 Task: Idea planner orange modern simple.
Action: Mouse moved to (404, 178)
Screenshot: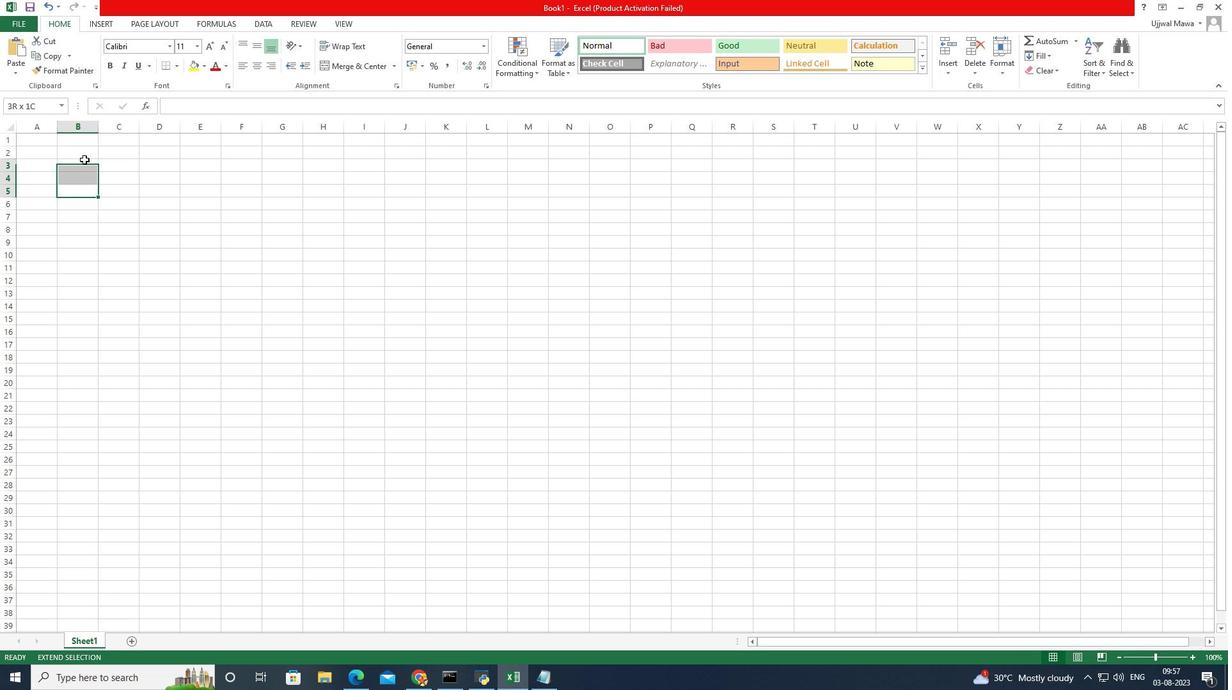 
Action: Mouse pressed left at (404, 178)
Screenshot: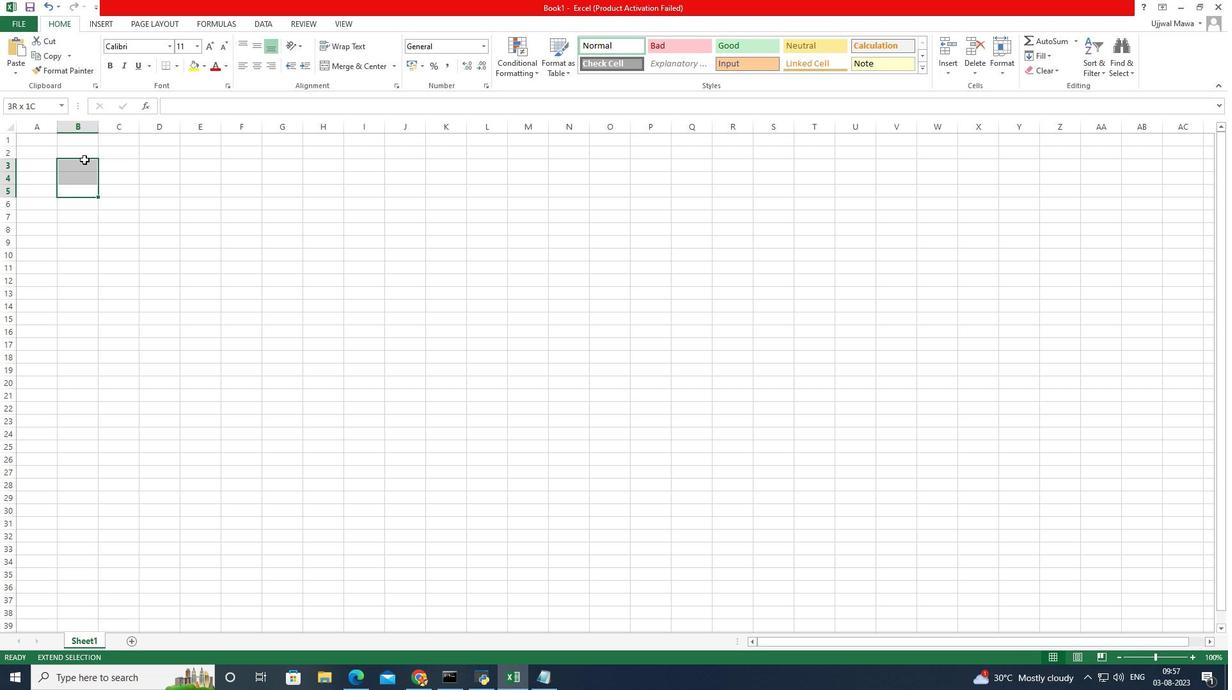 
Action: Mouse pressed left at (404, 178)
Screenshot: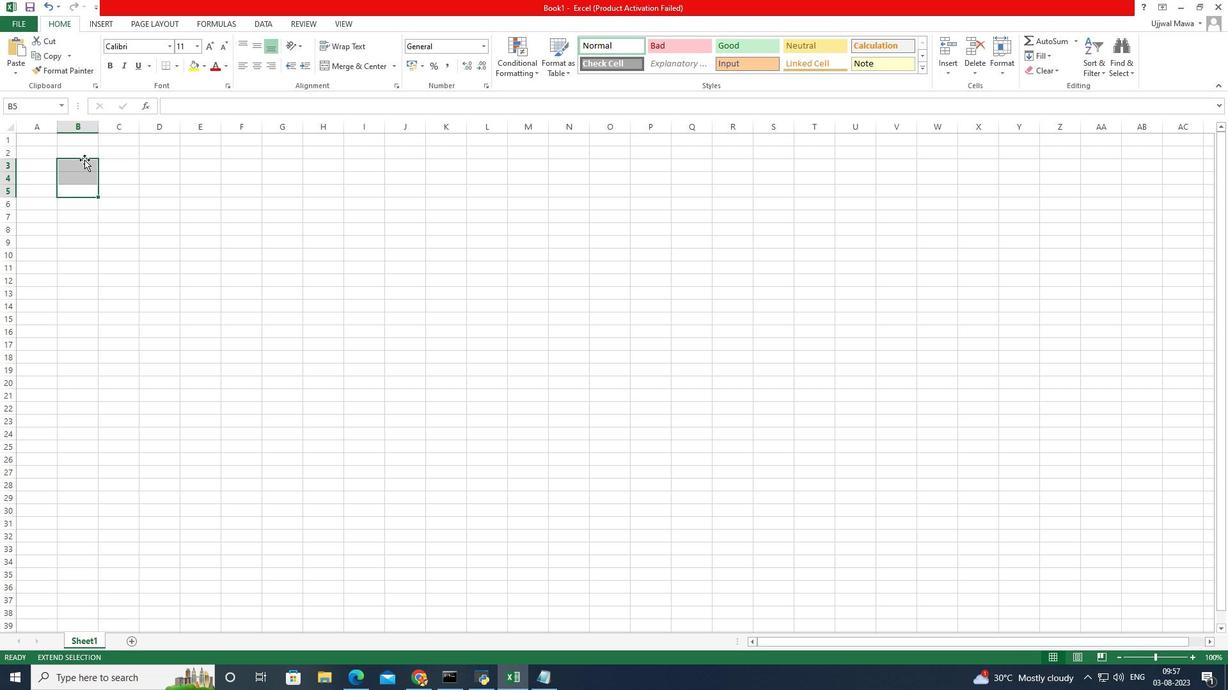 
Action: Mouse moved to (410, 188)
Screenshot: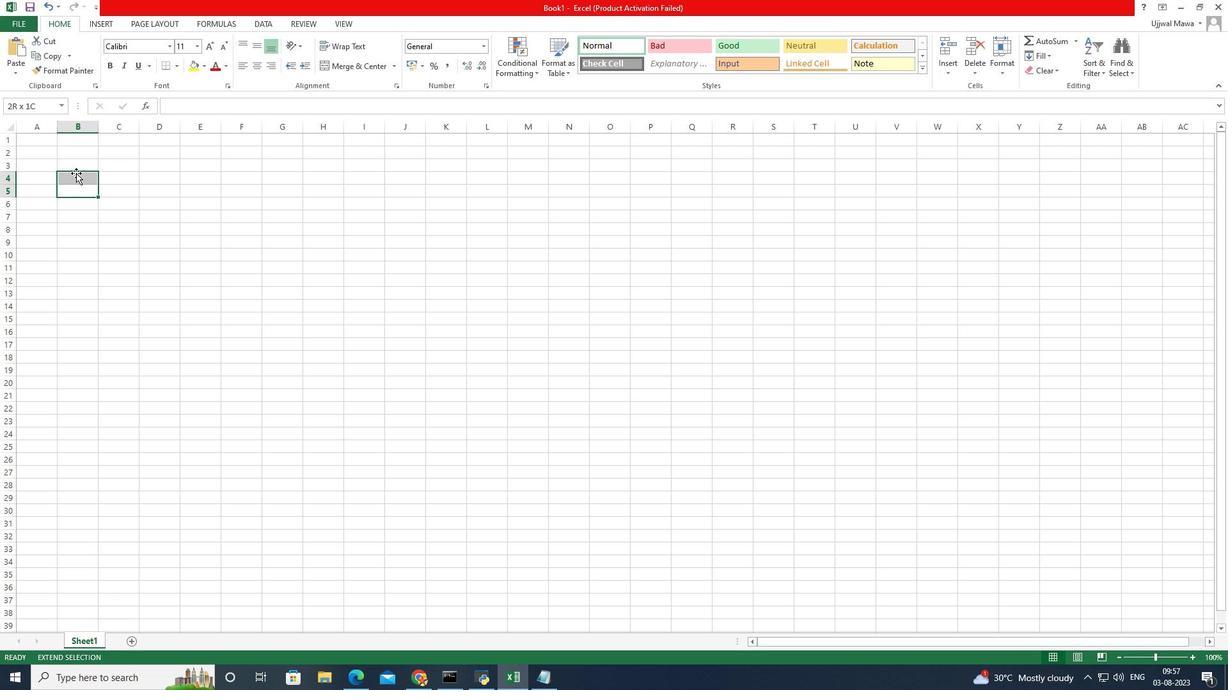 
Action: Mouse pressed left at (410, 188)
Screenshot: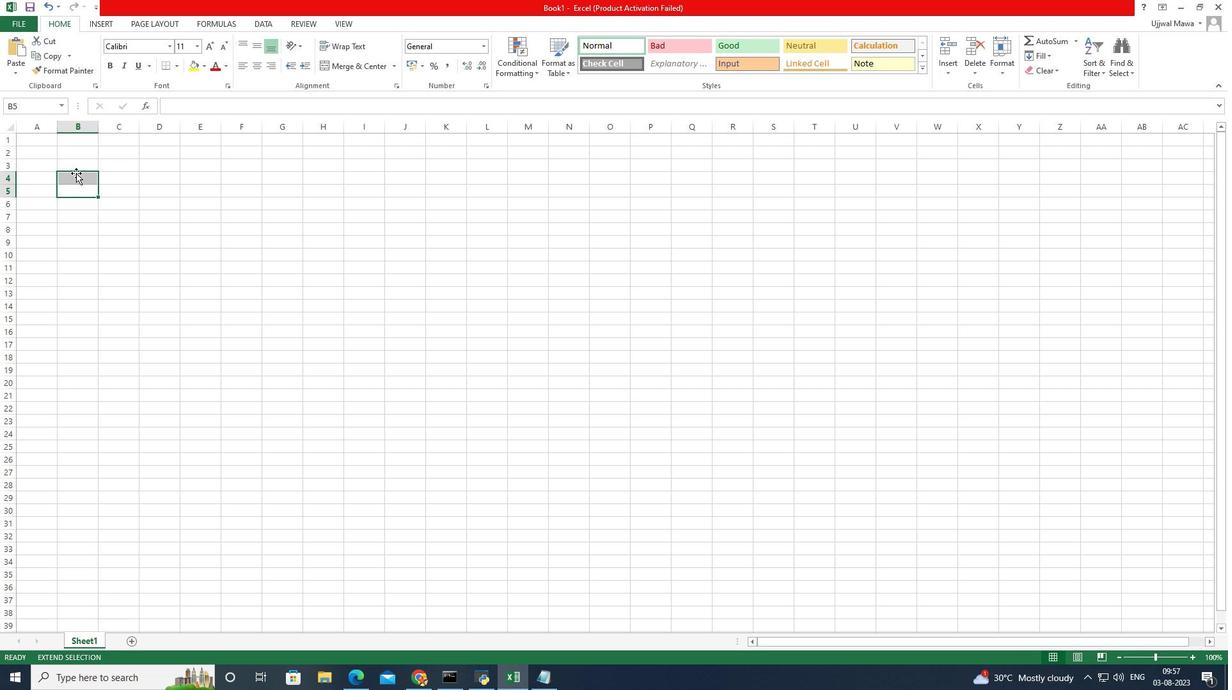 
Action: Mouse moved to (412, 203)
Screenshot: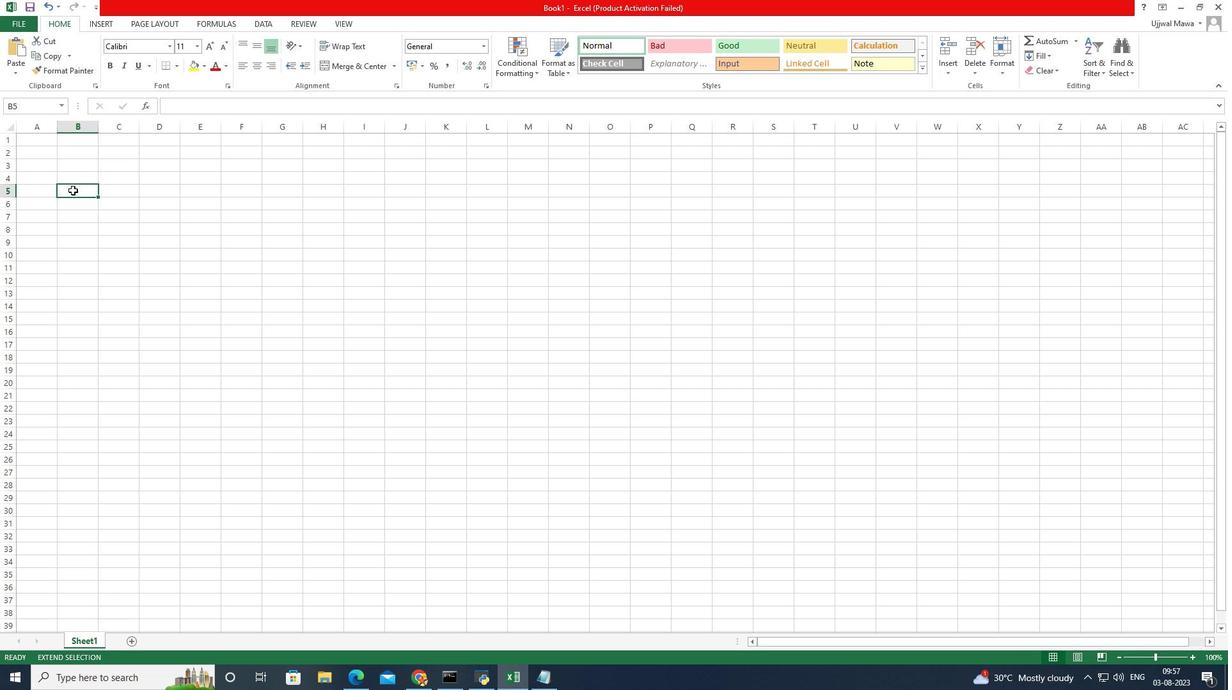 
Action: Mouse pressed left at (412, 203)
Screenshot: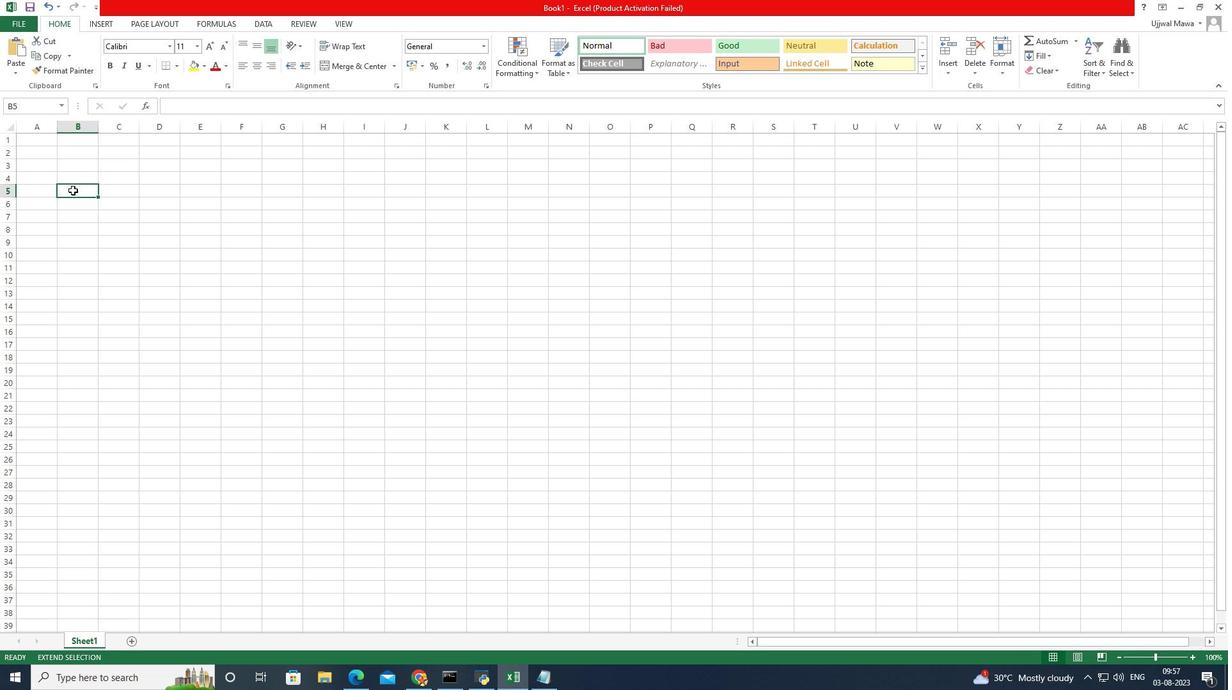 
Action: Mouse moved to (413, 185)
Screenshot: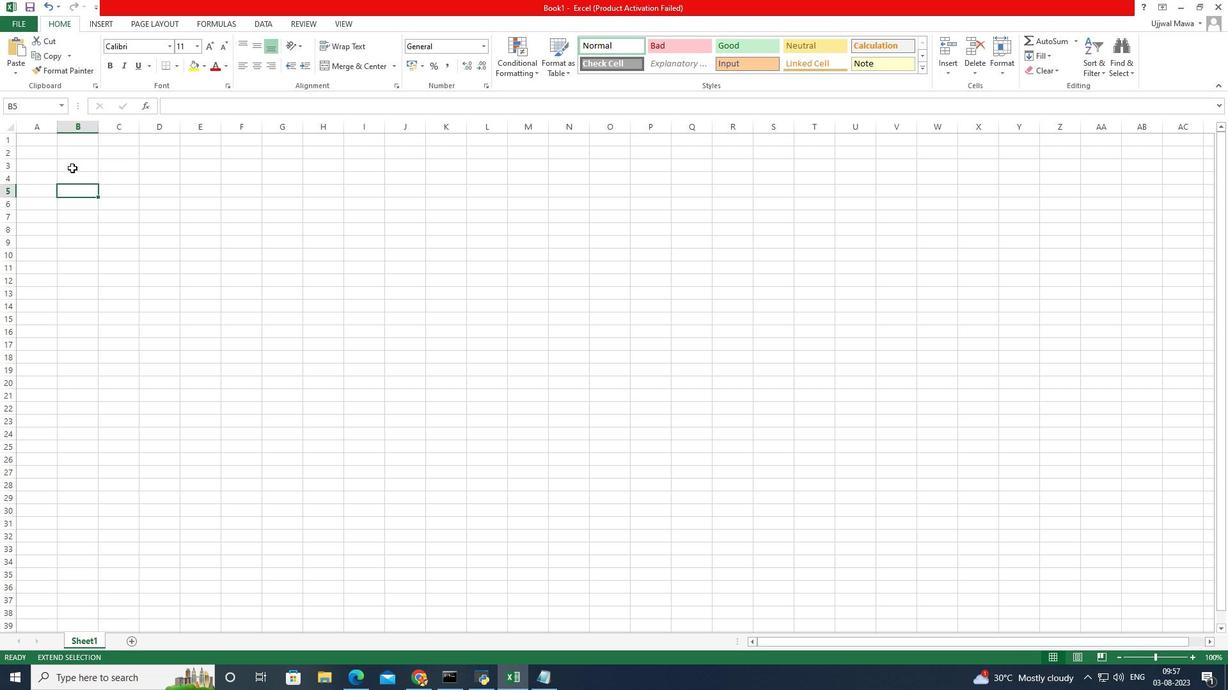 
Action: Mouse pressed left at (413, 185)
Screenshot: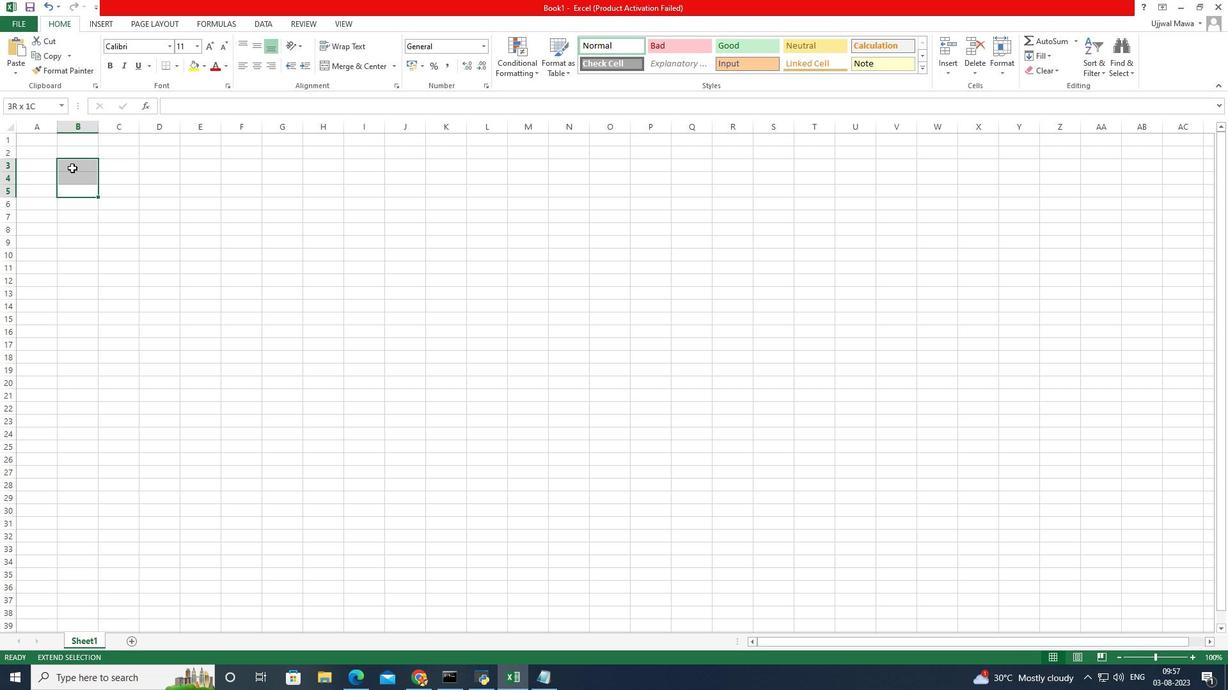 
Action: Mouse moved to (413, 197)
Screenshot: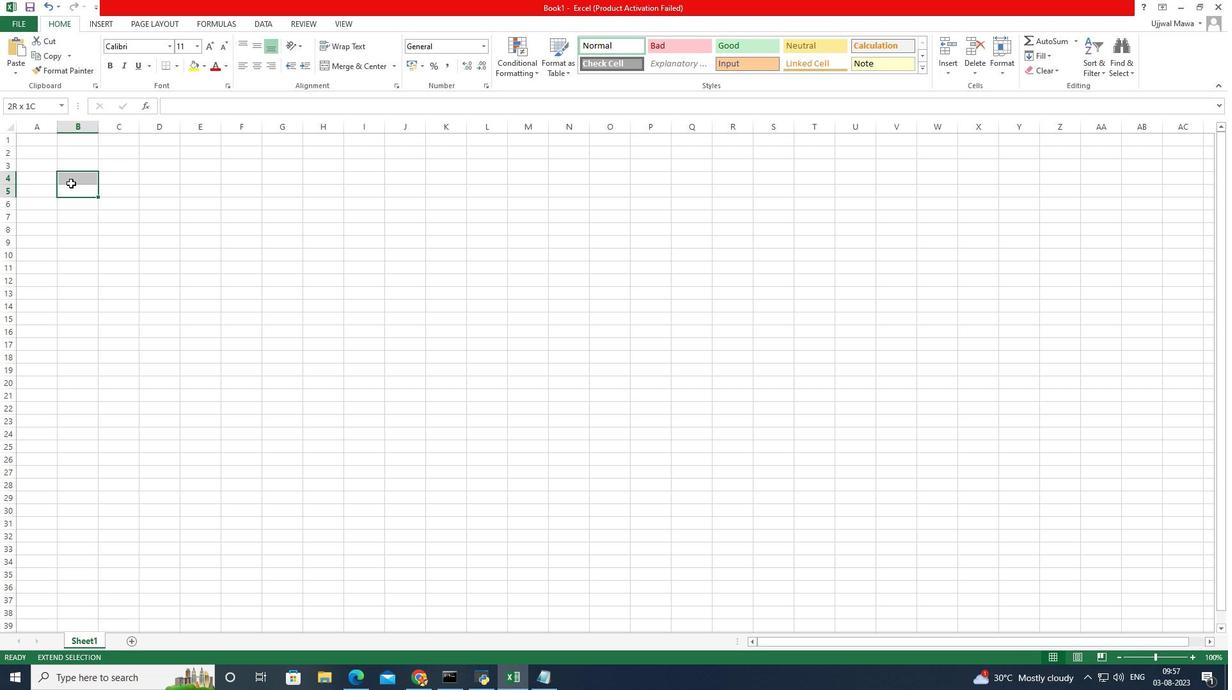 
Action: Mouse pressed left at (413, 197)
Screenshot: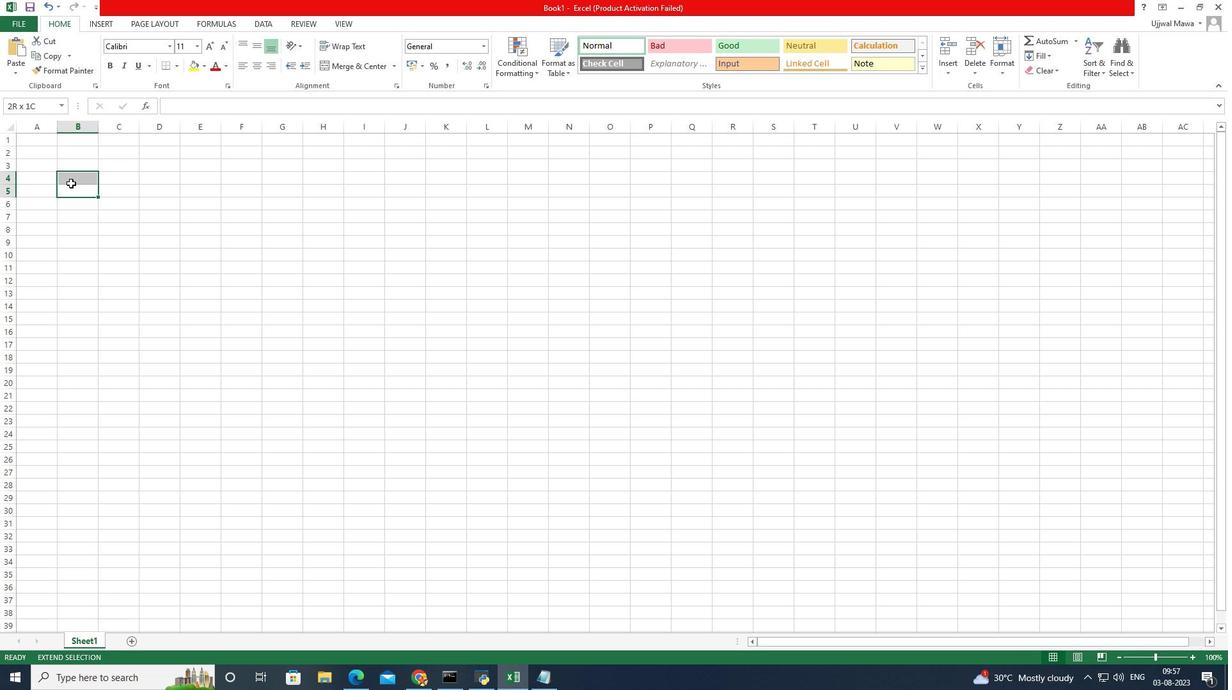 
Action: Mouse moved to (415, 198)
Screenshot: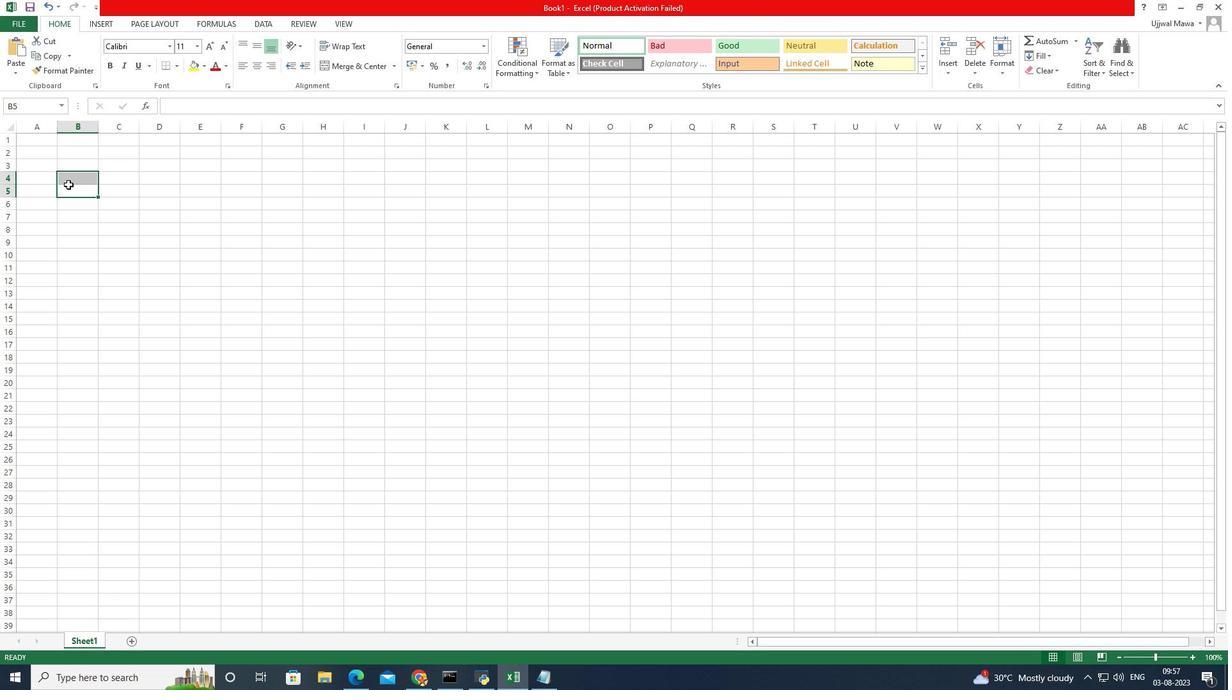 
Action: Key pressed <Key.esc>
Screenshot: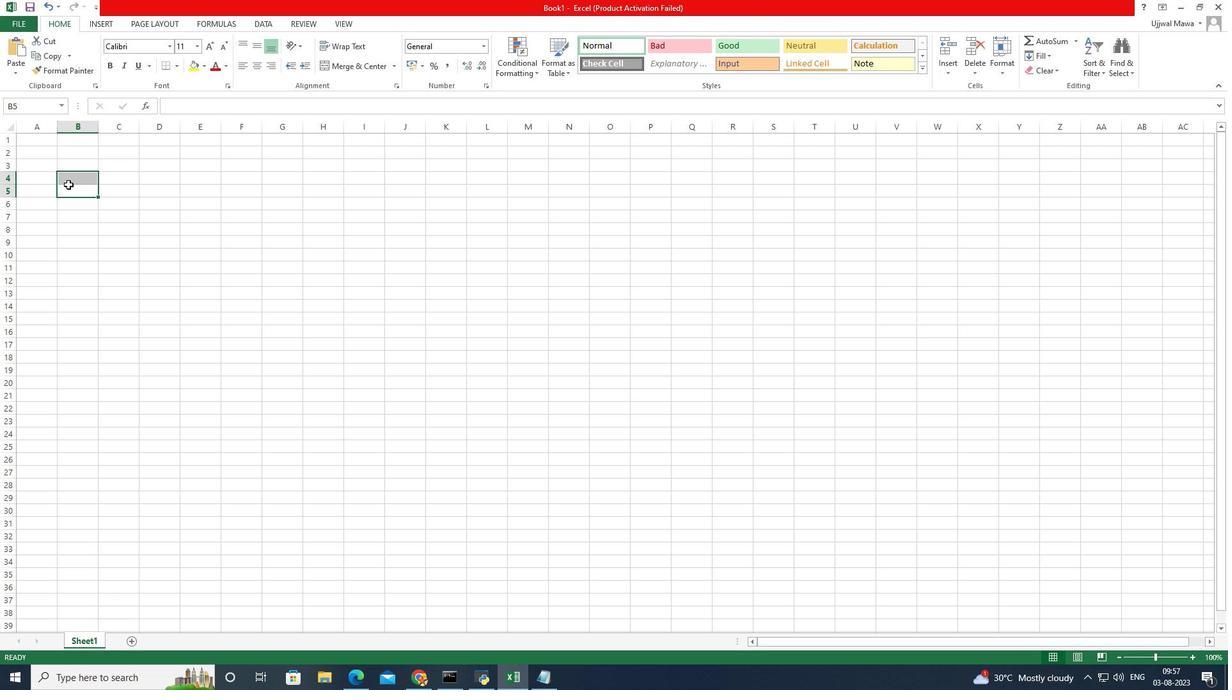 
Action: Mouse moved to (411, 220)
Screenshot: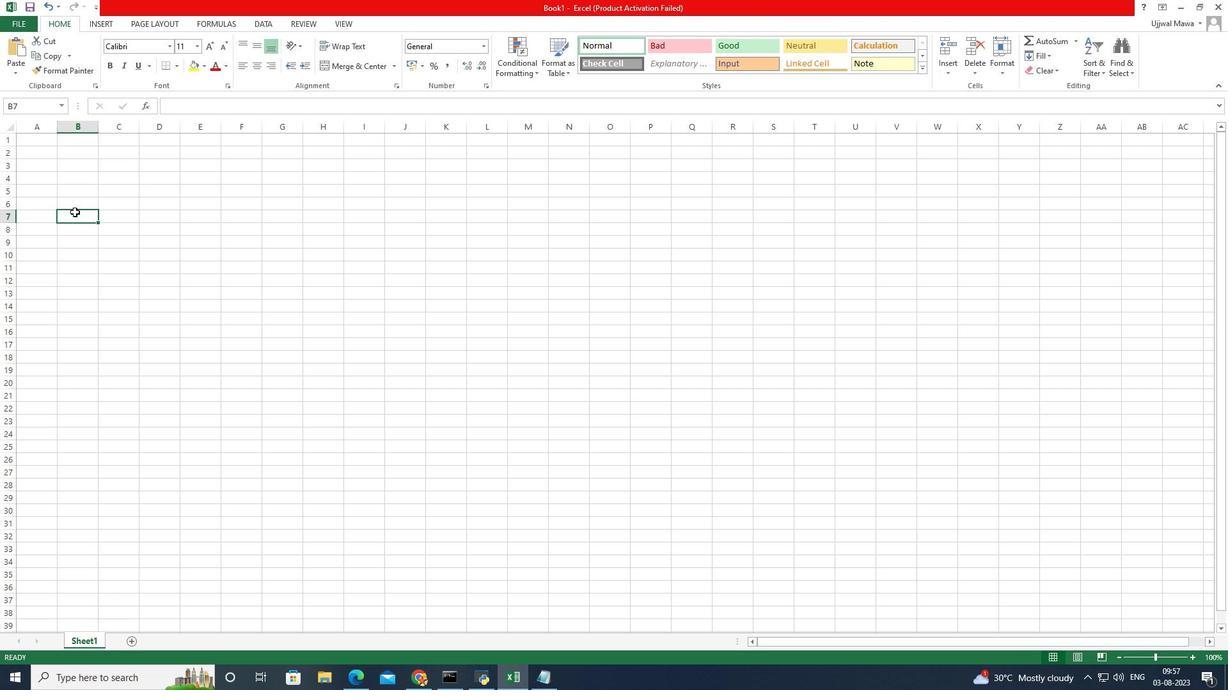 
Action: Mouse pressed left at (411, 220)
Screenshot: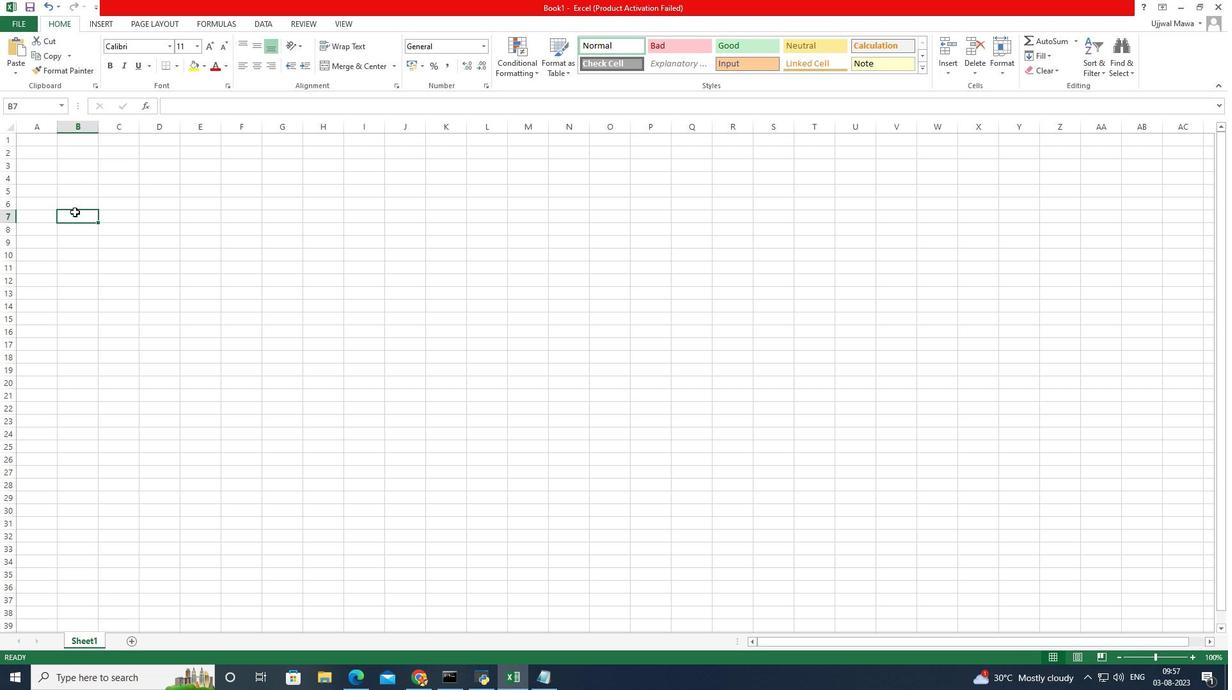 
Action: Mouse moved to (408, 199)
Screenshot: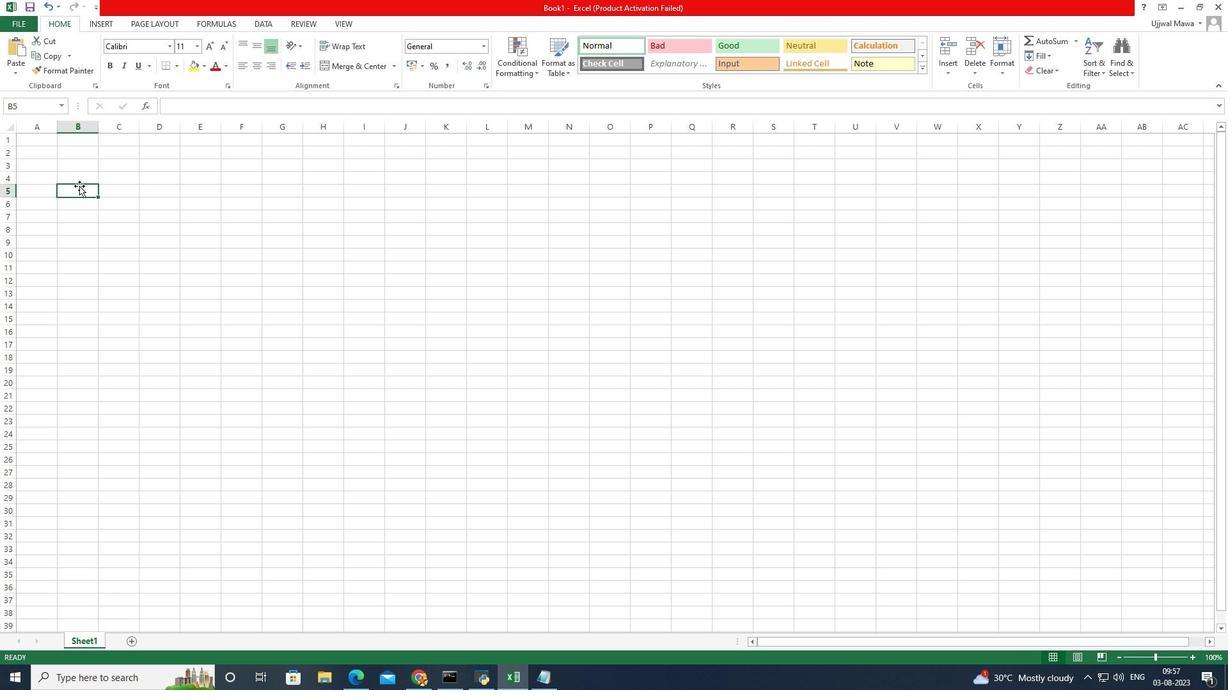 
Action: Mouse pressed left at (408, 199)
Screenshot: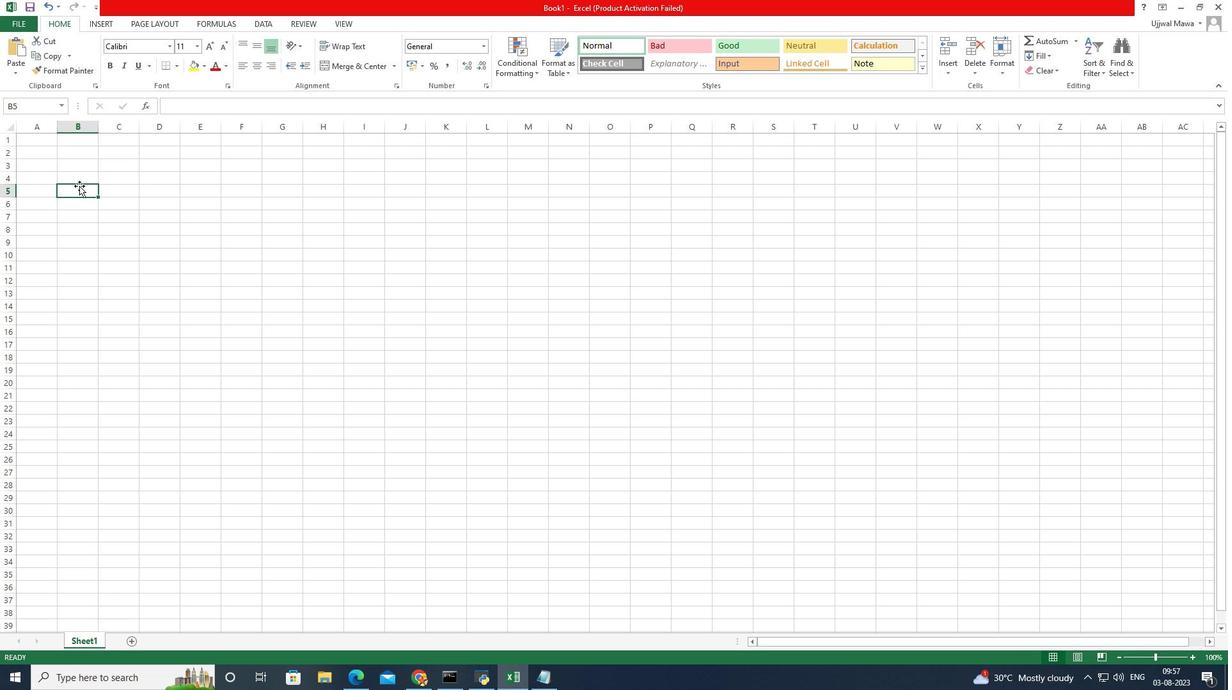 
Action: Mouse moved to (408, 188)
Screenshot: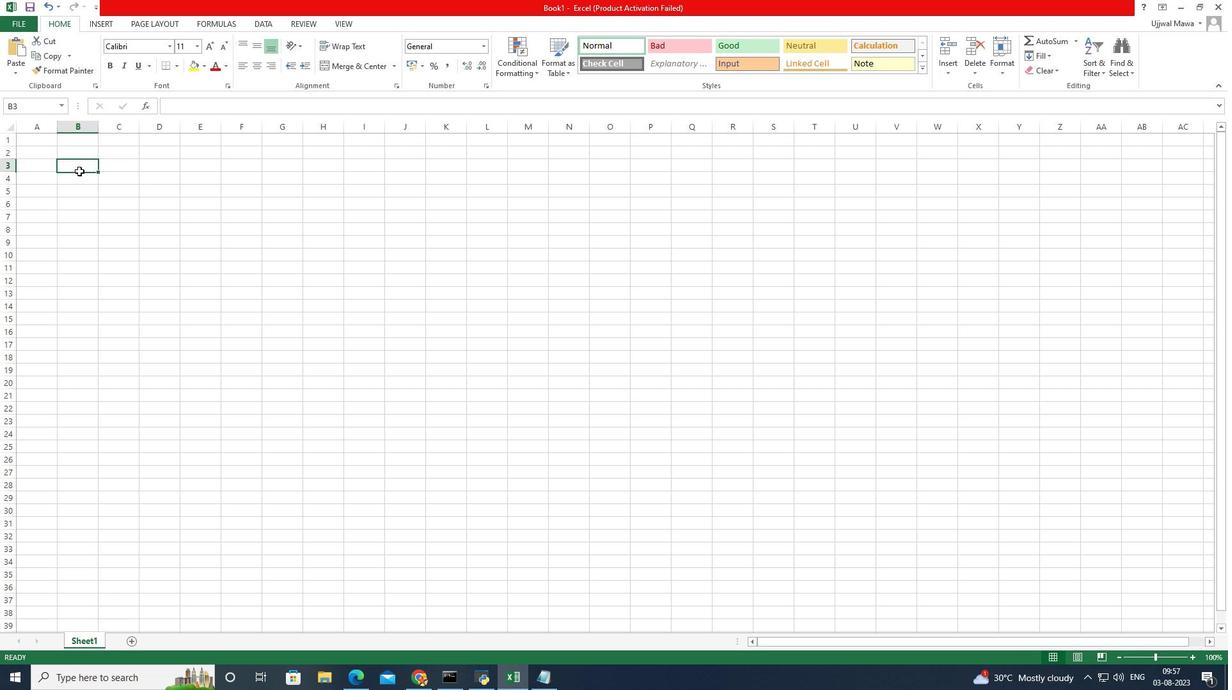 
Action: Mouse pressed left at (408, 188)
Screenshot: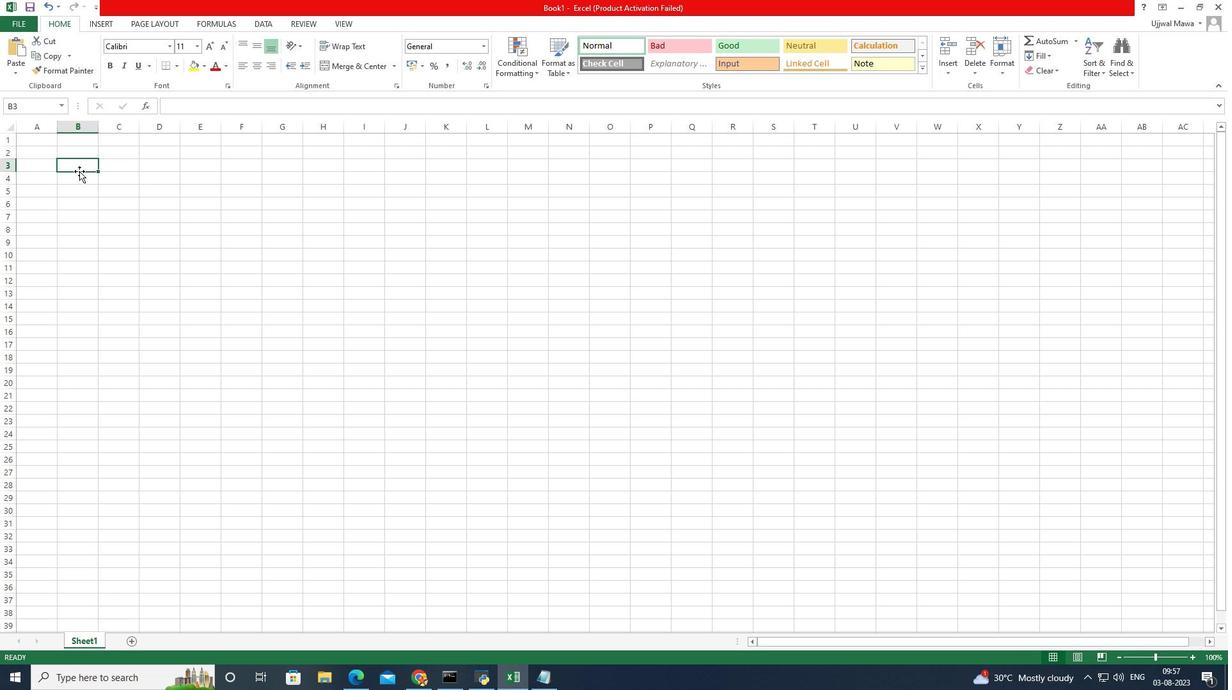 
Action: Mouse moved to (404, 178)
Screenshot: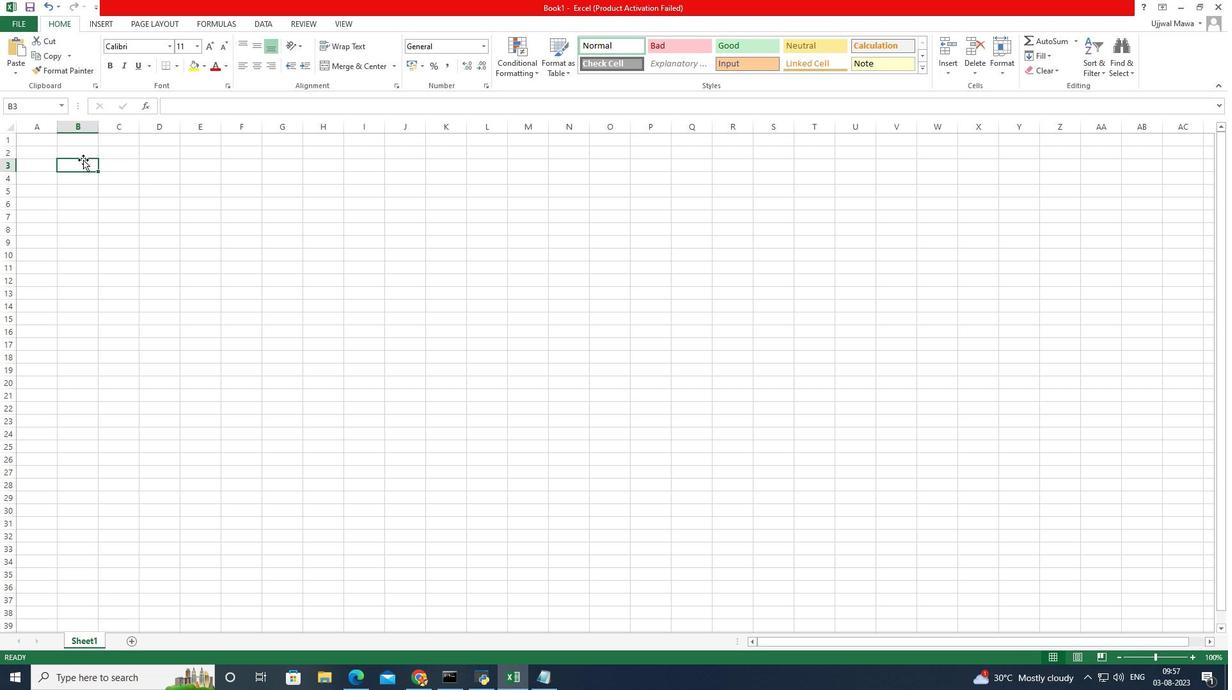
Action: Key pressed step<Key.space>by<Key.space>step
Screenshot: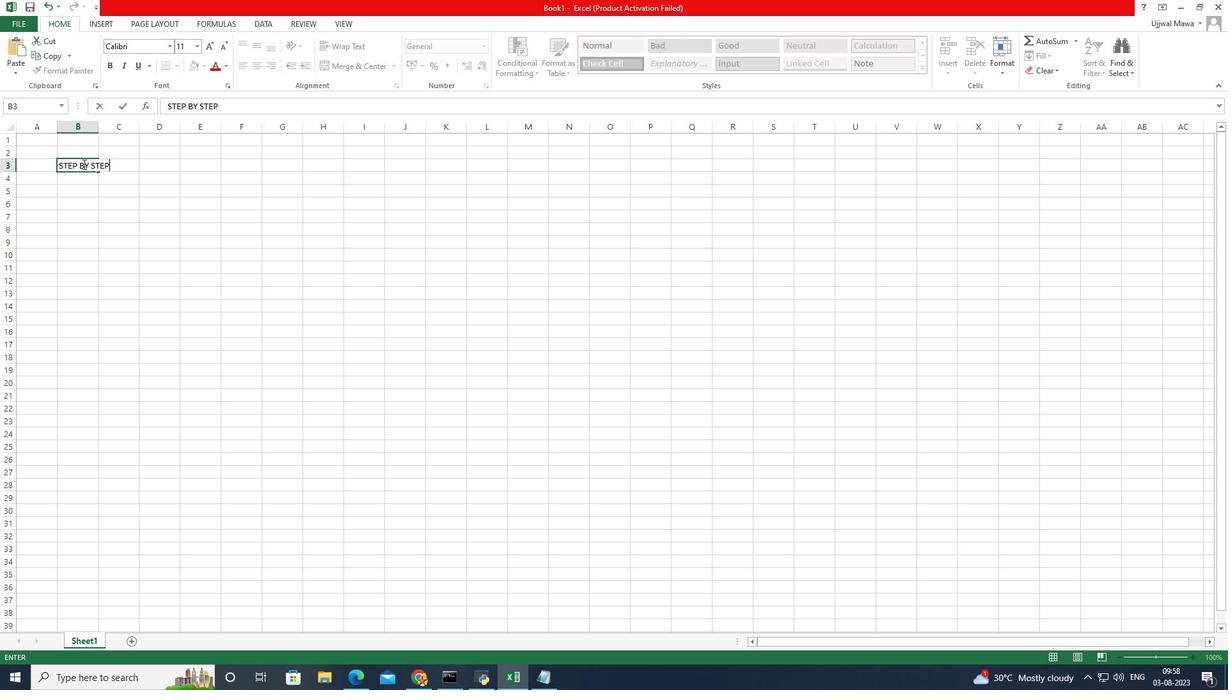 
Action: Mouse moved to (404, 183)
Screenshot: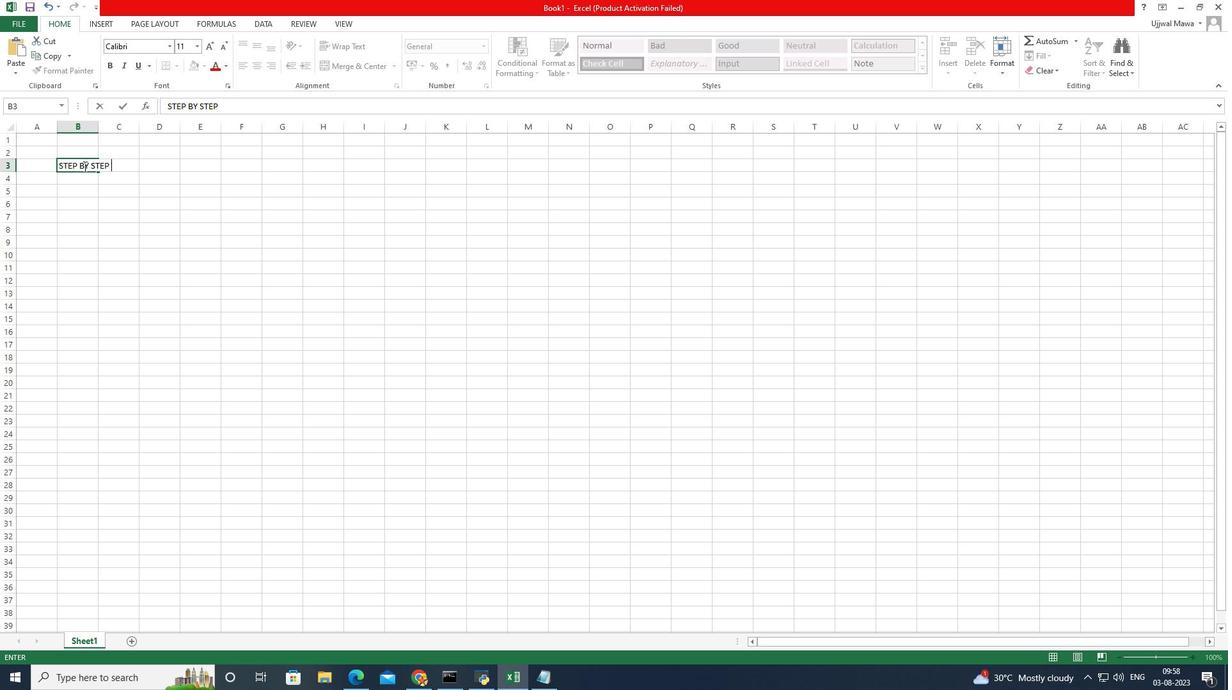 
Action: Key pressed <Key.space>i
Screenshot: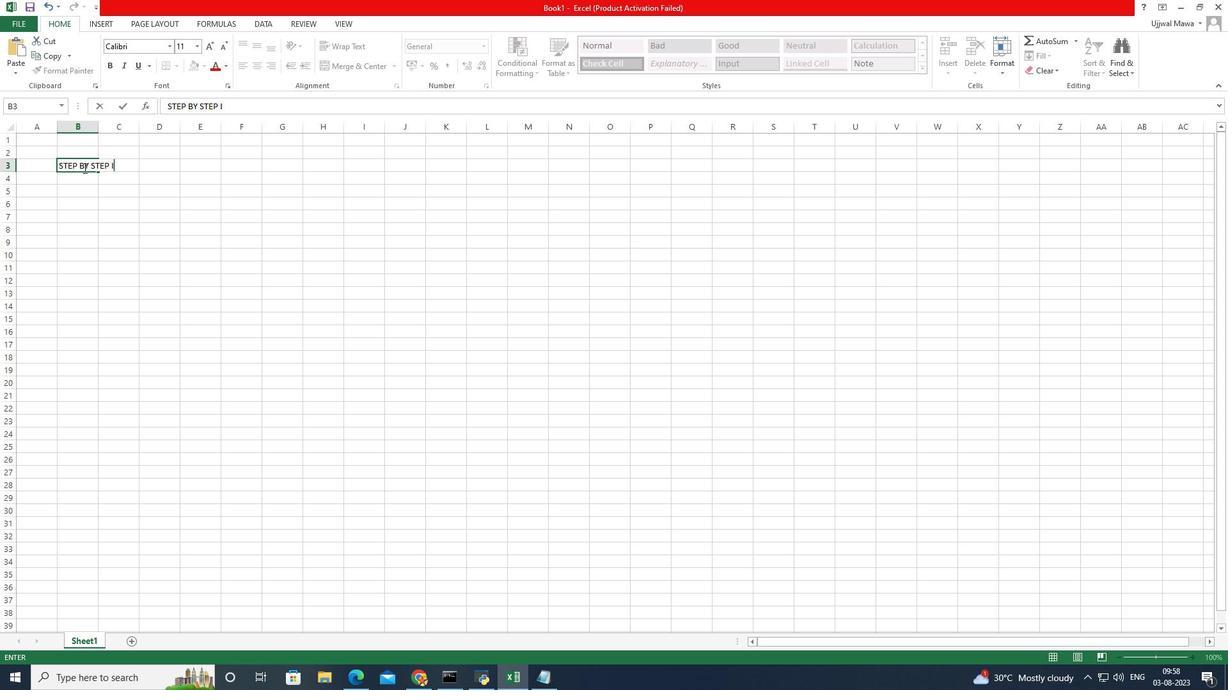 
Action: Mouse moved to (404, 186)
Screenshot: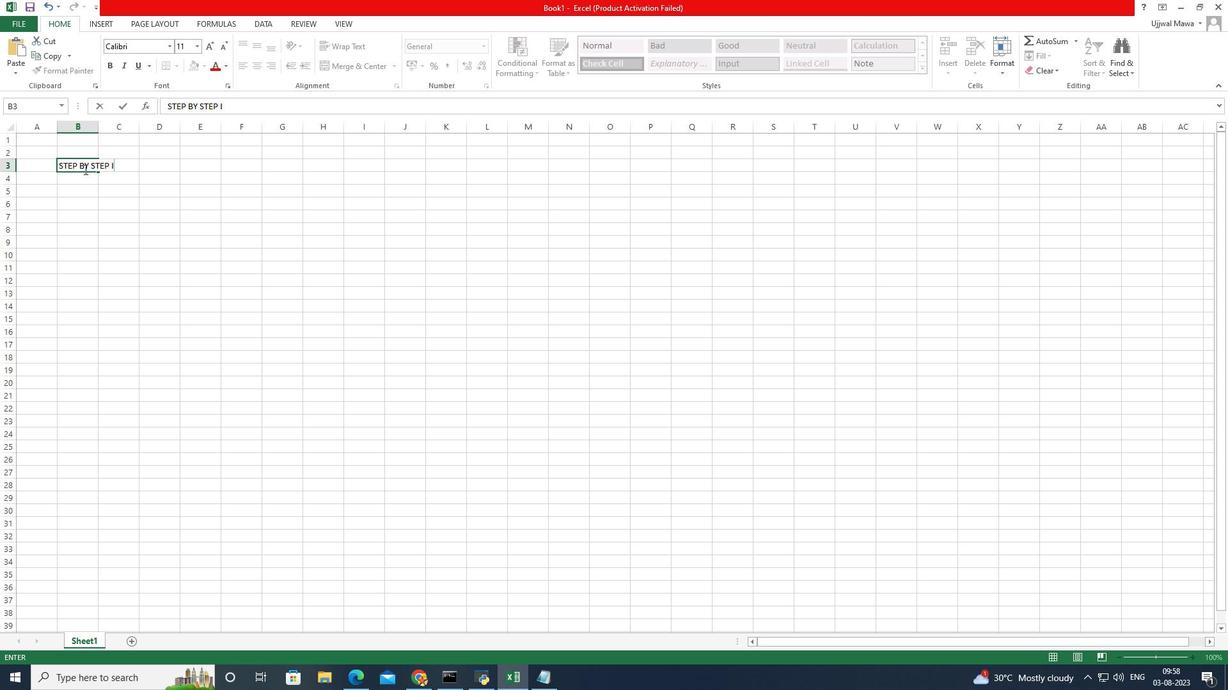 
Action: Key pressed dea<Key.space>planner<Key.enter>
Screenshot: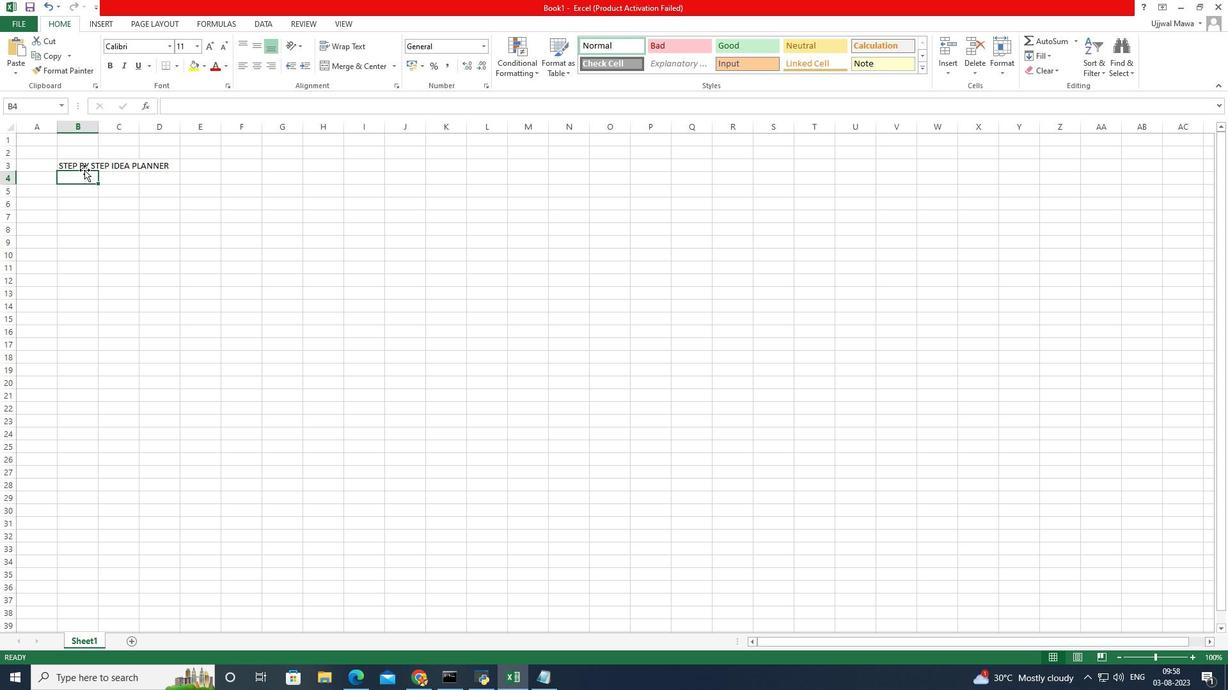 
Action: Mouse moved to (957, 406)
Screenshot: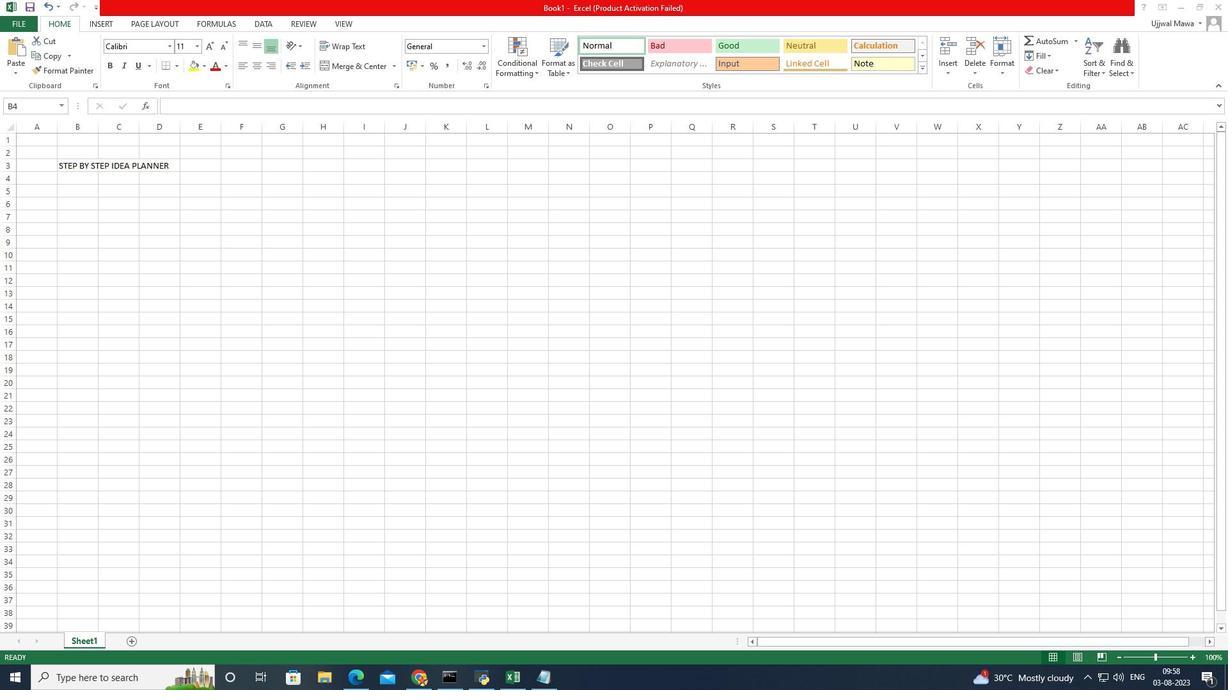 
Action: Mouse pressed left at (957, 406)
Screenshot: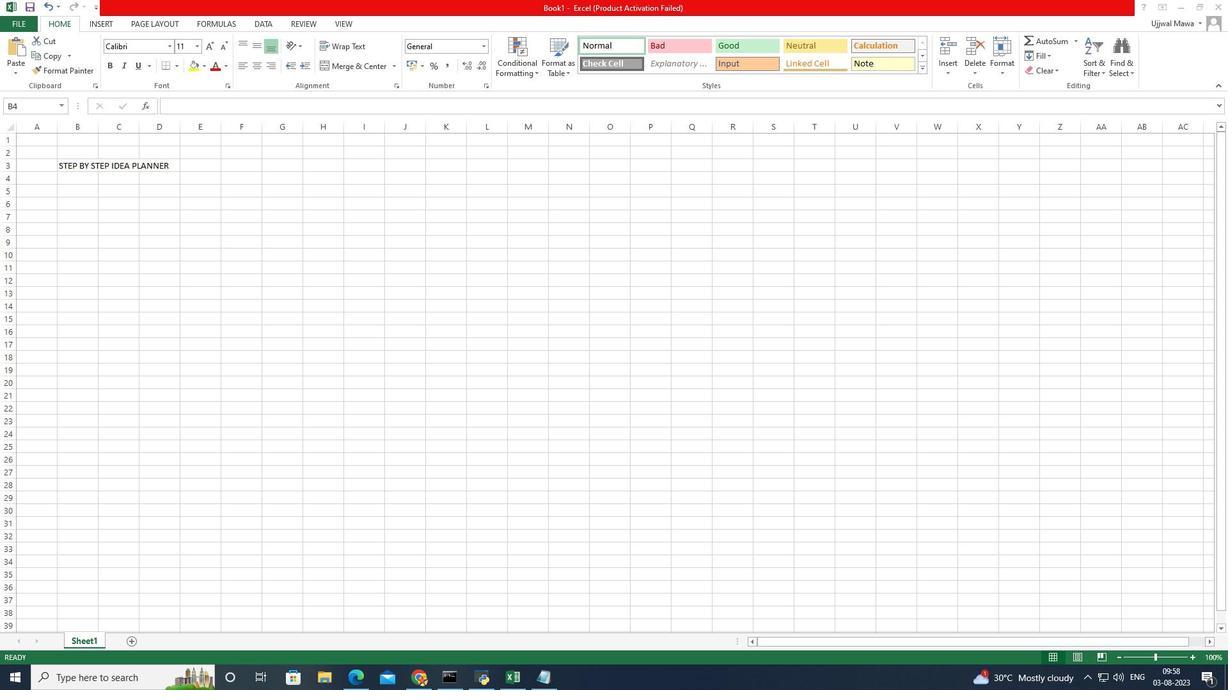 
Action: Mouse moved to (400, 195)
Screenshot: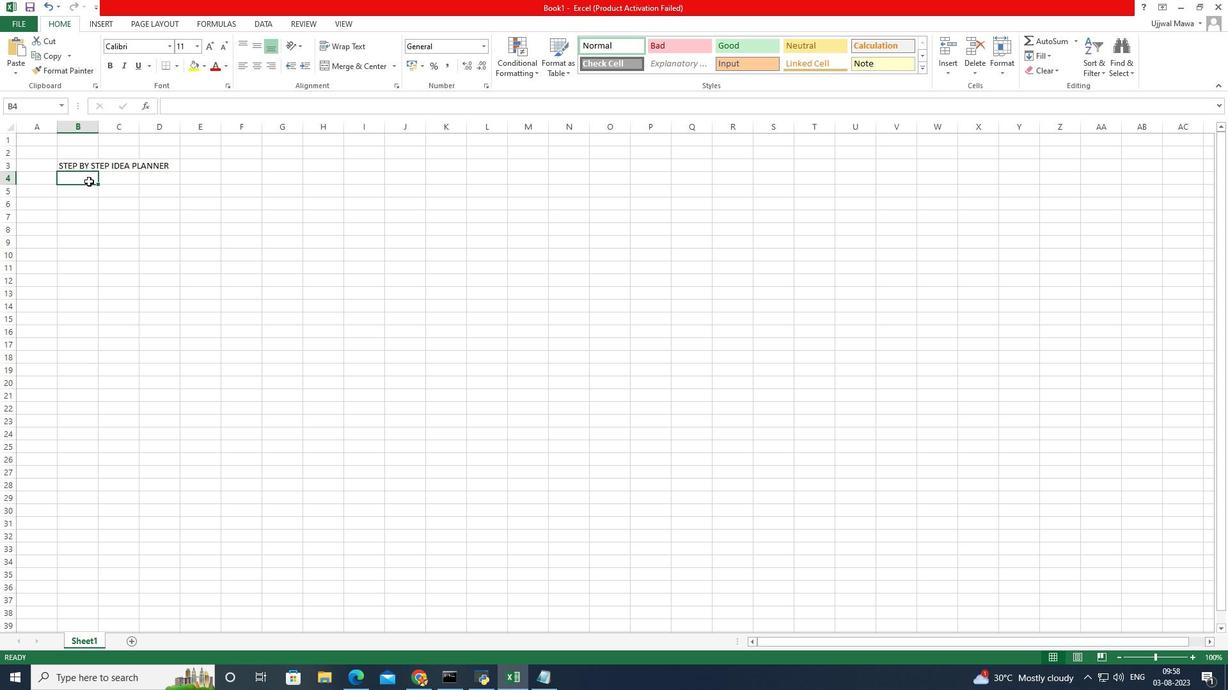 
Action: Mouse pressed left at (400, 195)
Screenshot: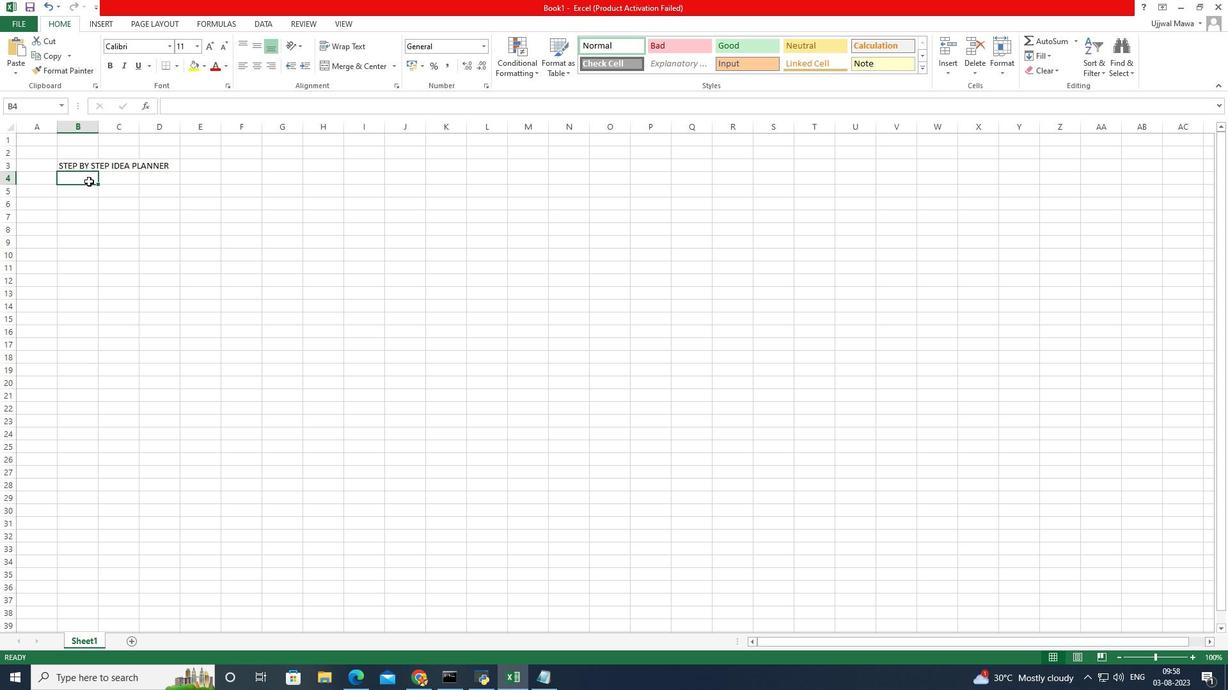 
Action: Key pressed o<Key.caps_lock>BJECTIVE<Key.shift_r>::<Key.enter>
Screenshot: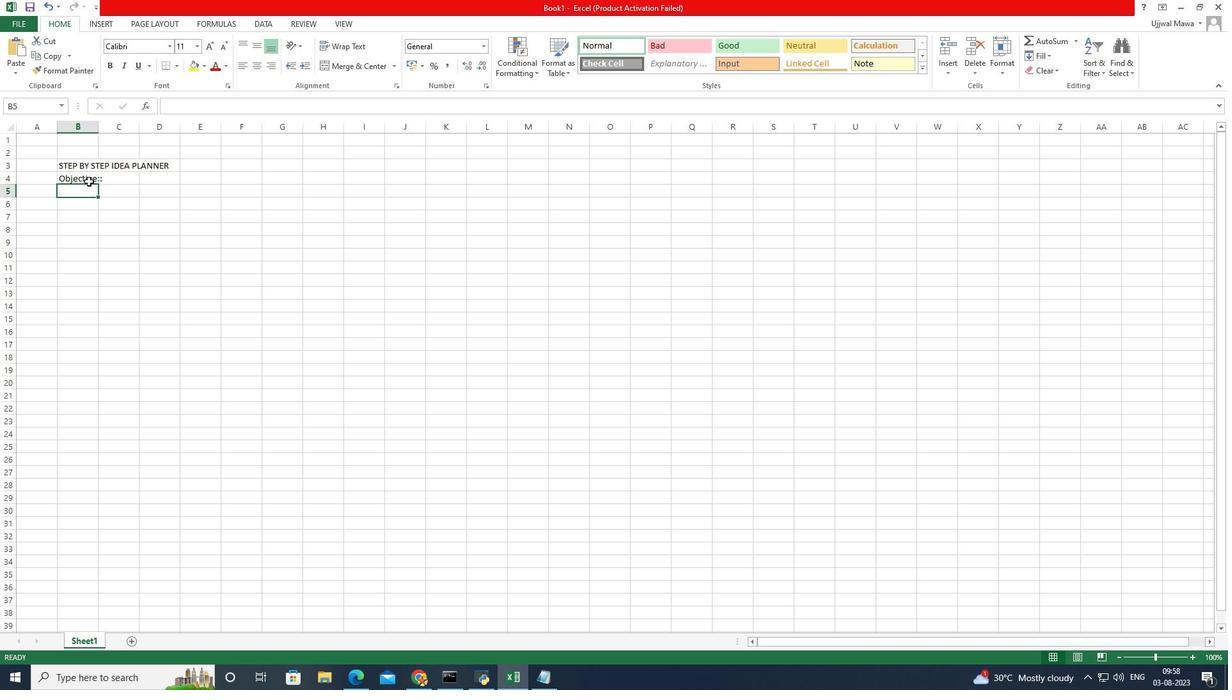 
Action: Mouse moved to (404, 206)
Screenshot: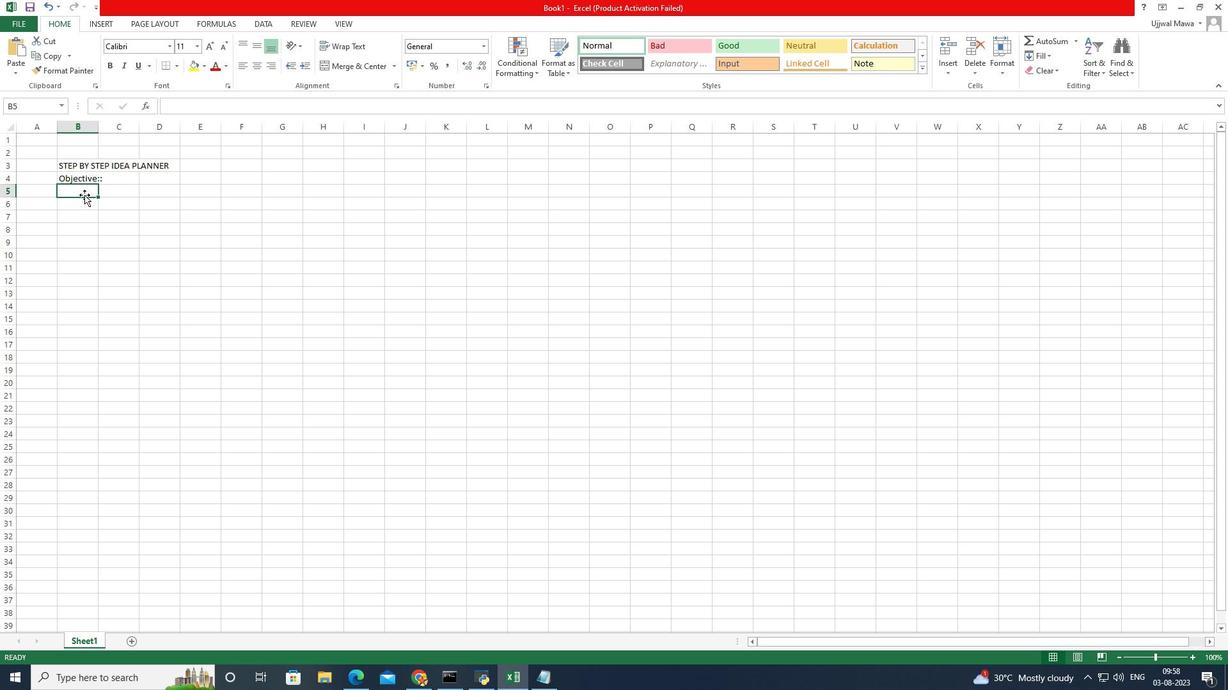 
Action: Key pressed <Key.caps_lock>d<Key.caps_lock>EVE
Screenshot: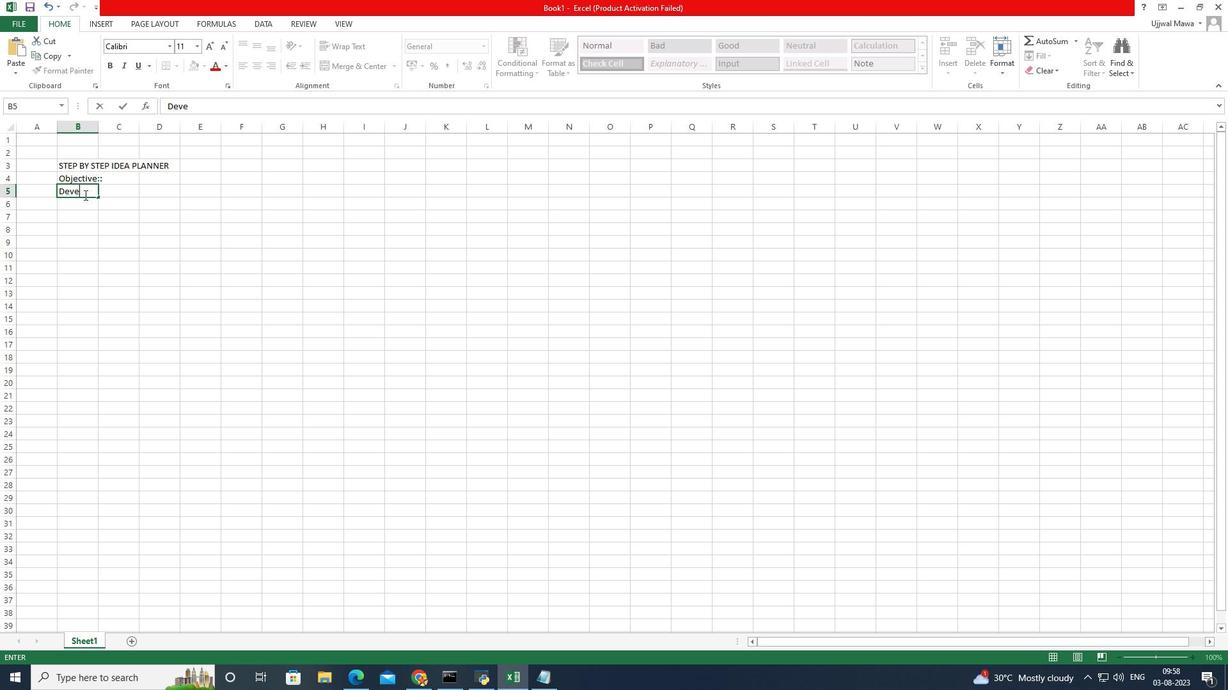 
Action: Mouse moved to (404, 207)
Screenshot: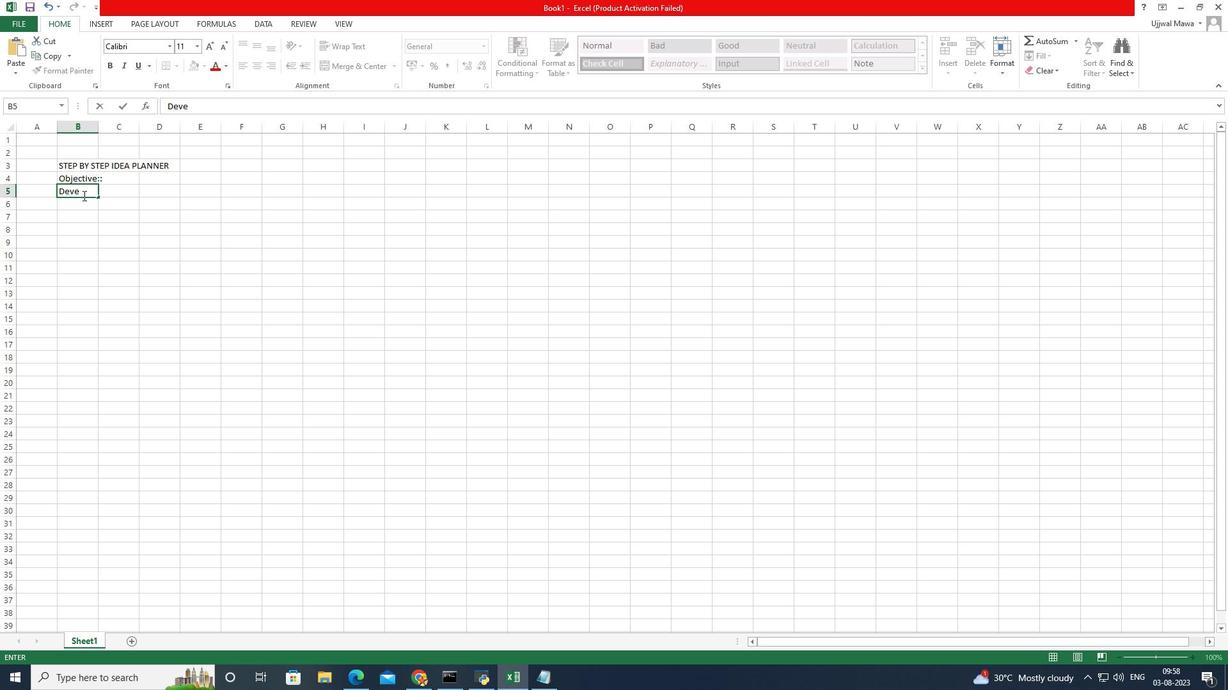 
Action: Key pressed O
Screenshot: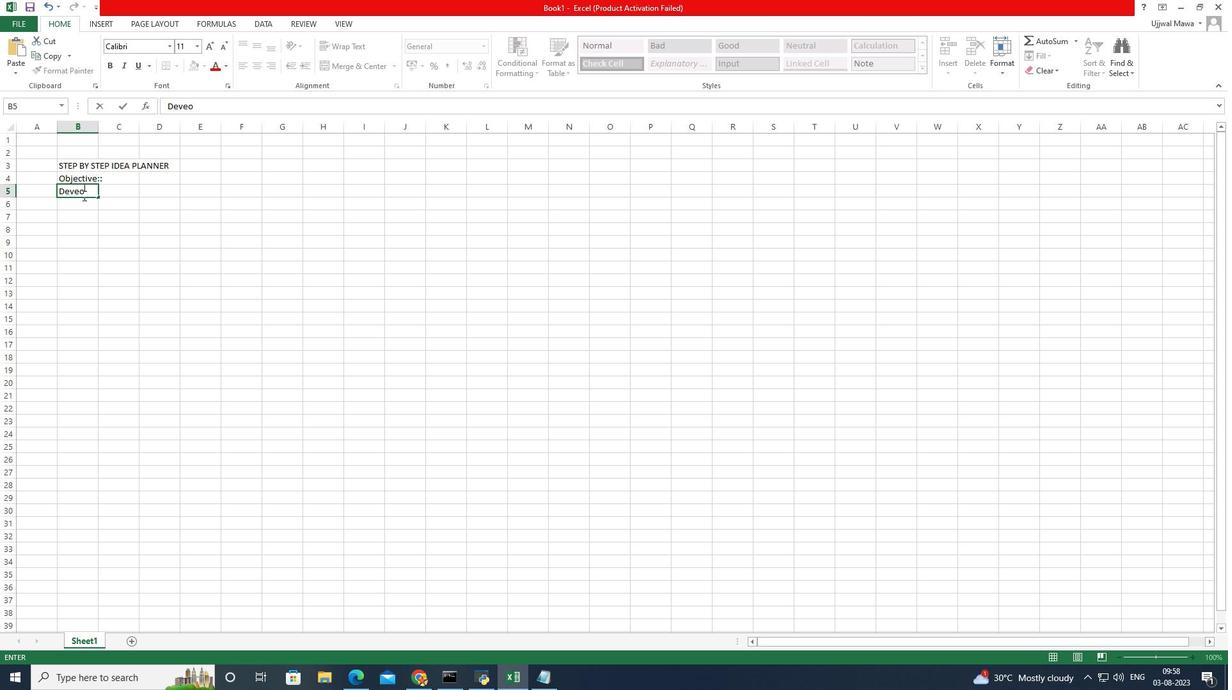 
Action: Mouse moved to (298, 241)
Screenshot: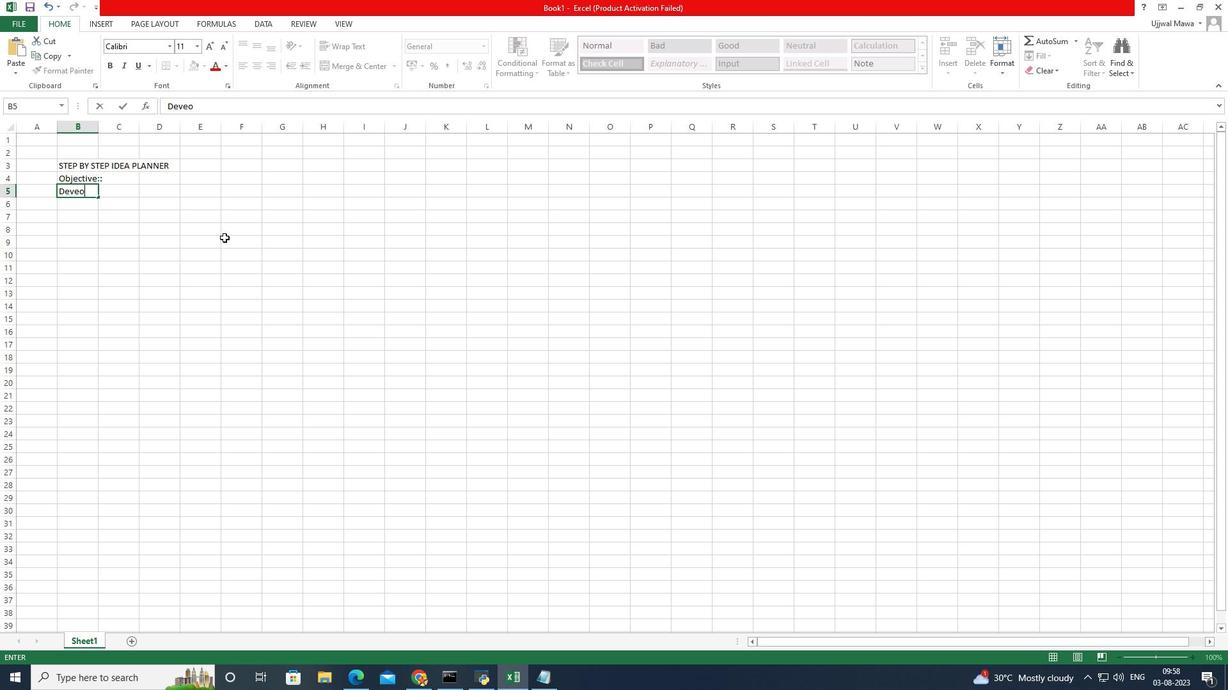 
Action: Key pressed <Key.backspace>
Screenshot: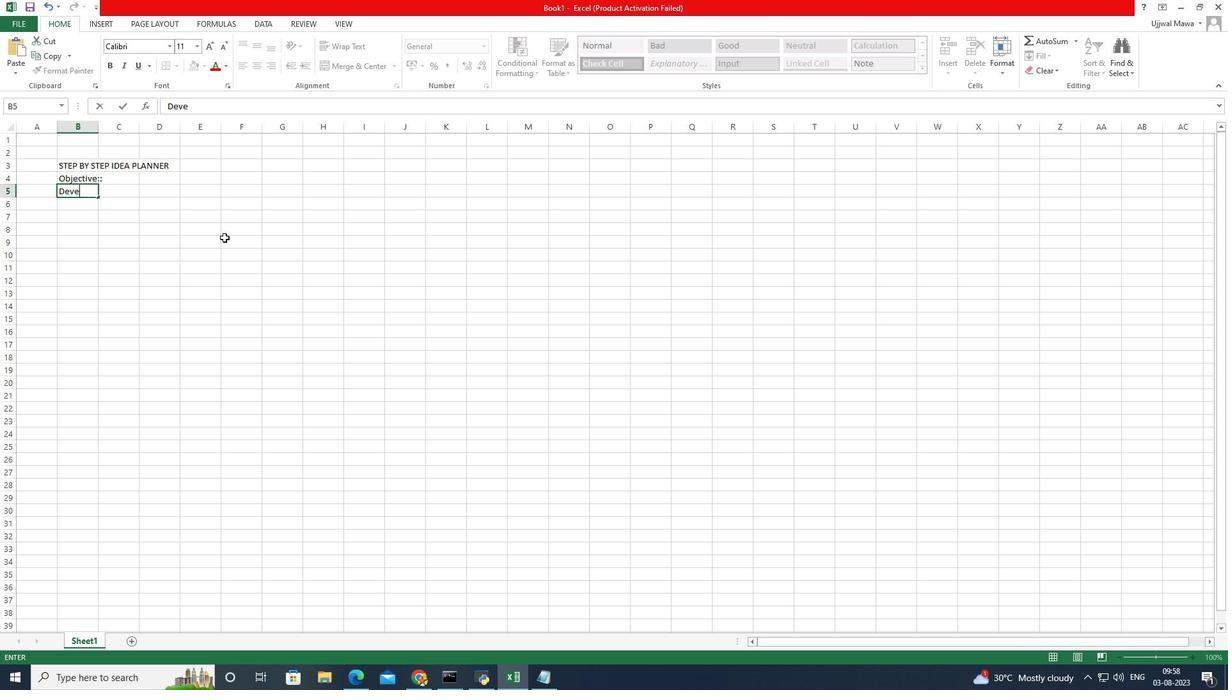 
Action: Mouse moved to (310, 245)
Screenshot: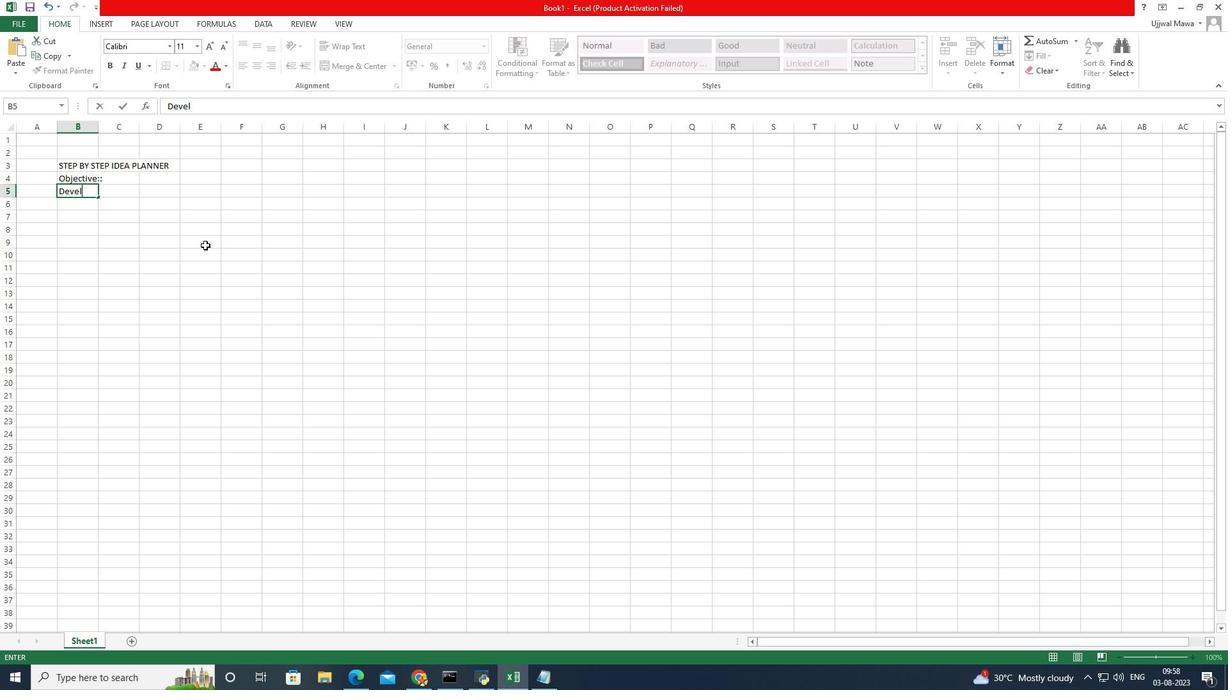 
Action: Key pressed L
Screenshot: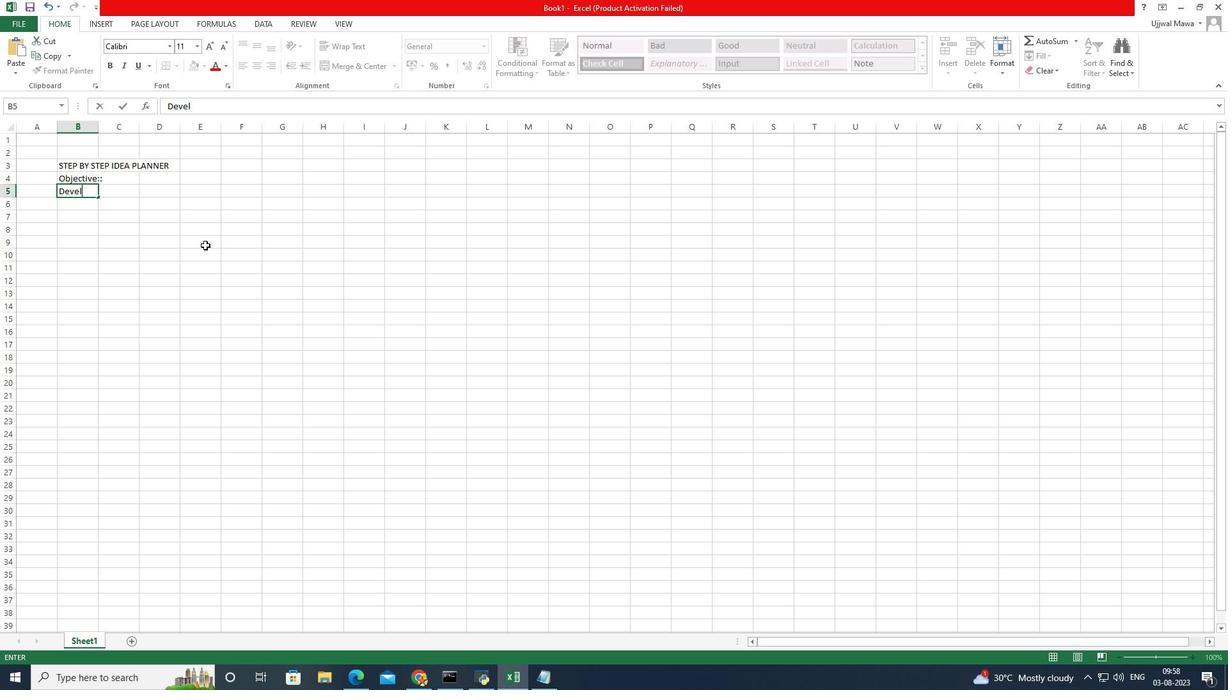 
Action: Mouse moved to (314, 248)
Screenshot: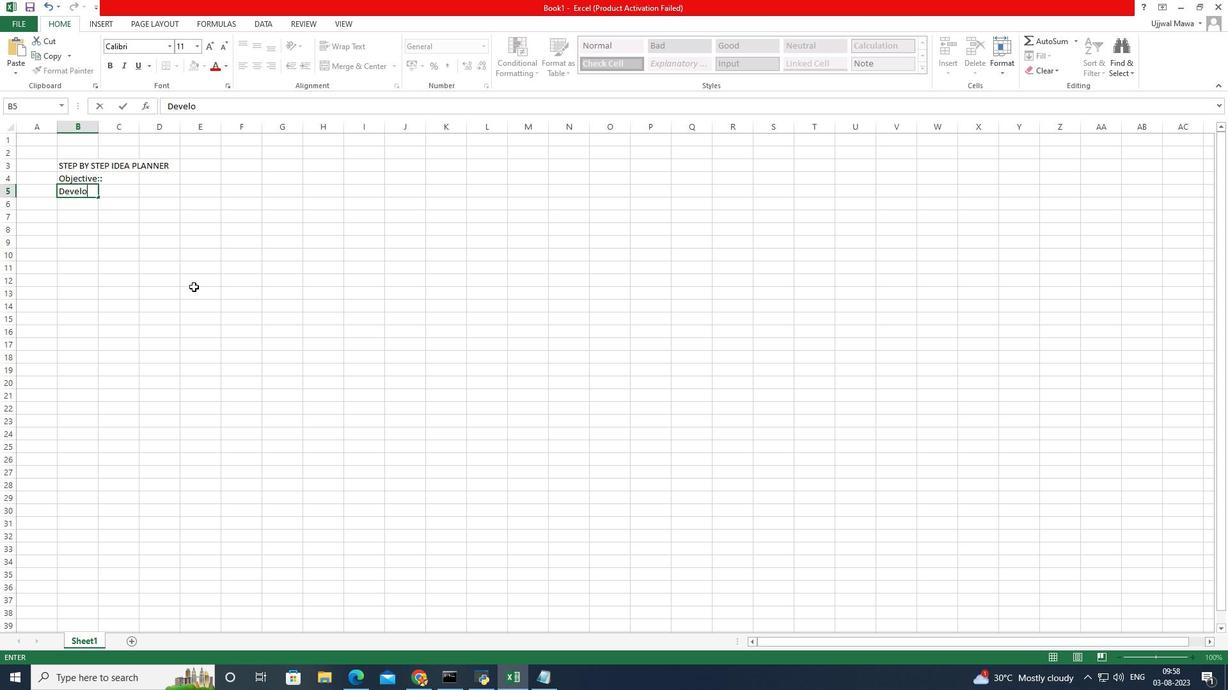 
Action: Key pressed O
Screenshot: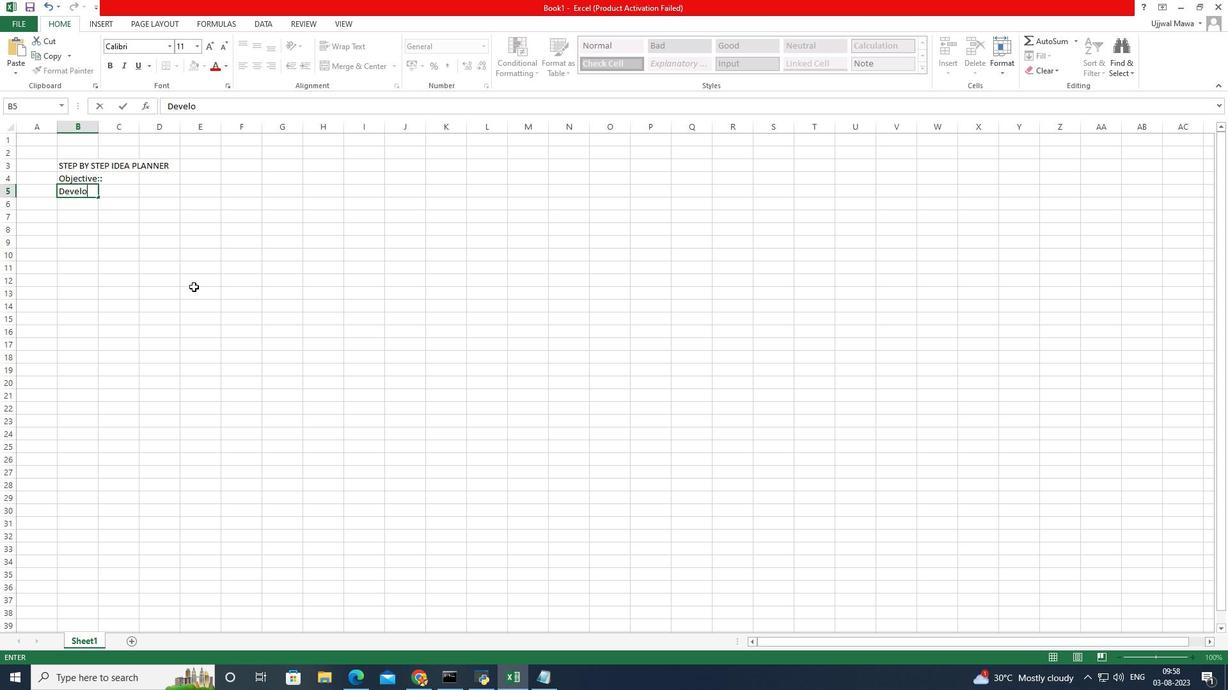 
Action: Mouse moved to (323, 284)
Screenshot: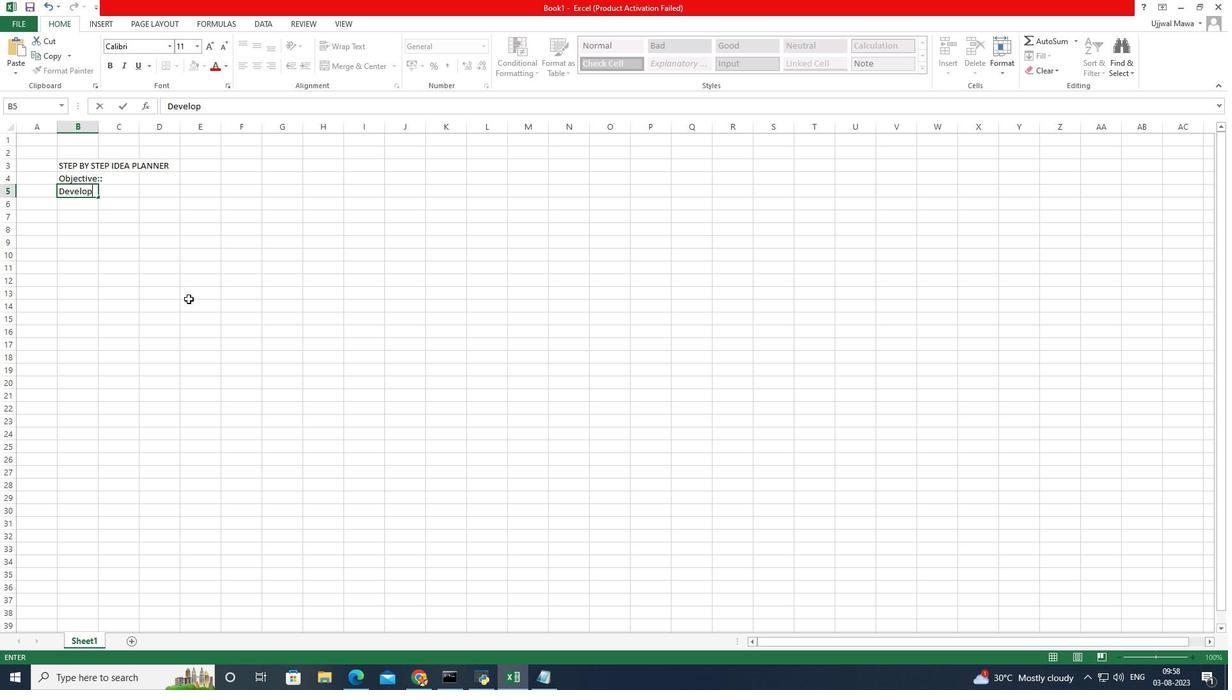 
Action: Key pressed P
Screenshot: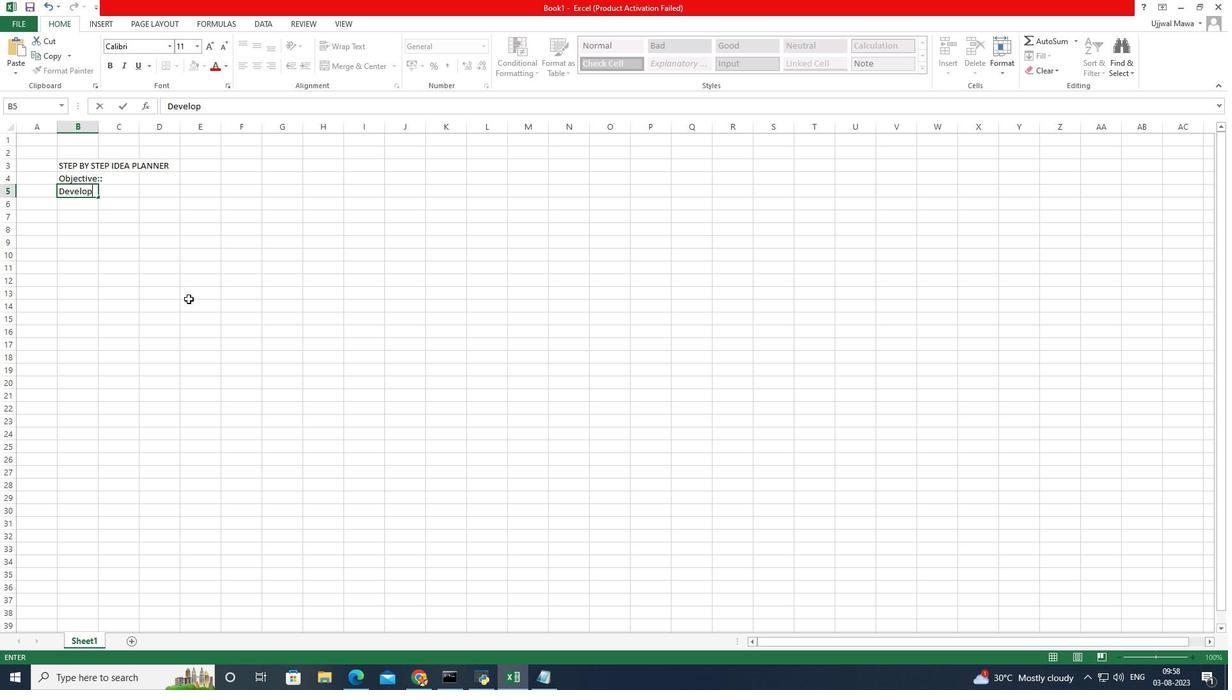
Action: Mouse moved to (325, 290)
Screenshot: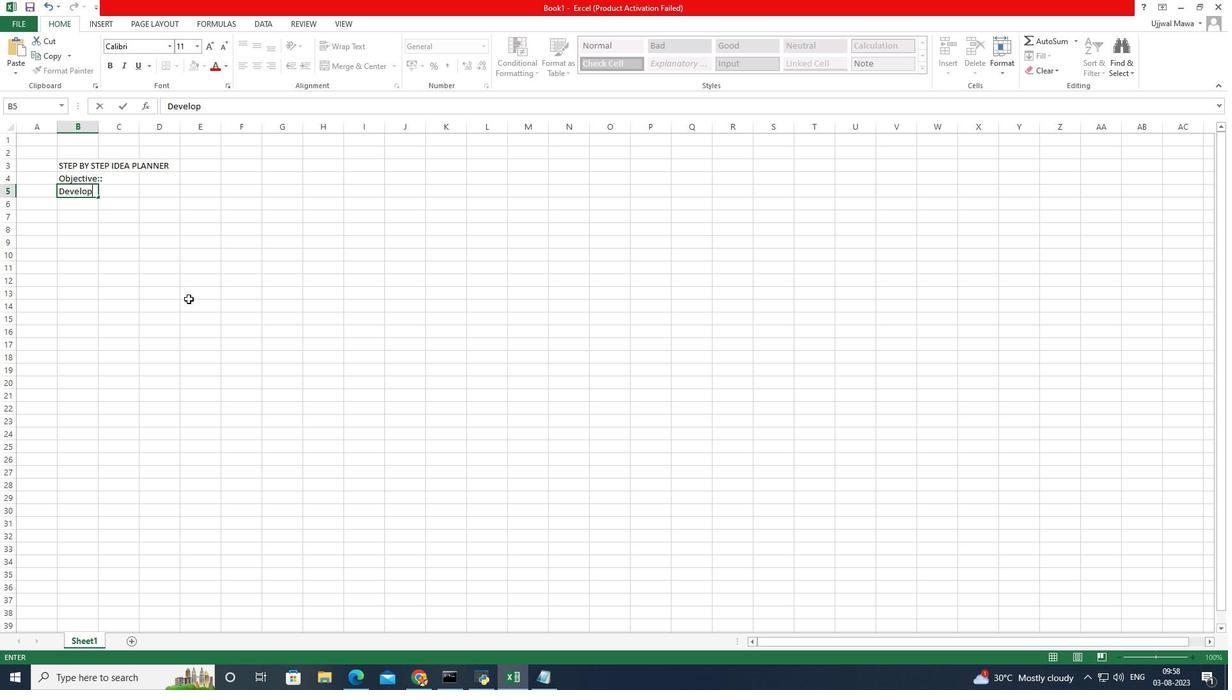 
Action: Key pressed <Key.space>A<Key.space>TECHNOI<Key.backspace>LOGY<Key.space>SWOL=<Key.backspace><Key.backspace><Key.backspace><Key.backspace>OLUTION<Key.space>AND
Screenshot: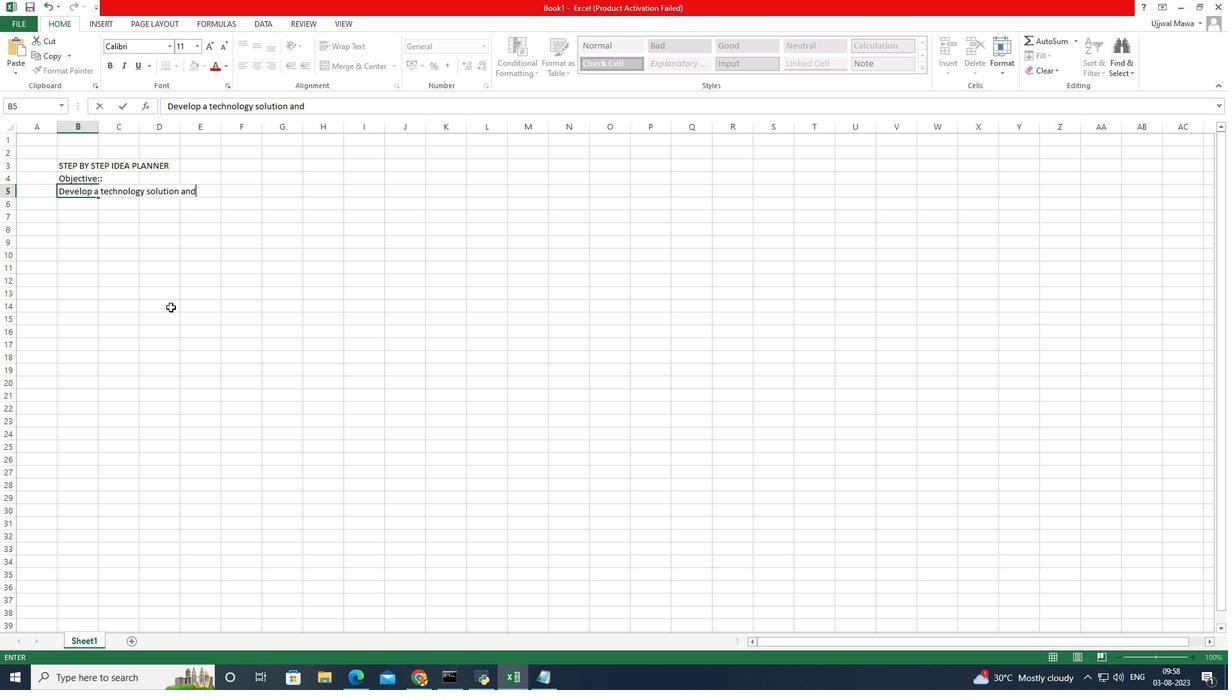 
Action: Mouse moved to (339, 296)
Screenshot: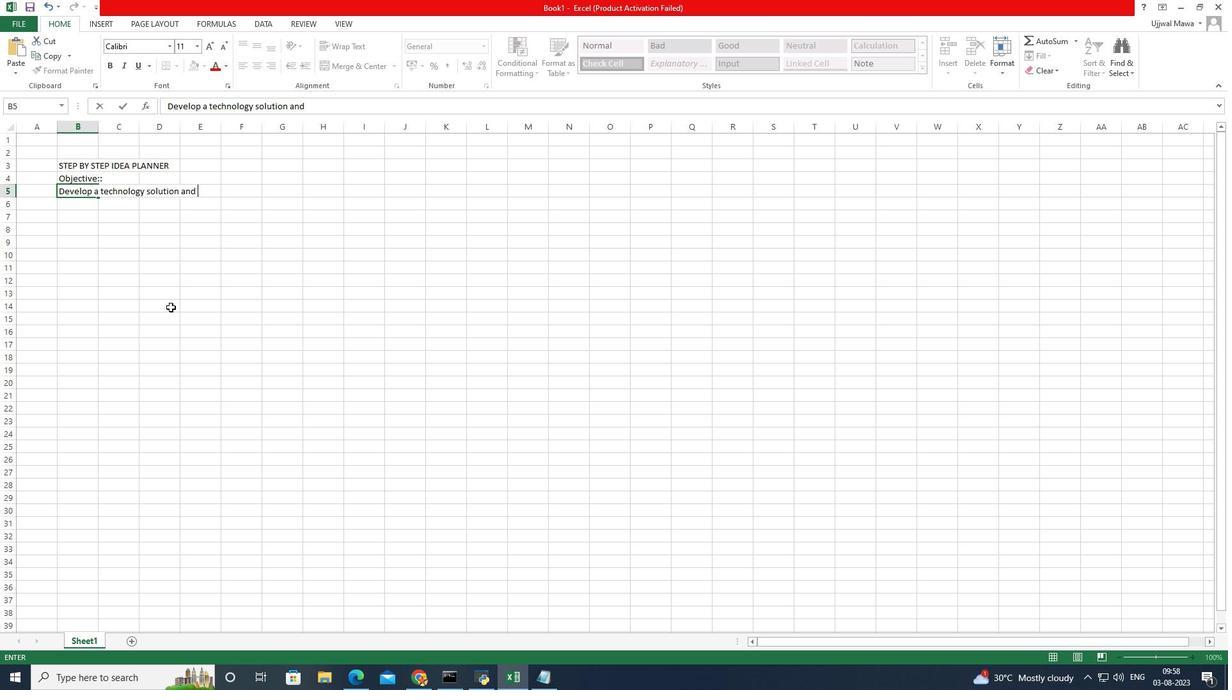 
Action: Key pressed <Key.space>S
Screenshot: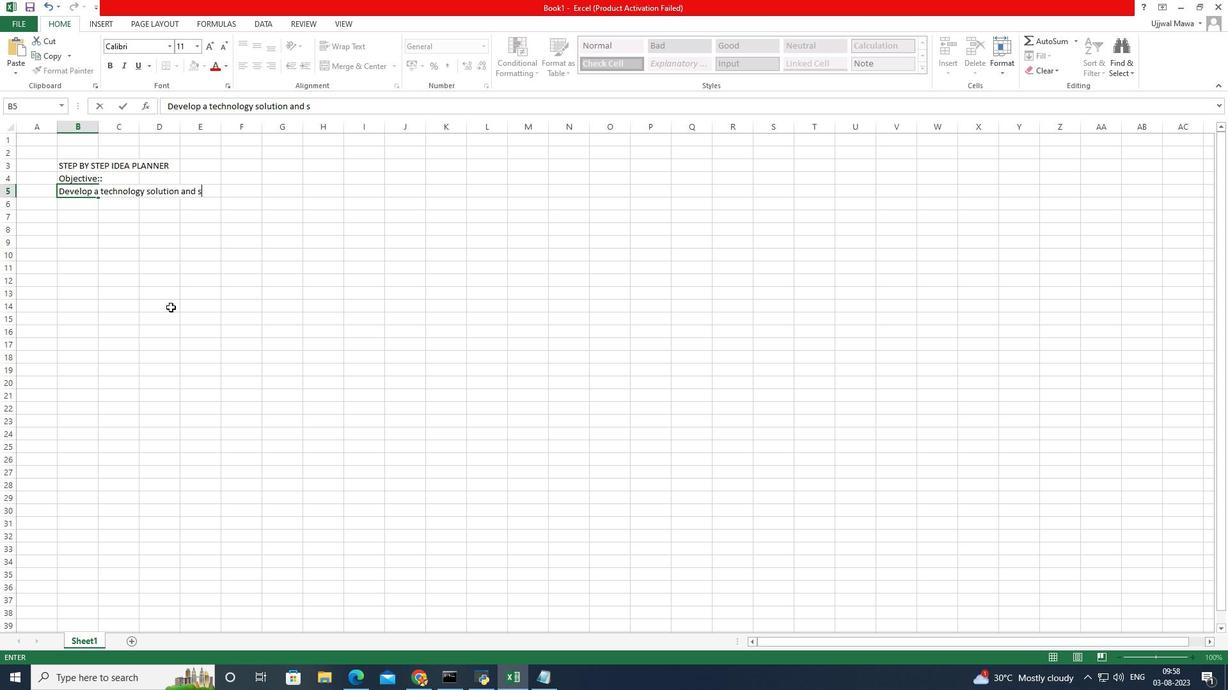 
Action: Mouse moved to (339, 297)
Screenshot: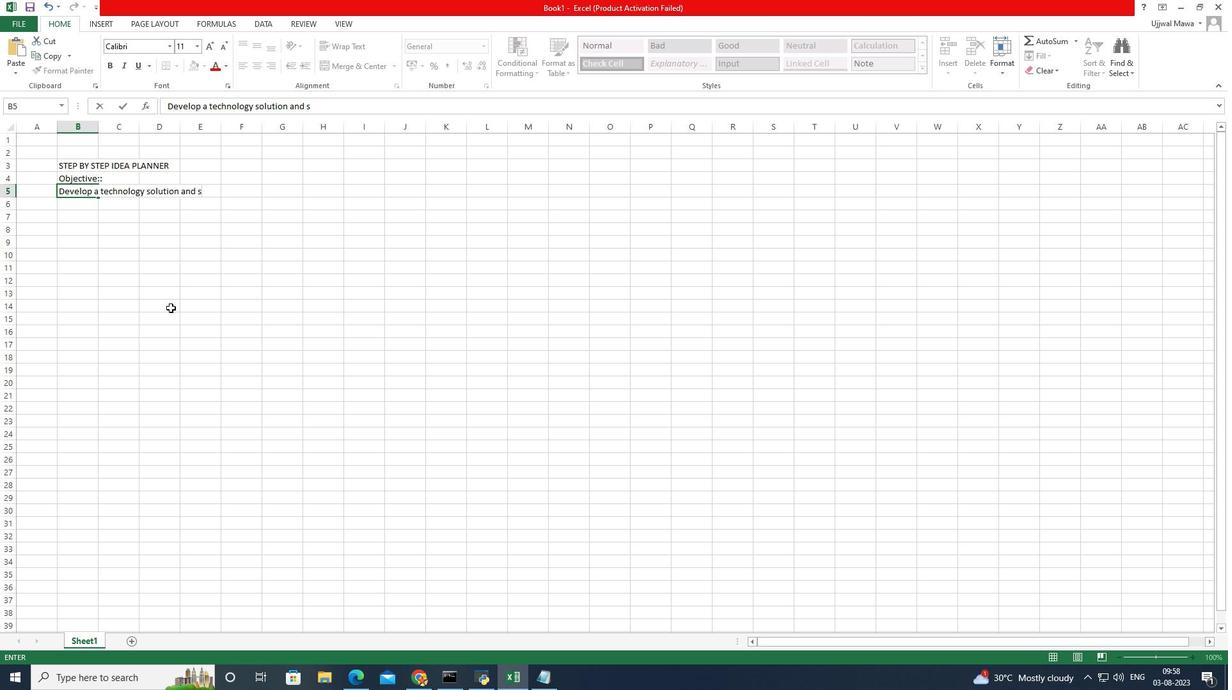 
Action: Key pressed UBMIT<Key.space>
Screenshot: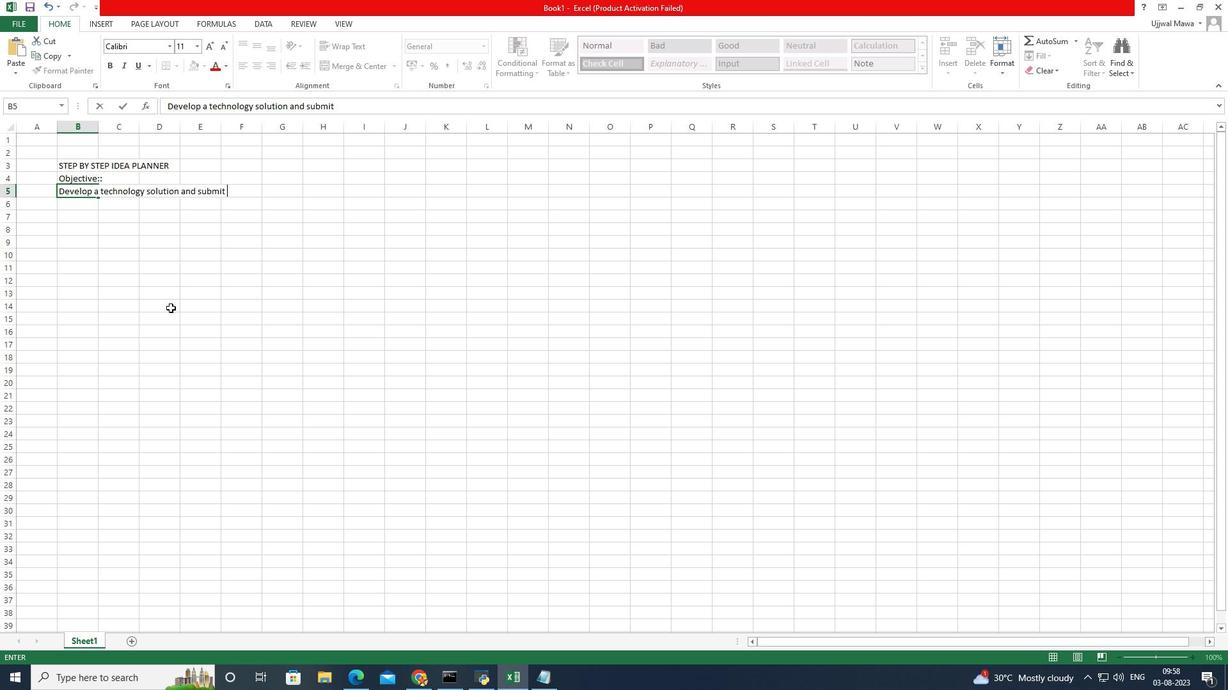 
Action: Mouse moved to (361, 307)
Screenshot: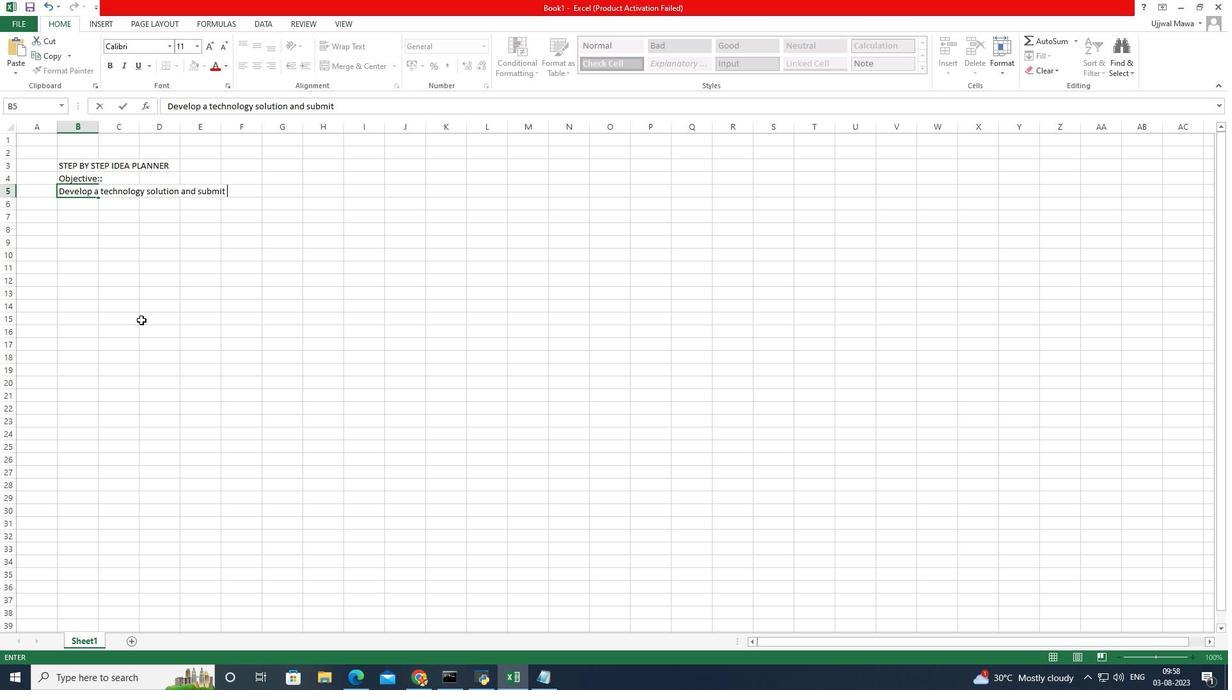 
Action: Key pressed IT<Key.space>TO<Key.space>THE<Key.space>
Screenshot: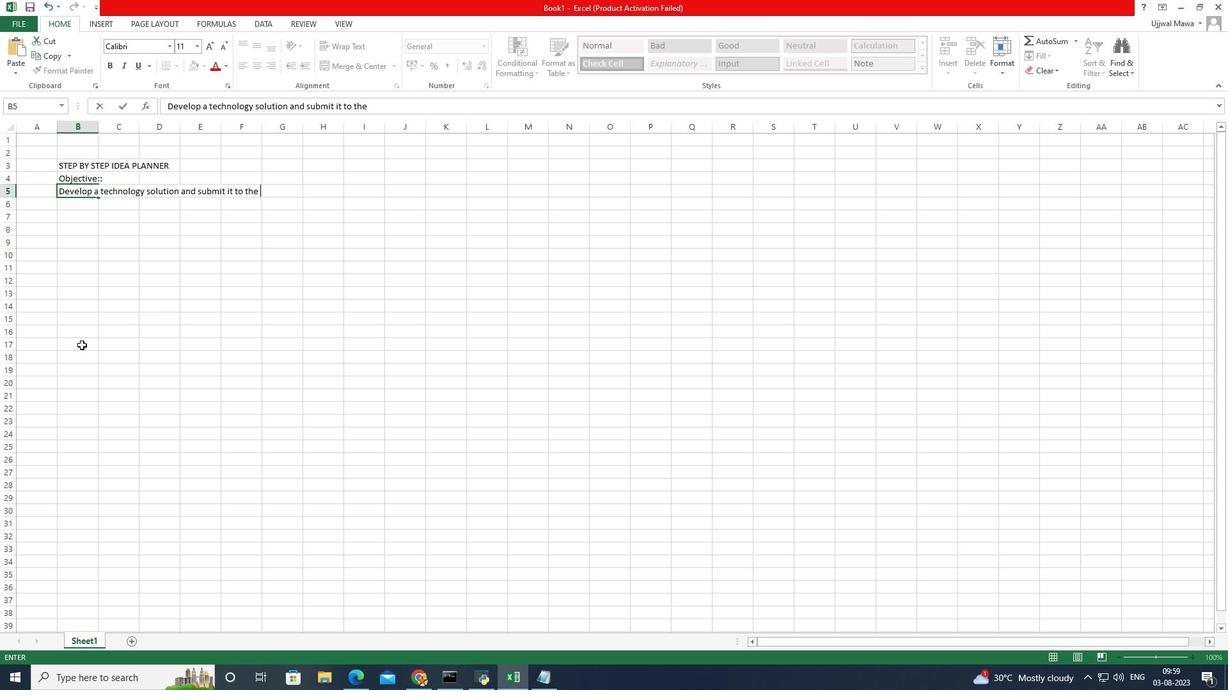 
Action: Mouse moved to (355, 239)
Screenshot: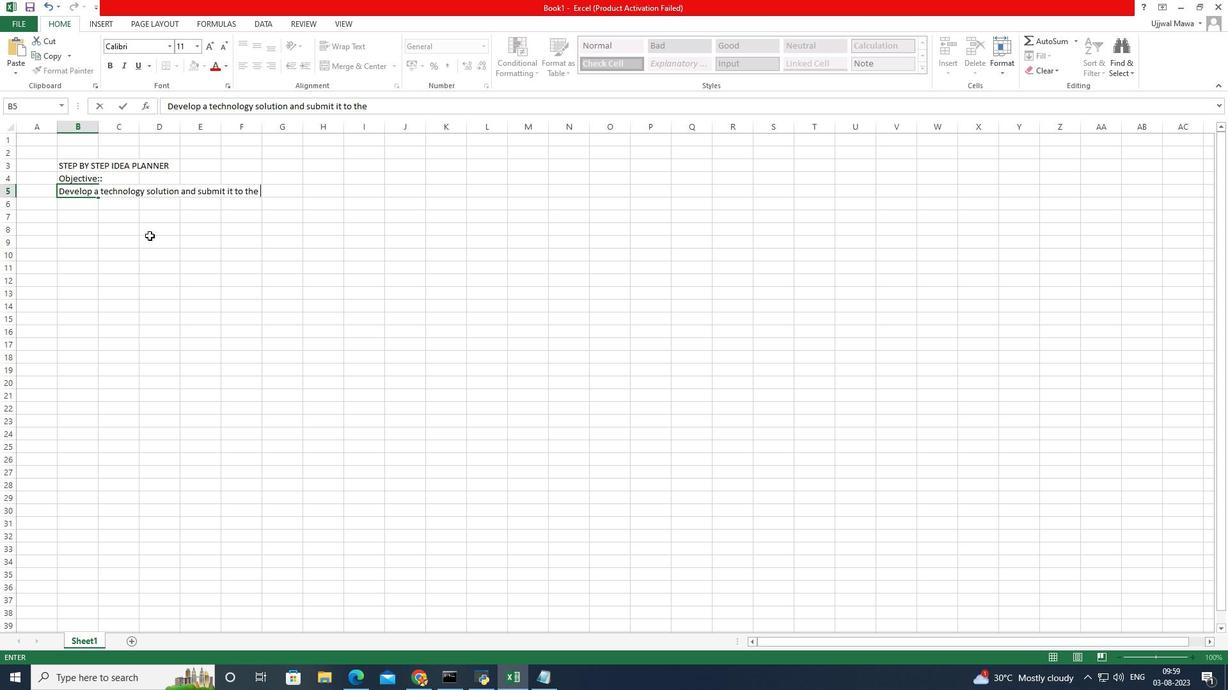 
Action: Mouse pressed left at (355, 239)
Screenshot: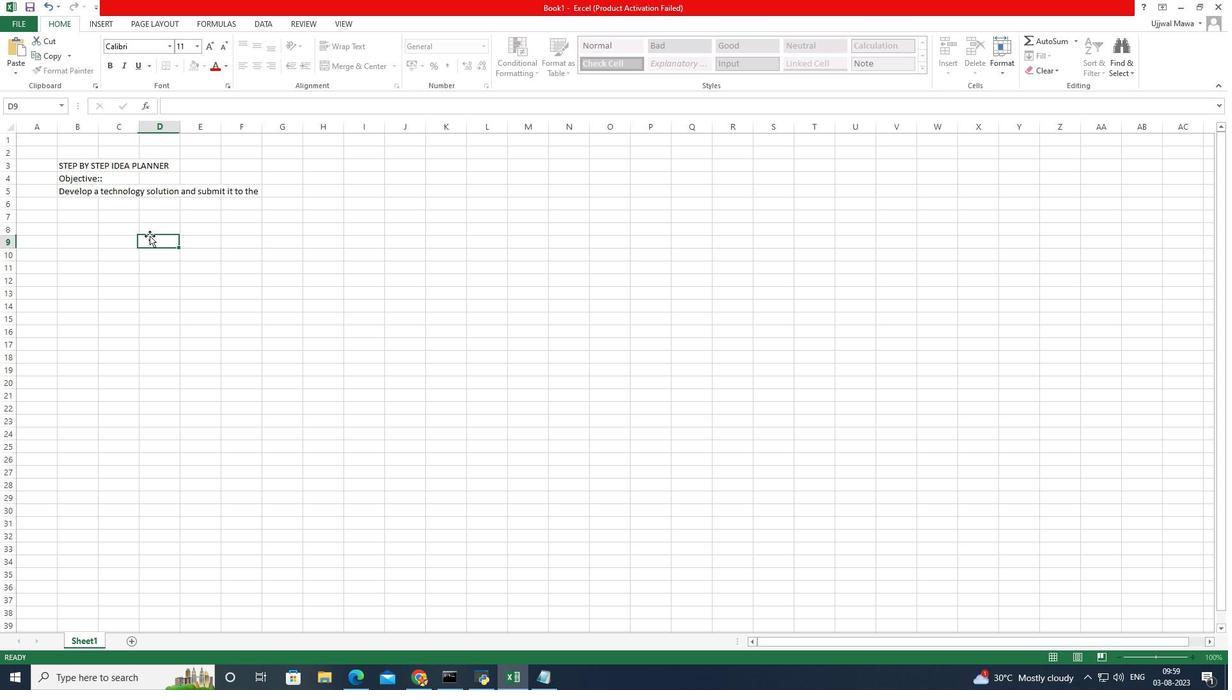 
Action: Mouse moved to (409, 204)
Screenshot: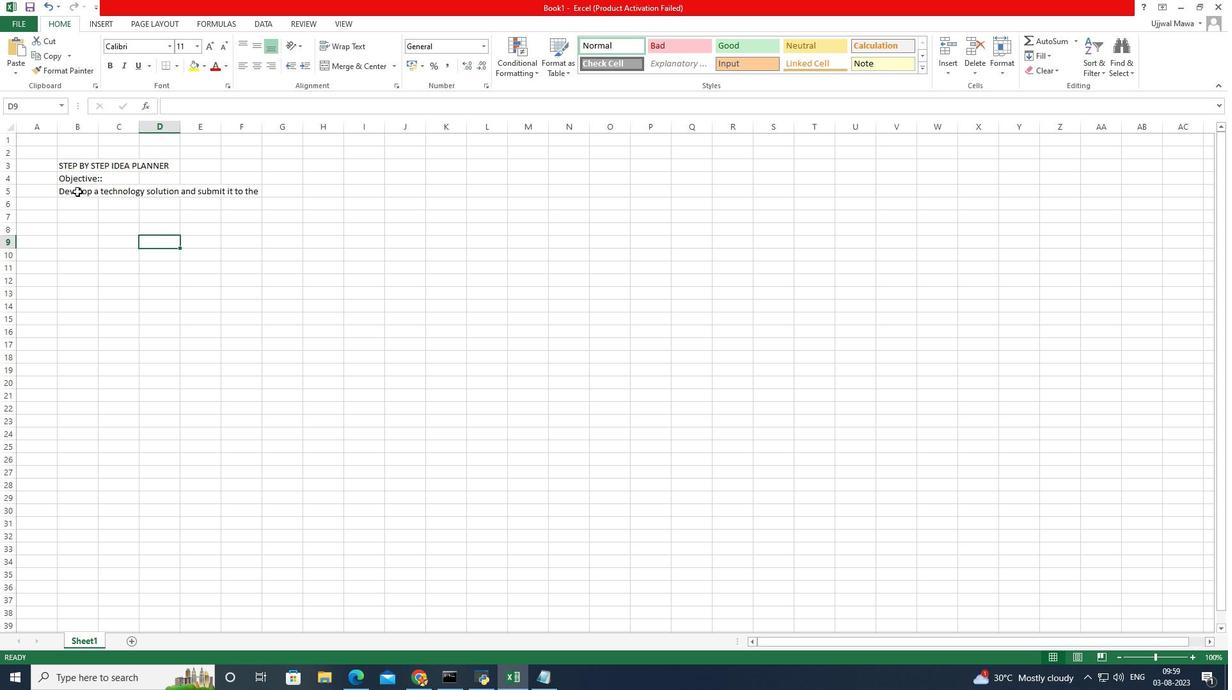 
Action: Mouse pressed left at (409, 204)
Screenshot: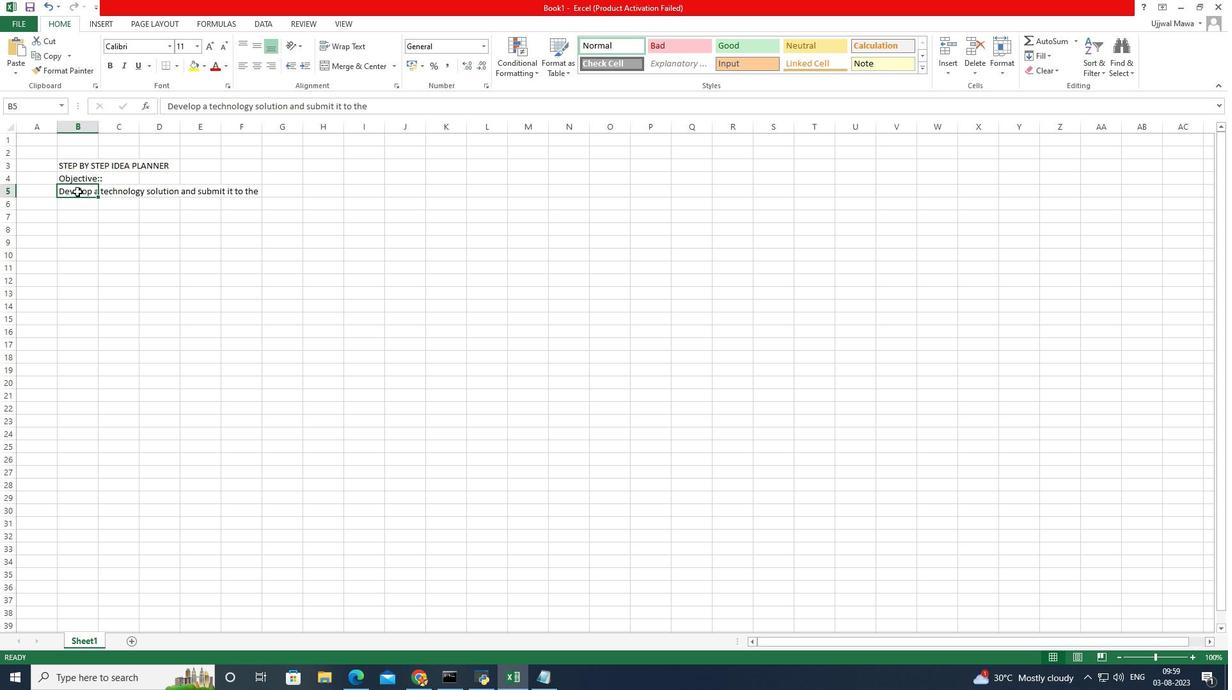 
Action: Mouse pressed left at (409, 204)
Screenshot: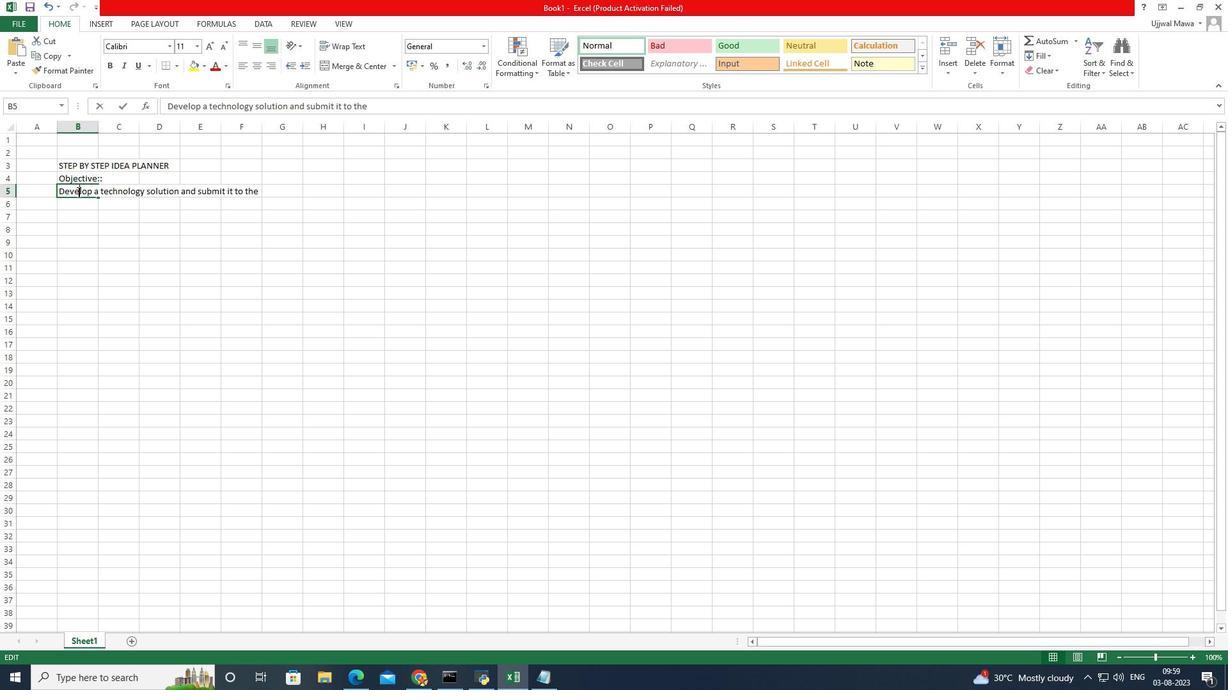 
Action: Mouse moved to (269, 202)
Screenshot: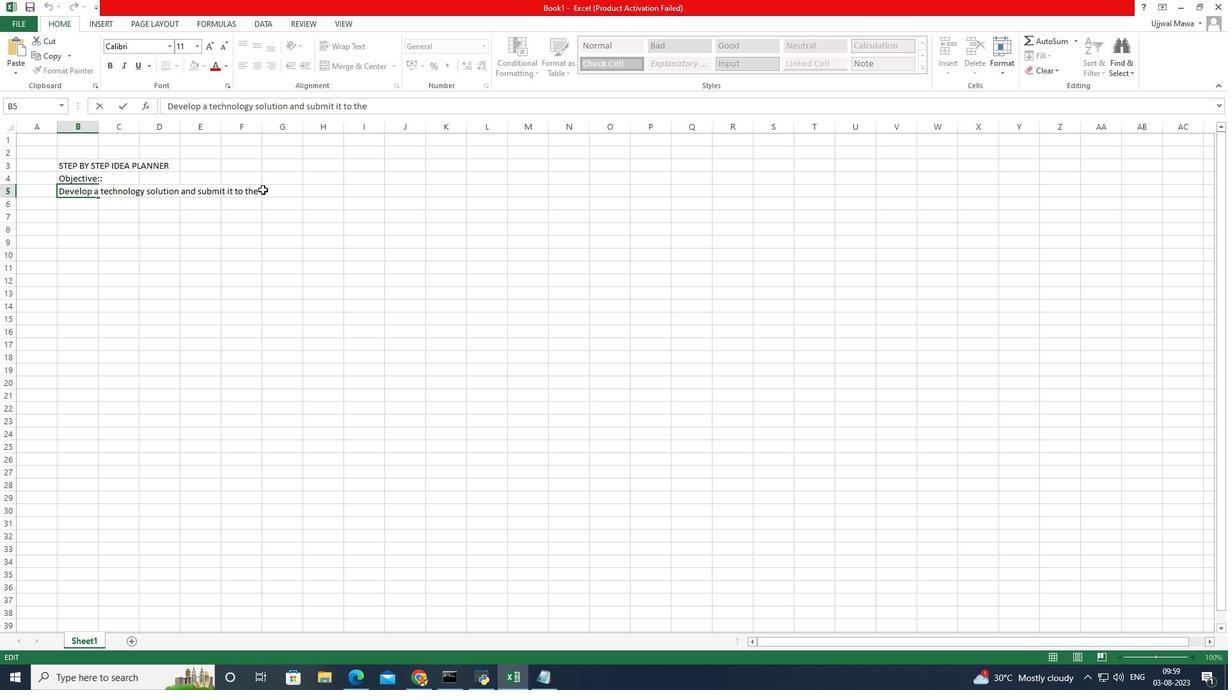 
Action: Mouse pressed left at (269, 202)
Screenshot: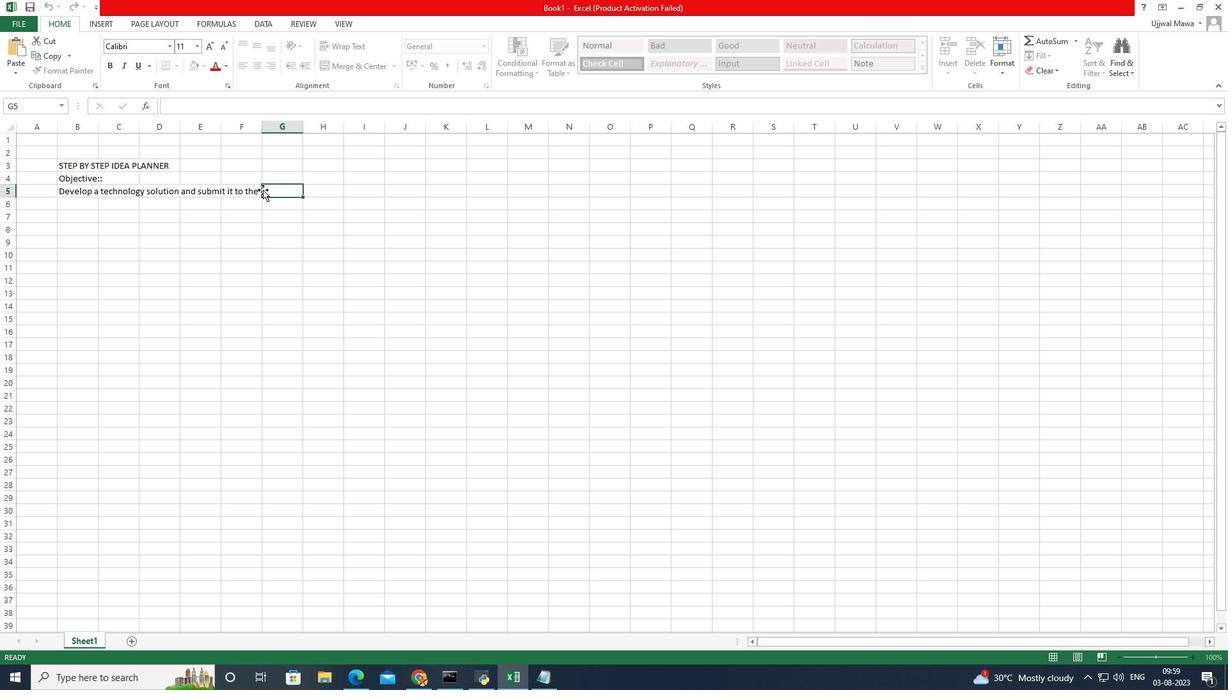 
Action: Mouse moved to (400, 204)
Screenshot: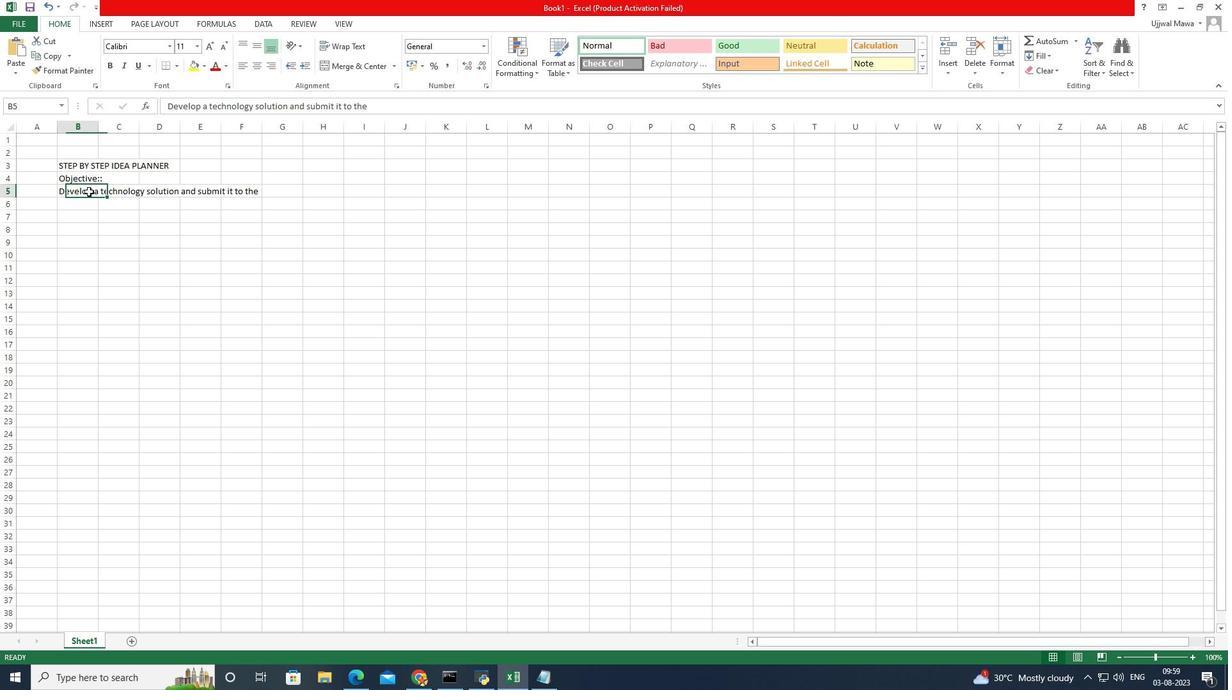 
Action: Mouse pressed left at (400, 204)
Screenshot: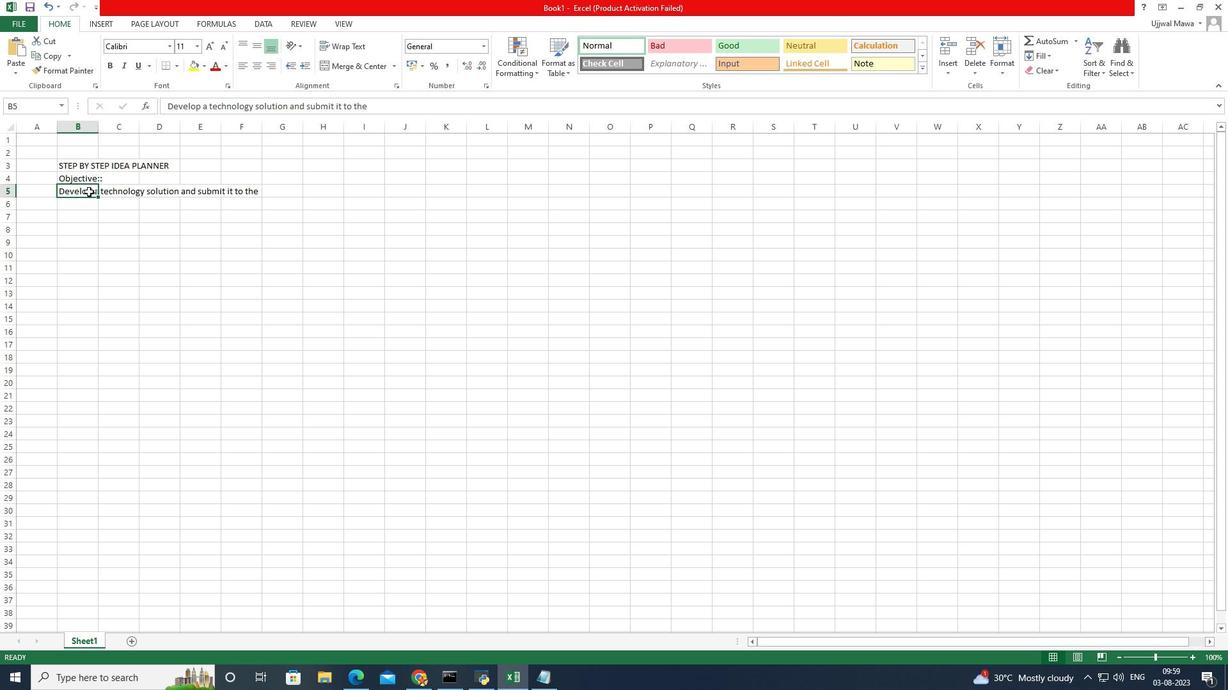 
Action: Mouse pressed left at (400, 204)
Screenshot: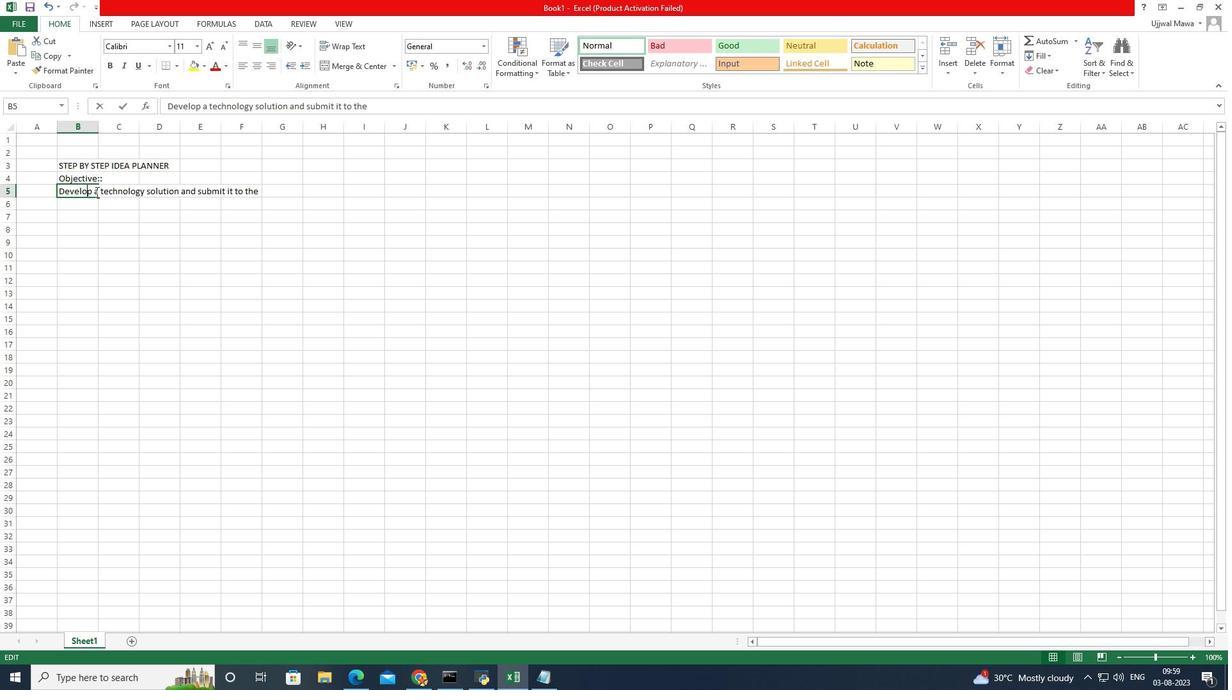 
Action: Mouse moved to (273, 203)
Screenshot: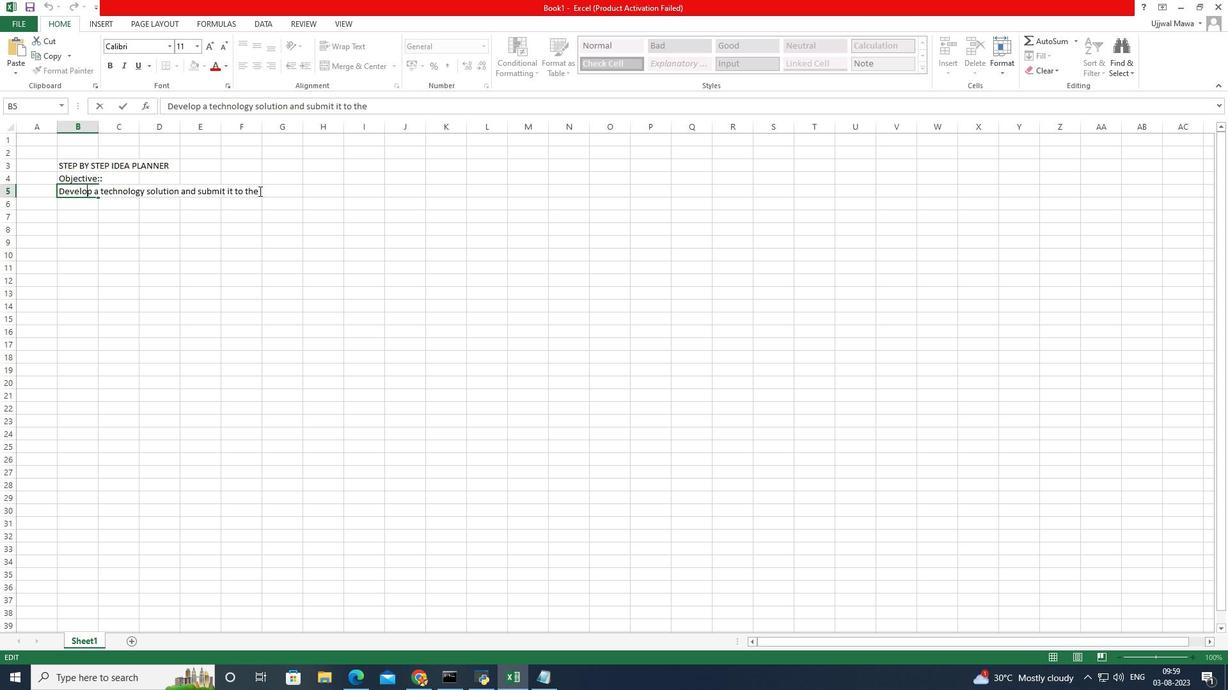 
Action: Mouse pressed left at (273, 203)
Screenshot: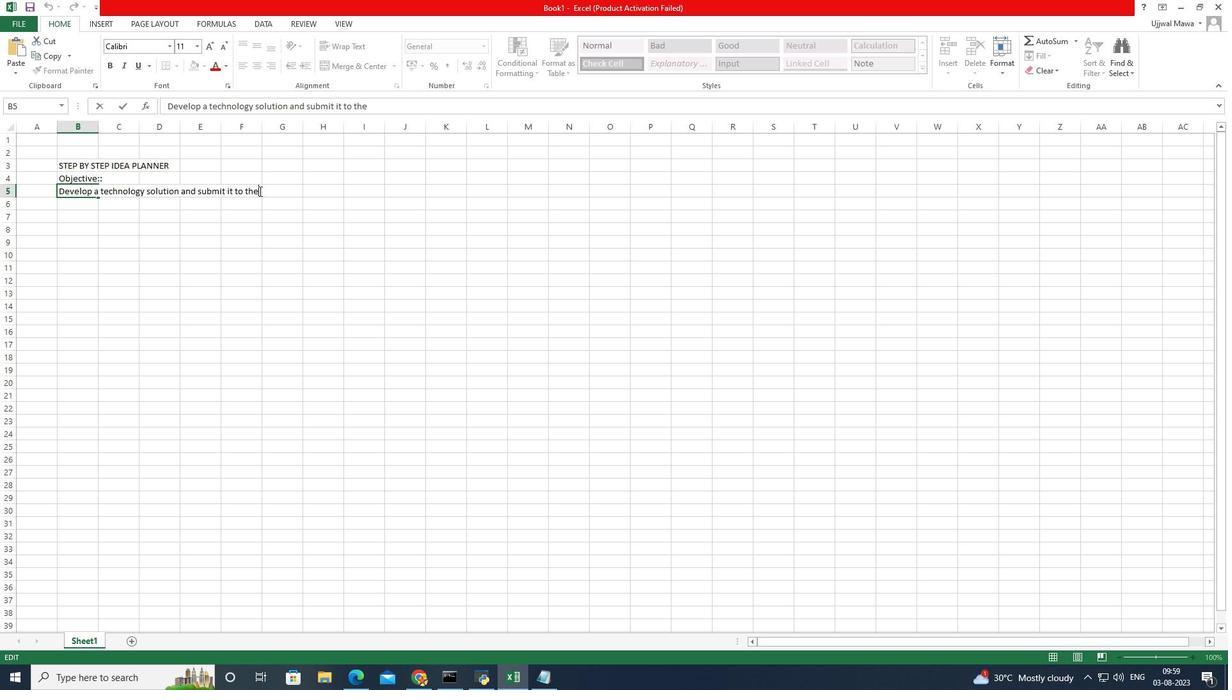 
Action: Mouse moved to (261, 202)
Screenshot: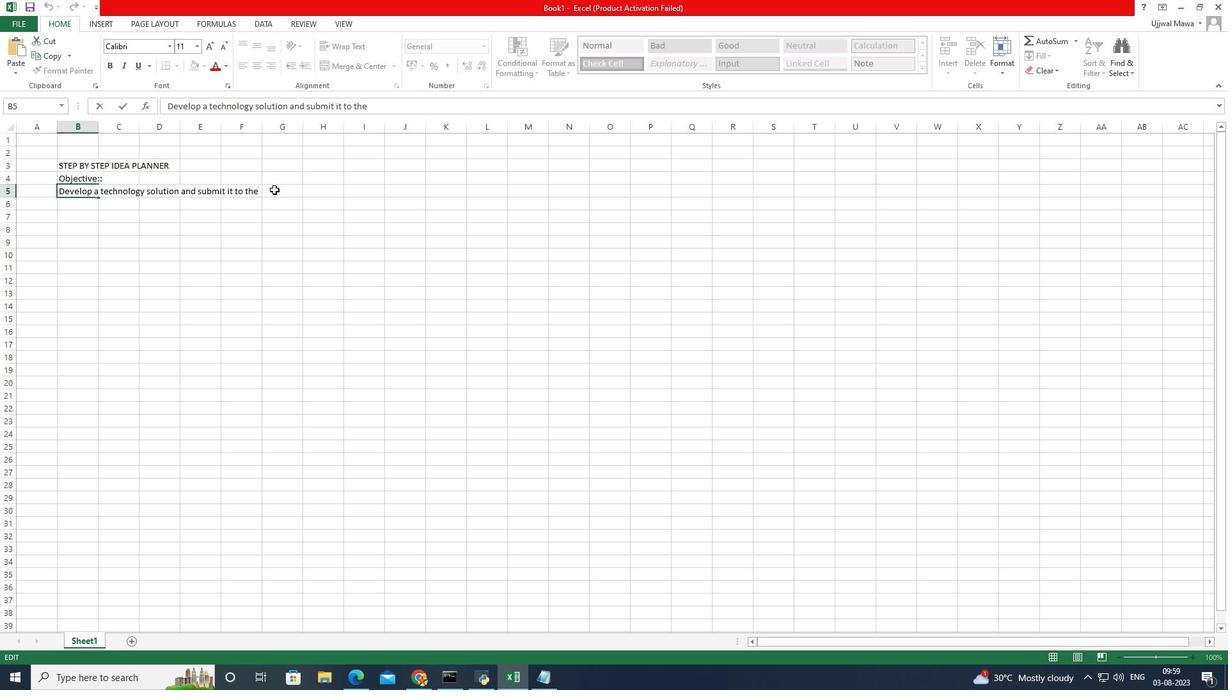 
Action: Key pressed <Key.space>UPCOMING<Key.space>INNOVATIVE<Key.space><Key.backspace><Key.backspace><Key.backspace>ION<Key.space>QAN<Key.backspace><Key.backspace><Key.backspace>AND<Key.space>COMPETITION
Screenshot: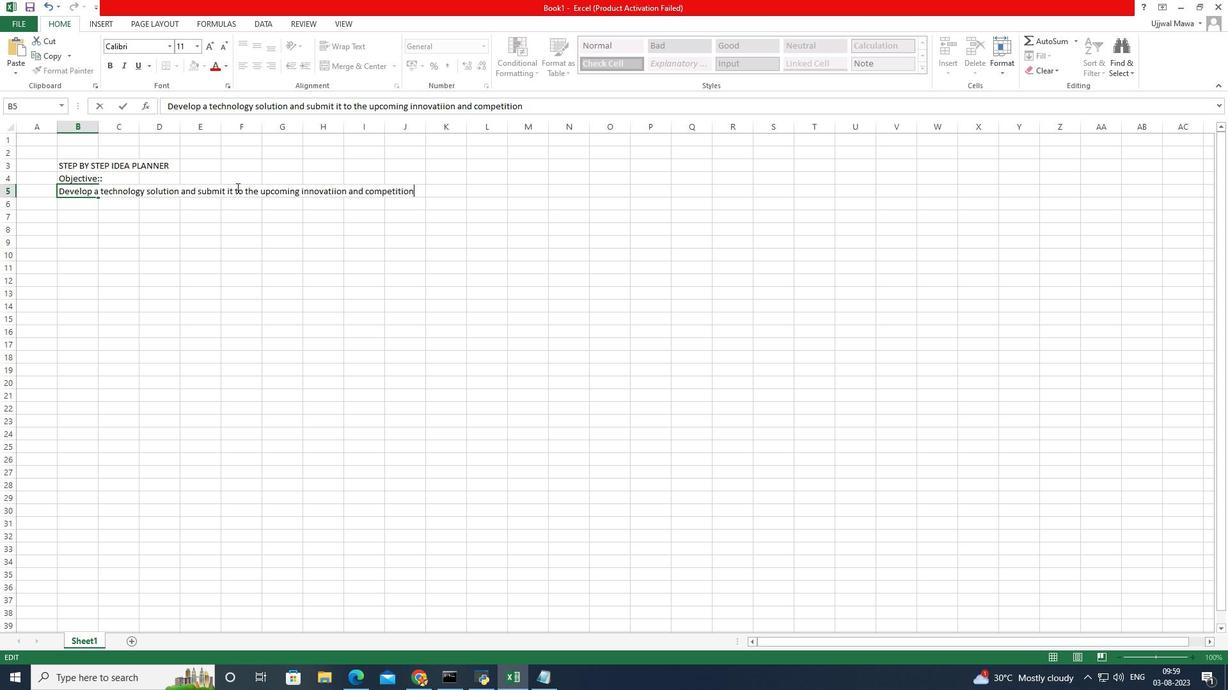 
Action: Mouse moved to (344, 314)
Screenshot: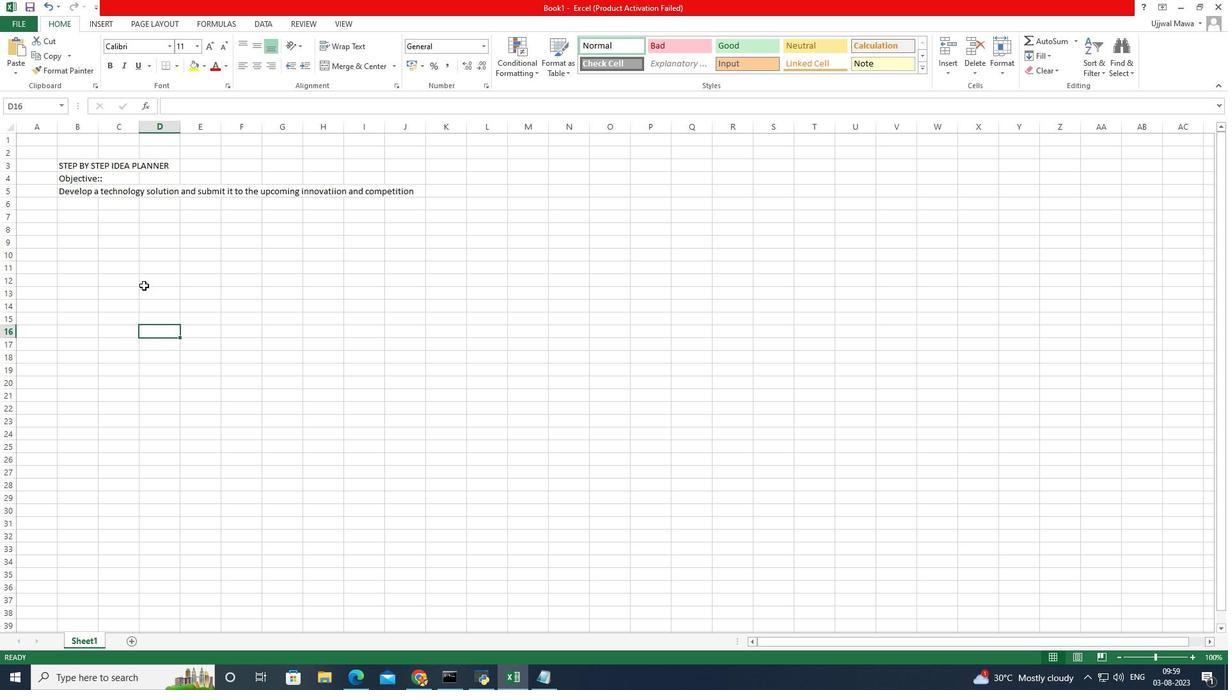 
Action: Mouse pressed left at (344, 314)
Screenshot: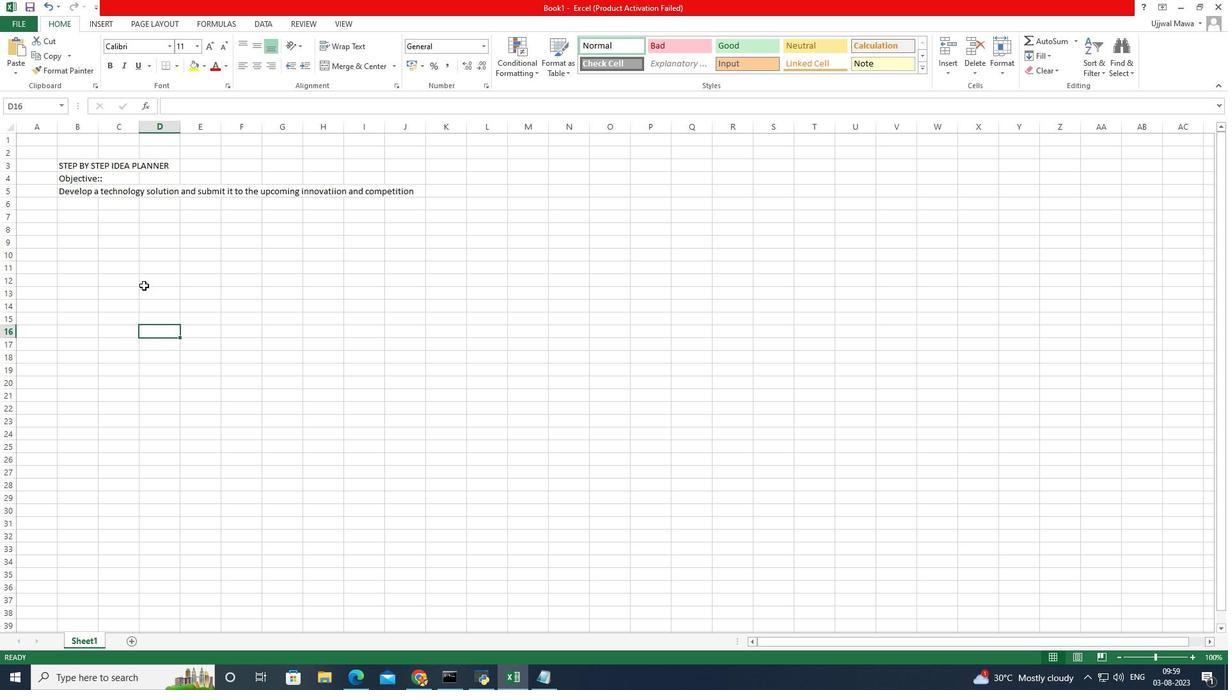 
Action: Mouse moved to (415, 200)
Screenshot: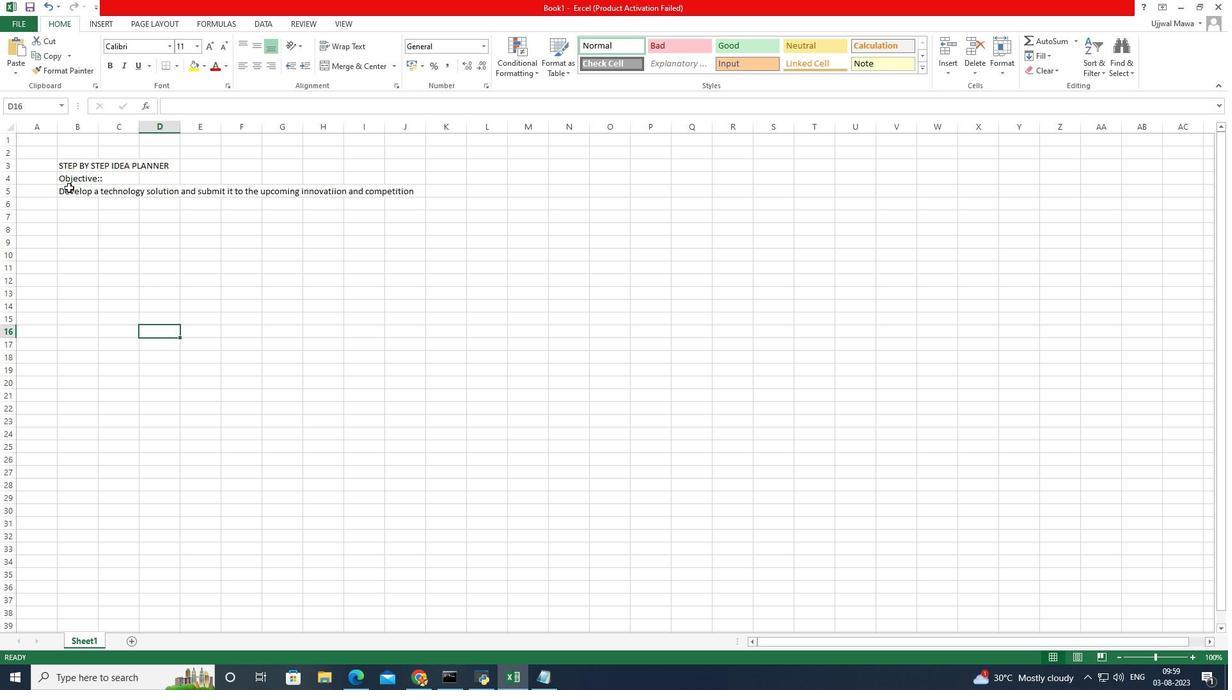 
Action: Mouse pressed left at (415, 200)
Screenshot: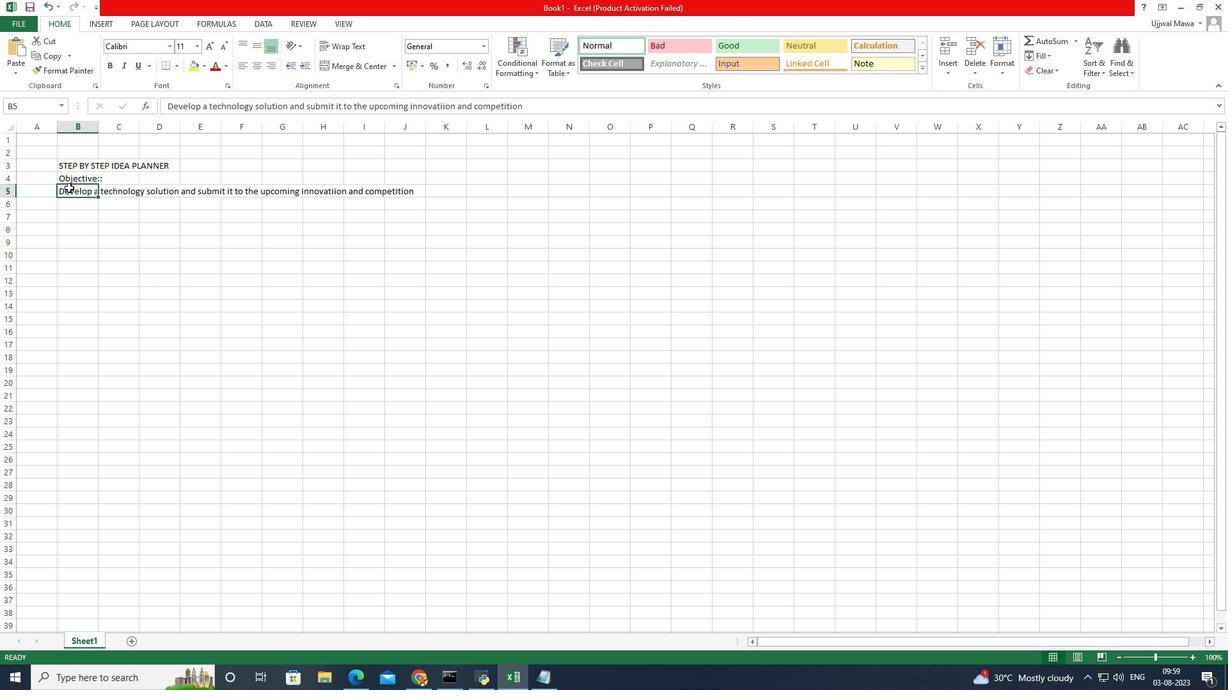
Action: Mouse moved to (339, 206)
Screenshot: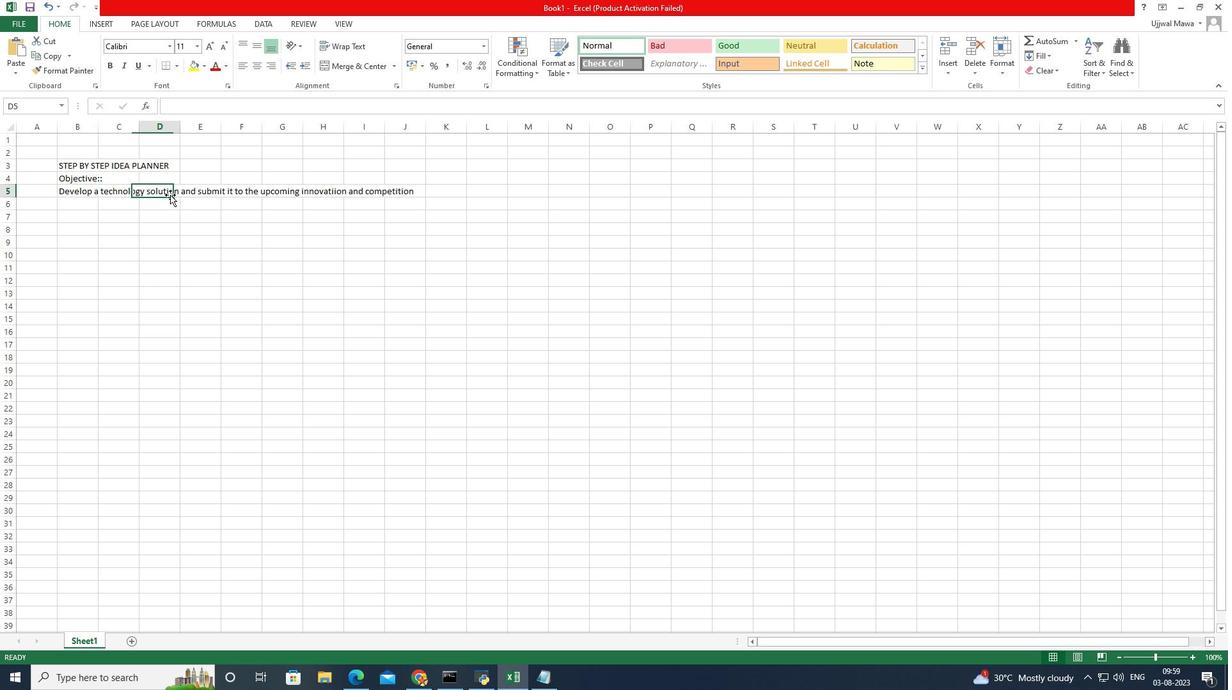 
Action: Mouse pressed left at (339, 206)
Screenshot: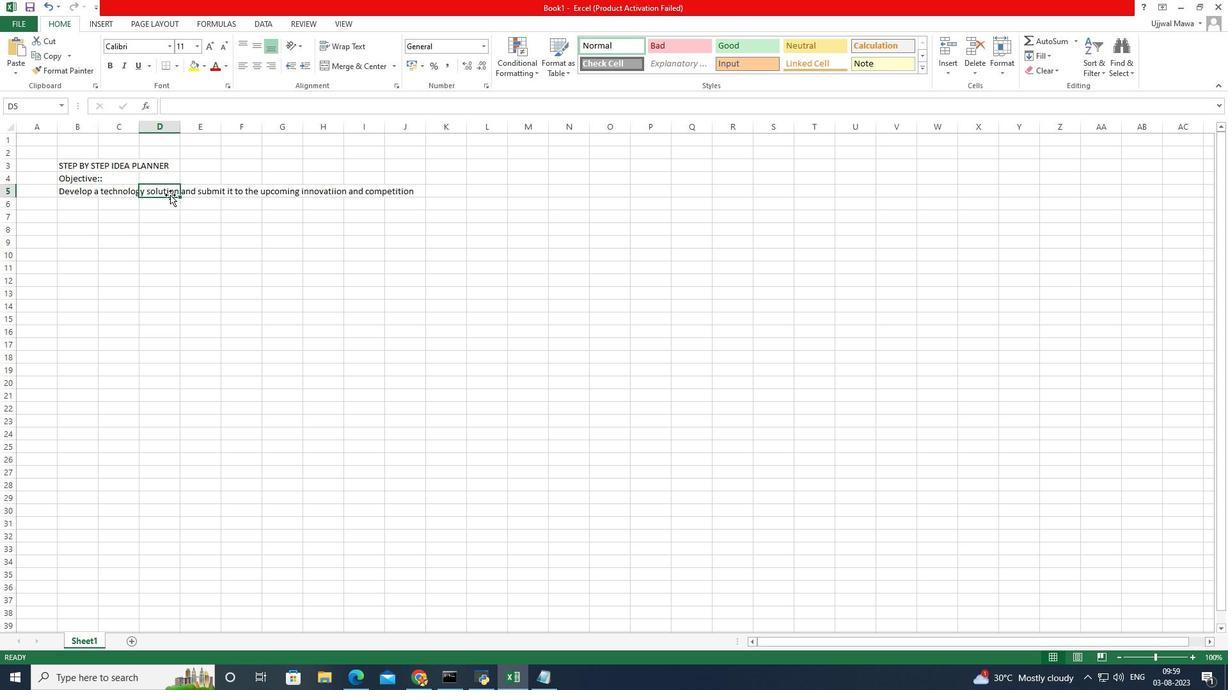 
Action: Mouse pressed left at (339, 206)
Screenshot: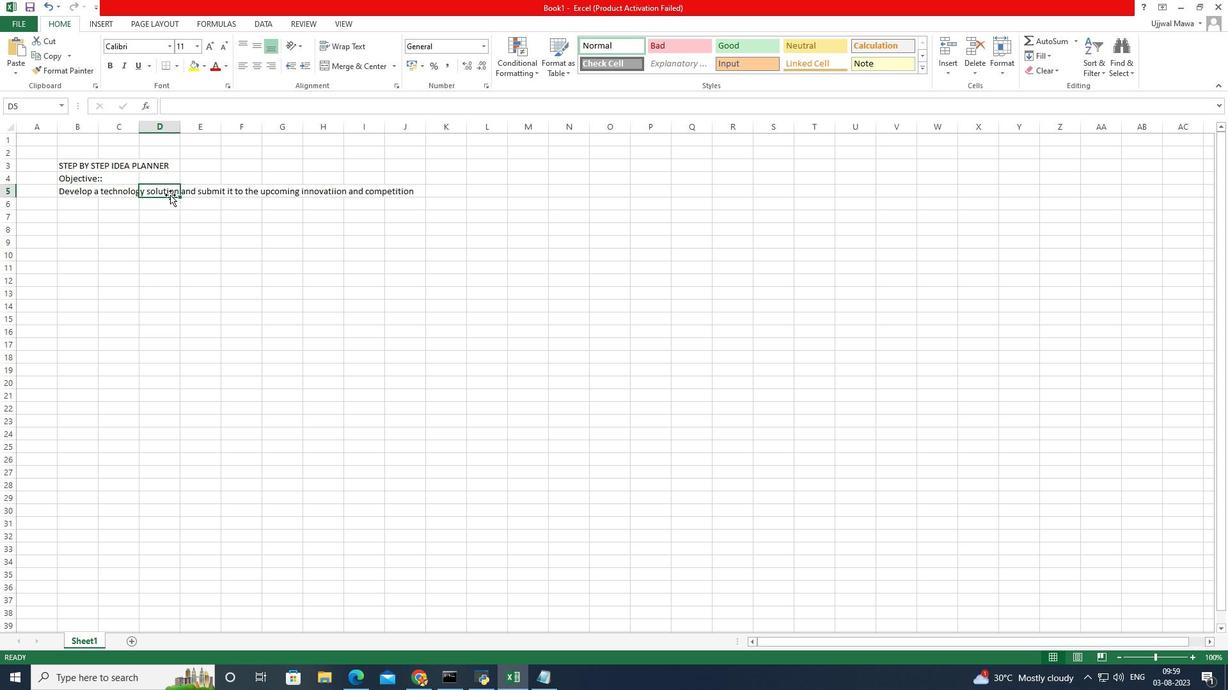 
Action: Mouse moved to (412, 207)
Screenshot: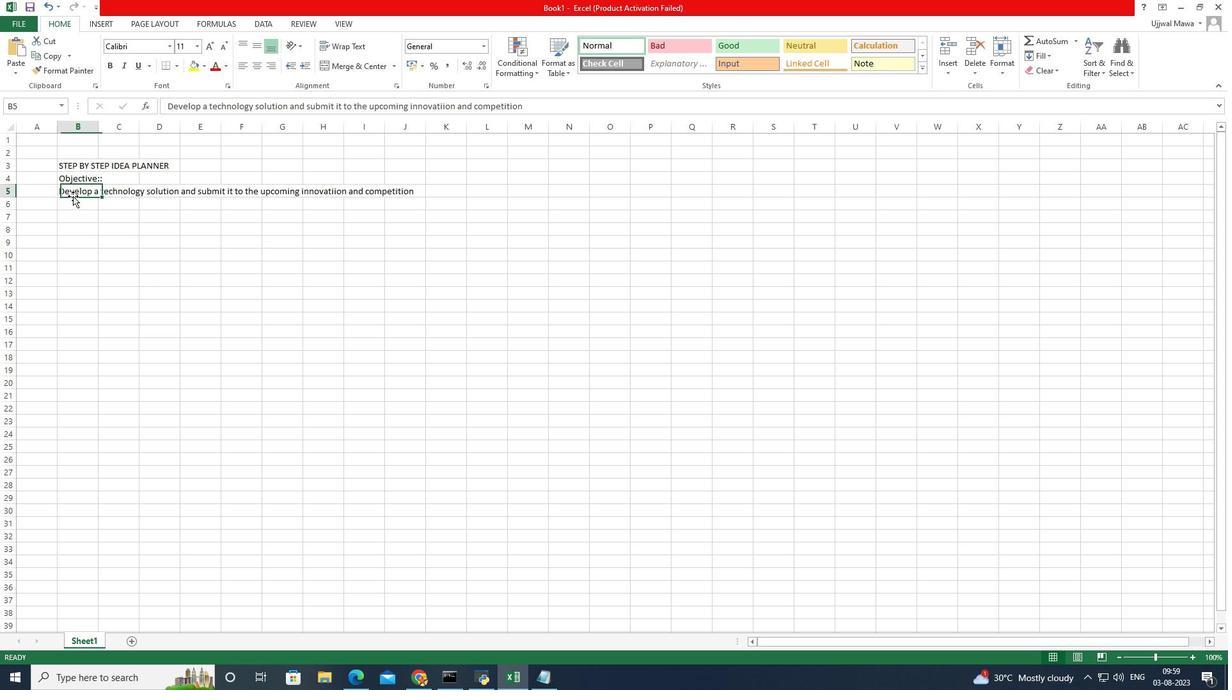
Action: Mouse pressed left at (412, 207)
Screenshot: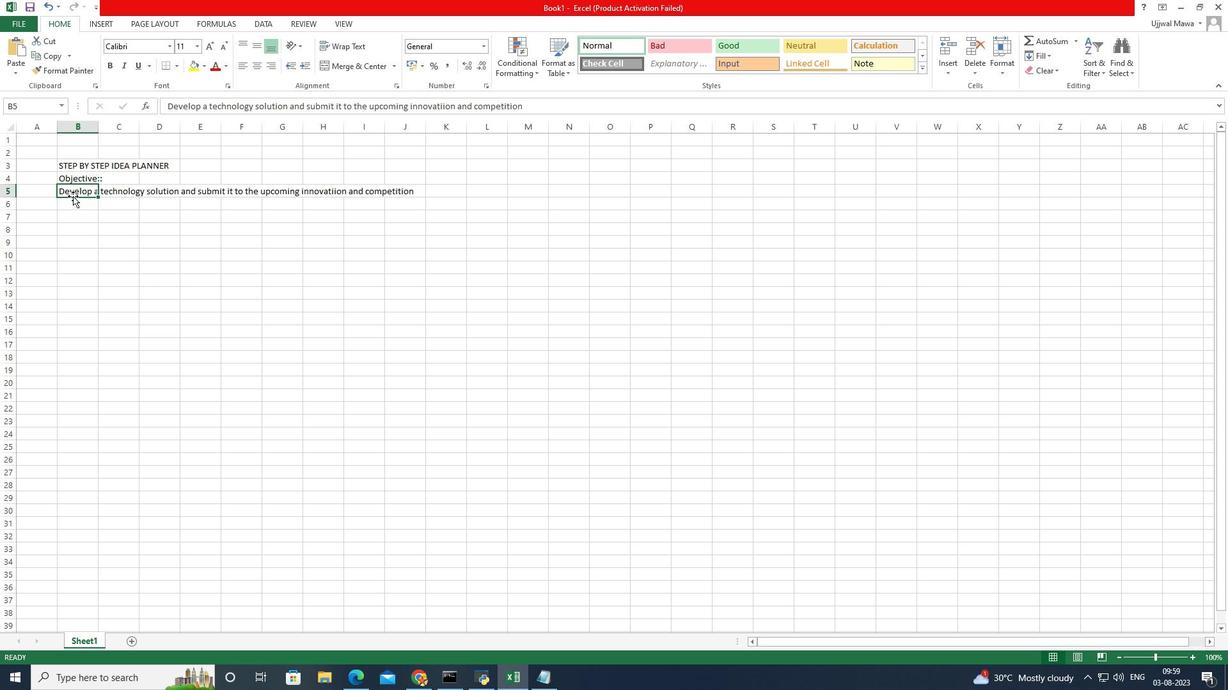 
Action: Mouse pressed left at (412, 207)
Screenshot: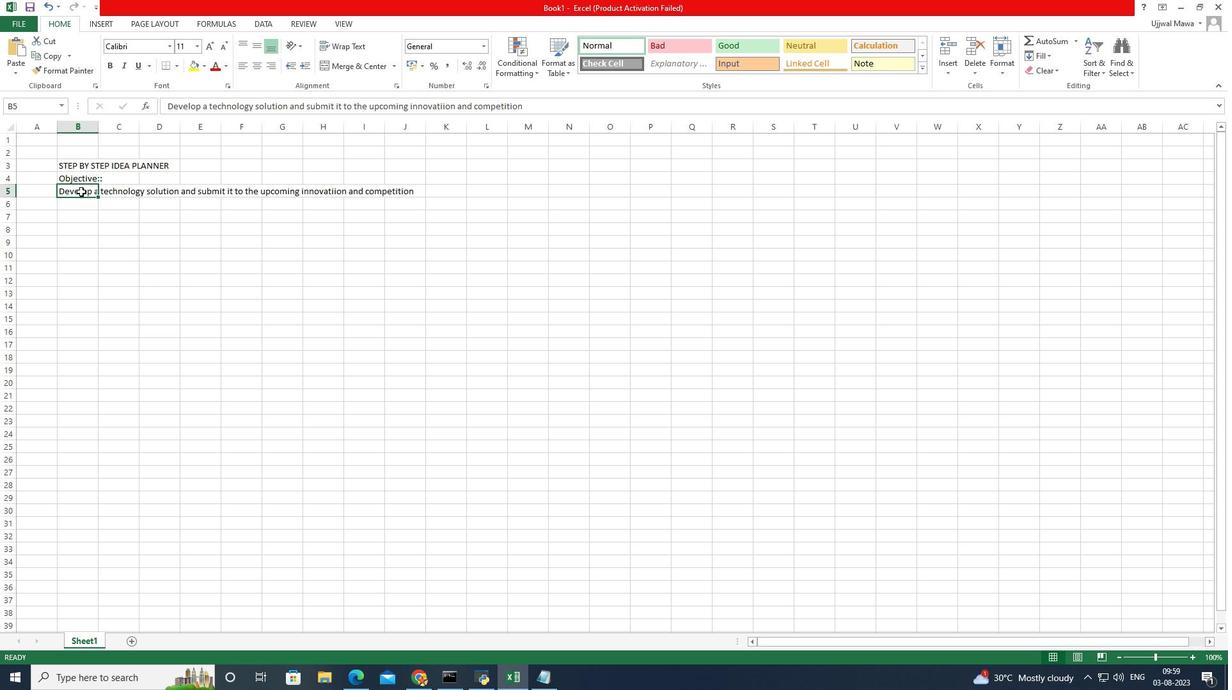
Action: Mouse moved to (404, 203)
Screenshot: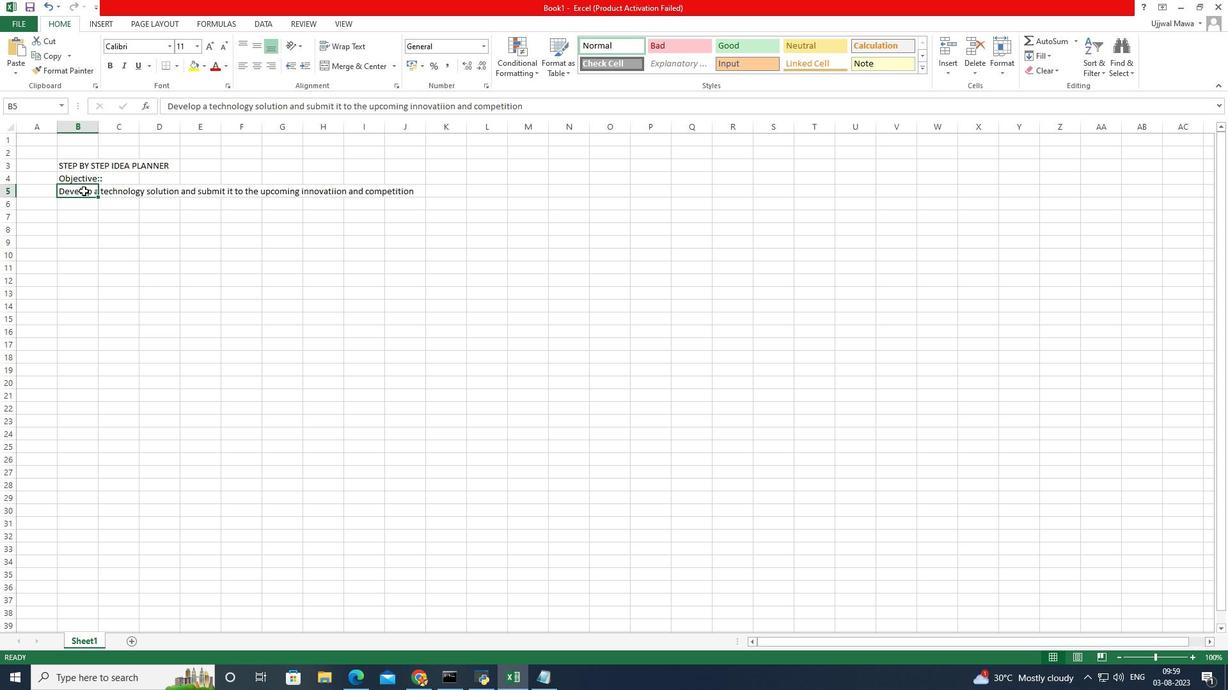 
Action: Mouse pressed left at (404, 203)
Screenshot: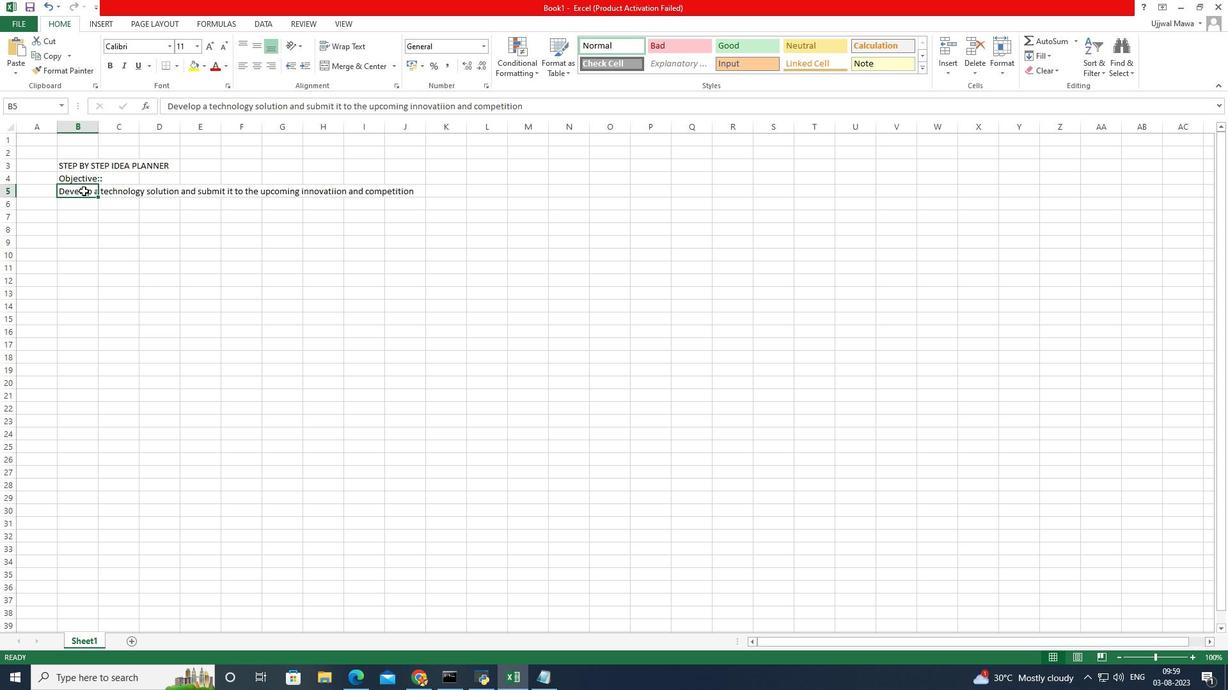 
Action: Mouse pressed left at (404, 203)
Screenshot: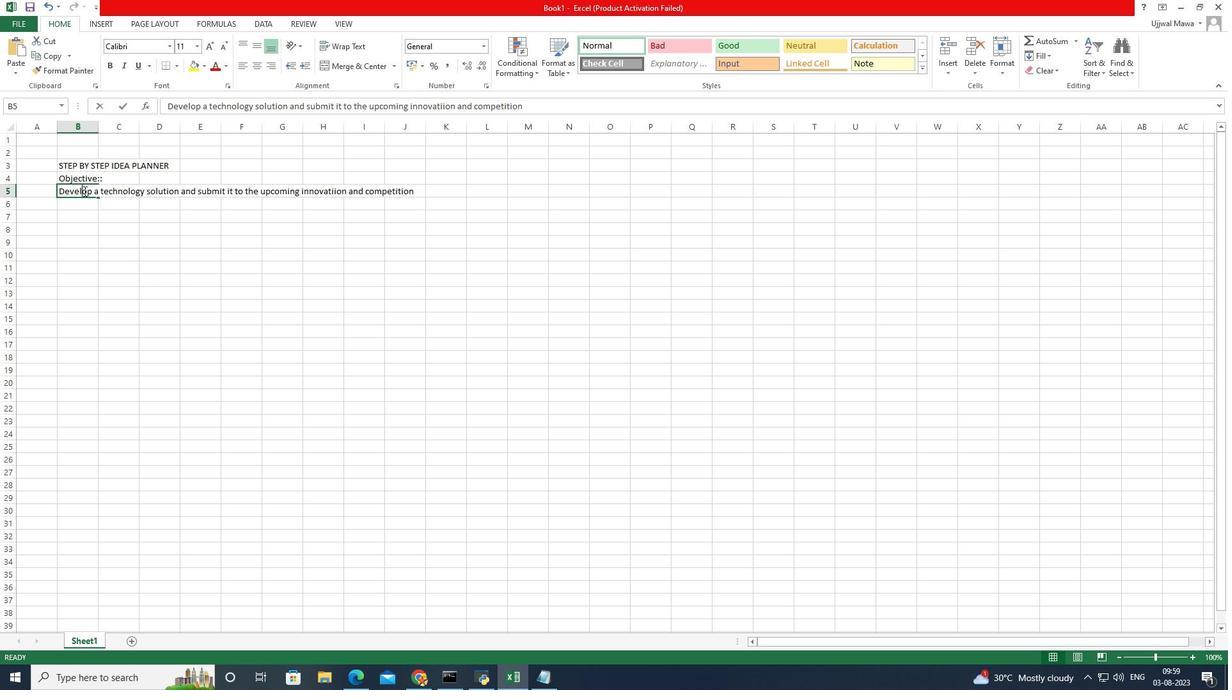 
Action: Mouse moved to (357, 203)
Screenshot: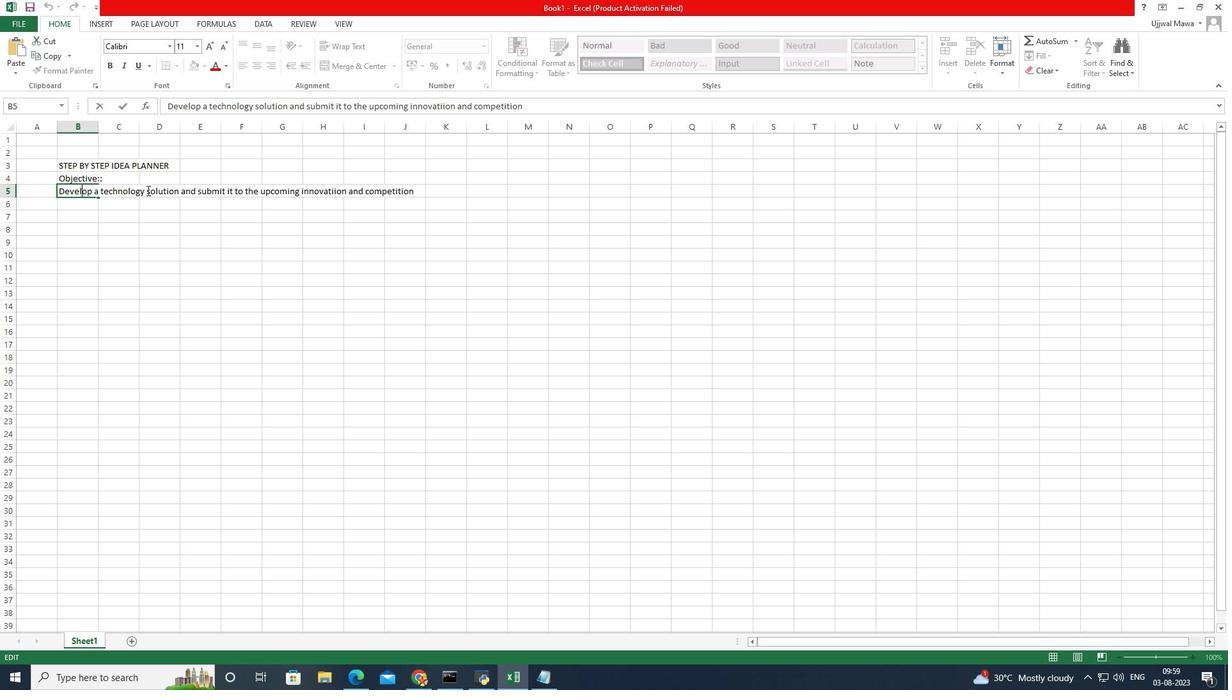 
Action: Key pressed <Key.right><Key.right><Key.right><Key.right><Key.right><Key.right><Key.right><Key.right><Key.right><Key.right><Key.right><Key.right><Key.right><Key.right><Key.right><Key.right><Key.right><Key.right><Key.right><Key.right><Key.right><Key.right><Key.right><Key.right><Key.right><Key.right><Key.right><Key.right><Key.right><Key.right><Key.right><Key.right><Key.right><Key.right><Key.right><Key.right><Key.right><Key.right><Key.right><Key.right><Key.right><Key.right><Key.right><Key.right><Key.right><Key.right><Key.right><Key.right><Key.right><Key.right><Key.right><Key.right><Key.right><Key.right><Key.enter>
Screenshot: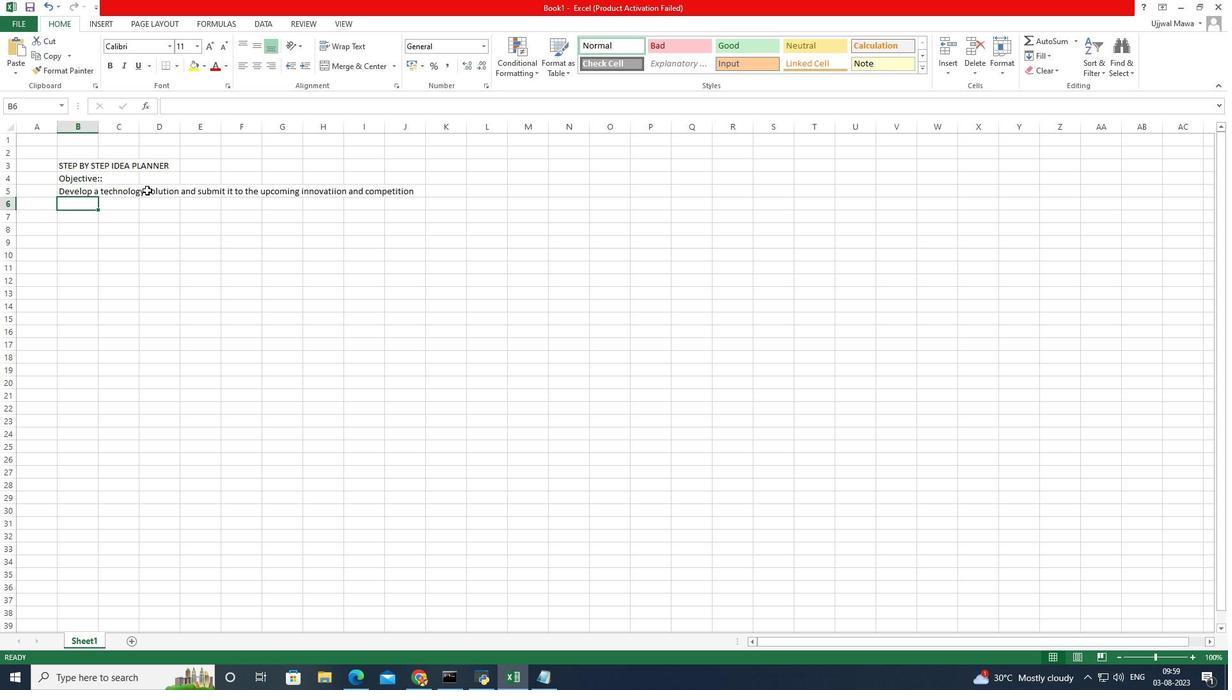 
Action: Mouse moved to (354, 206)
Screenshot: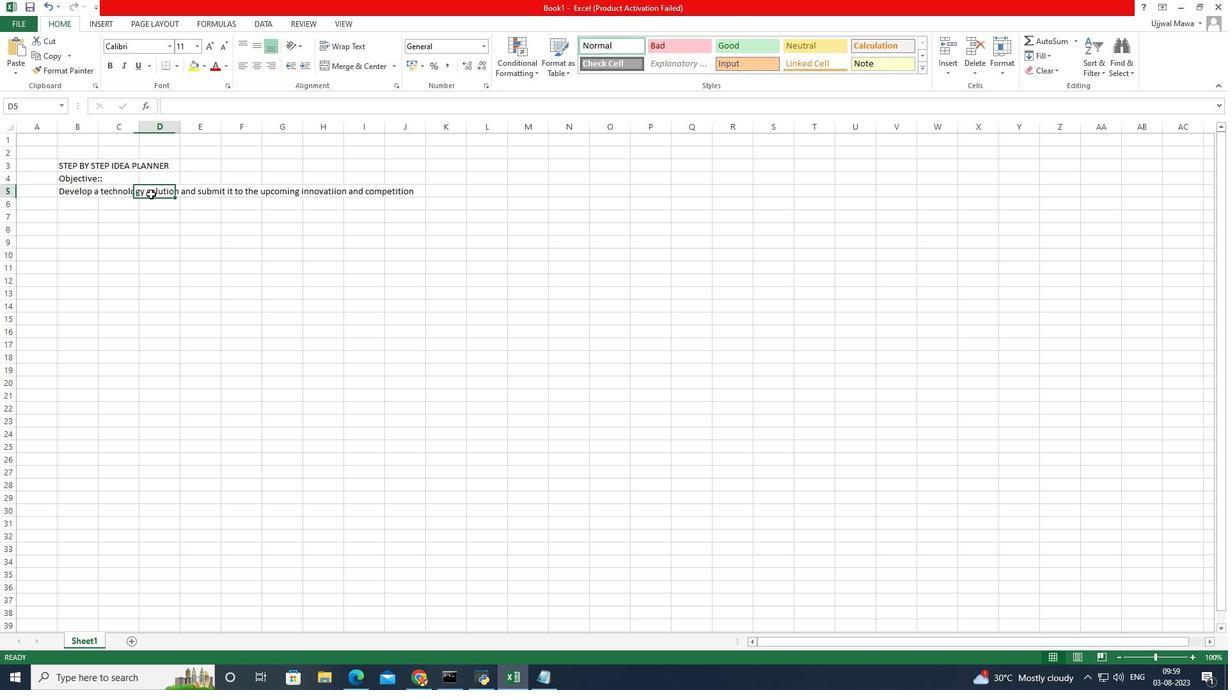 
Action: Mouse pressed left at (354, 206)
Screenshot: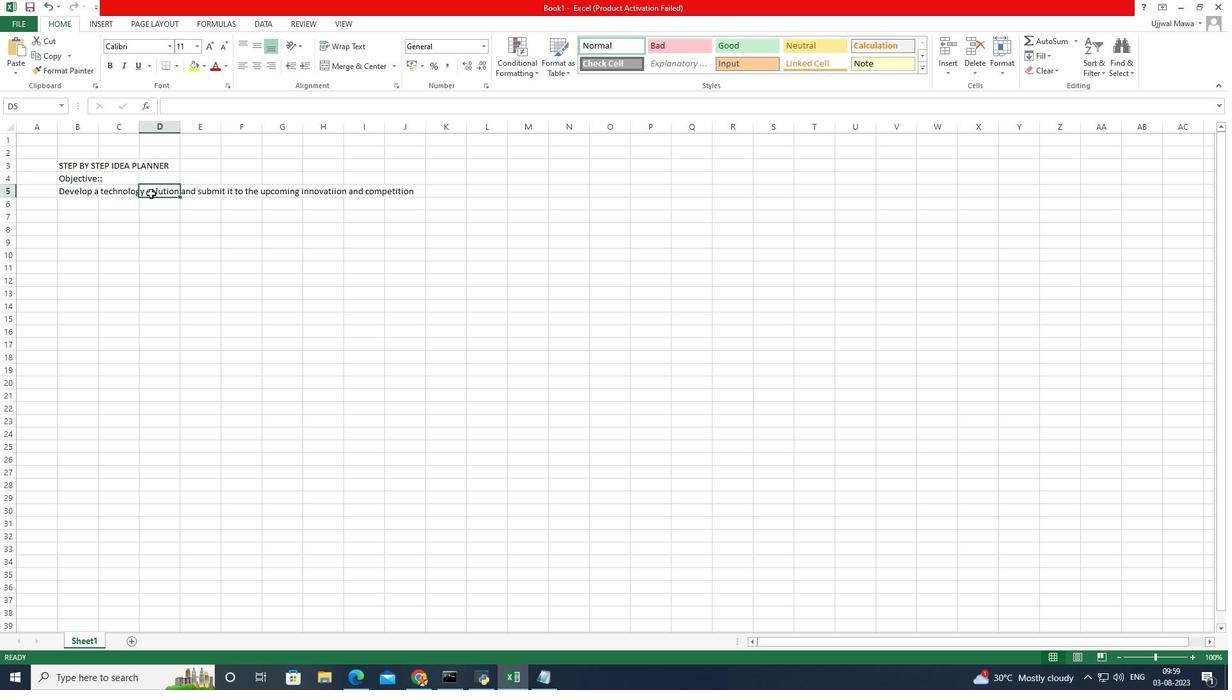 
Action: Mouse moved to (222, 183)
Screenshot: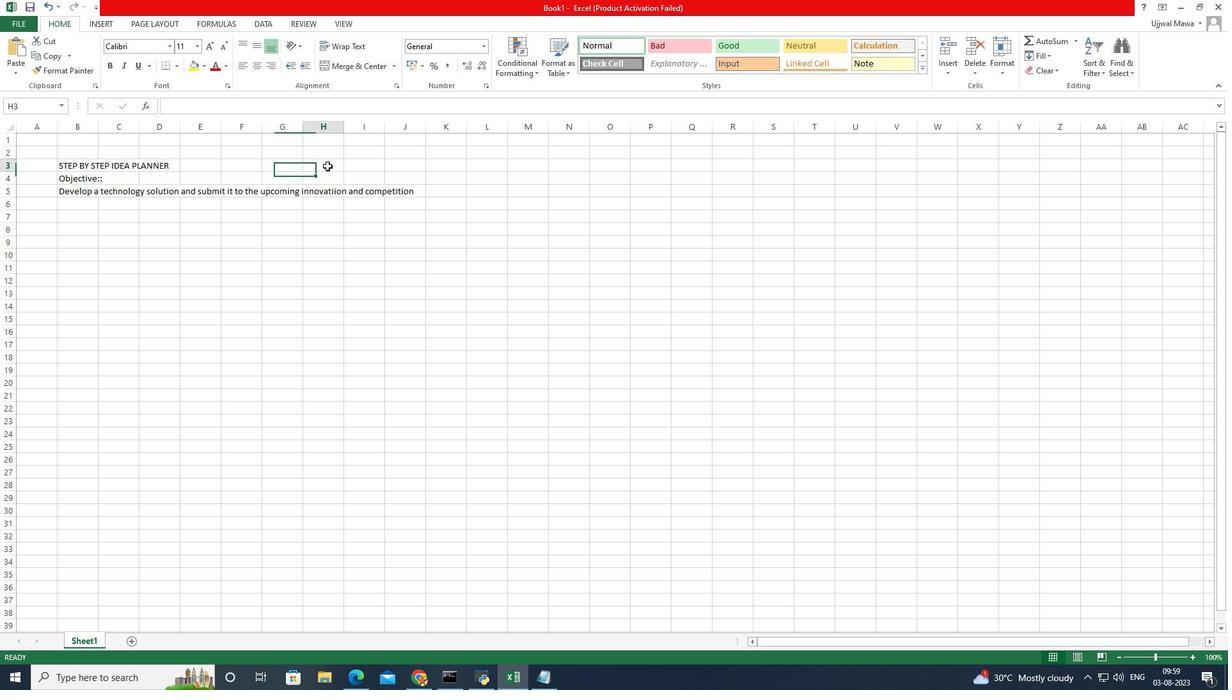 
Action: Mouse pressed left at (222, 183)
Screenshot: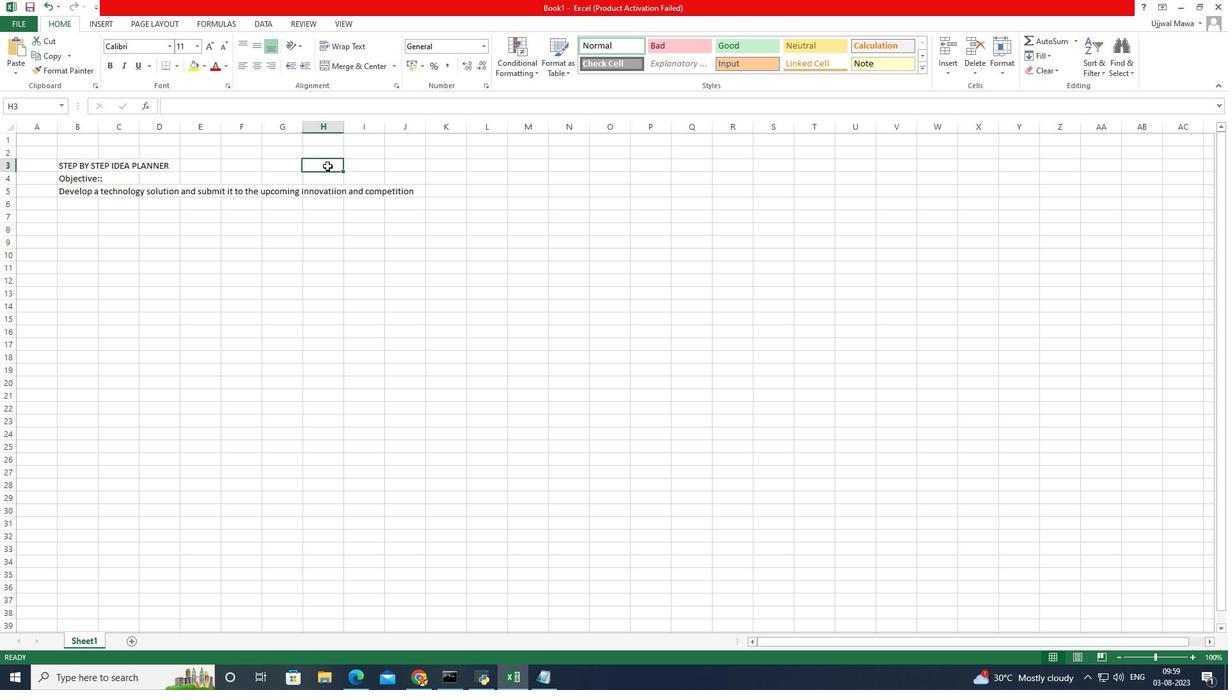 
Action: Mouse moved to (415, 204)
Screenshot: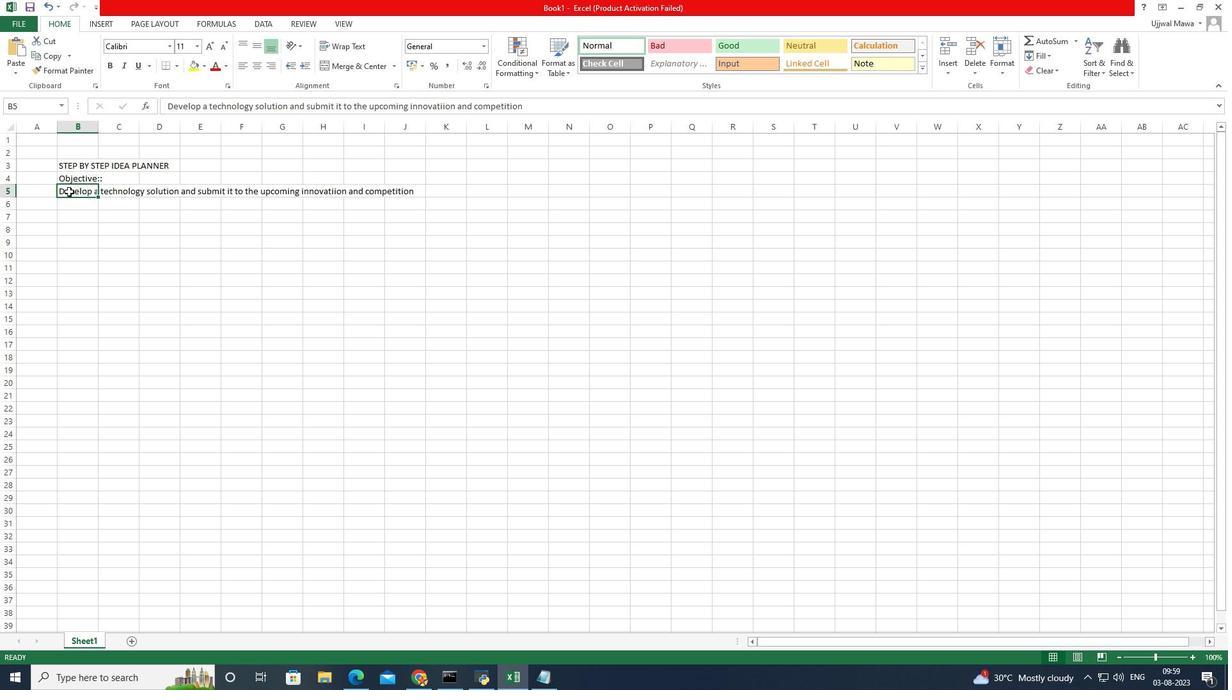 
Action: Mouse pressed left at (415, 204)
Screenshot: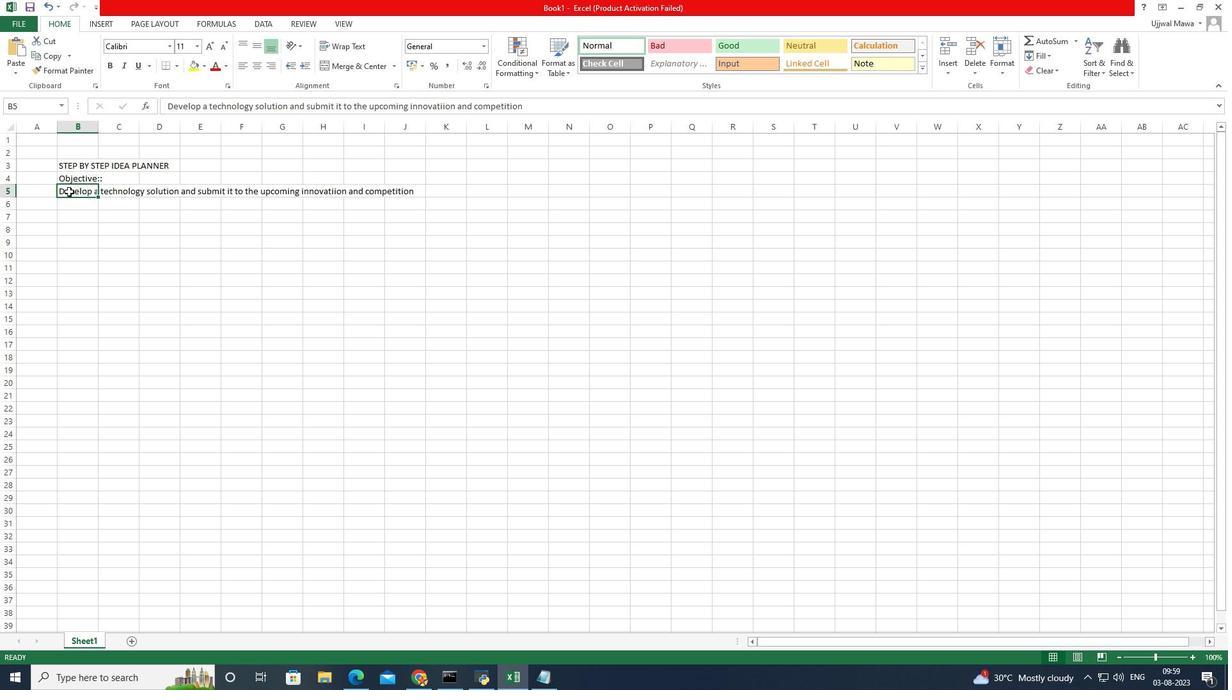 
Action: Mouse pressed left at (415, 204)
Screenshot: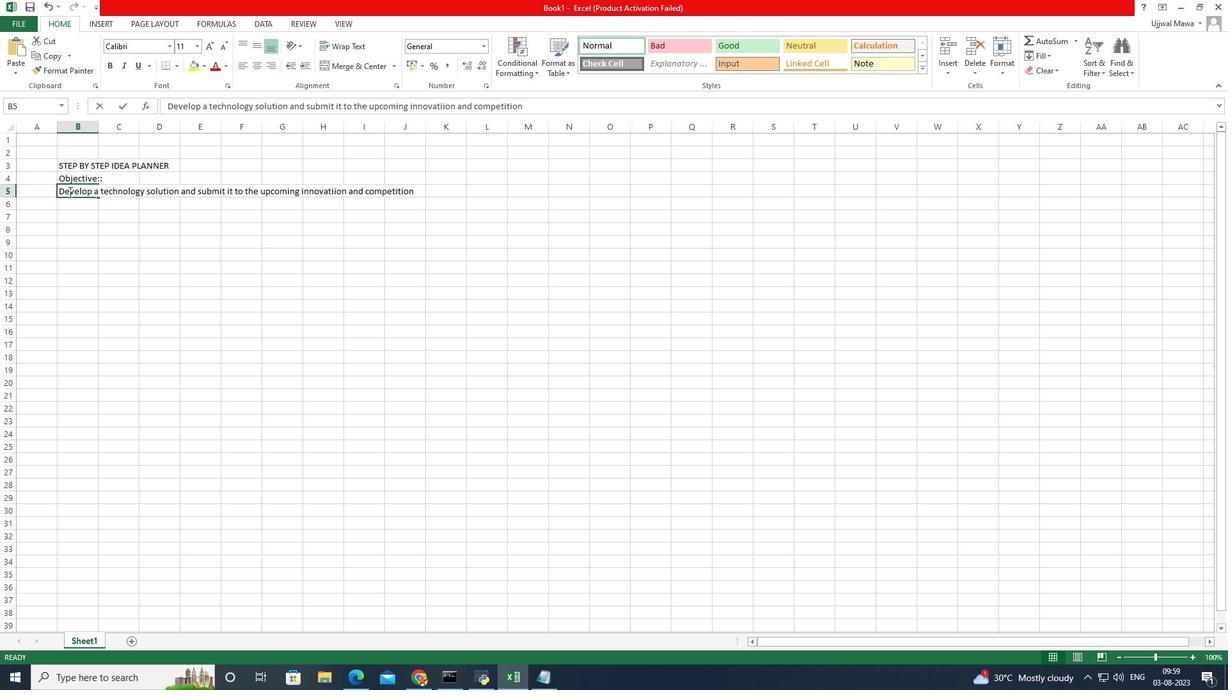 
Action: Mouse moved to (374, 204)
Screenshot: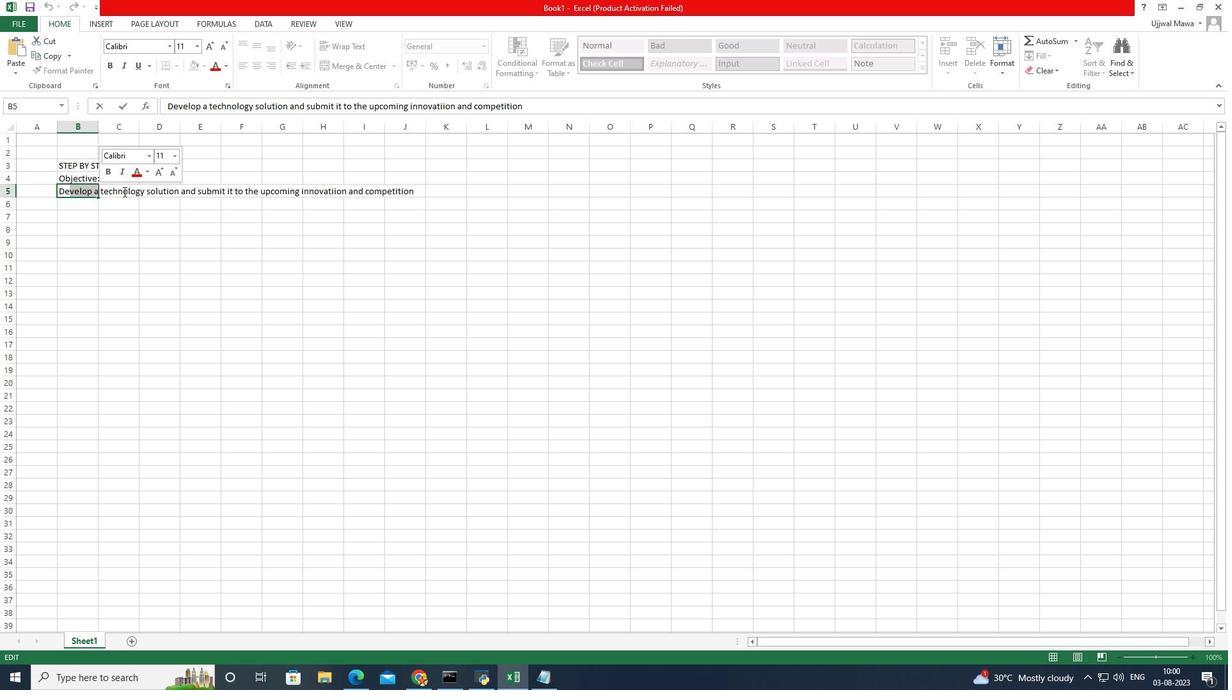 
Action: Mouse pressed left at (374, 204)
Screenshot: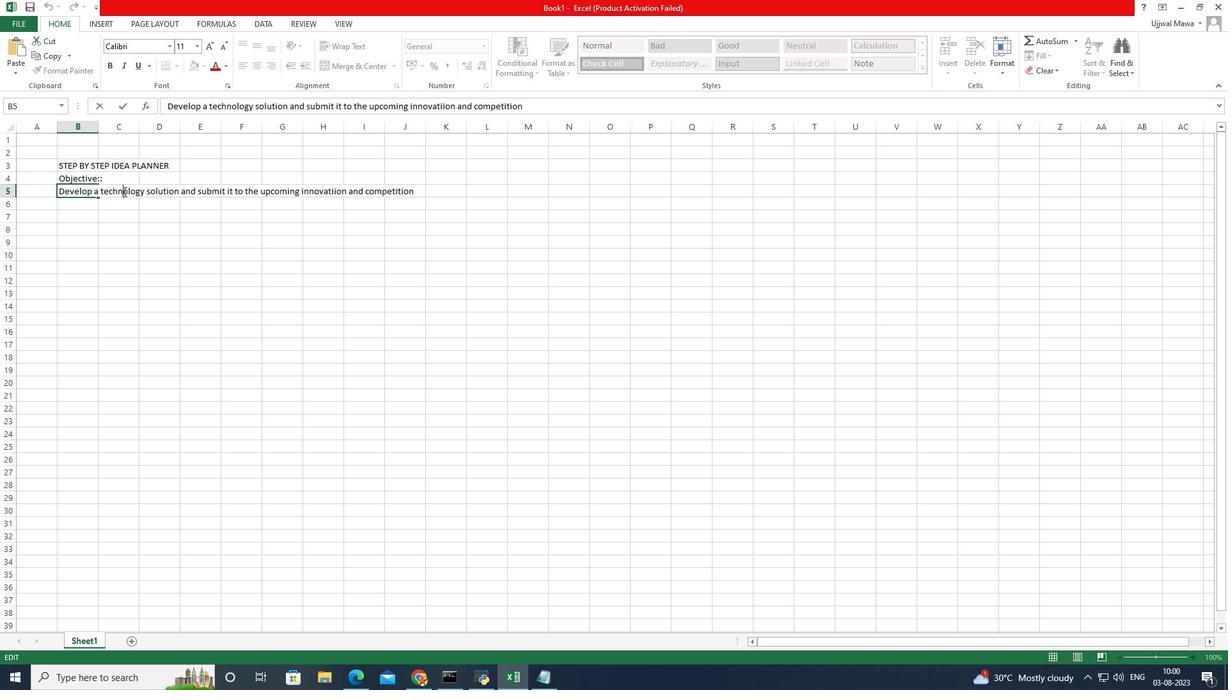 
Action: Mouse moved to (351, 203)
Screenshot: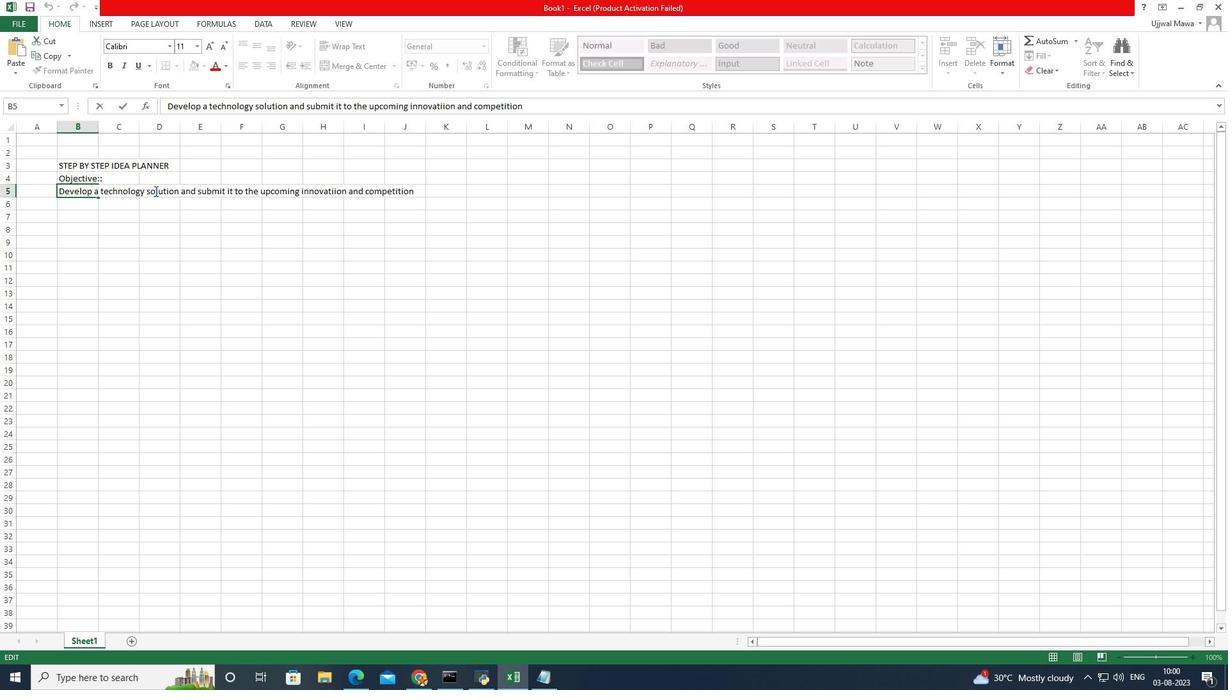 
Action: Mouse pressed left at (351, 203)
Screenshot: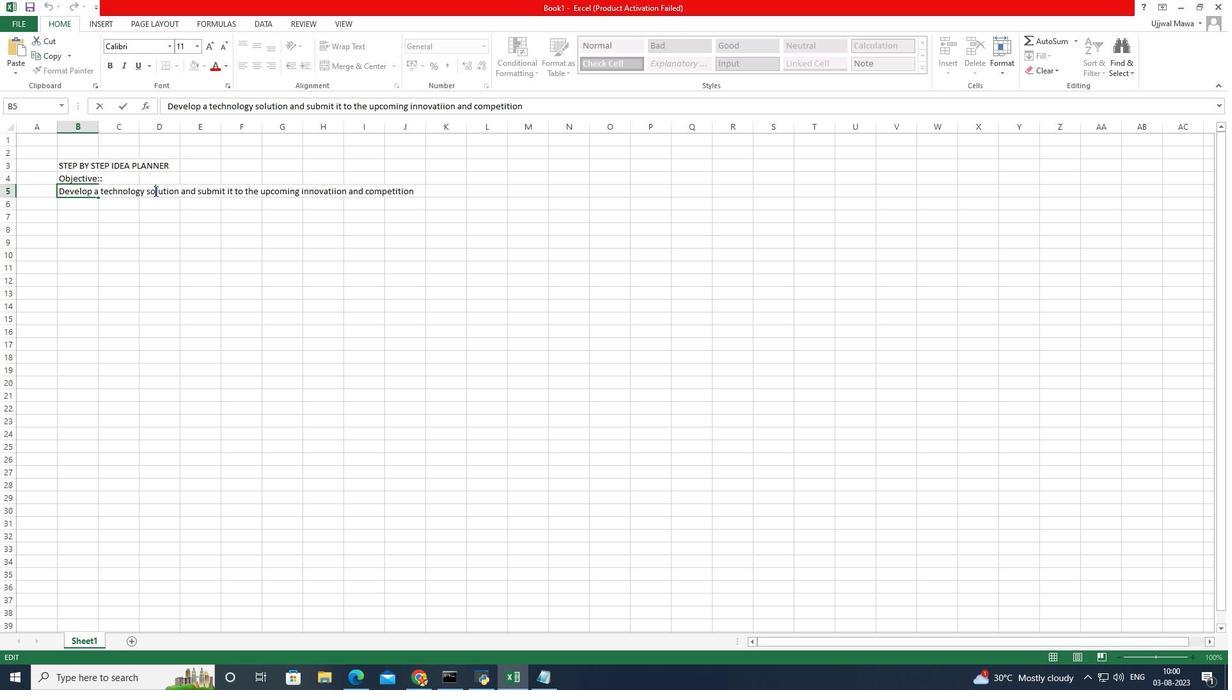 
Action: Mouse moved to (293, 204)
Screenshot: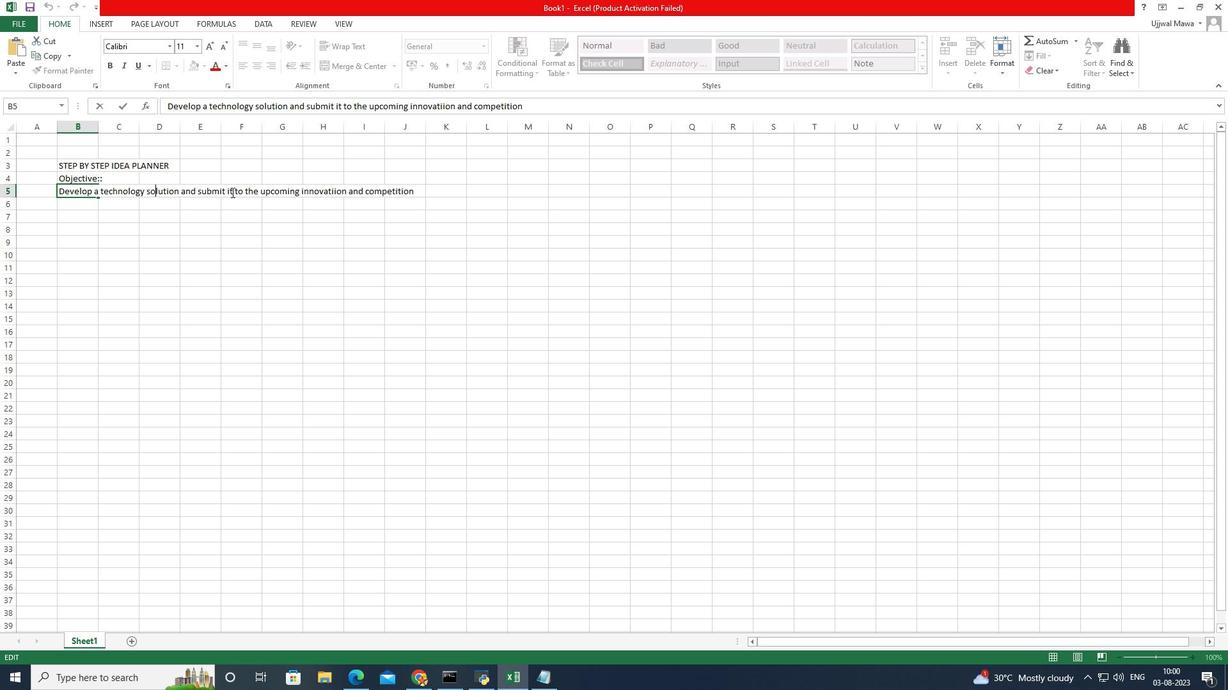 
Action: Mouse pressed left at (293, 204)
Screenshot: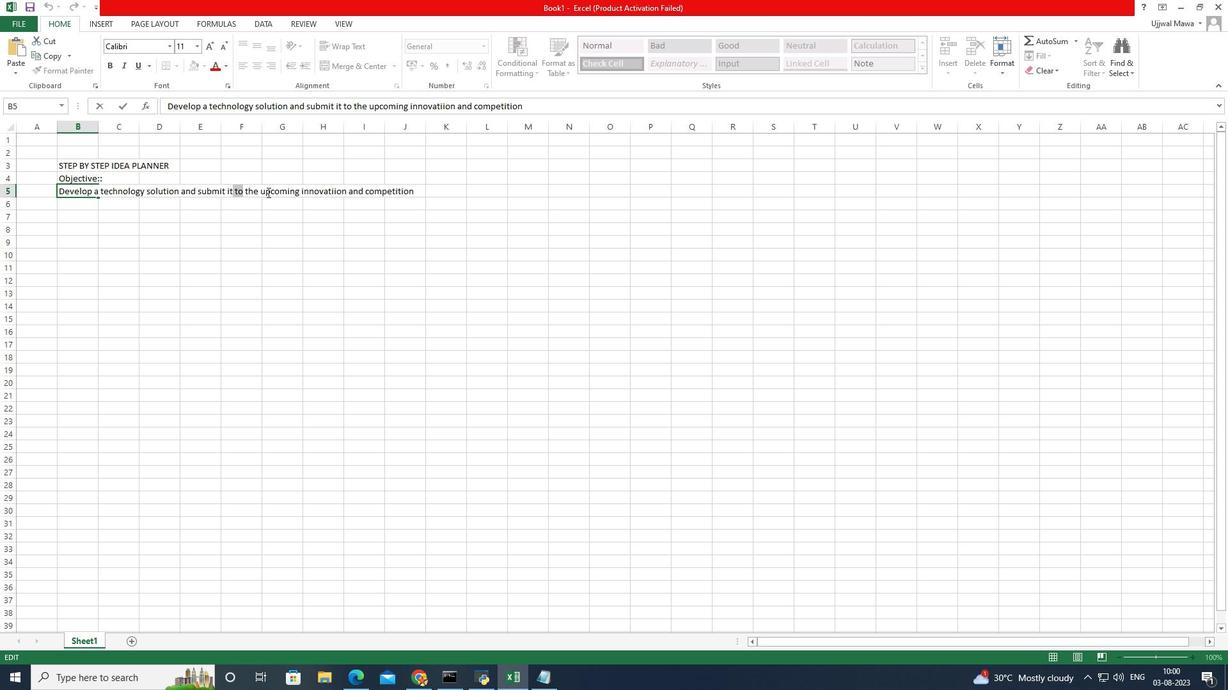 
Action: Mouse moved to (142, 215)
Screenshot: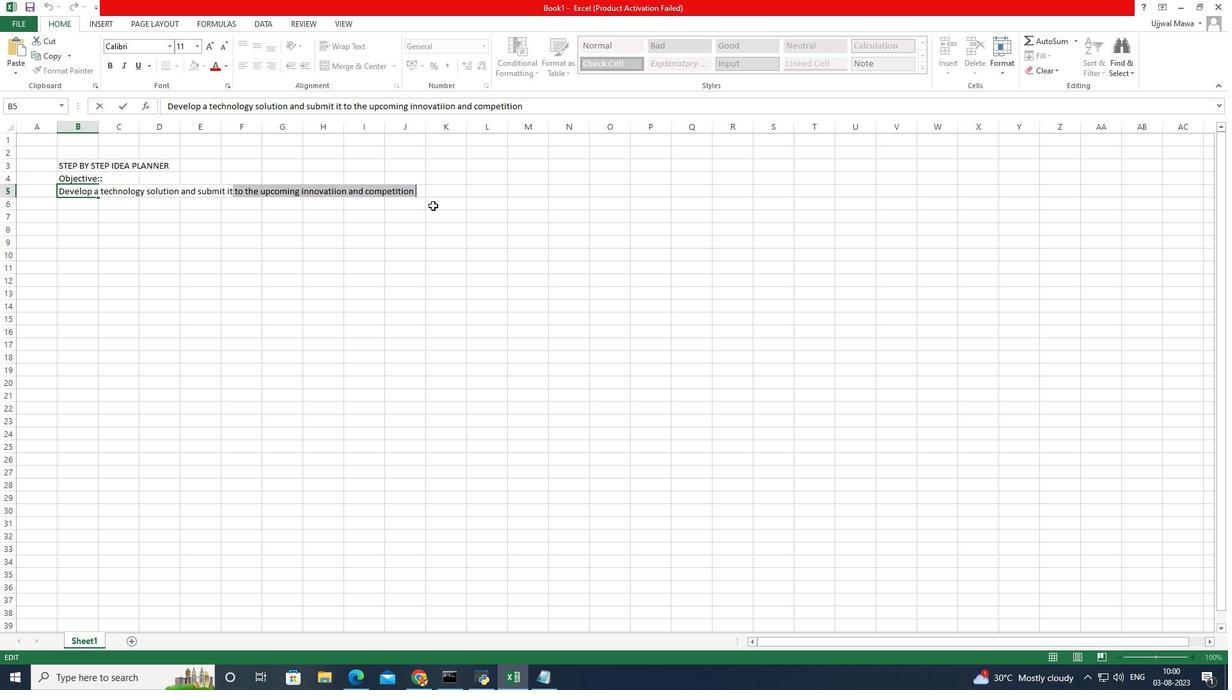 
Action: Key pressed ctrl+X
Screenshot: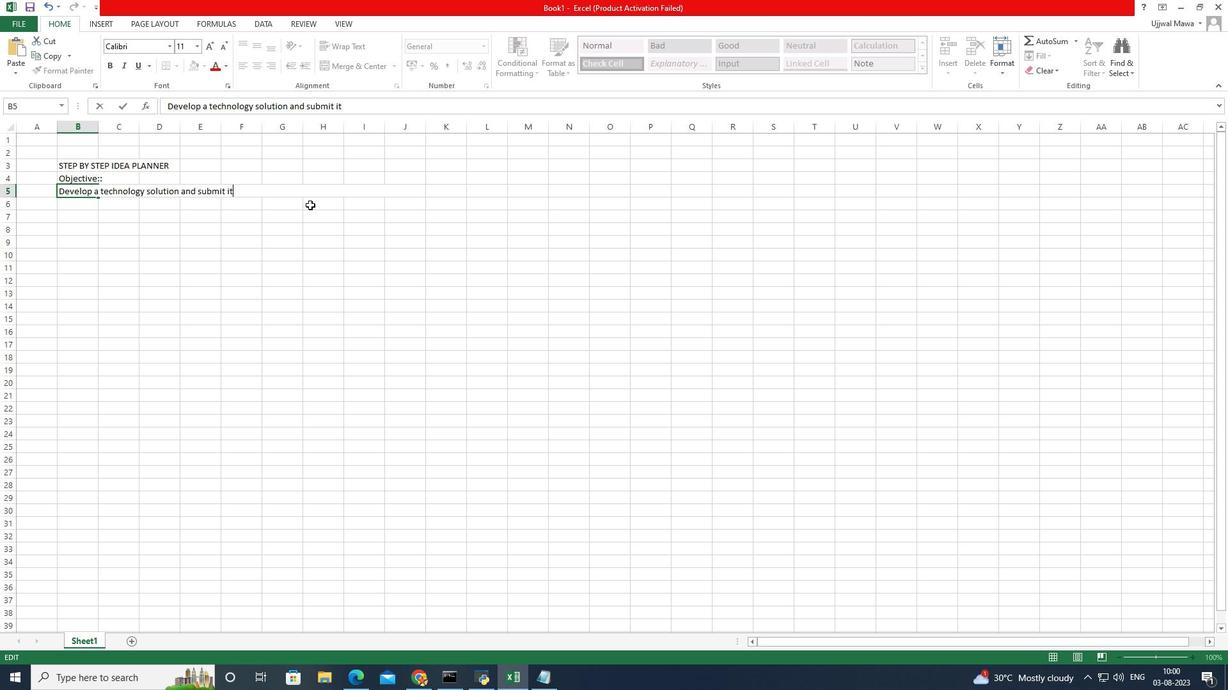 
Action: Mouse moved to (409, 211)
Screenshot: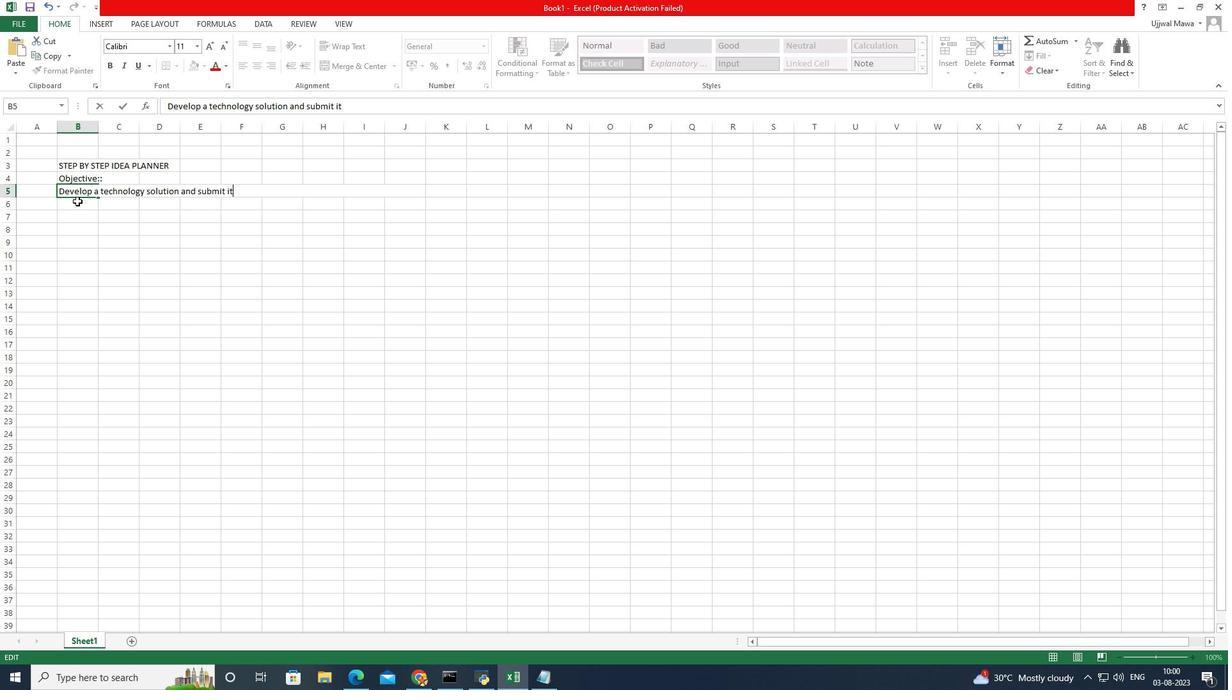 
Action: Mouse pressed left at (409, 211)
Screenshot: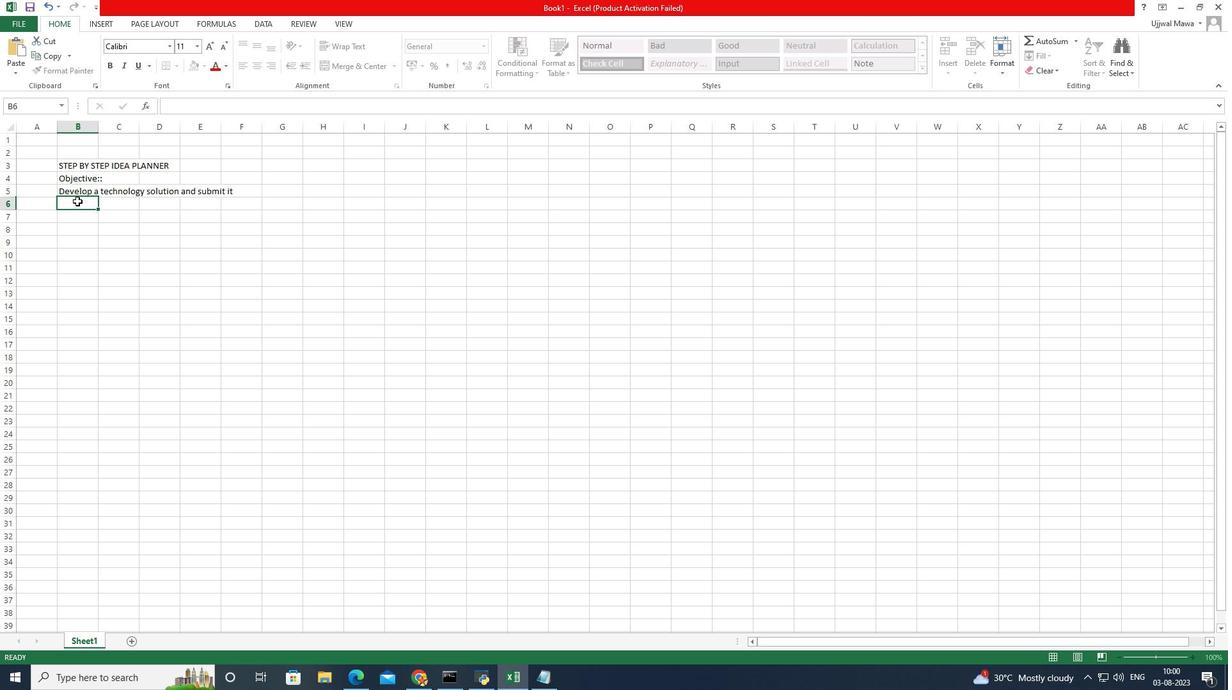 
Action: Mouse moved to (410, 213)
Screenshot: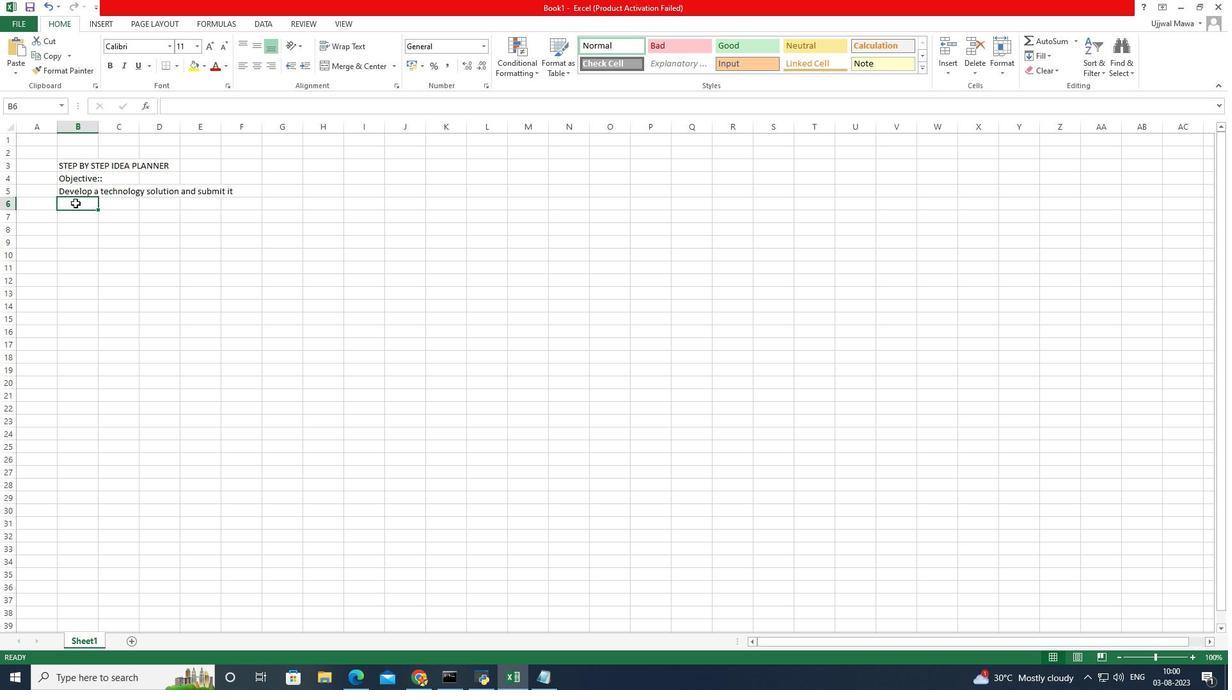 
Action: Key pressed ctrl+V
Screenshot: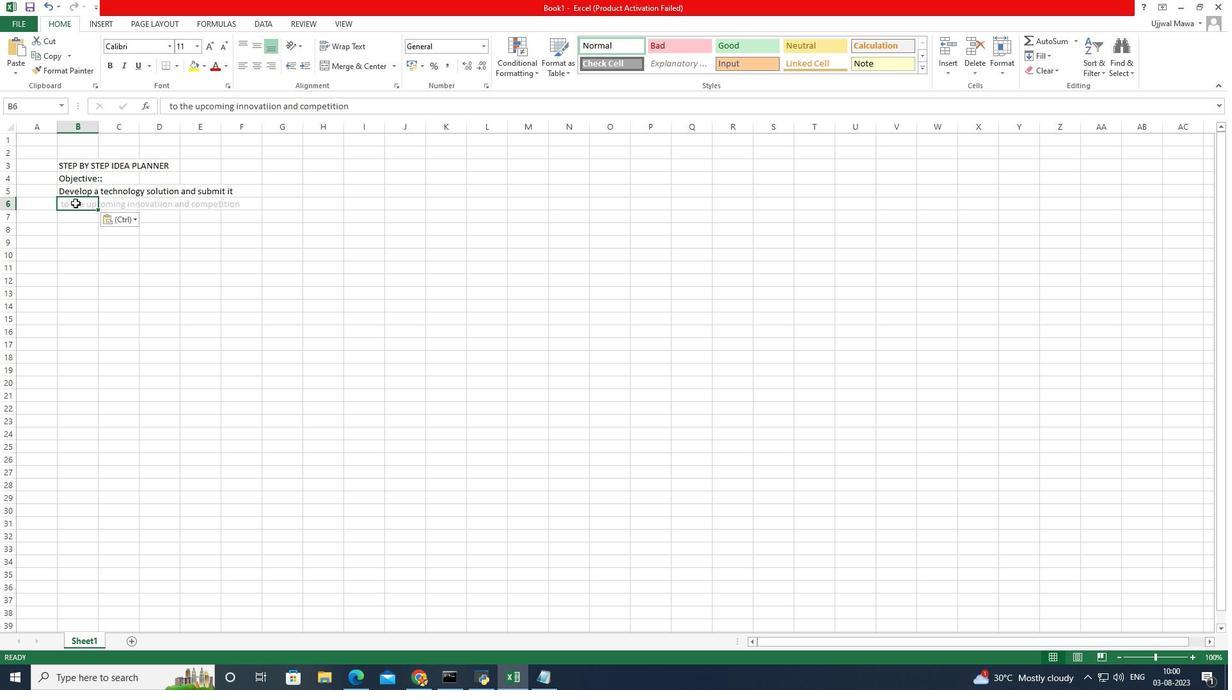 
Action: Mouse moved to (386, 257)
Screenshot: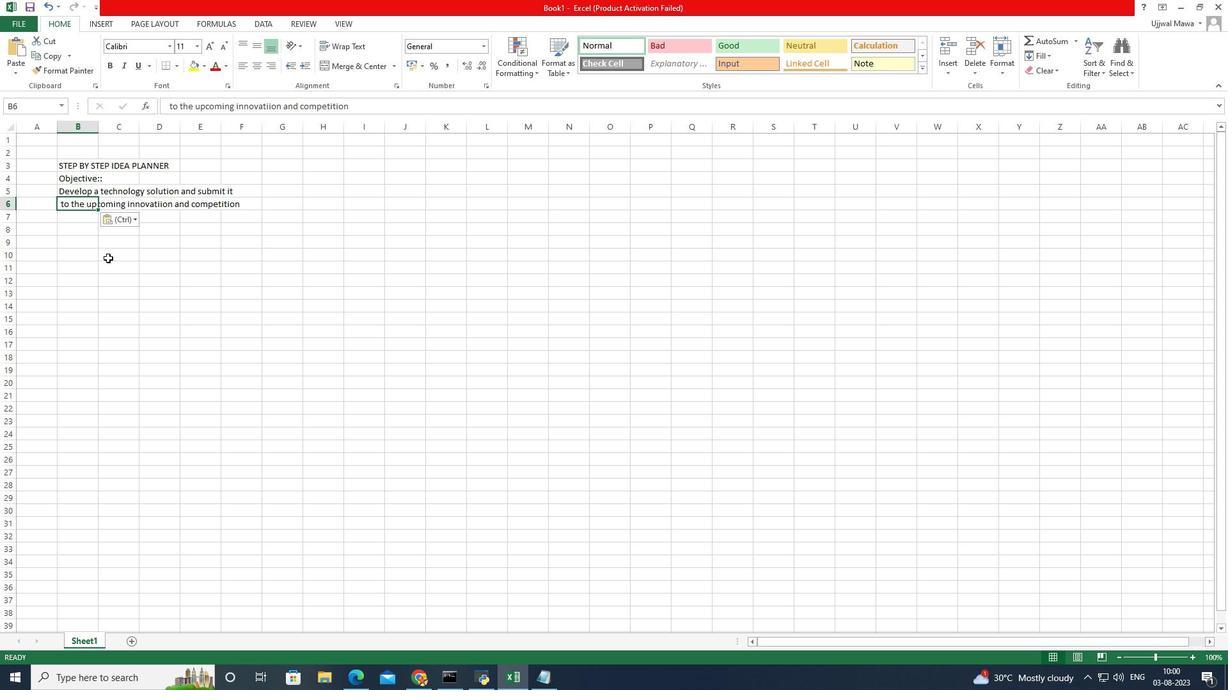 
Action: Mouse pressed left at (386, 257)
Screenshot: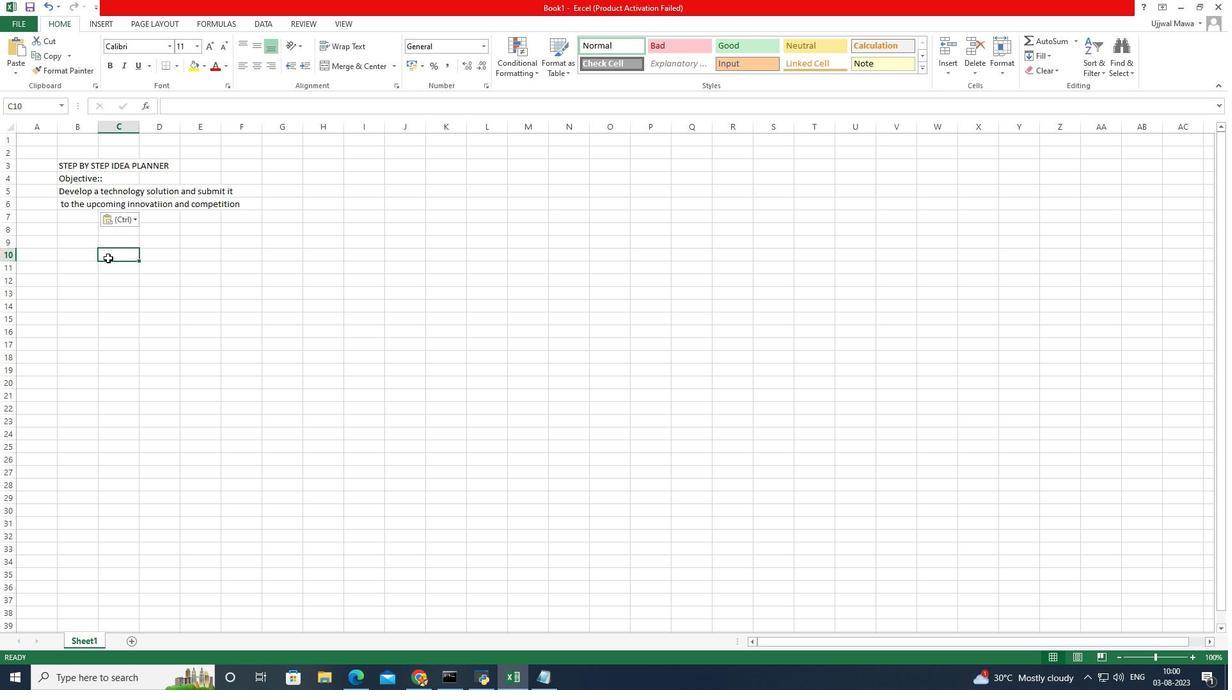 
Action: Mouse moved to (263, 205)
Screenshot: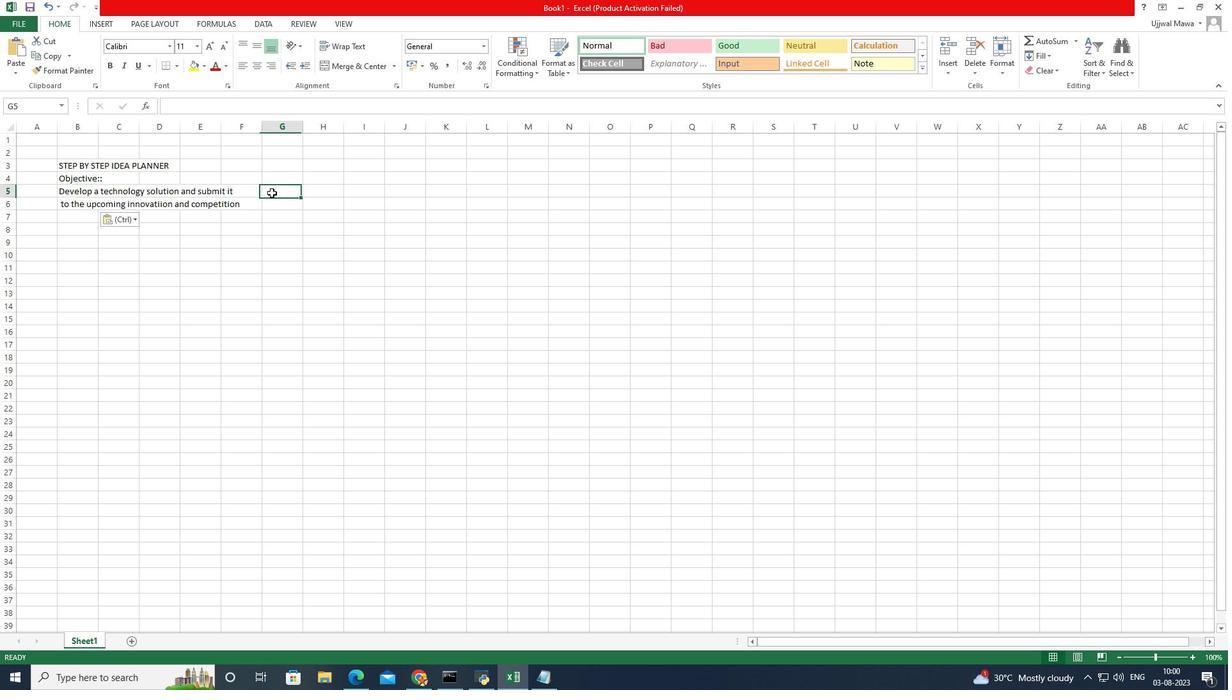 
Action: Mouse pressed left at (263, 205)
Screenshot: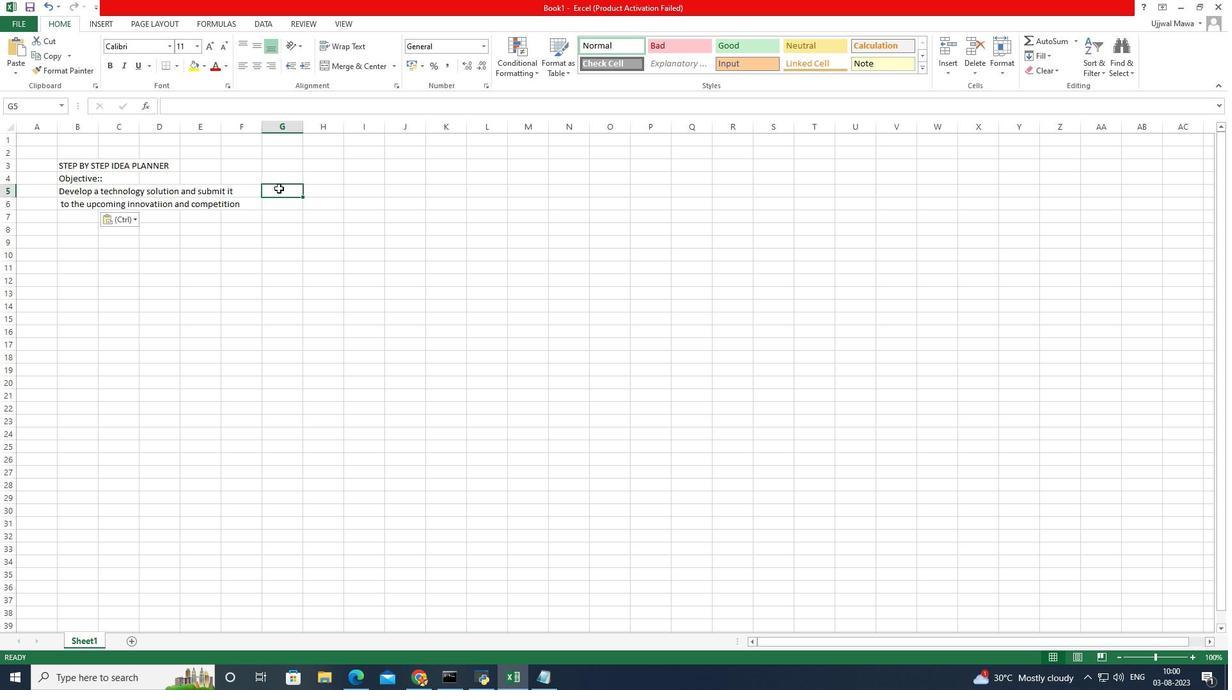 
Action: Mouse moved to (255, 199)
Screenshot: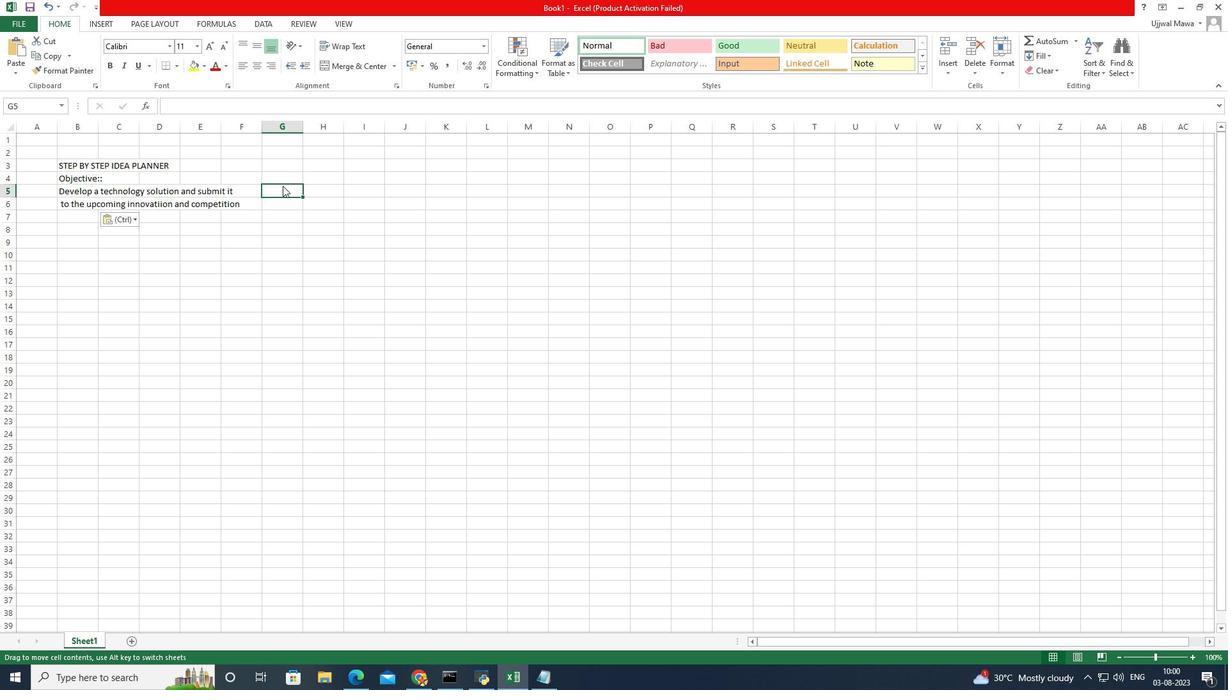 
Action: Mouse pressed left at (255, 199)
Screenshot: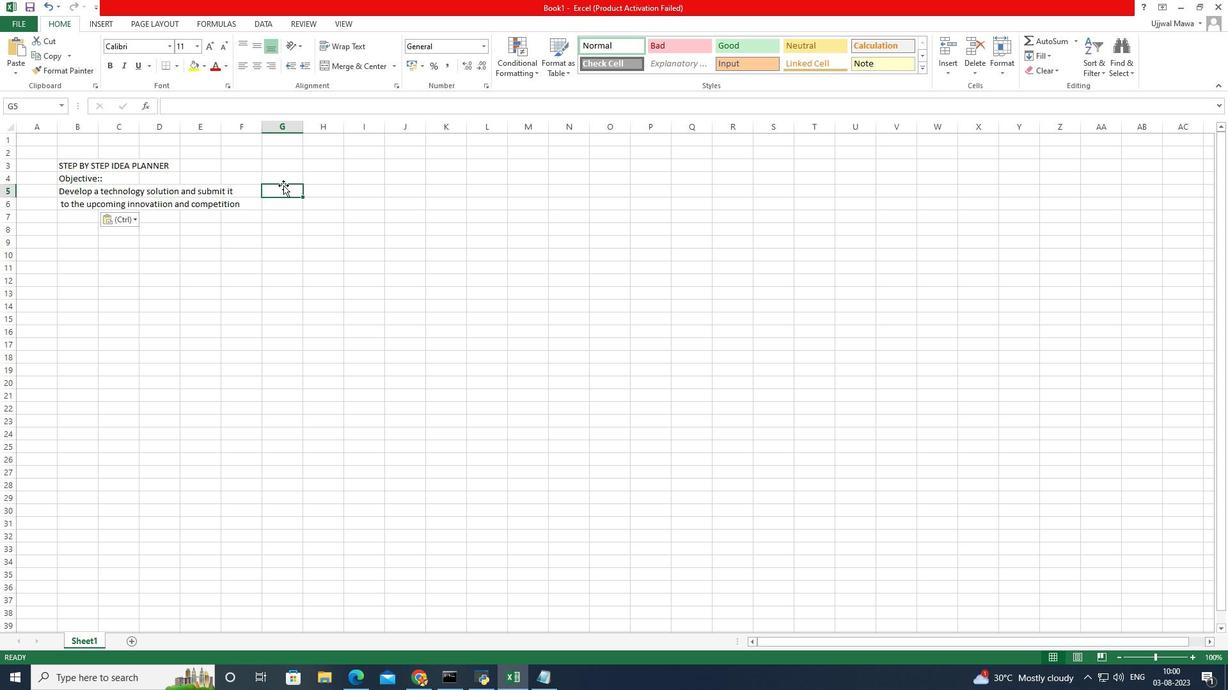 
Action: Mouse moved to (252, 195)
Screenshot: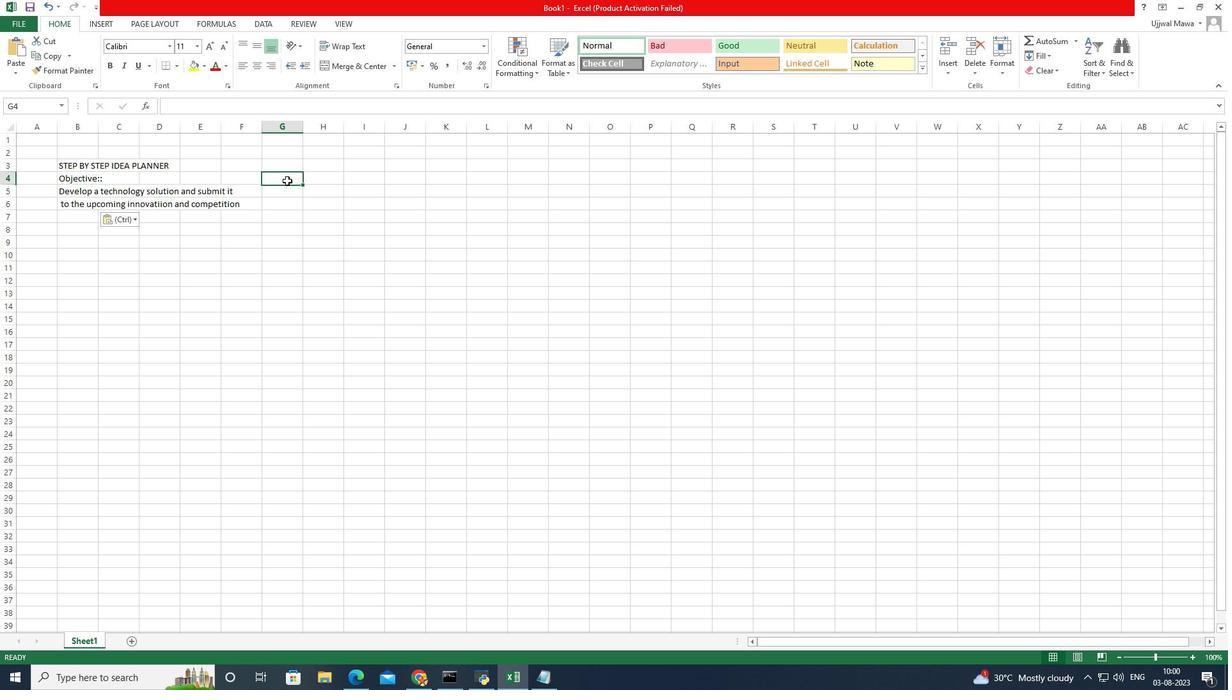 
Action: Mouse pressed left at (252, 195)
Screenshot: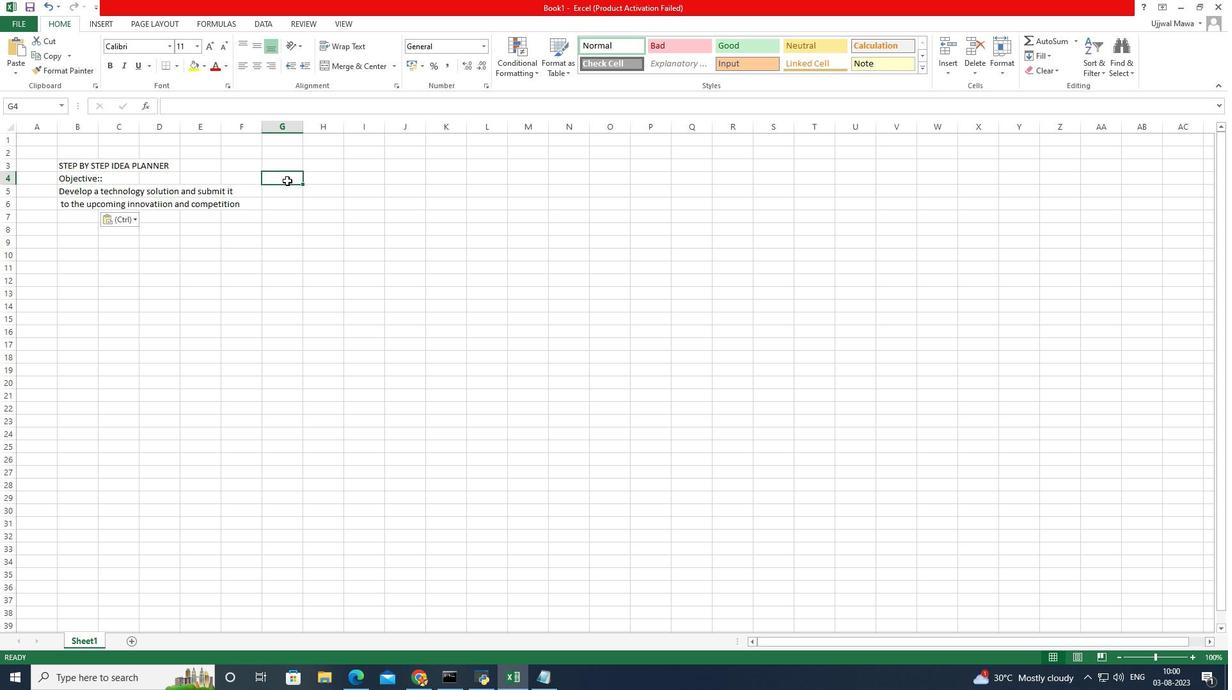 
Action: Mouse pressed left at (252, 195)
Screenshot: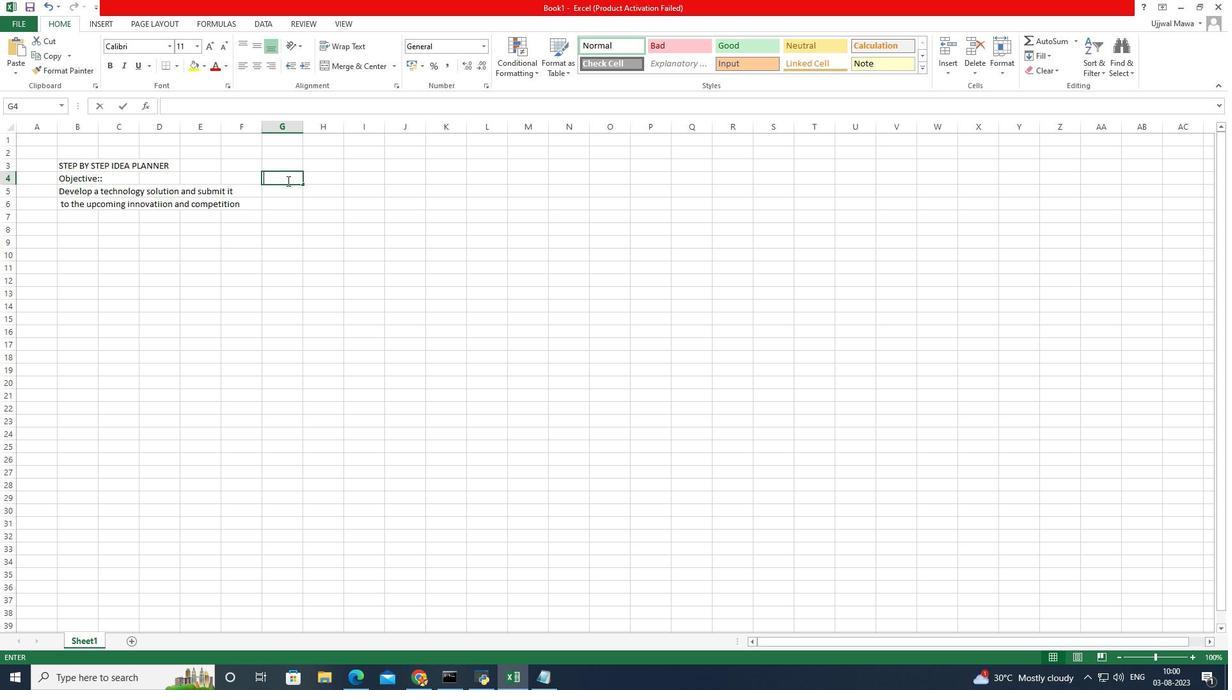 
Action: Mouse moved to (287, 192)
Screenshot: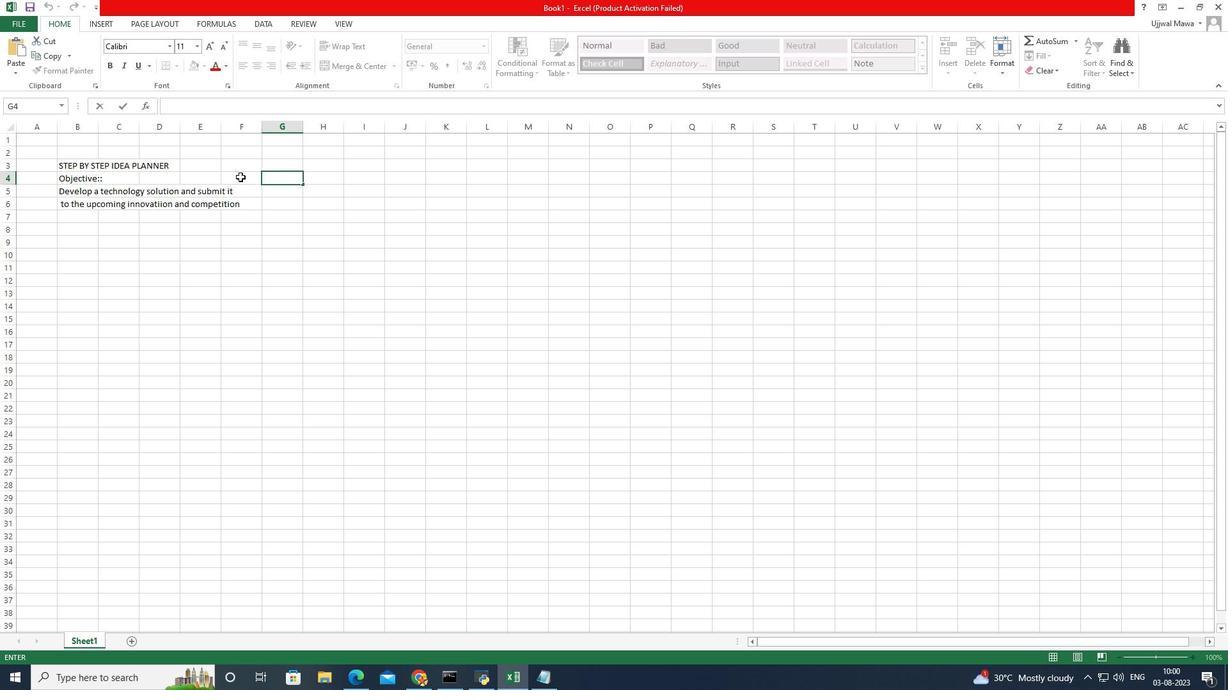 
Action: Key pressed <Key.caps_lock>p<Key.caps_lock>RJECT<Key.space>
Screenshot: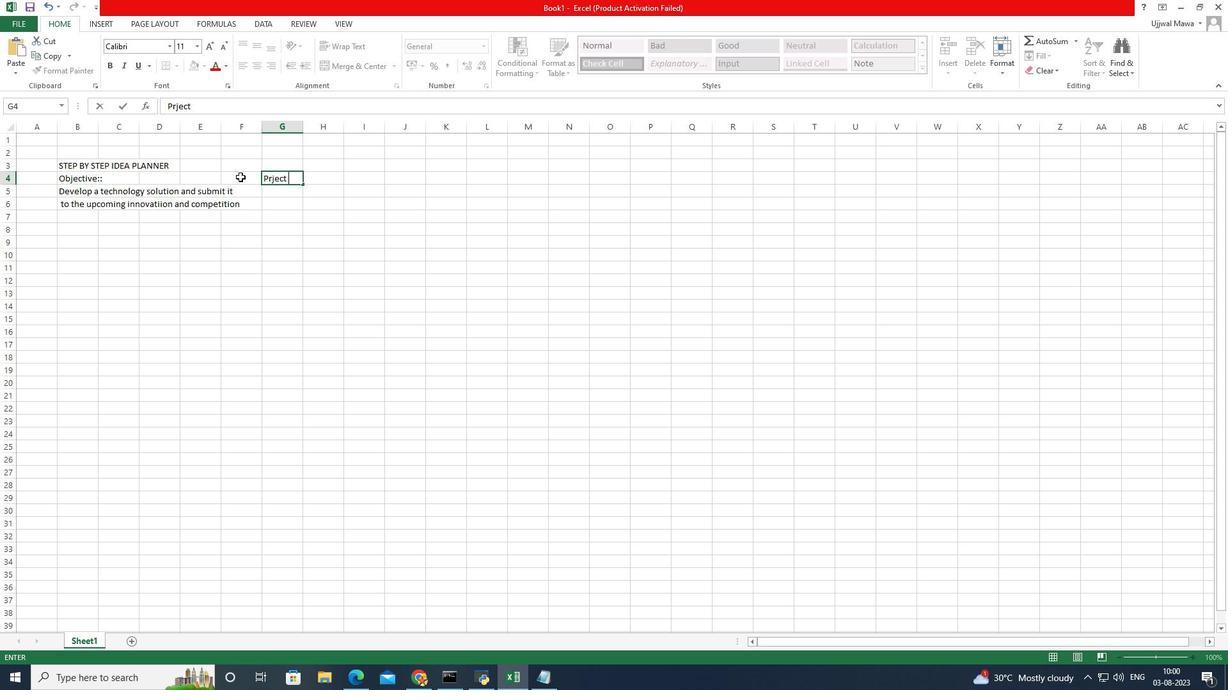 
Action: Mouse moved to (264, 193)
Screenshot: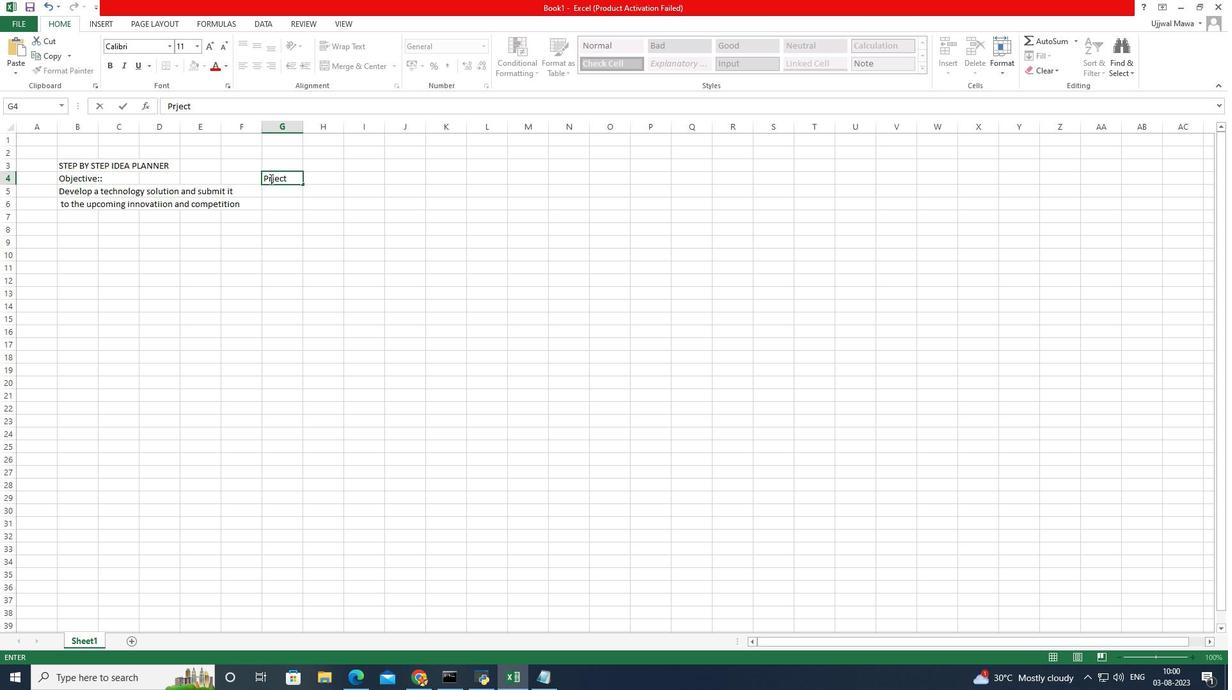 
Action: Mouse pressed left at (264, 193)
Screenshot: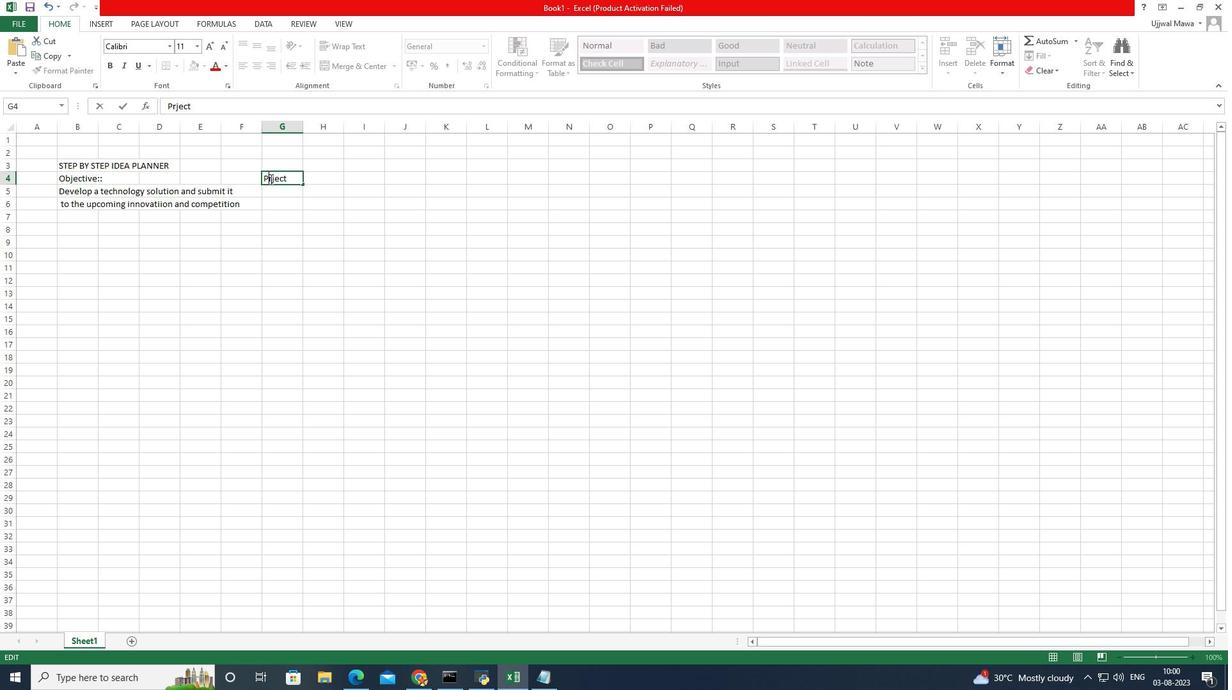 
Action: Mouse moved to (264, 193)
Screenshot: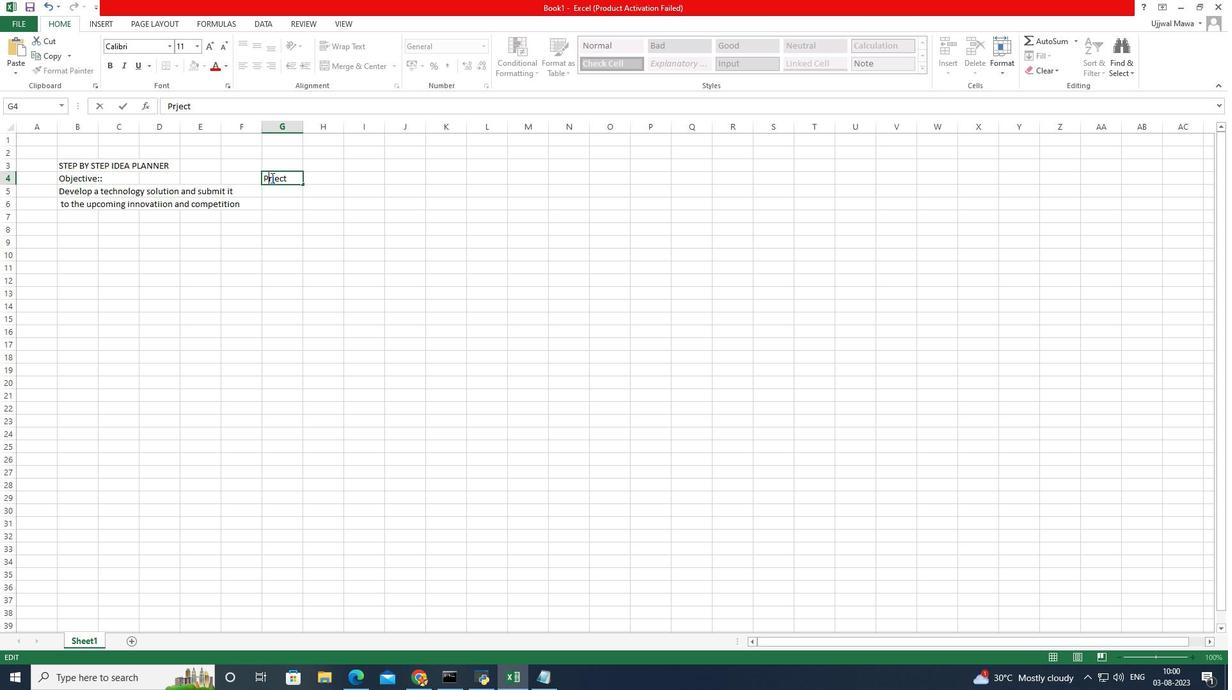 
Action: Mouse pressed left at (264, 193)
Screenshot: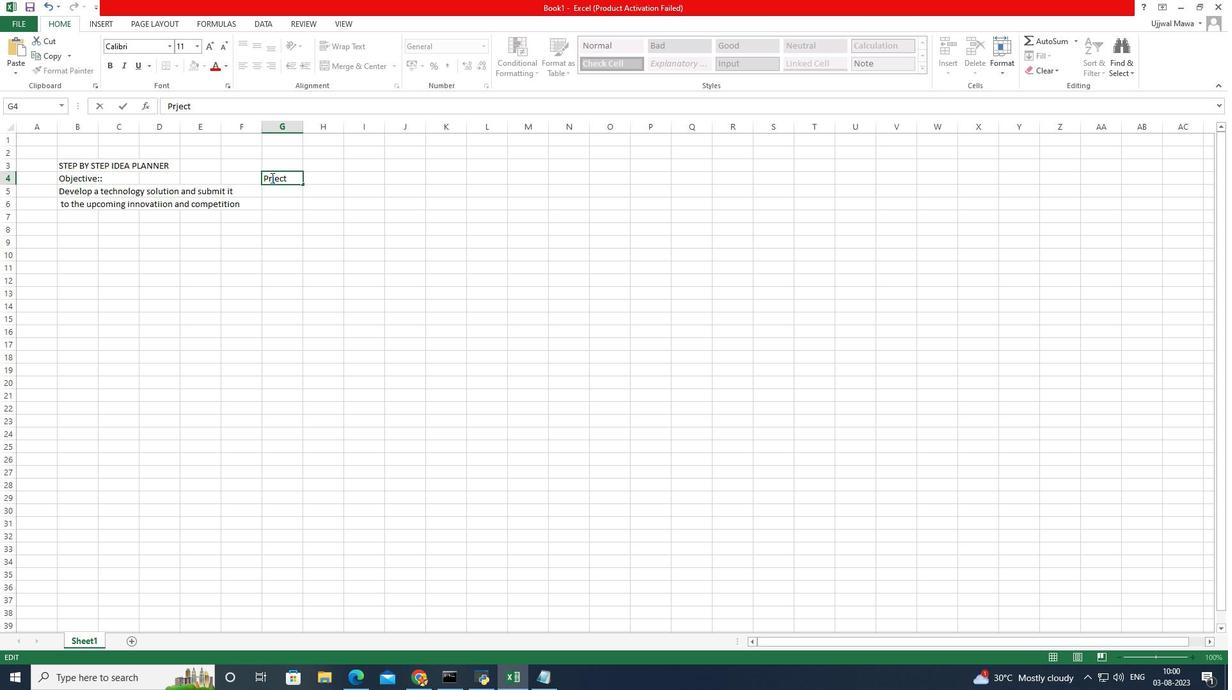 
Action: Mouse moved to (296, 214)
Screenshot: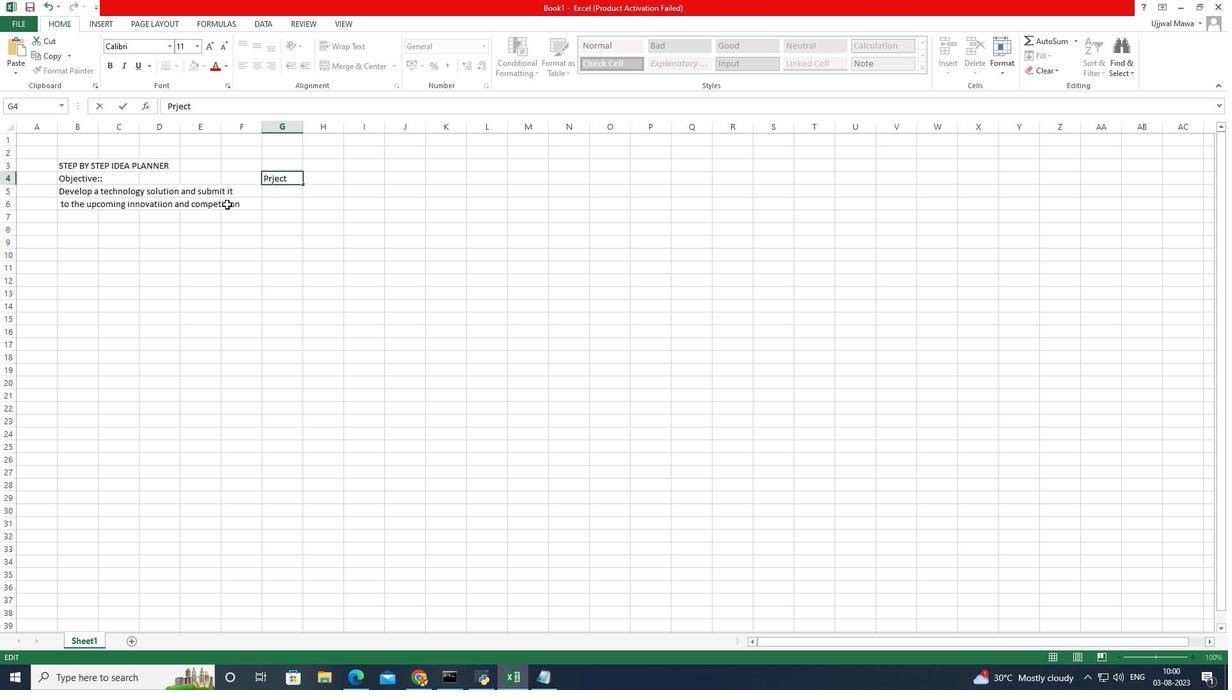 
Action: Key pressed O
Screenshot: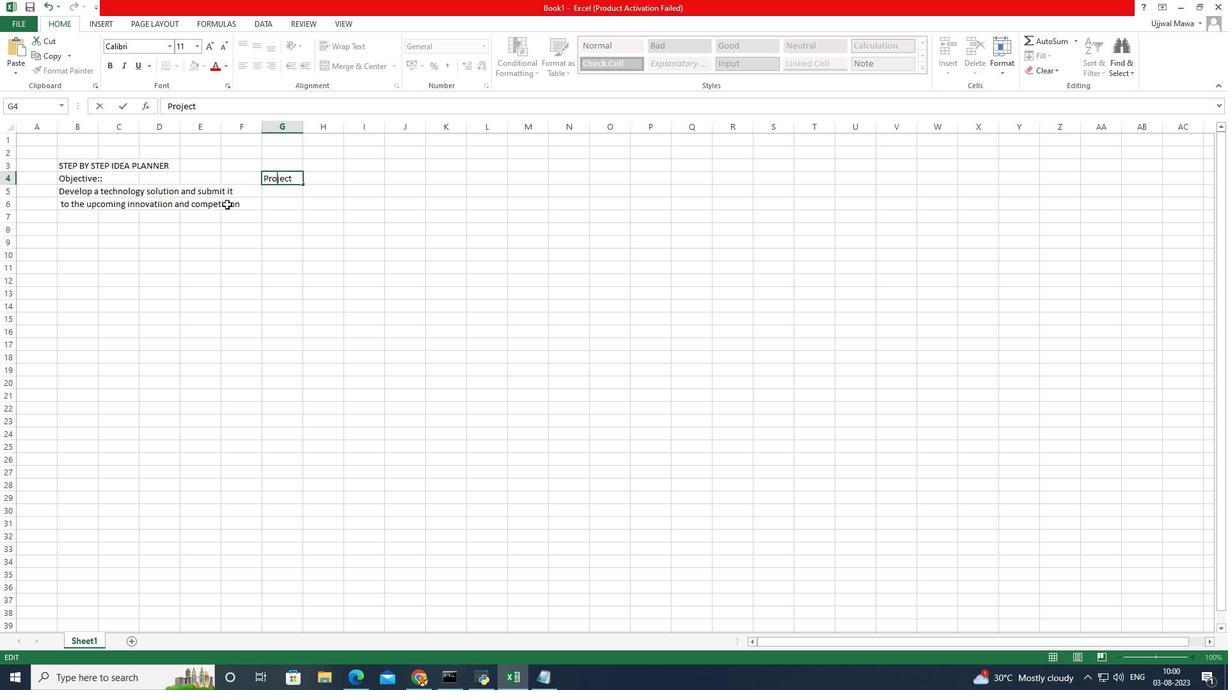 
Action: Mouse moved to (243, 193)
Screenshot: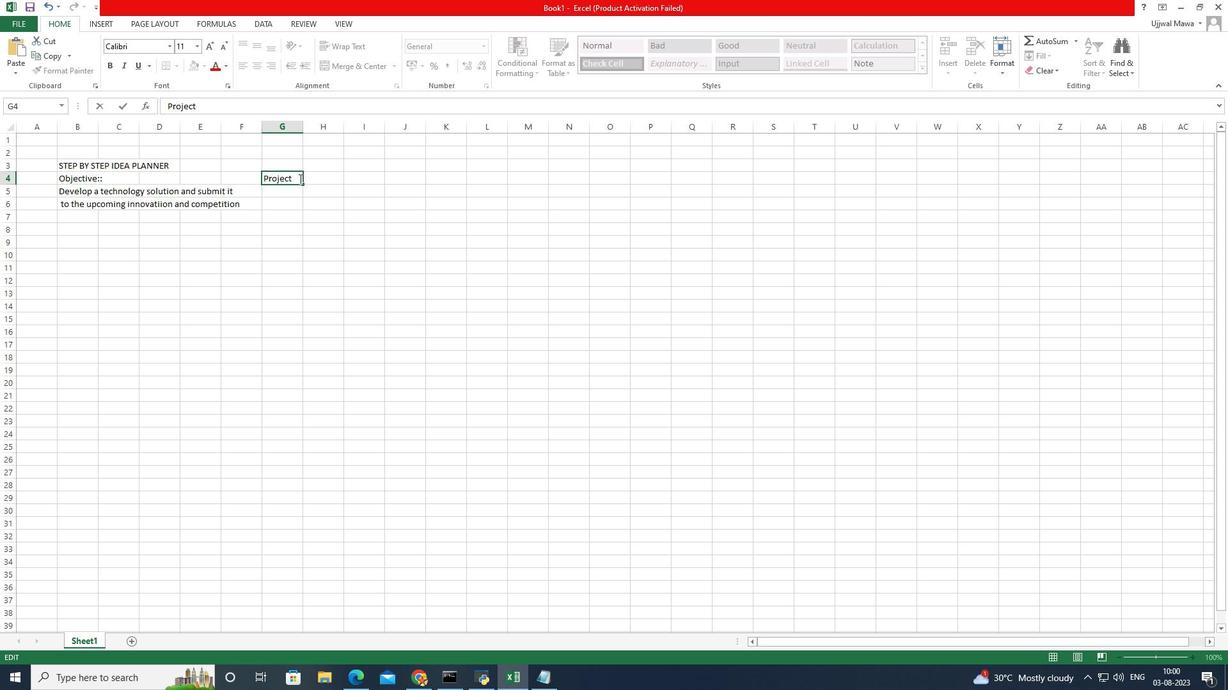 
Action: Mouse pressed left at (243, 193)
Screenshot: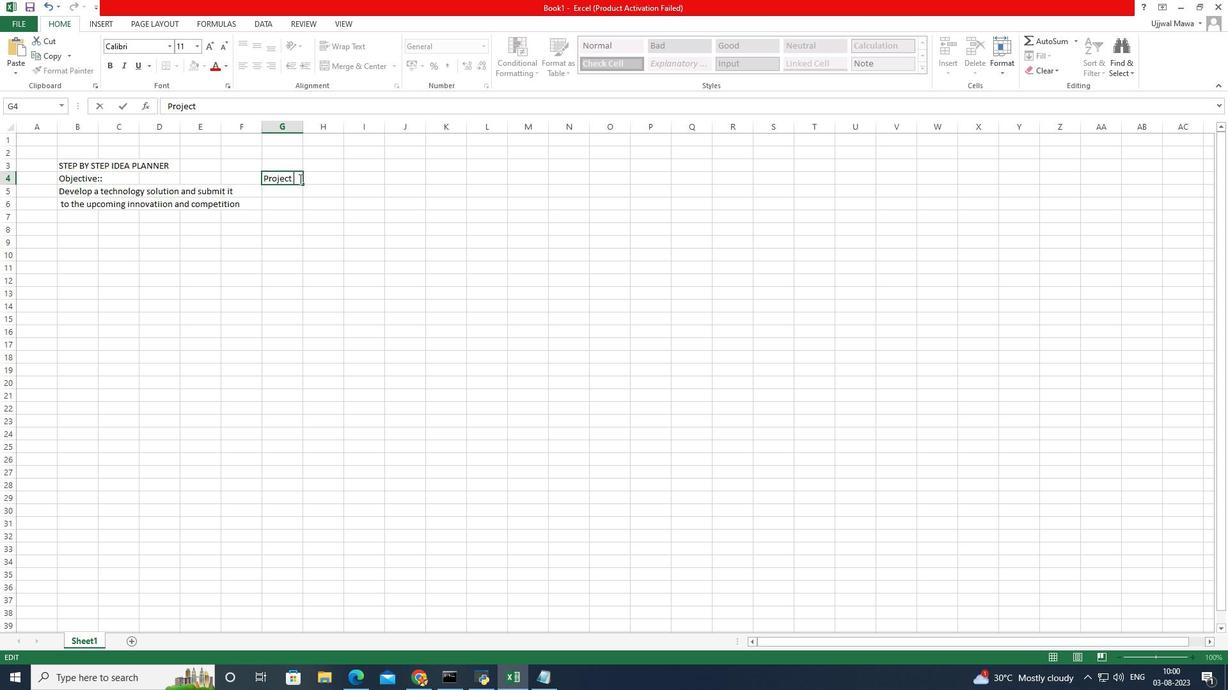 
Action: Key pressed <Key.space>
Screenshot: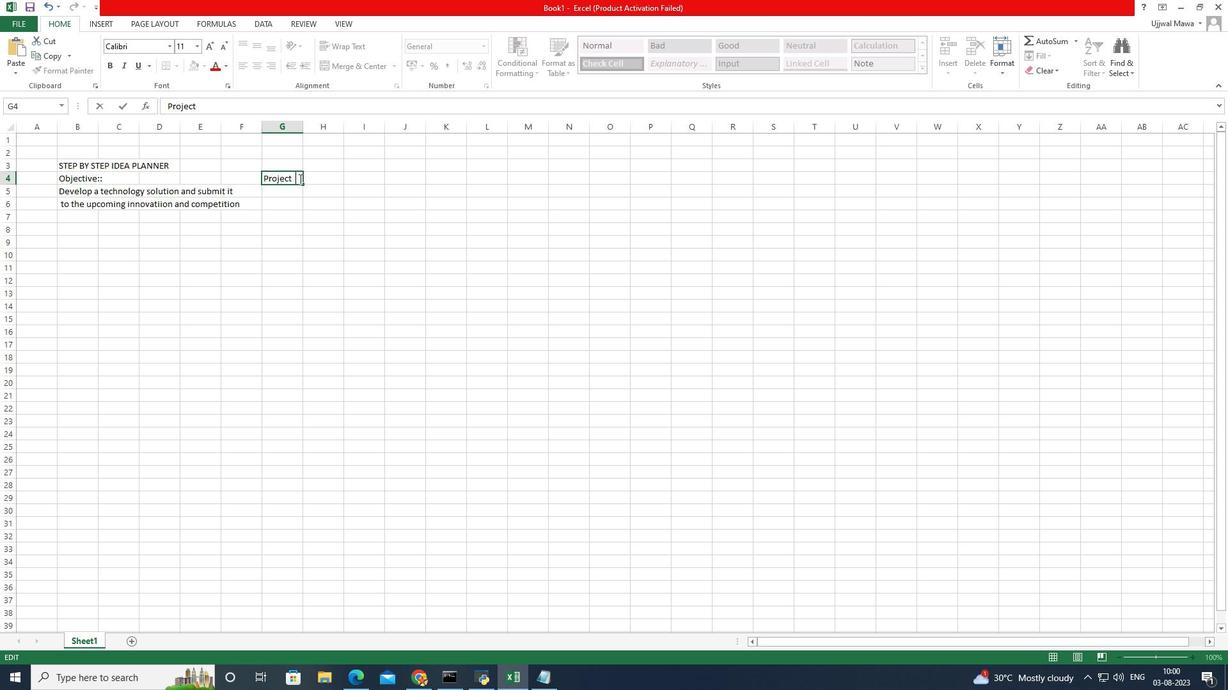 
Action: Mouse moved to (245, 191)
Screenshot: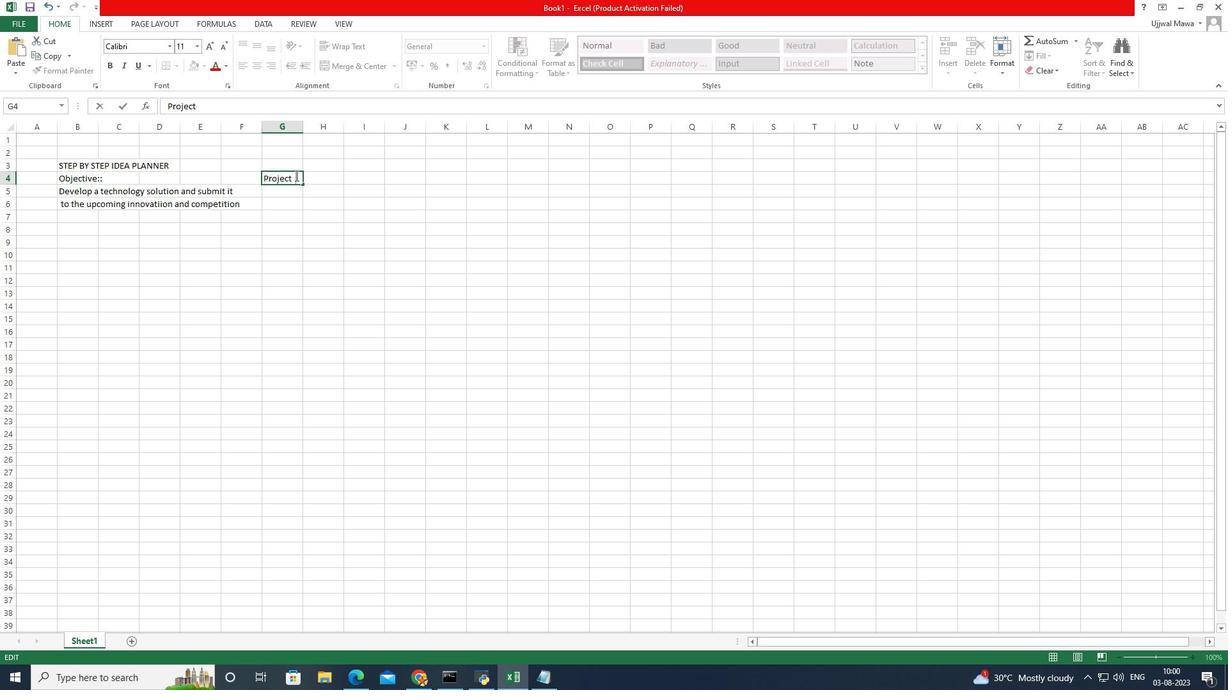 
Action: Key pressed <Key.caps_lock>d<Key.caps_lock>UE<Key.space><Key.caps_lock>d<Key.caps_lock>TAE<Key.backspace><Key.backspace><Key.backspace>AY
Screenshot: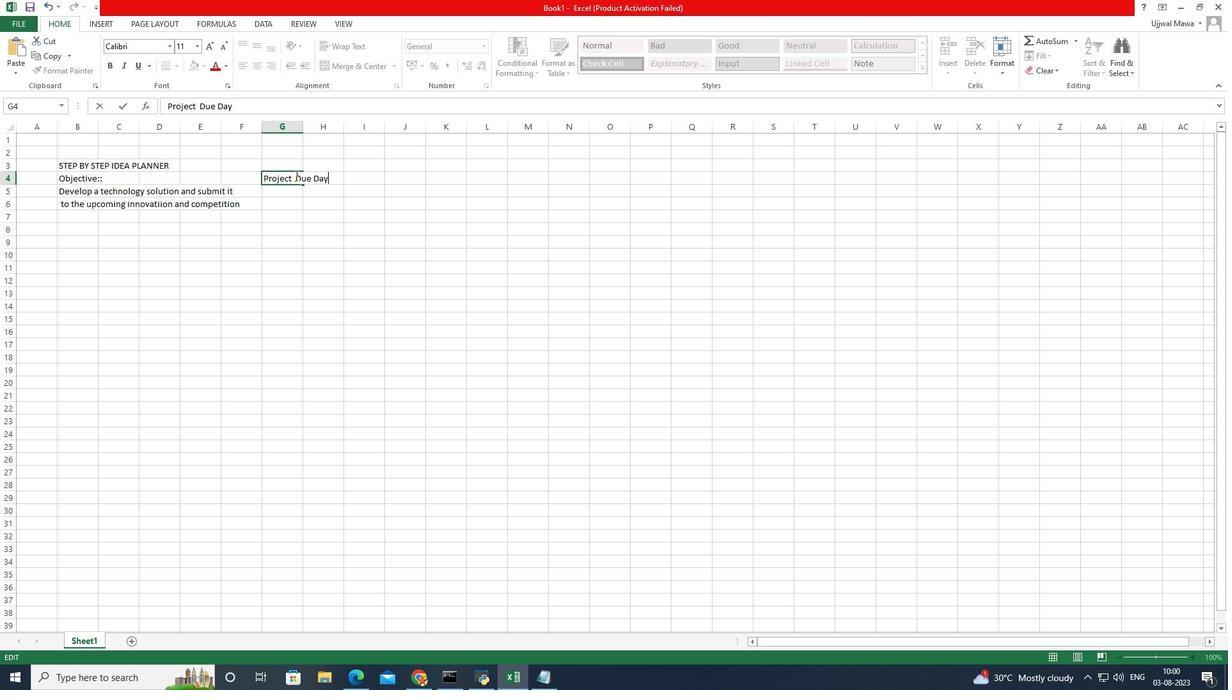
Action: Mouse moved to (245, 190)
Screenshot: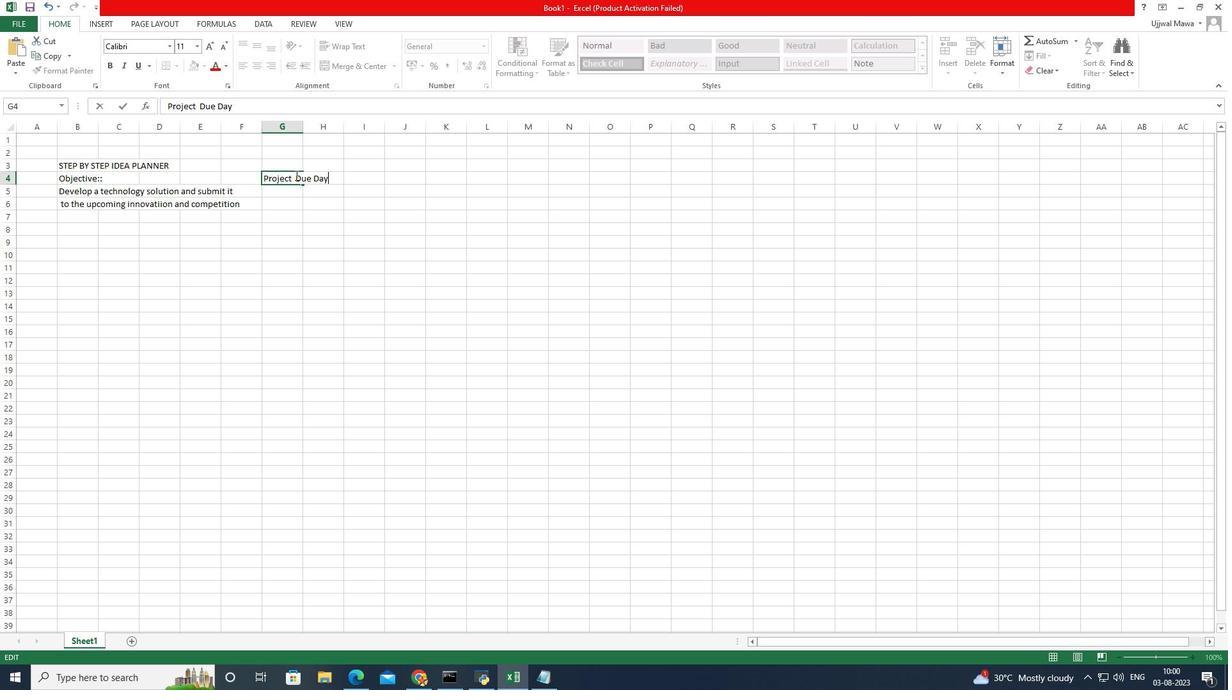 
Action: Key pressed E<Key.backspace><Key.backspace>TE<Key.enter>
Screenshot: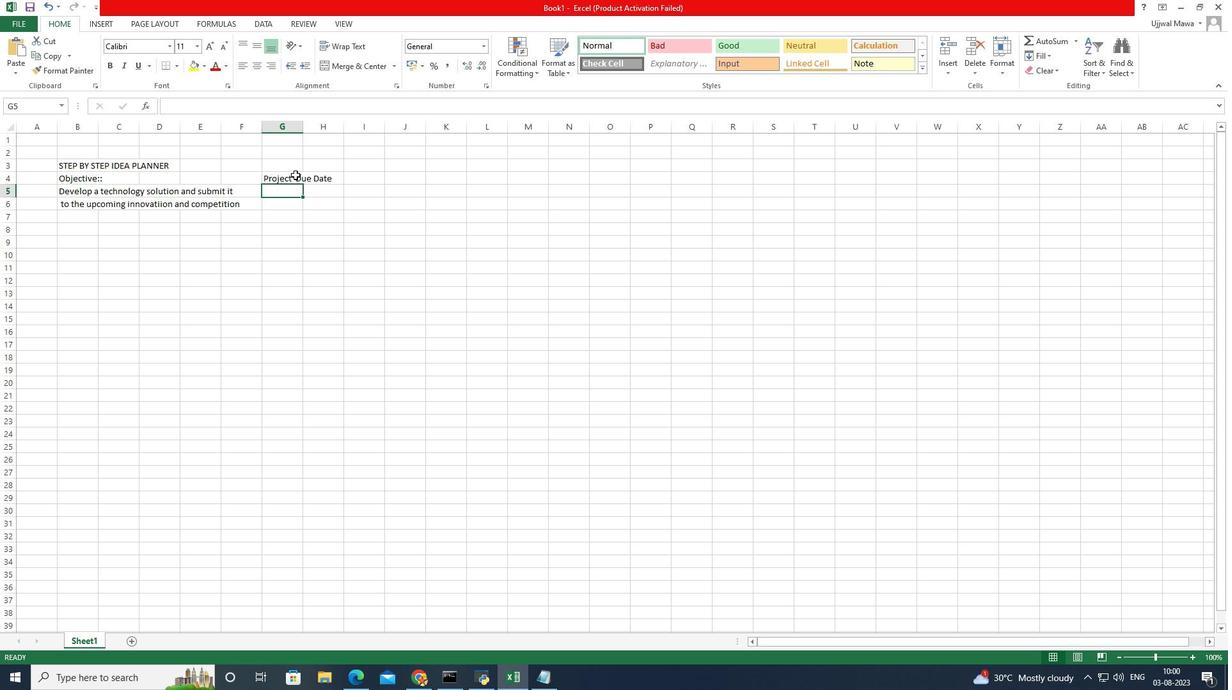 
Action: Mouse moved to (296, 181)
Screenshot: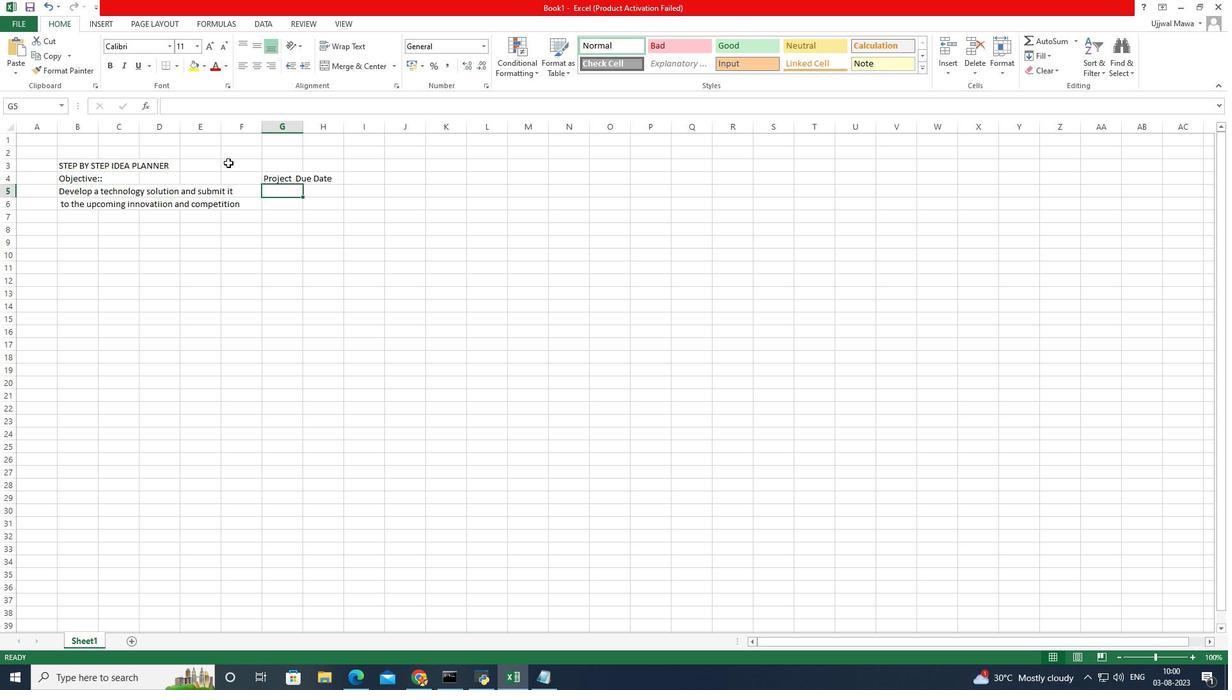 
Action: Key pressed <Key.caps_lock>dat<Key.backspace><Key.backspace><Key.caps_lock>ATE
Screenshot: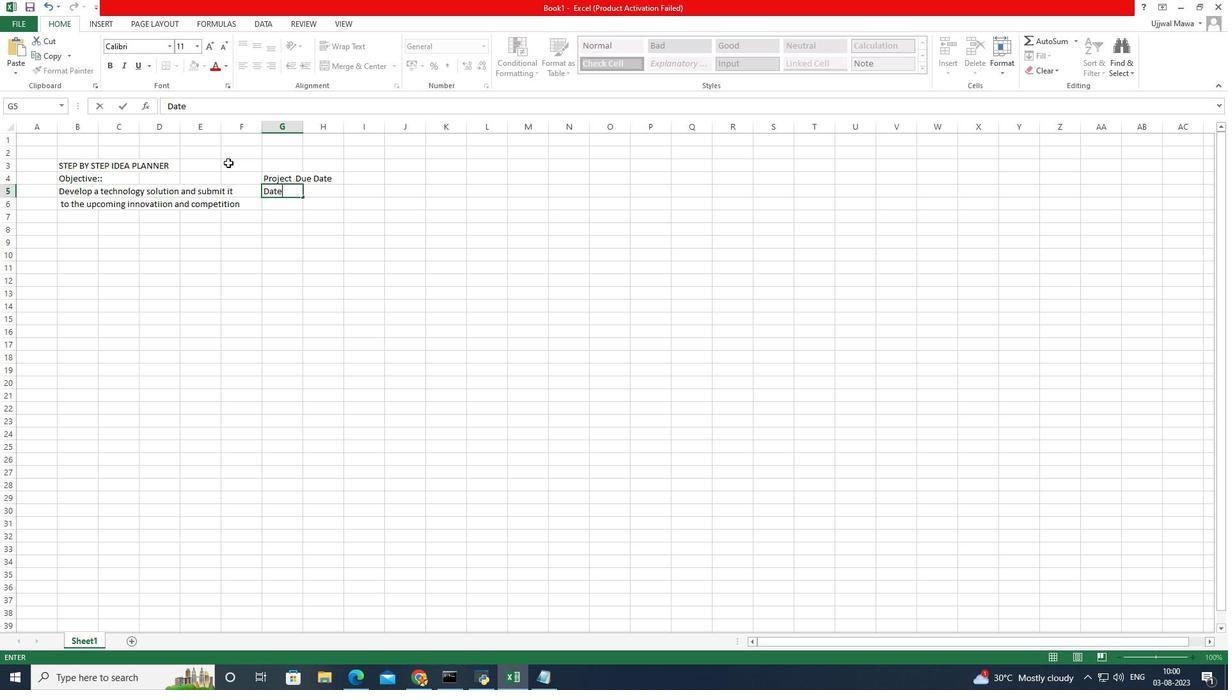 
Action: Mouse moved to (313, 231)
Screenshot: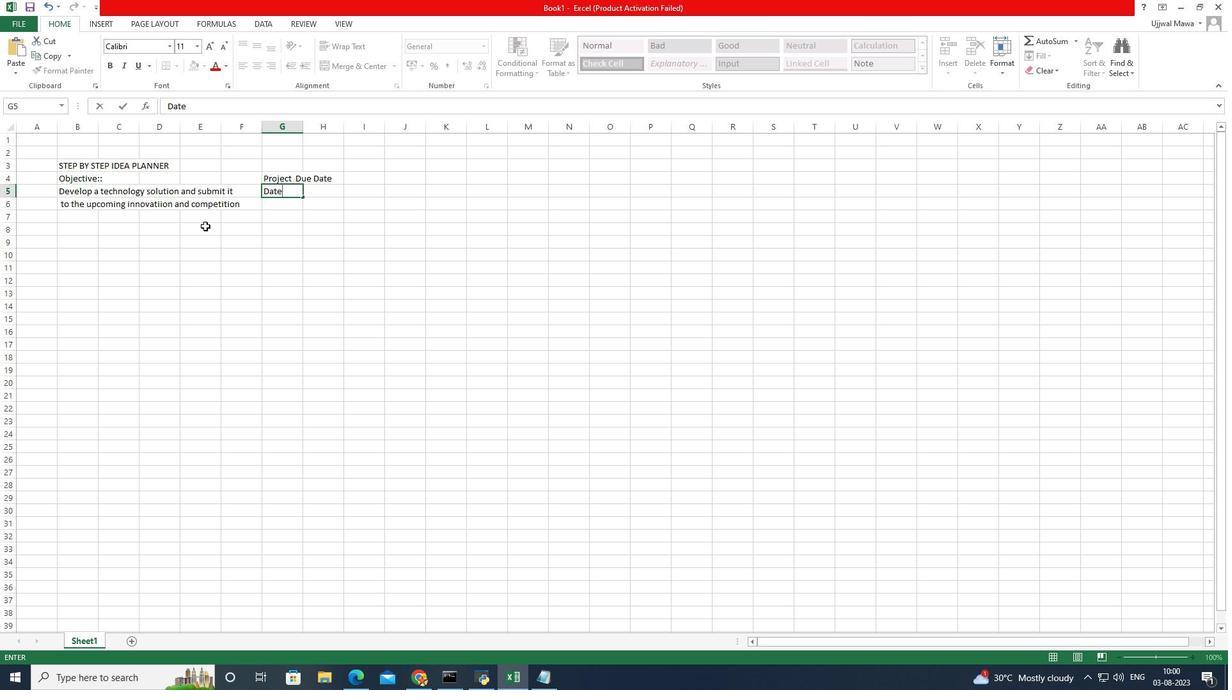 
Action: Mouse pressed left at (313, 231)
Screenshot: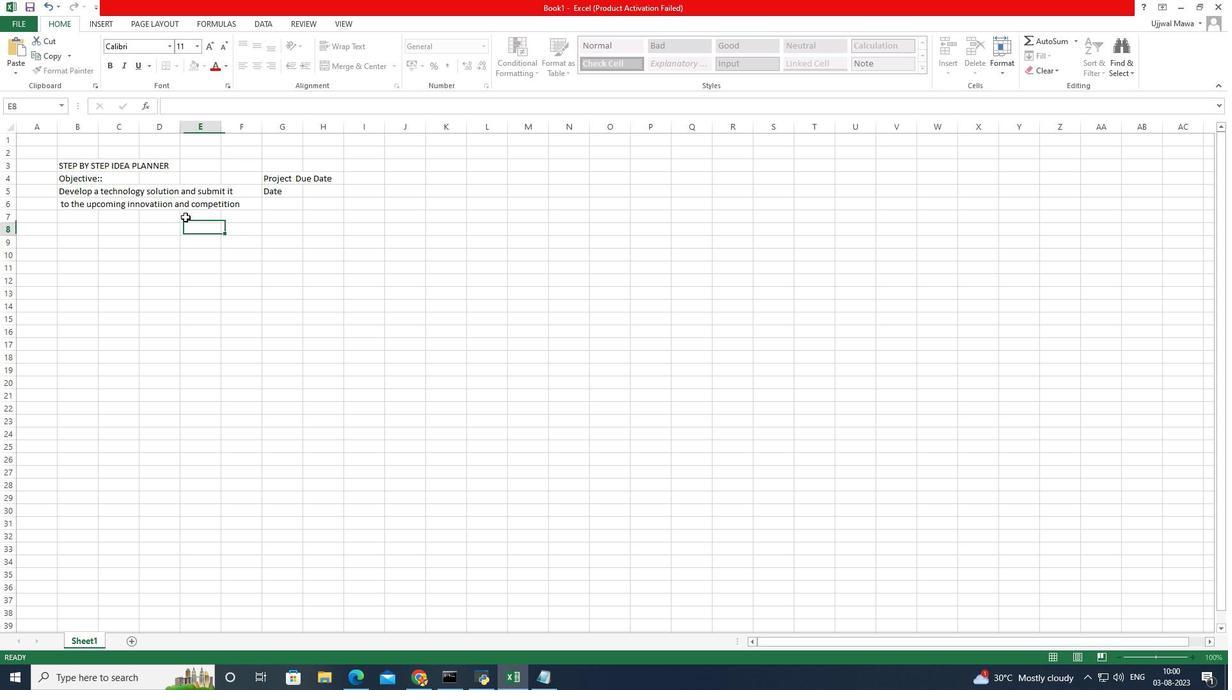 
Action: Mouse moved to (422, 181)
Screenshot: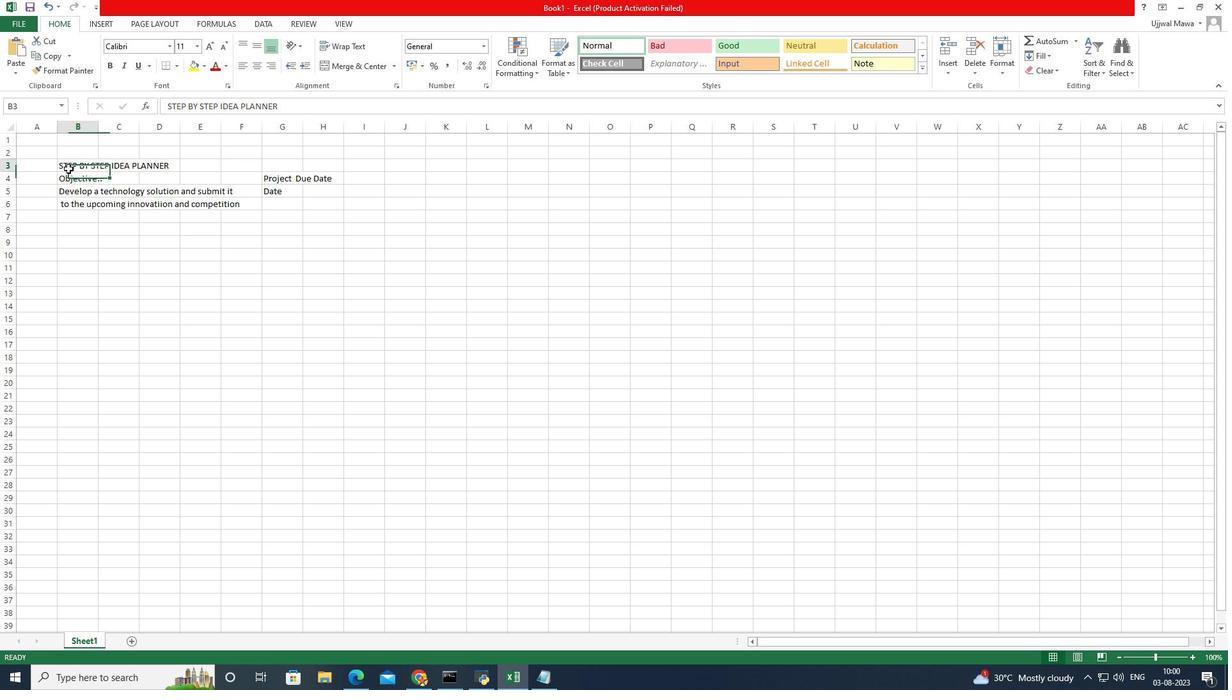 
Action: Mouse pressed left at (422, 181)
Screenshot: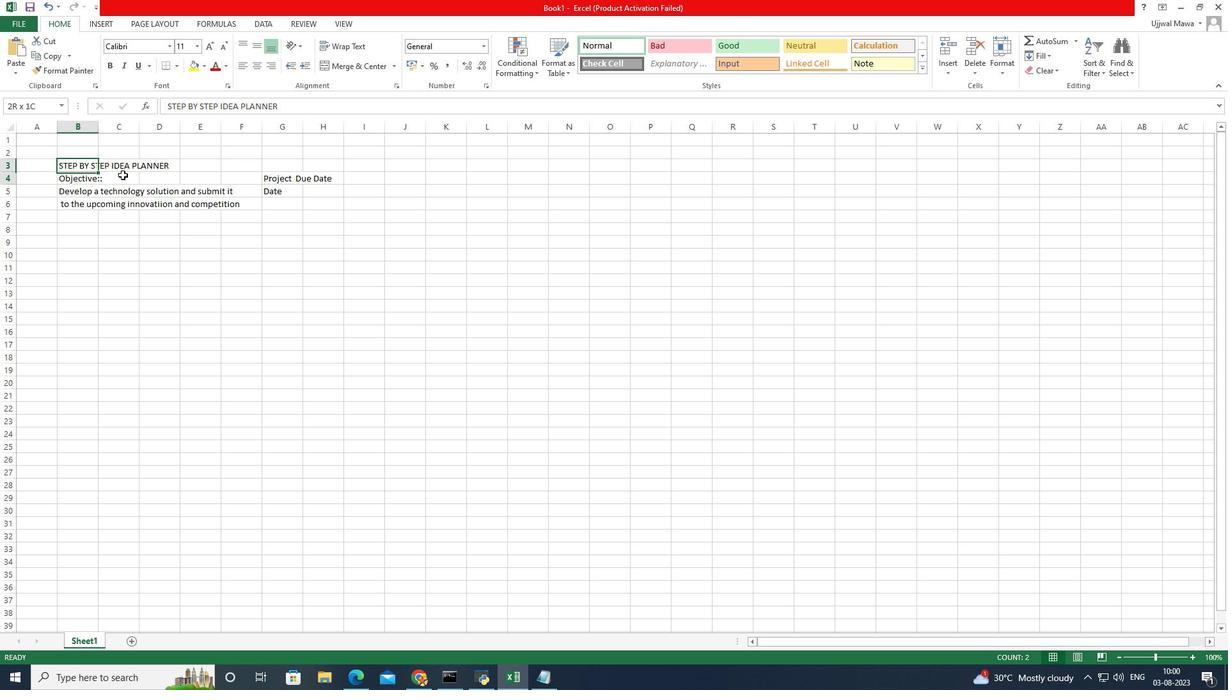 
Action: Mouse moved to (309, 87)
Screenshot: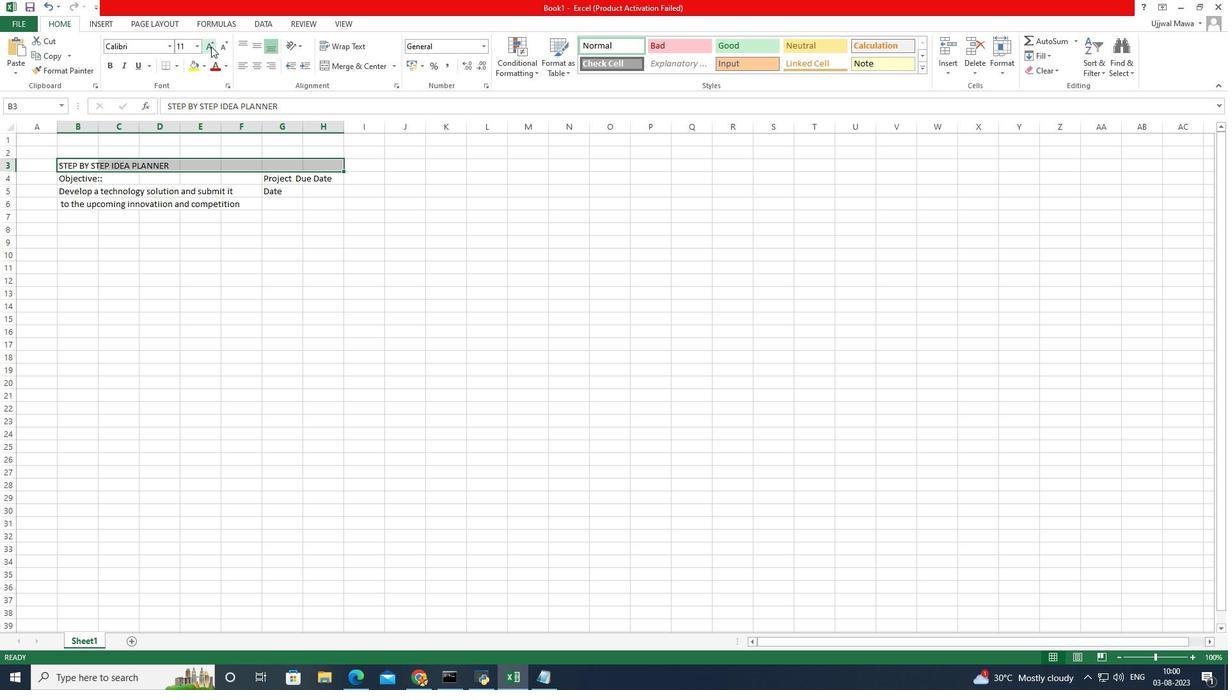 
Action: Mouse pressed left at (309, 87)
Screenshot: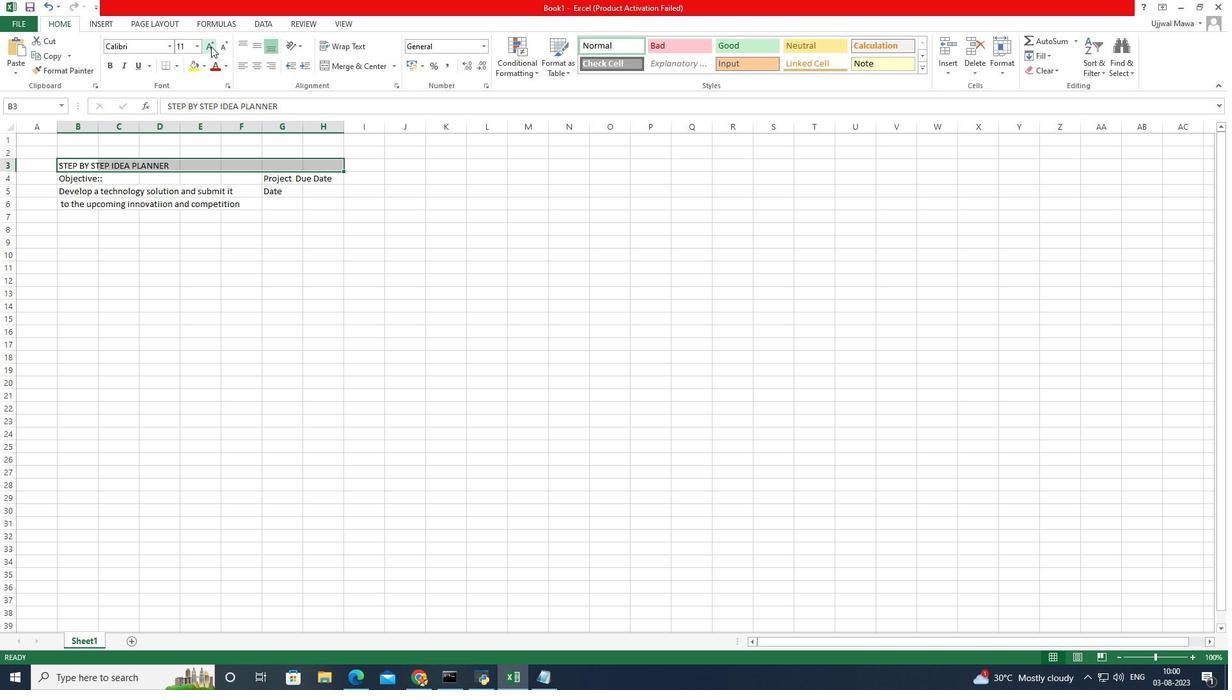 
Action: Mouse pressed left at (309, 87)
Screenshot: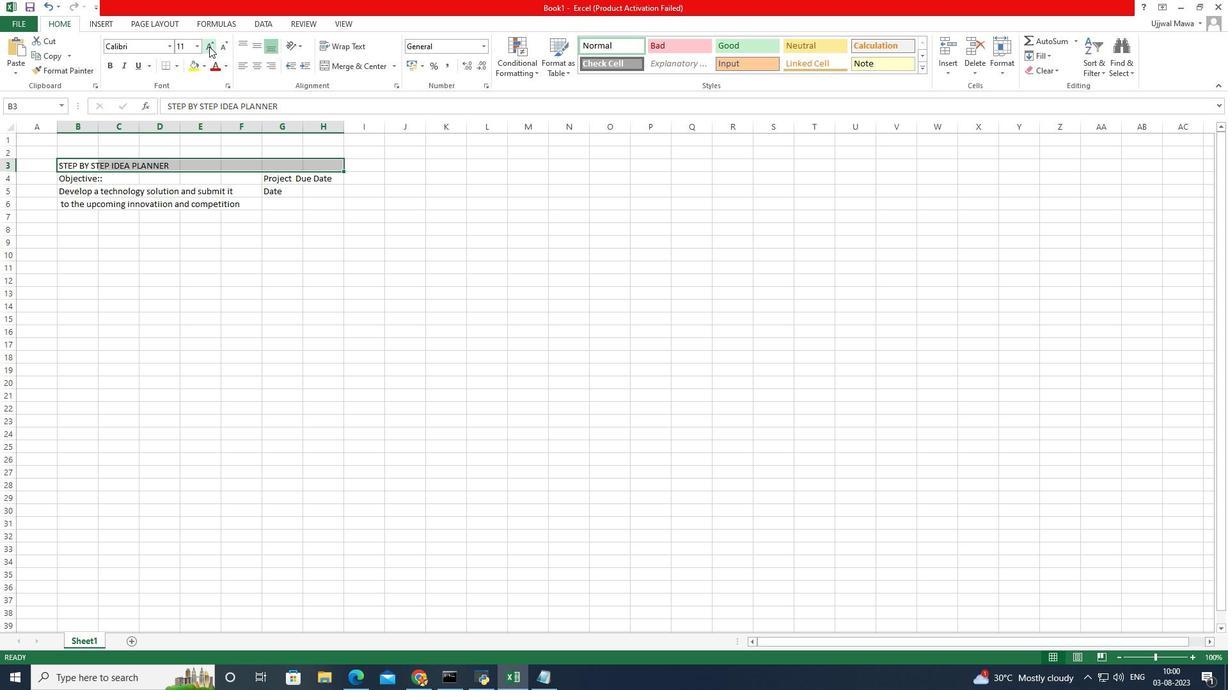 
Action: Mouse moved to (310, 87)
Screenshot: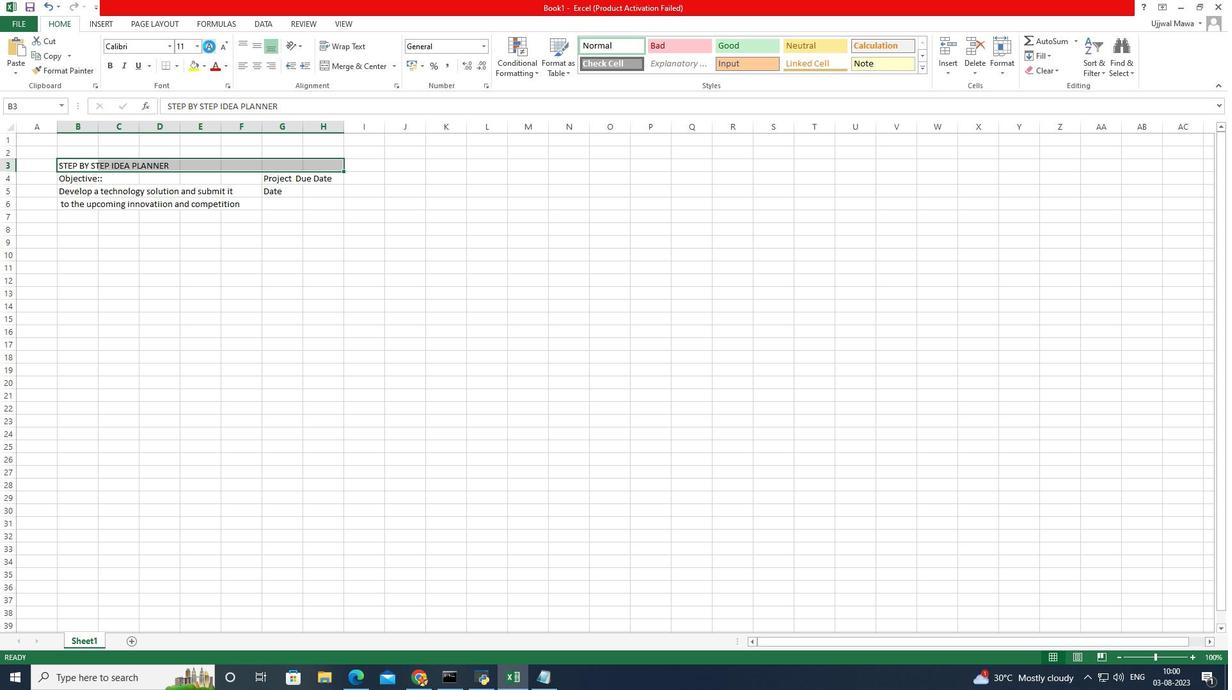 
Action: Mouse pressed left at (310, 87)
Screenshot: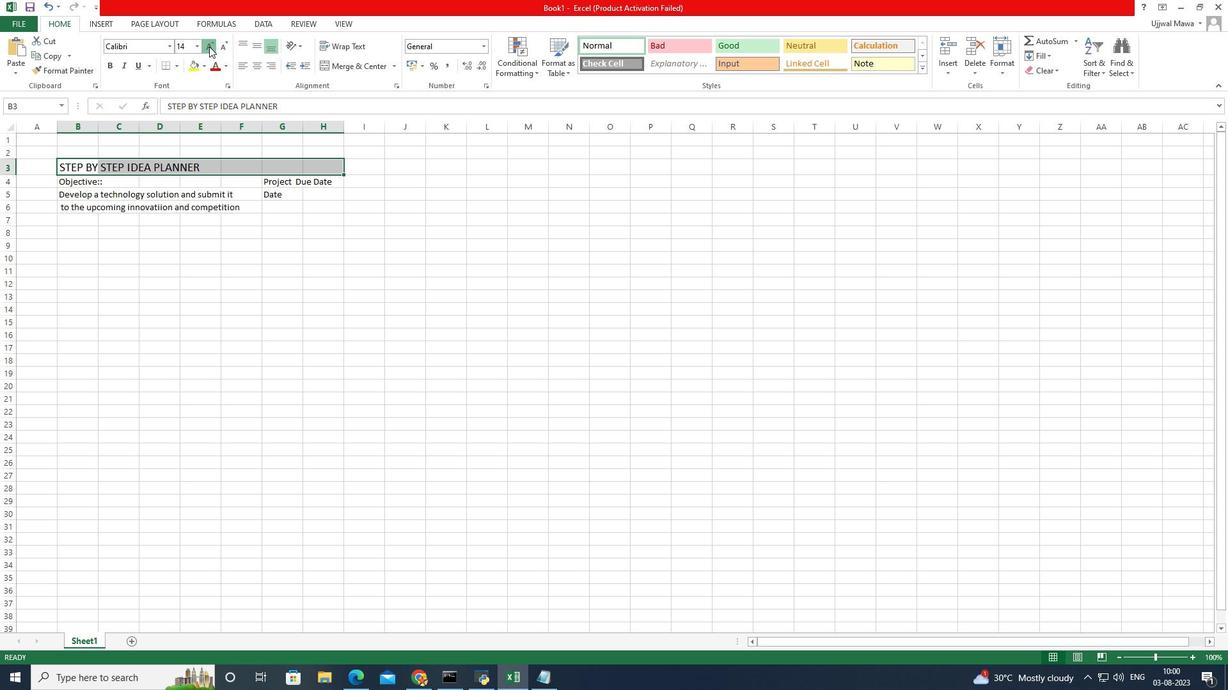 
Action: Mouse moved to (317, 101)
Screenshot: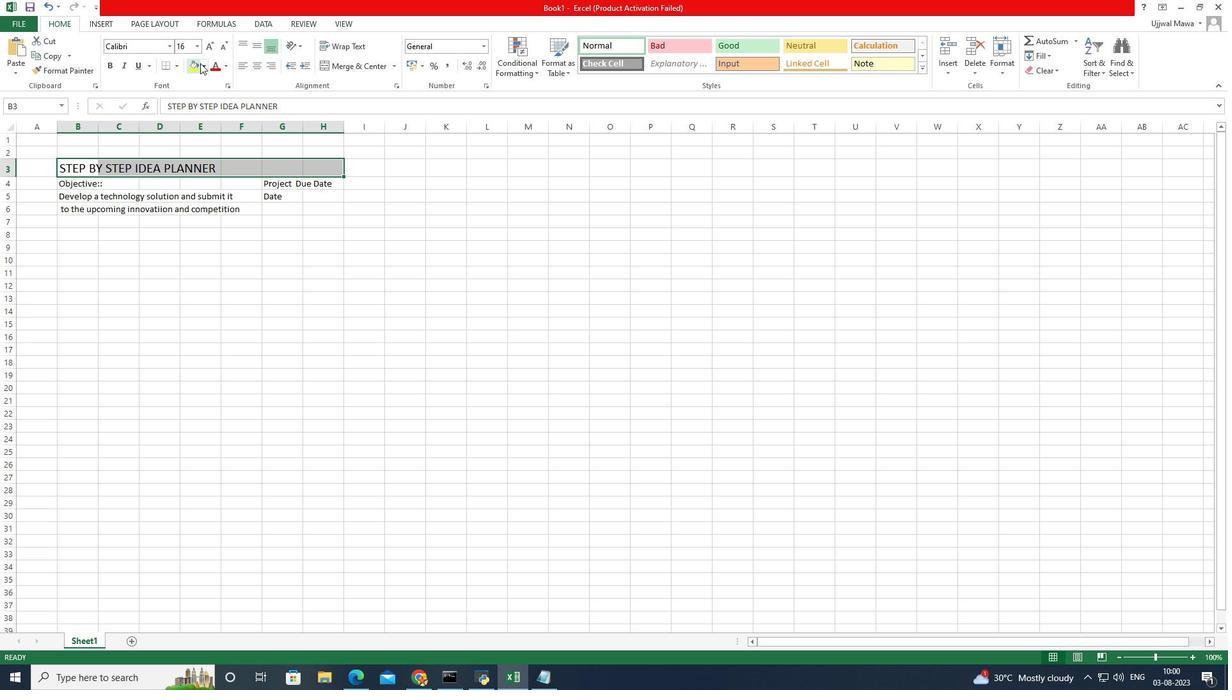 
Action: Mouse pressed left at (317, 101)
Screenshot: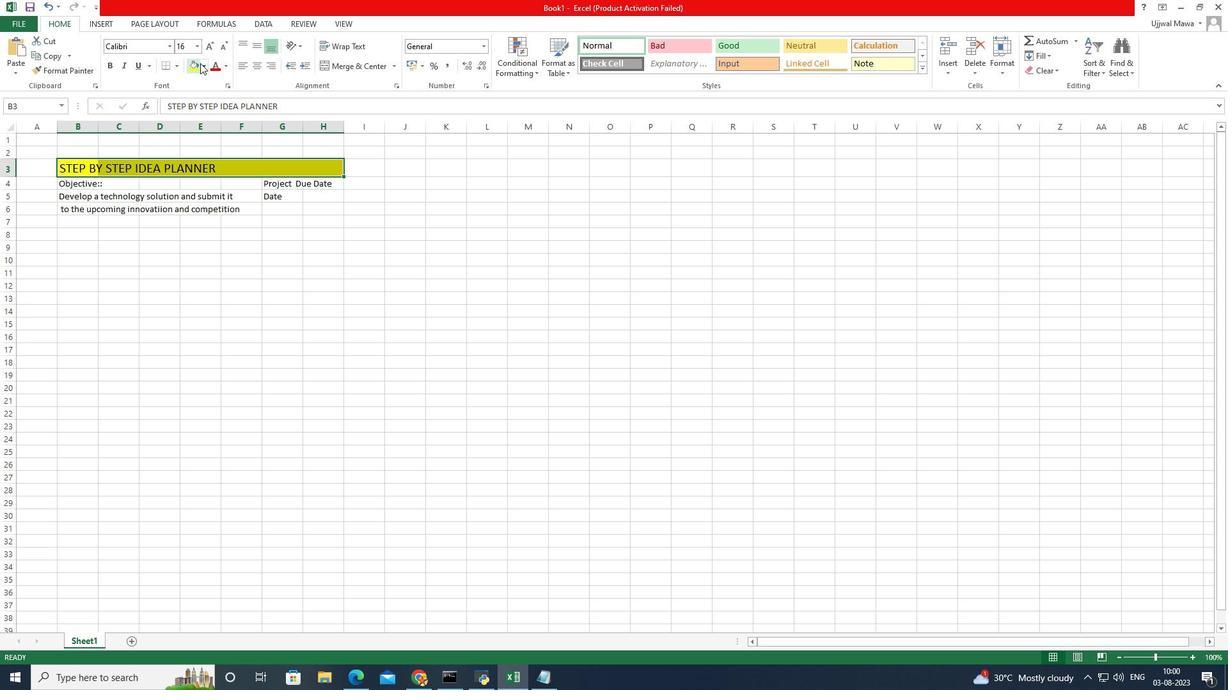 
Action: Mouse moved to (316, 106)
Screenshot: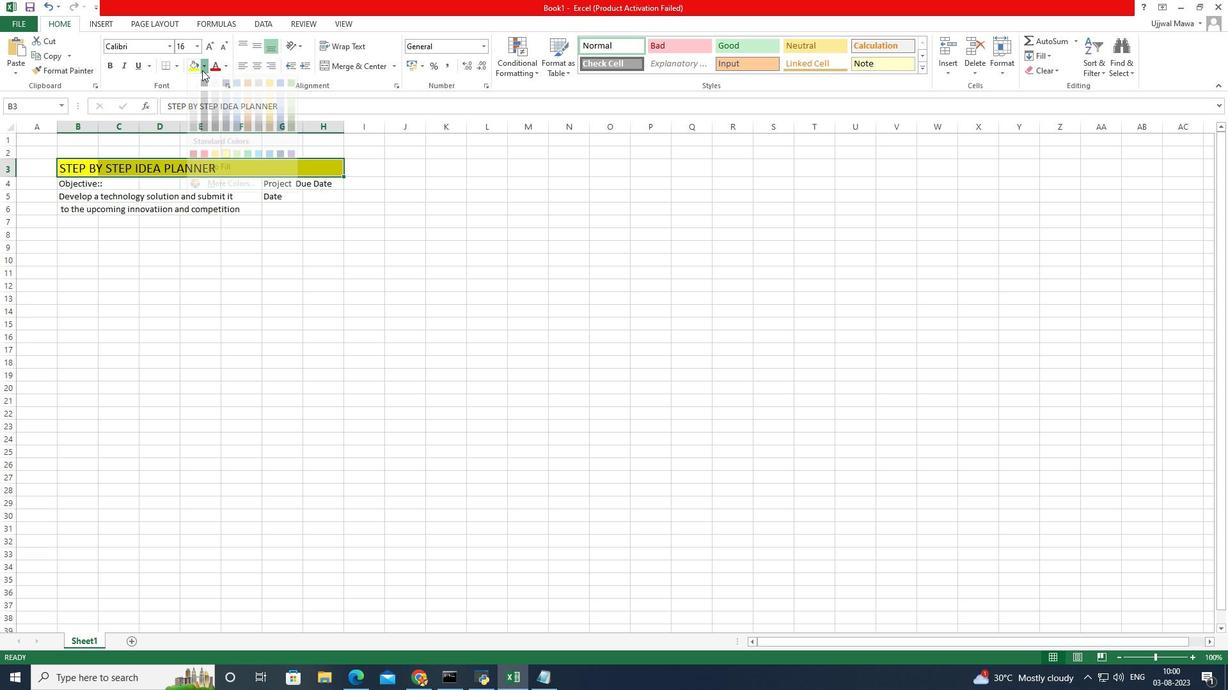 
Action: Mouse pressed left at (316, 106)
Screenshot: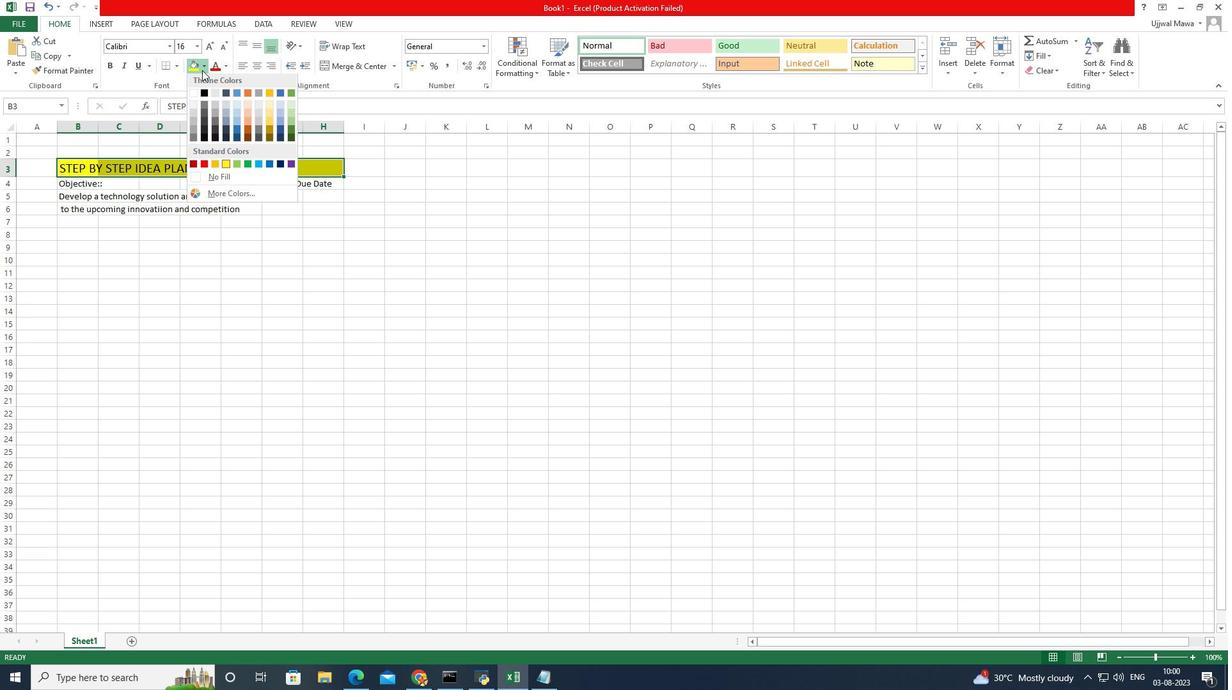 
Action: Mouse moved to (281, 147)
Screenshot: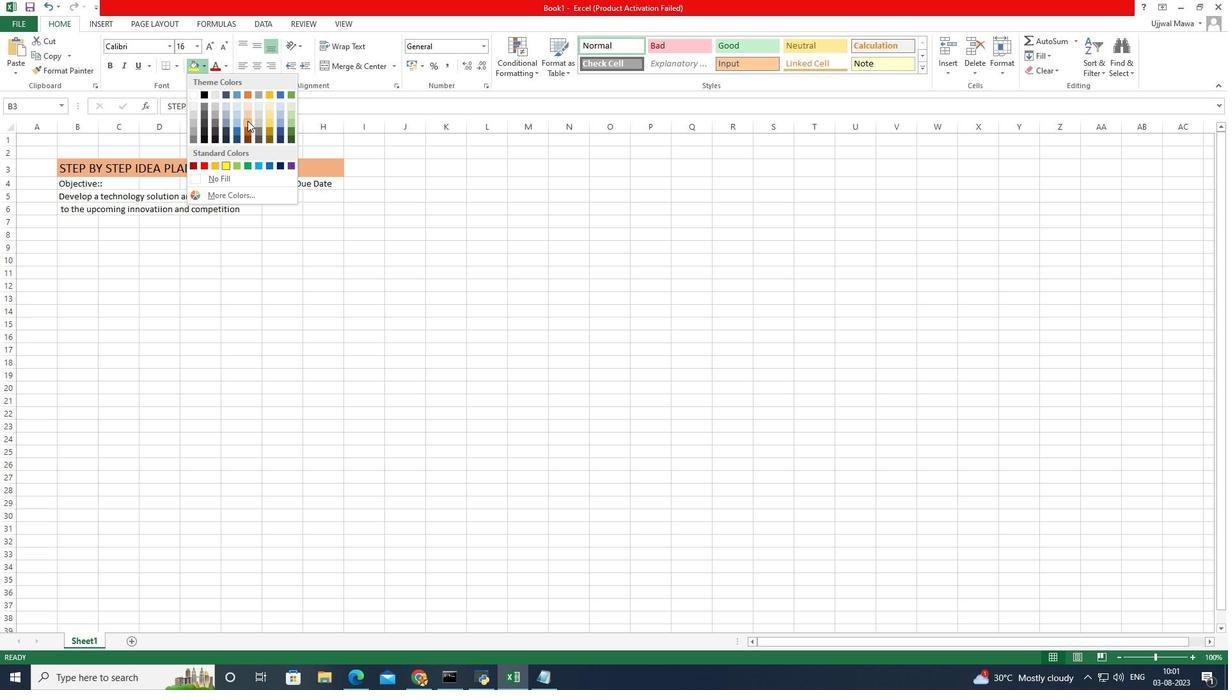 
Action: Mouse pressed left at (281, 147)
Screenshot: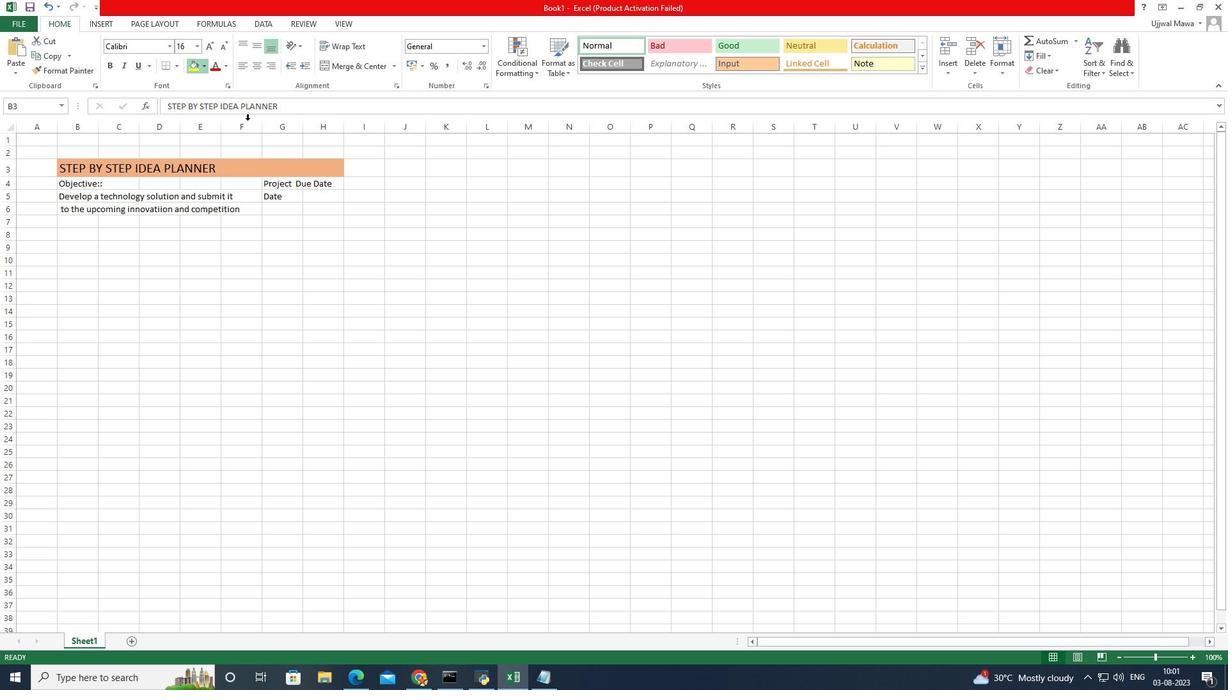 
Action: Mouse moved to (323, 231)
Screenshot: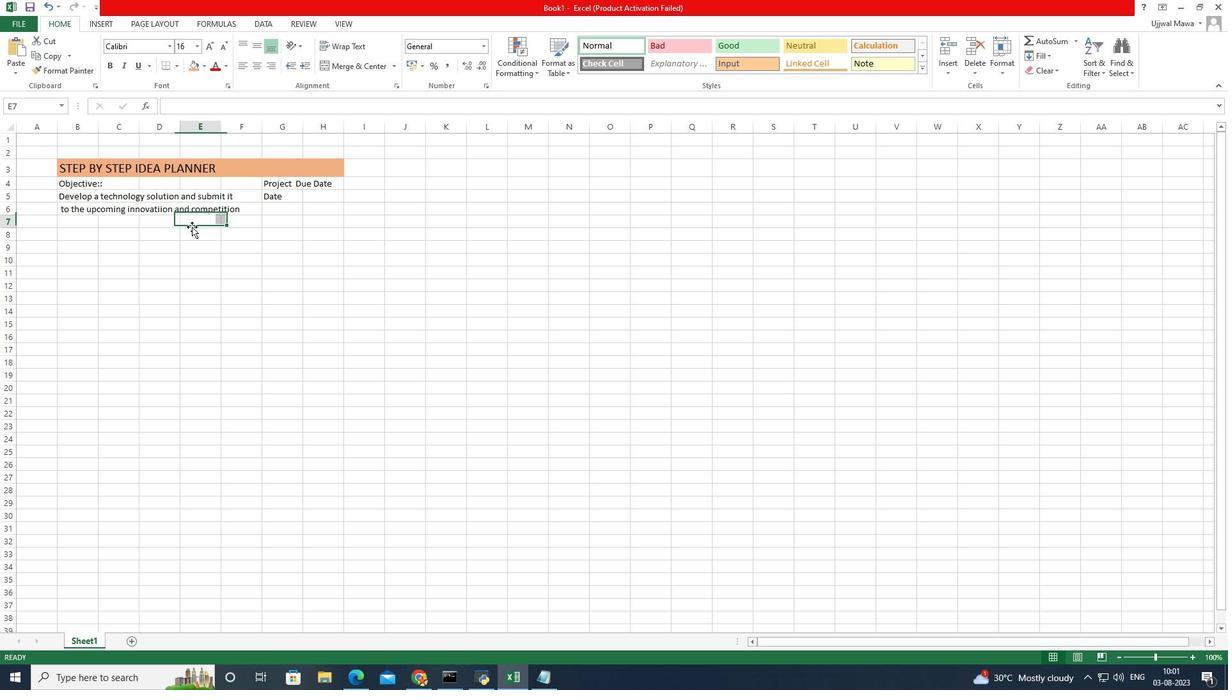 
Action: Mouse pressed left at (323, 231)
Screenshot: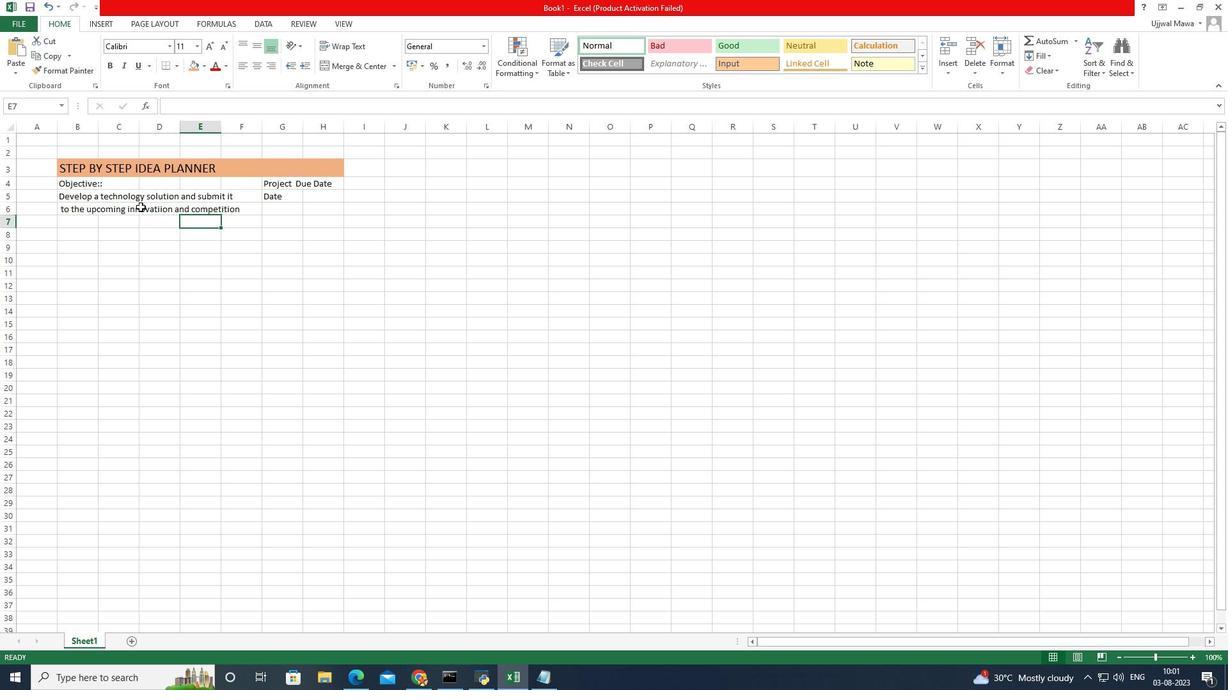 
Action: Mouse moved to (411, 197)
Screenshot: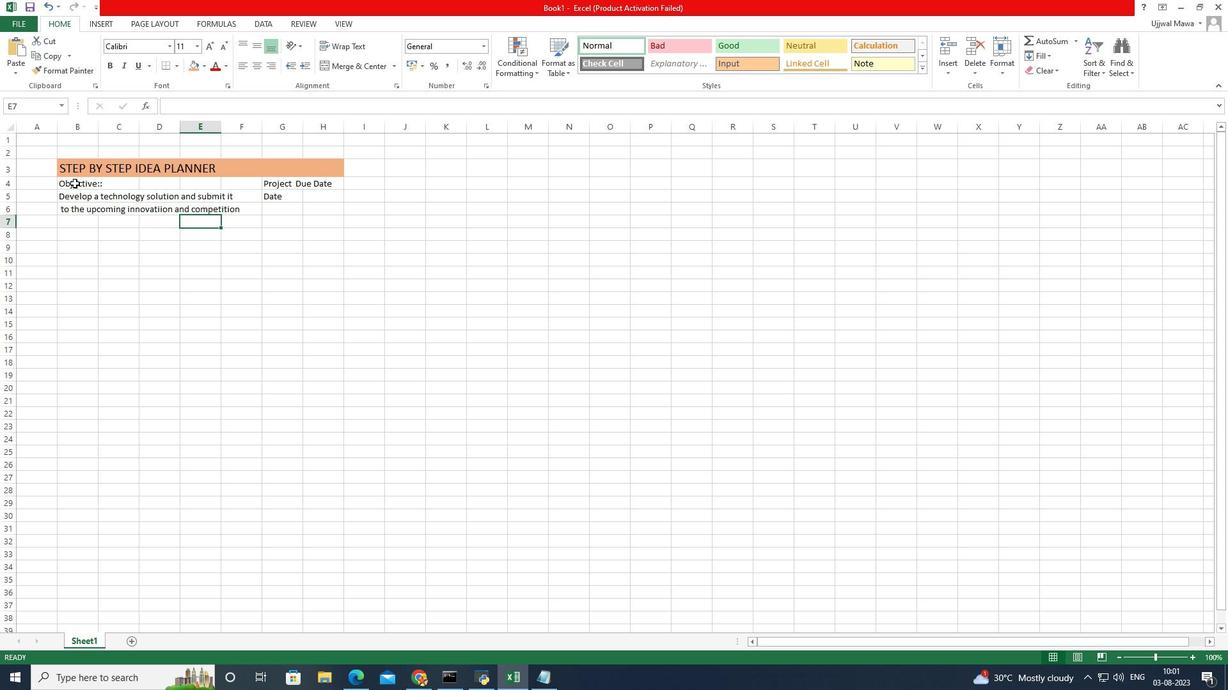 
Action: Mouse pressed left at (411, 197)
Screenshot: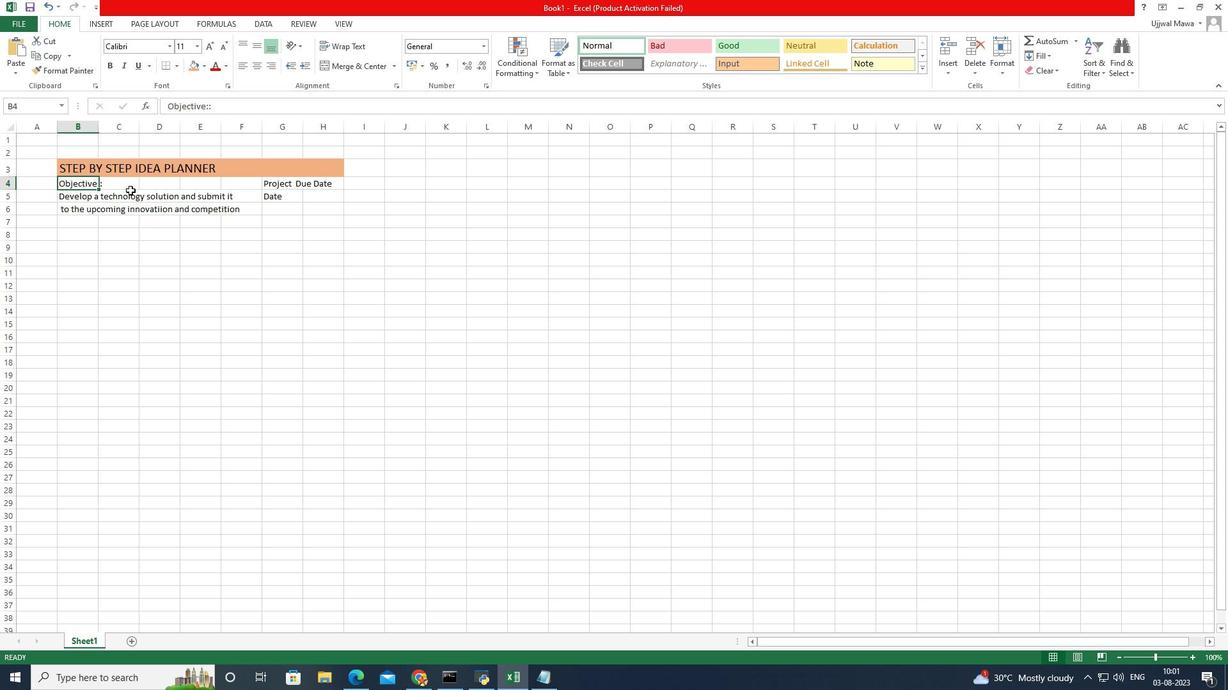 
Action: Mouse moved to (313, 108)
Screenshot: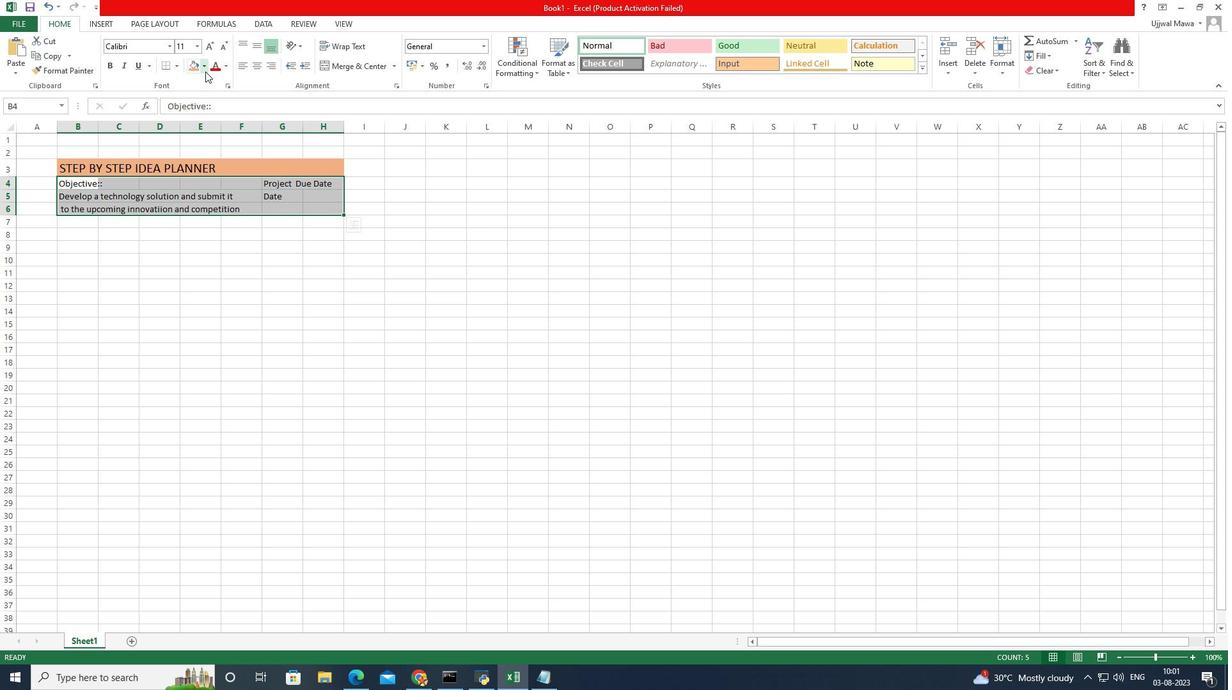
Action: Mouse pressed left at (313, 108)
Screenshot: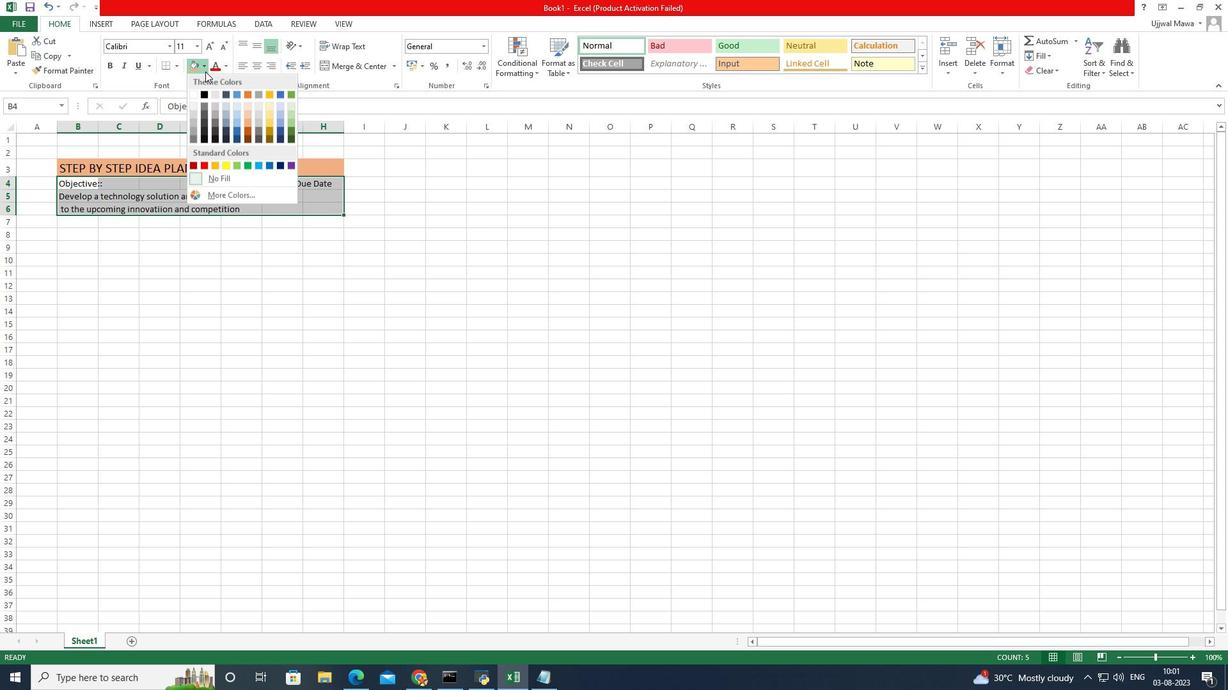 
Action: Mouse moved to (317, 136)
Screenshot: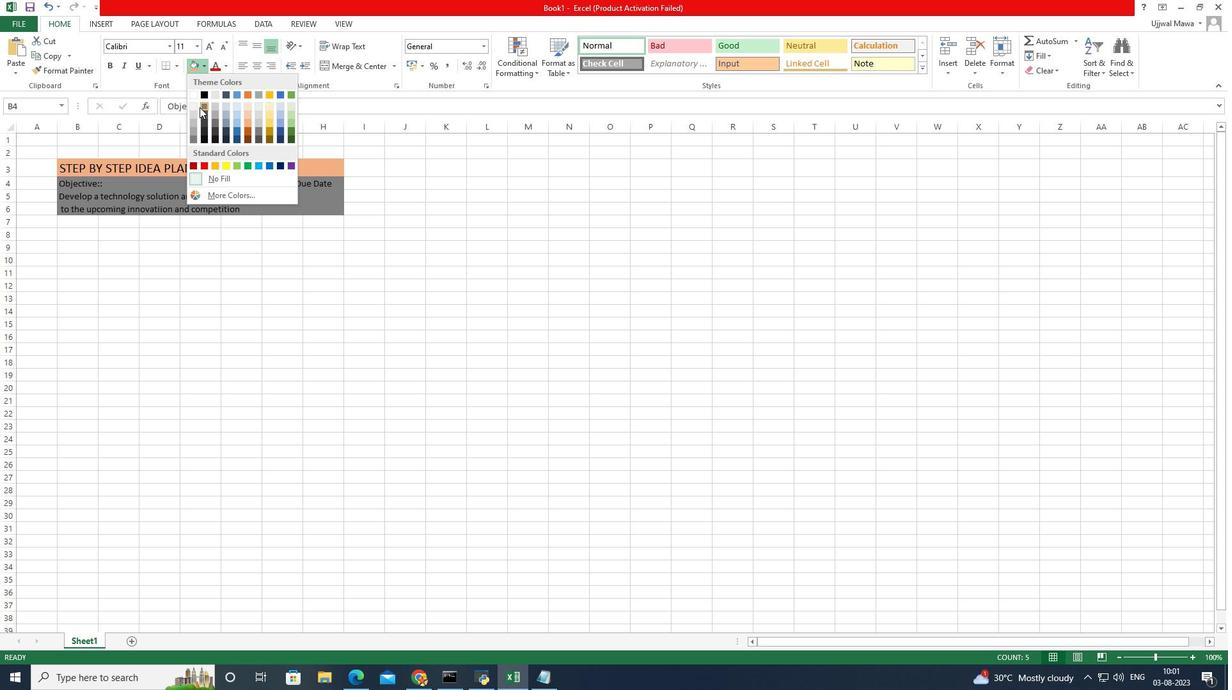 
Action: Mouse pressed left at (317, 136)
Screenshot: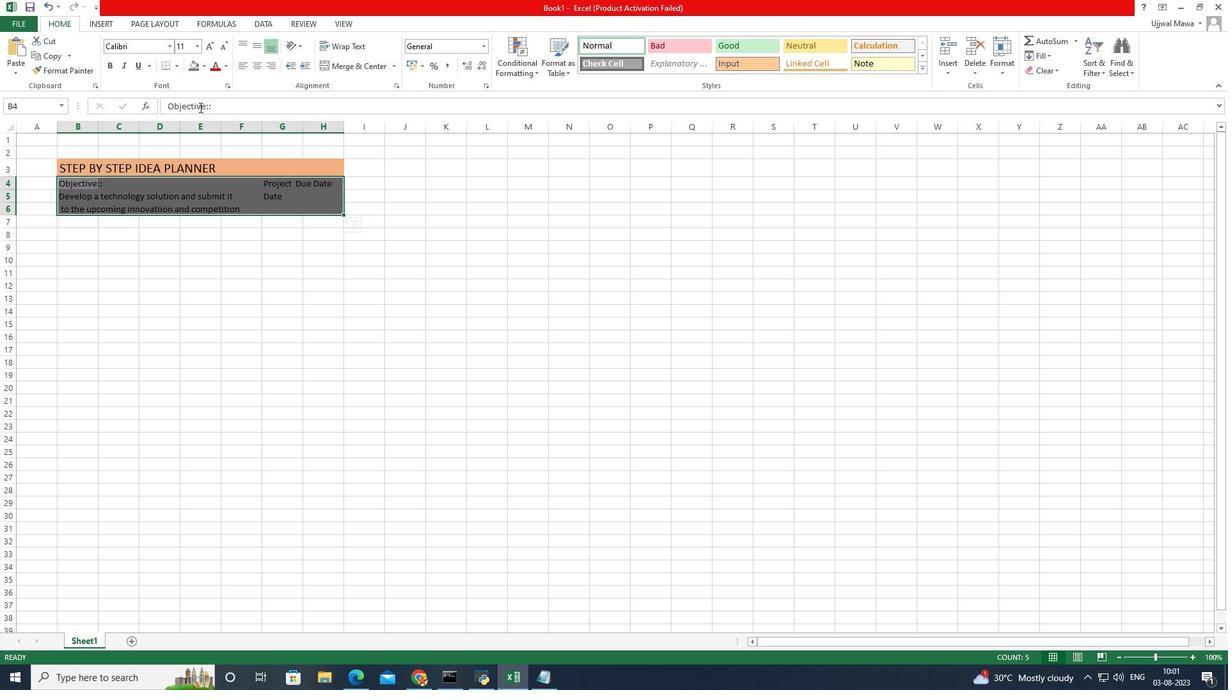 
Action: Mouse moved to (297, 104)
Screenshot: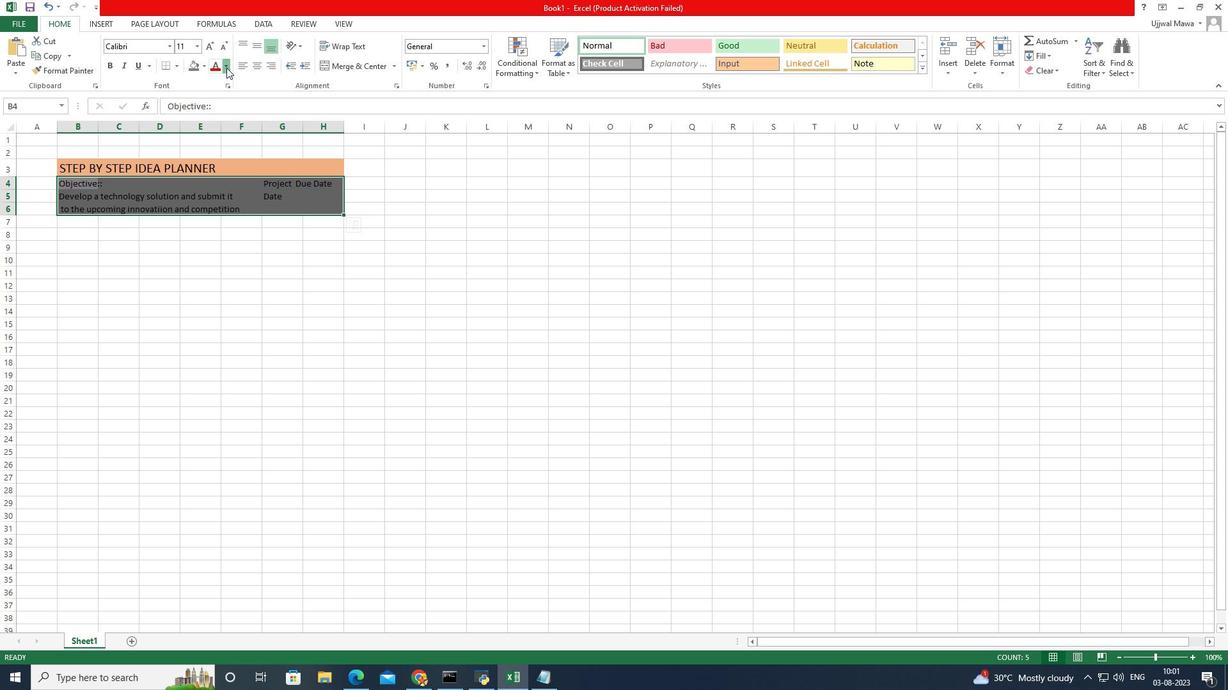 
Action: Mouse pressed left at (297, 104)
Screenshot: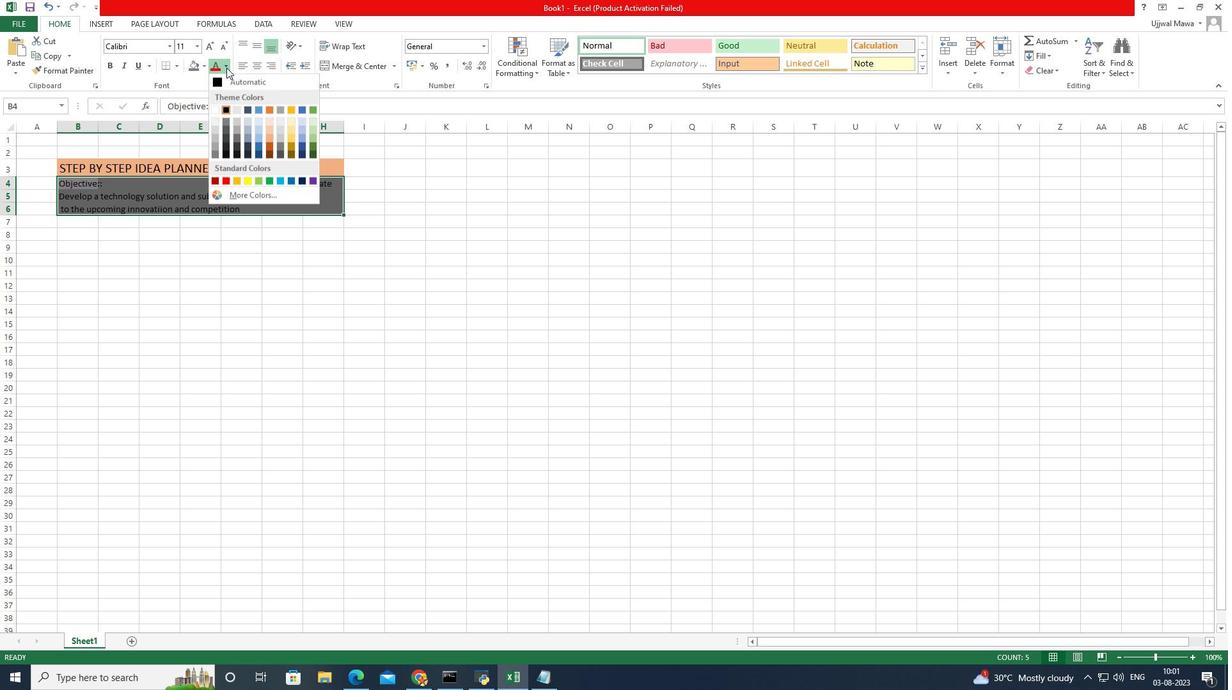 
Action: Mouse moved to (309, 136)
Screenshot: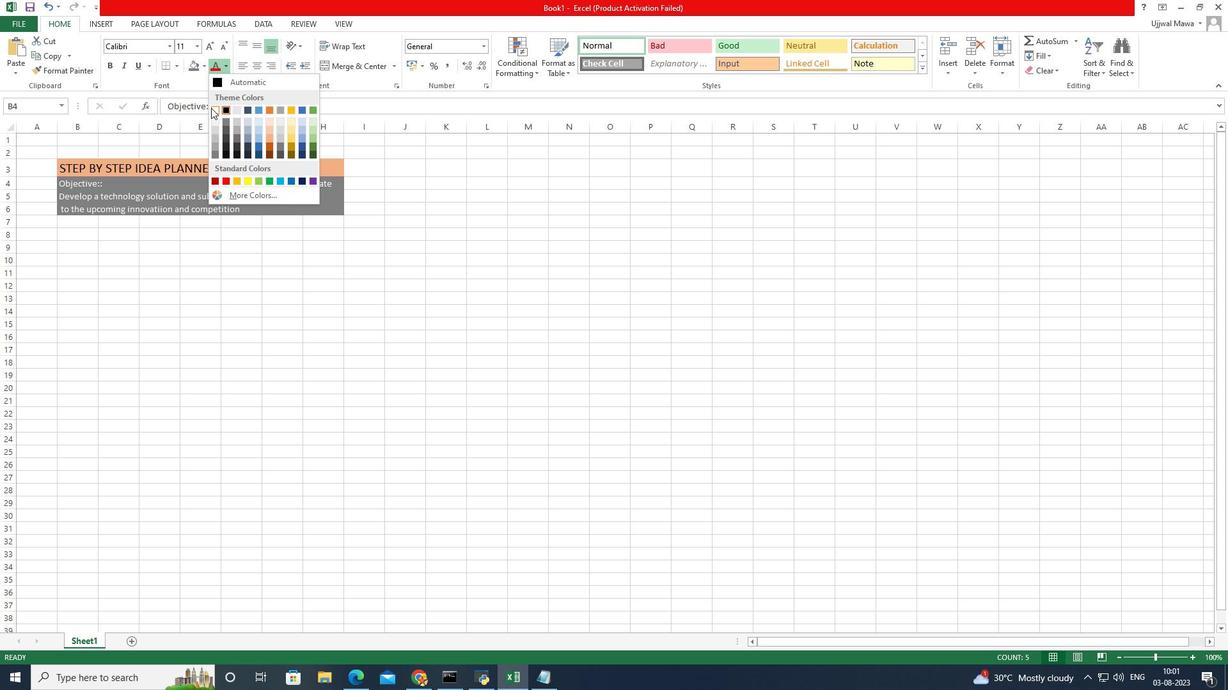 
Action: Mouse pressed left at (309, 136)
Screenshot: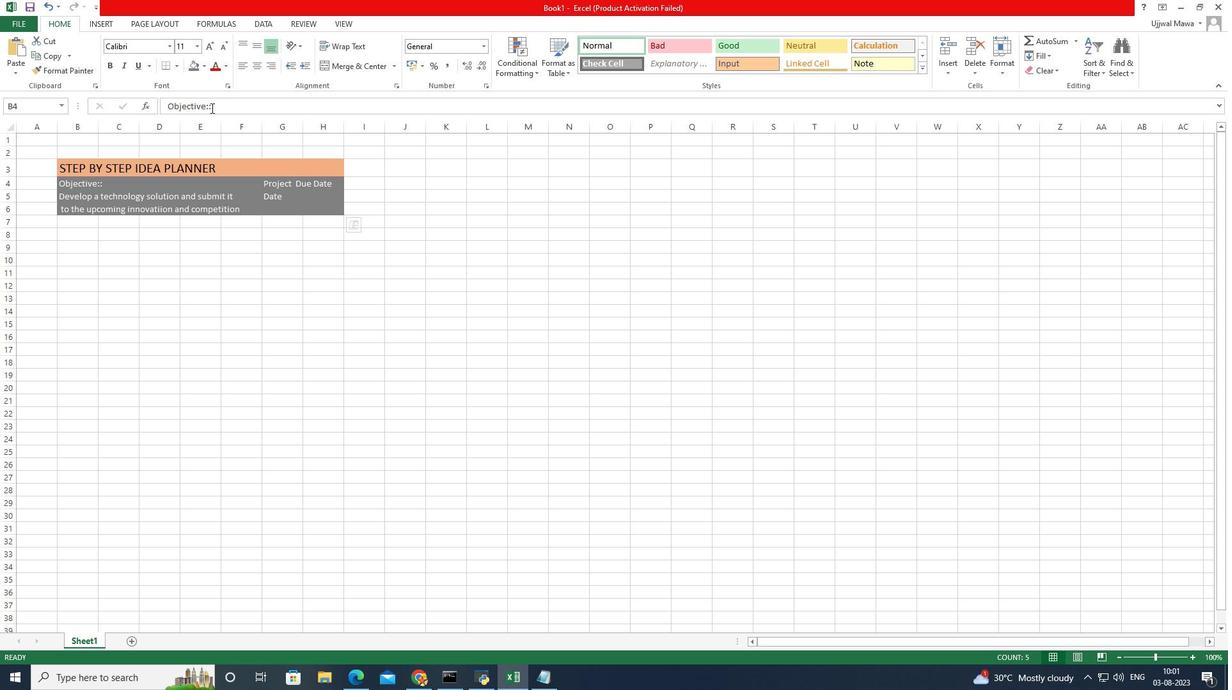 
Action: Mouse moved to (383, 104)
Screenshot: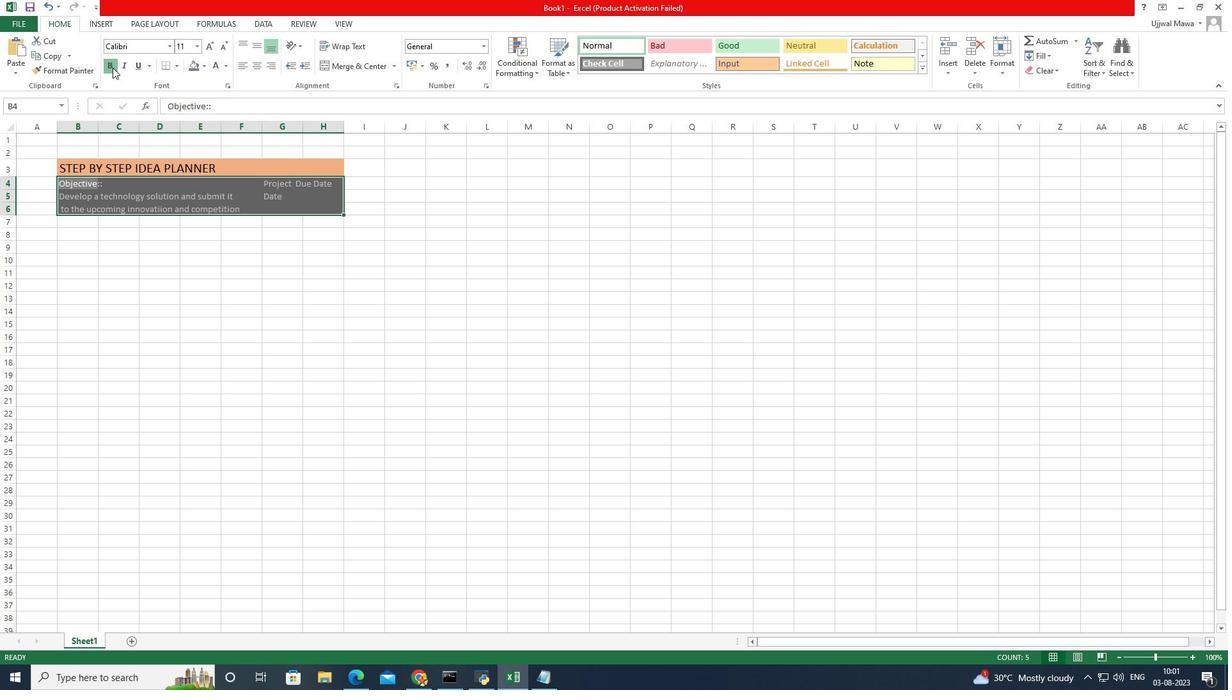 
Action: Mouse pressed left at (383, 104)
Screenshot: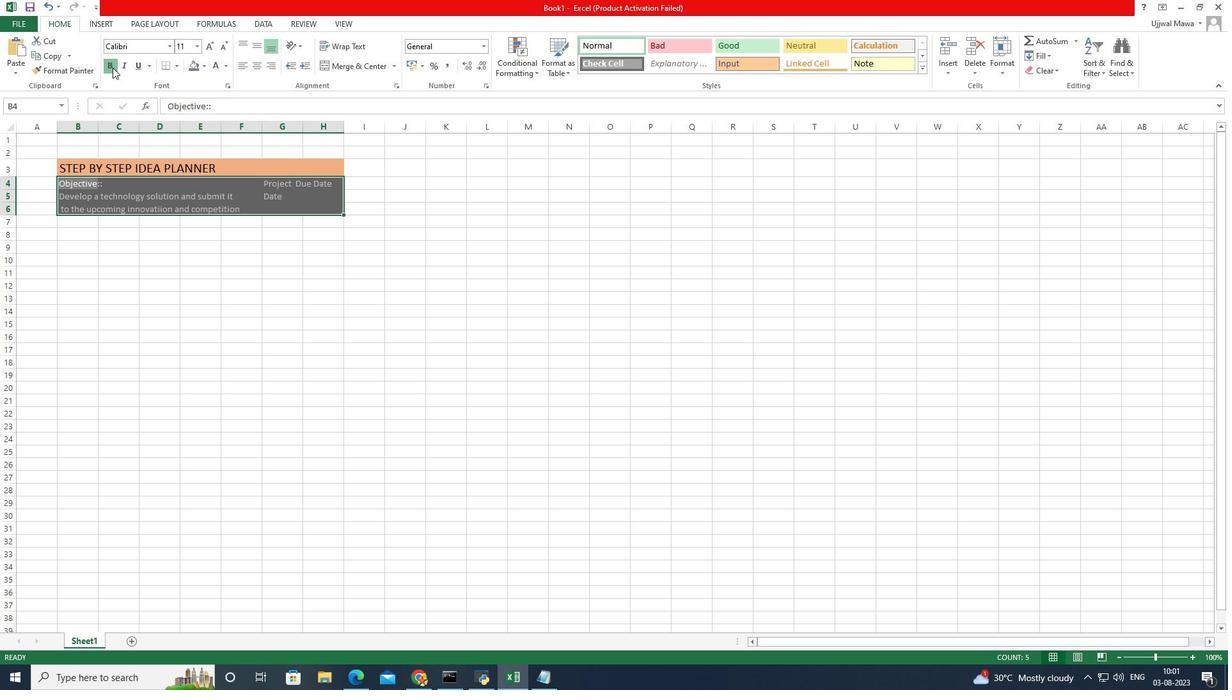 
Action: Mouse moved to (353, 245)
Screenshot: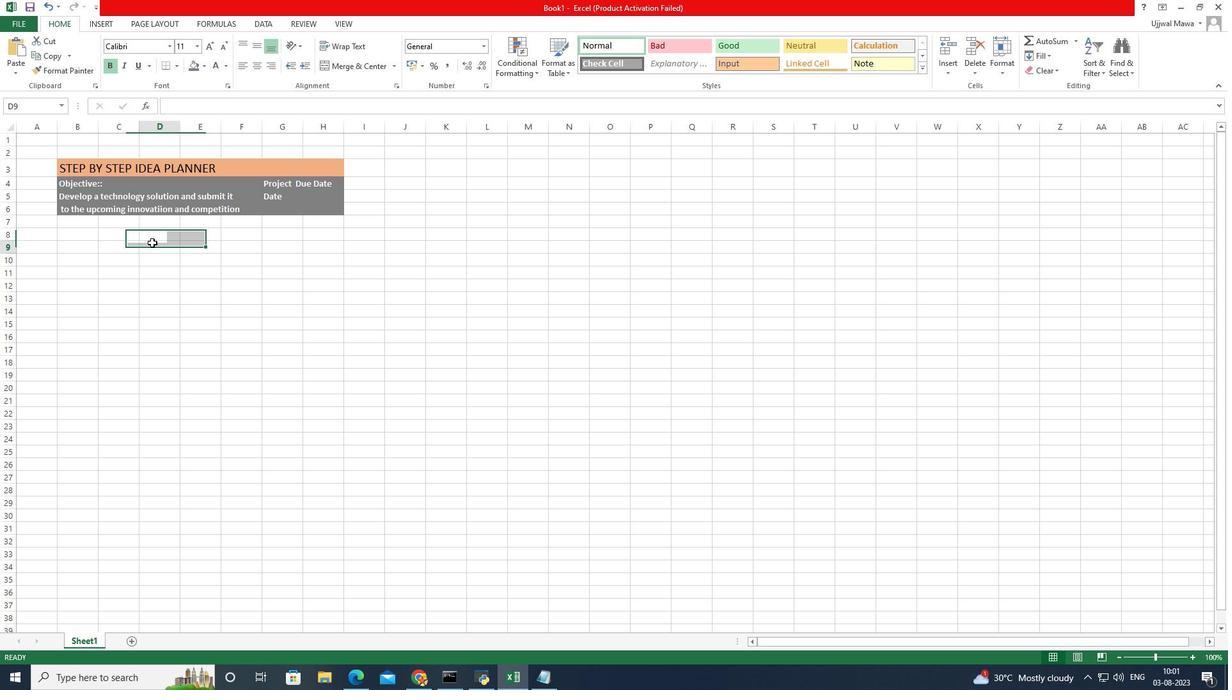 
Action: Mouse pressed left at (353, 245)
Screenshot: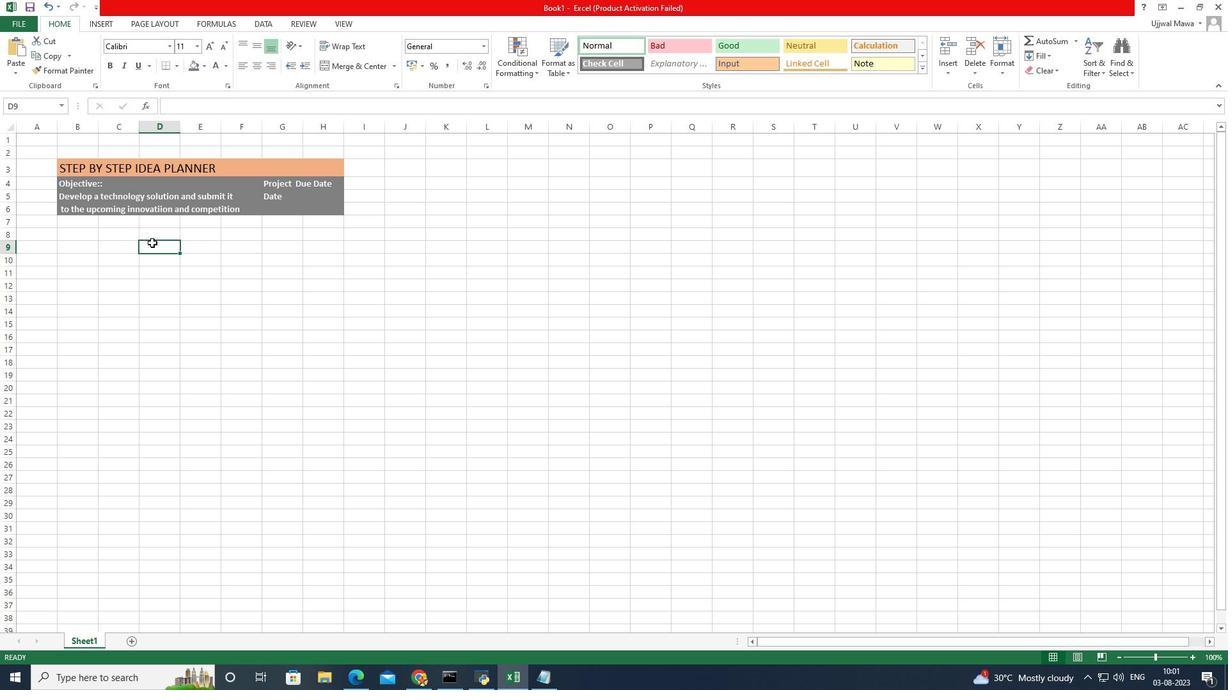 
Action: Mouse moved to (170, 245)
Screenshot: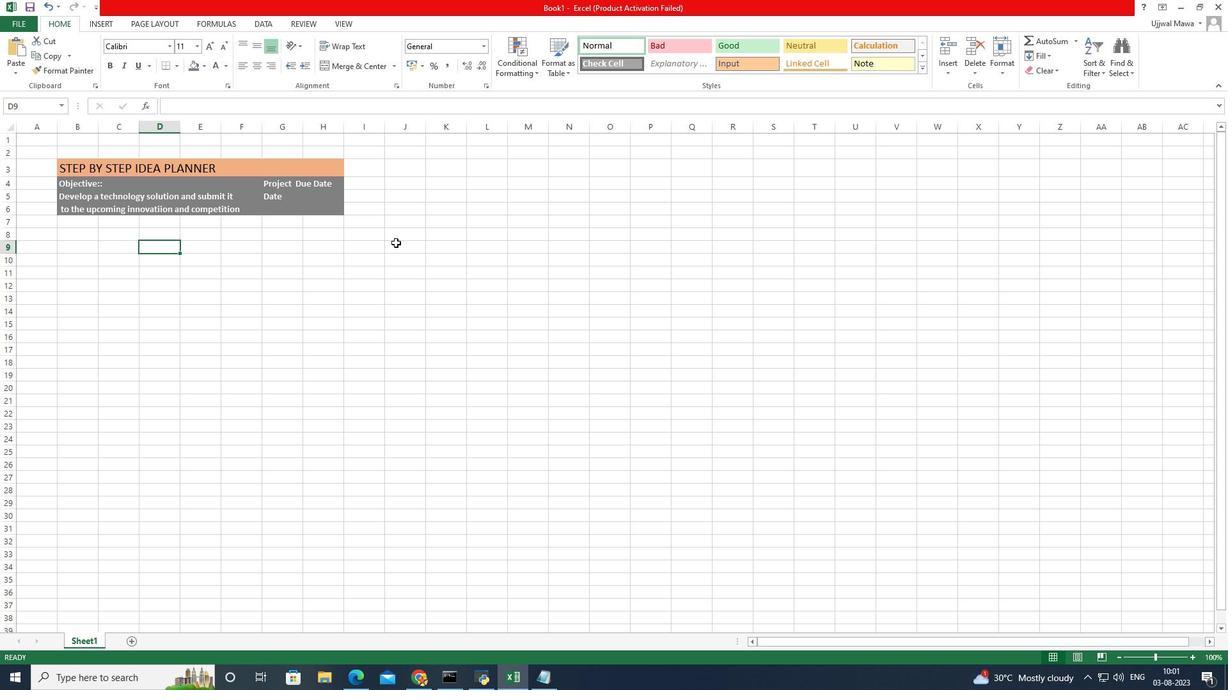 
Action: Mouse pressed left at (170, 245)
Screenshot: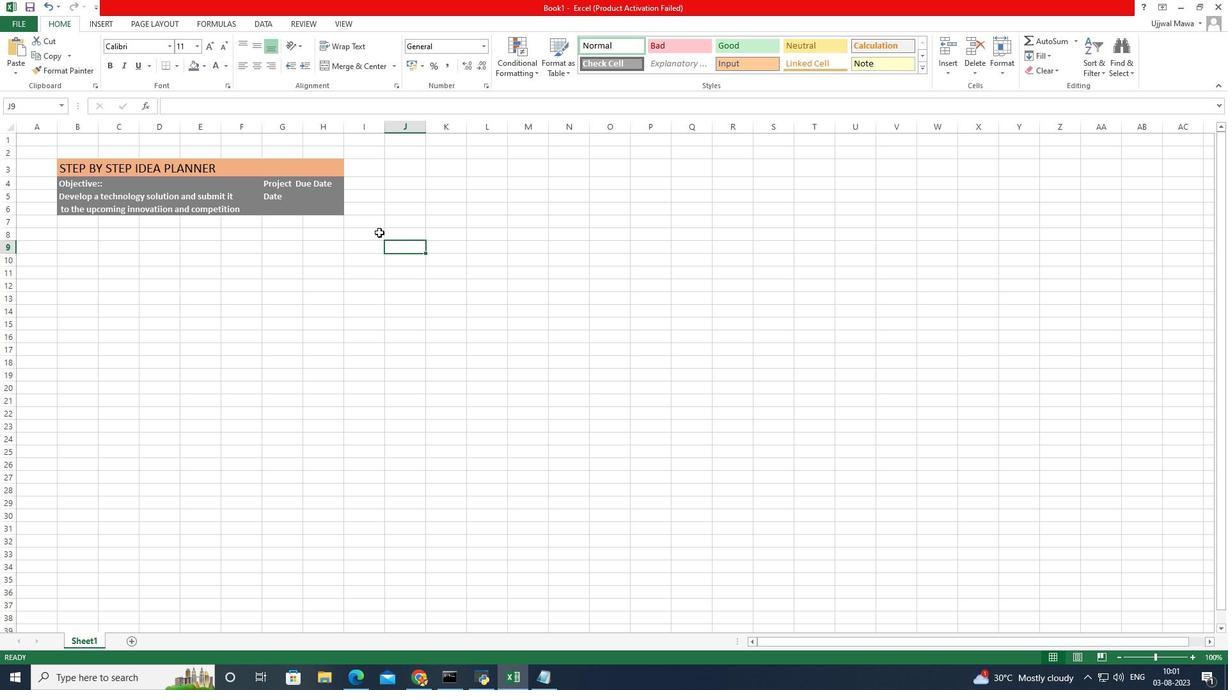 
Action: Mouse moved to (170, 188)
Screenshot: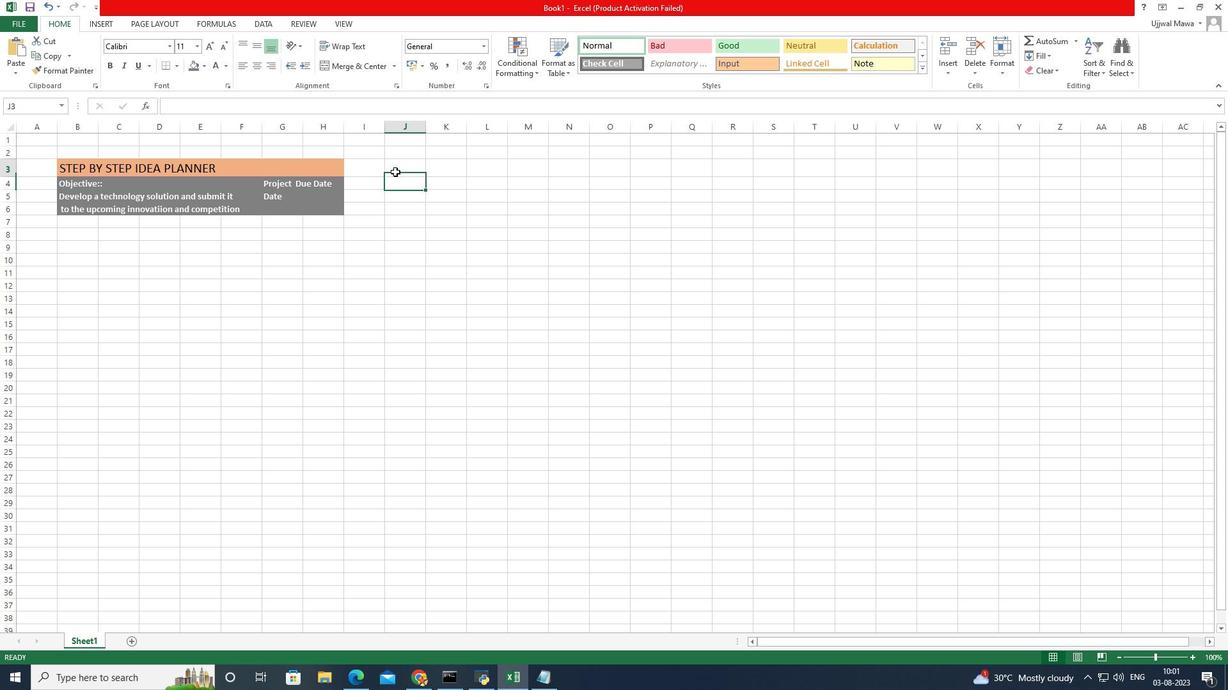 
Action: Mouse pressed left at (170, 188)
Screenshot: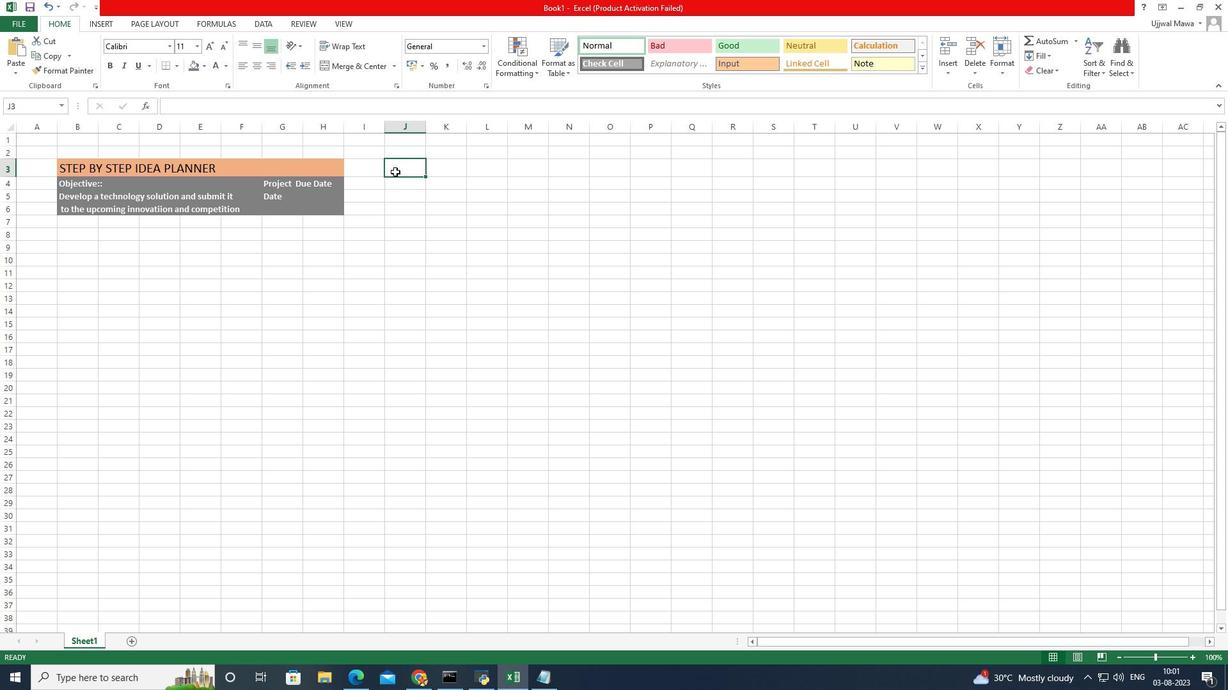 
Action: Mouse pressed left at (170, 188)
Screenshot: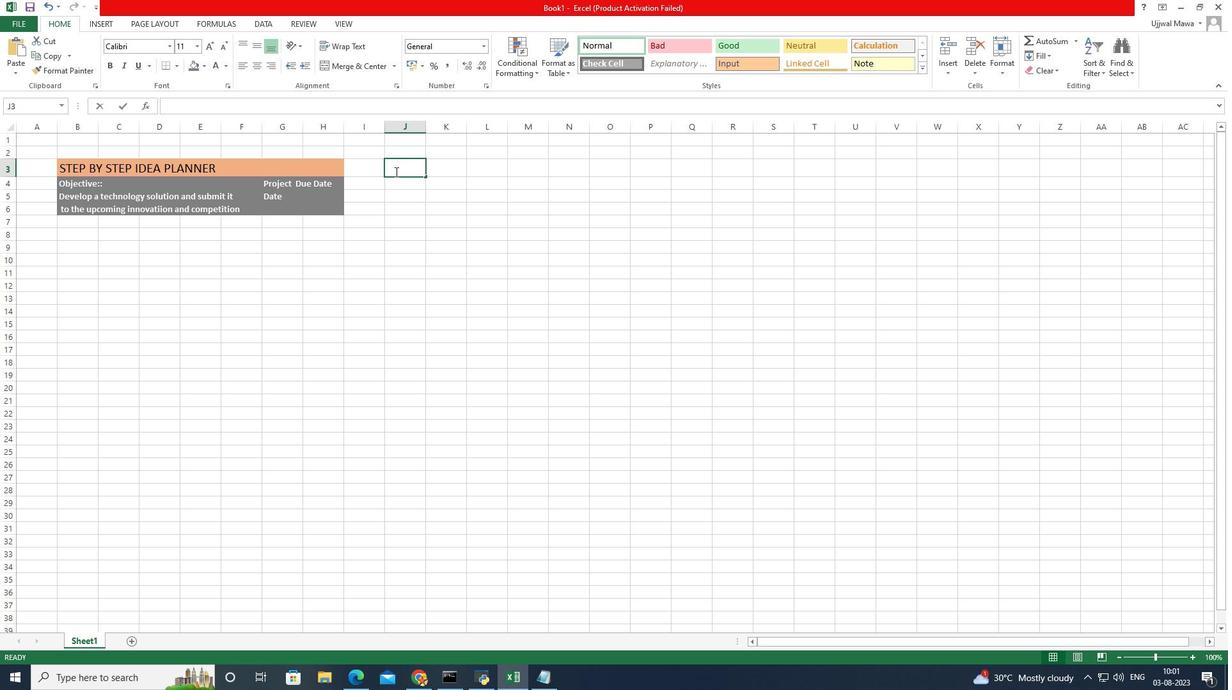 
Action: Mouse moved to (167, 191)
Screenshot: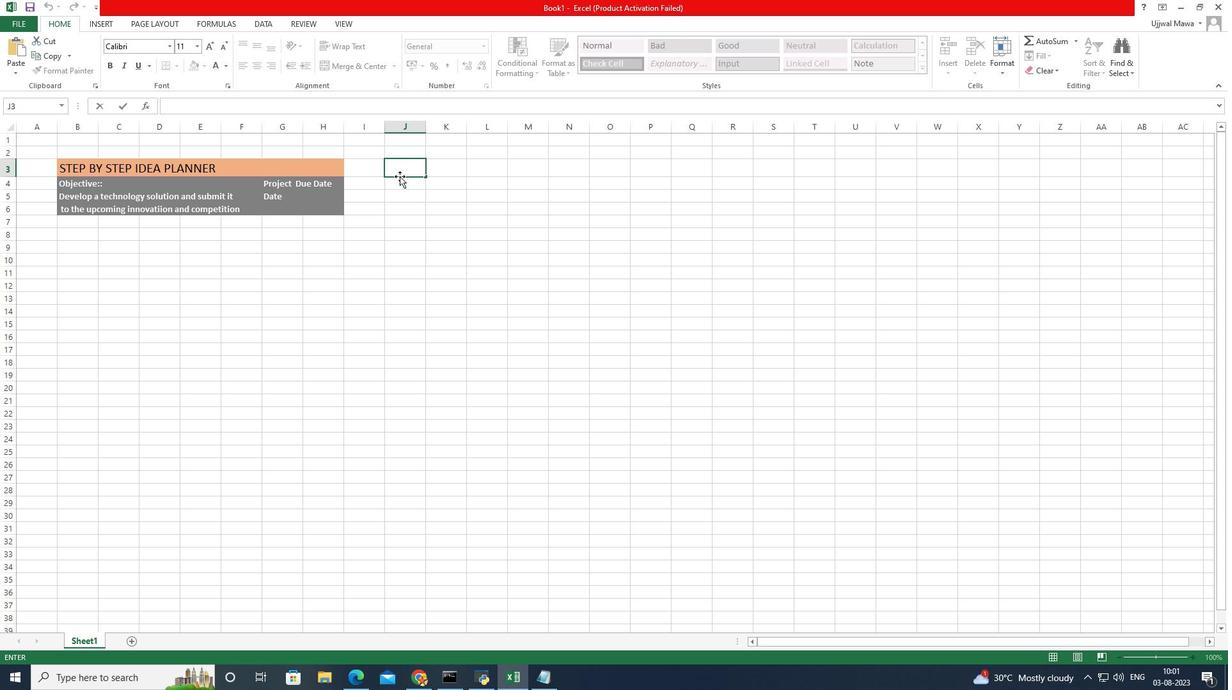 
Action: Key pressed <Key.caps_lock>g<Key.caps_lock>OAL
Screenshot: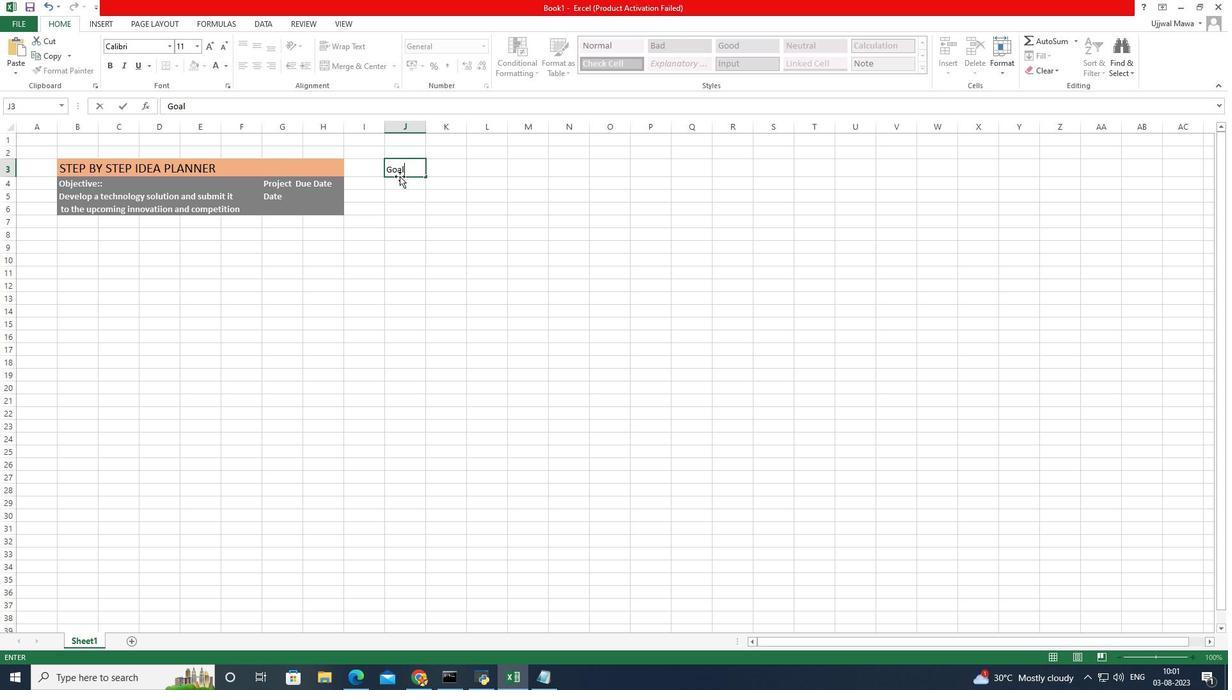 
Action: Mouse moved to (153, 197)
Screenshot: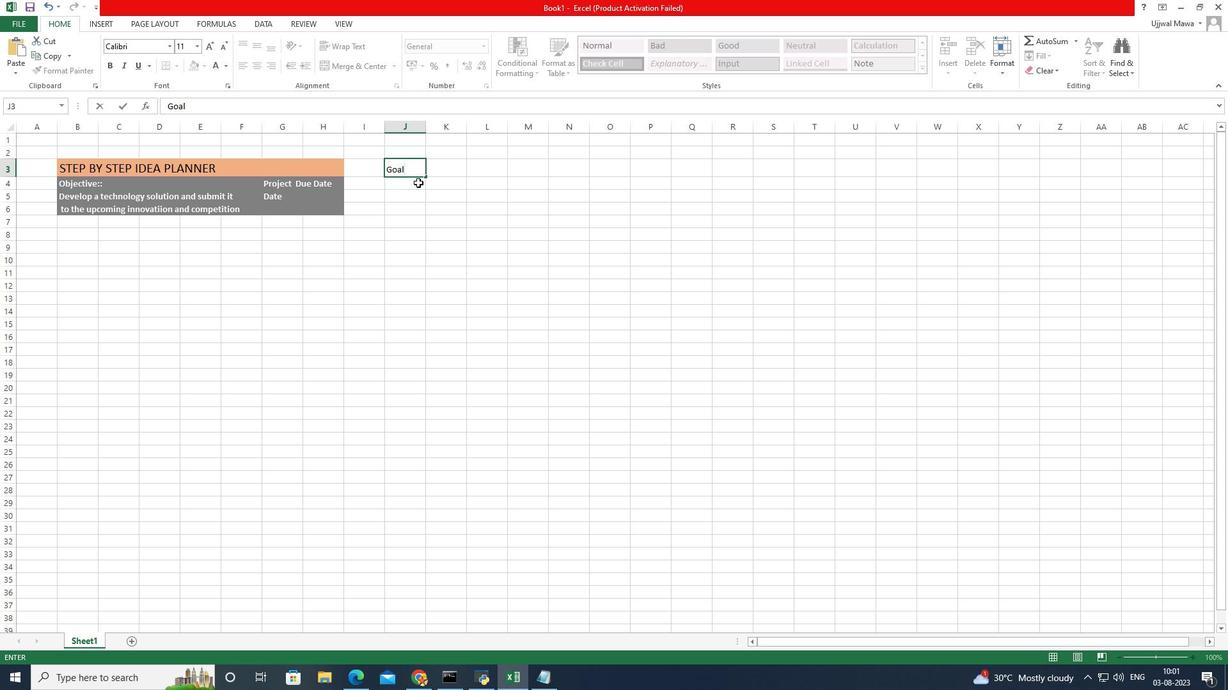 
Action: Mouse pressed left at (153, 197)
Screenshot: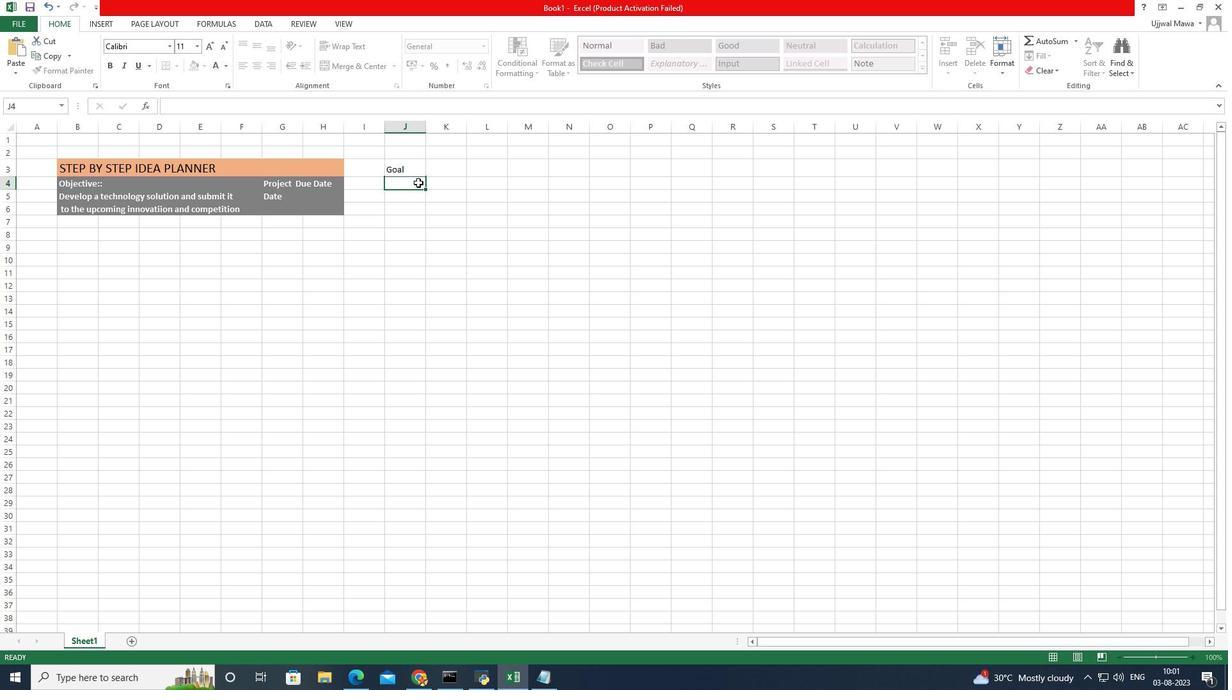 
Action: Mouse pressed left at (153, 197)
Screenshot: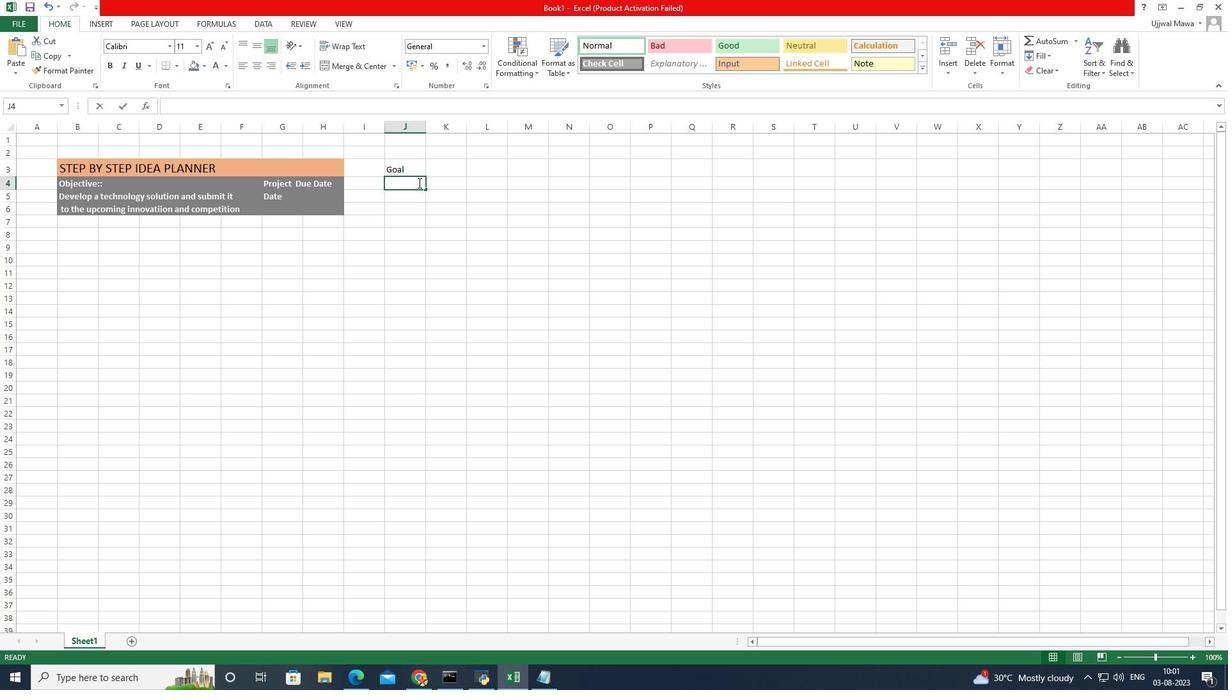 
Action: Key pressed <Key.caps_lock>t<Key.caps_lock>O<Key.space>WIN<Key.space>A<Key.space>GRANT<Key.space>AND<Key.space>WEEKLONG<Key.space>TRIP<Key.space>TO<Key.space><Key.caps_lock>s<Key.caps_lock>ILICON<Key.space><Key.caps_lock>v<Key.caps_lock>ALLEY<Key.space>WITH<Key.space>FRIENDS.
Screenshot: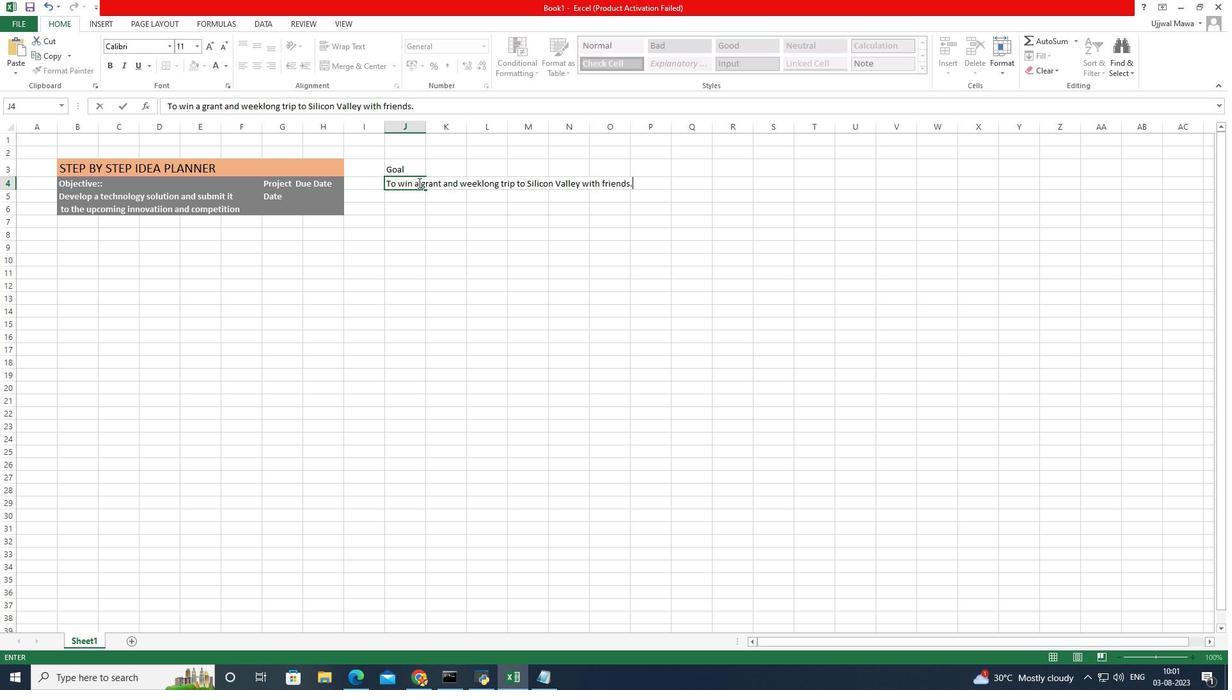 
Action: Mouse moved to (191, 299)
Screenshot: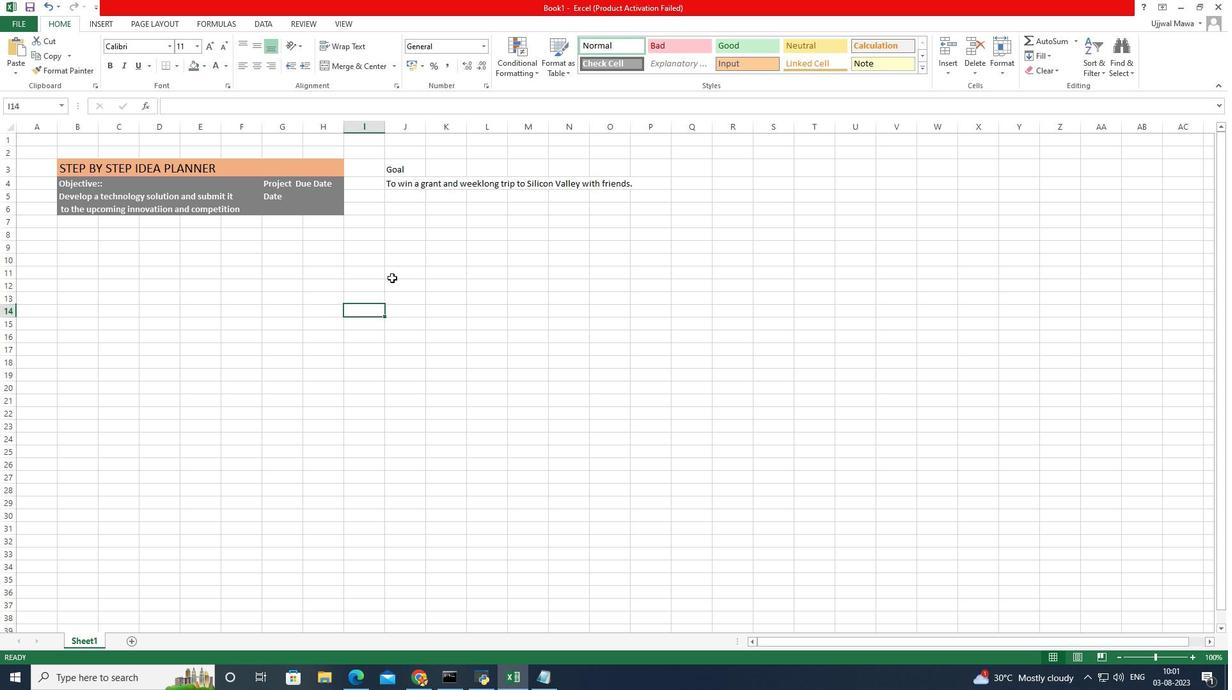 
Action: Mouse pressed left at (191, 299)
Screenshot: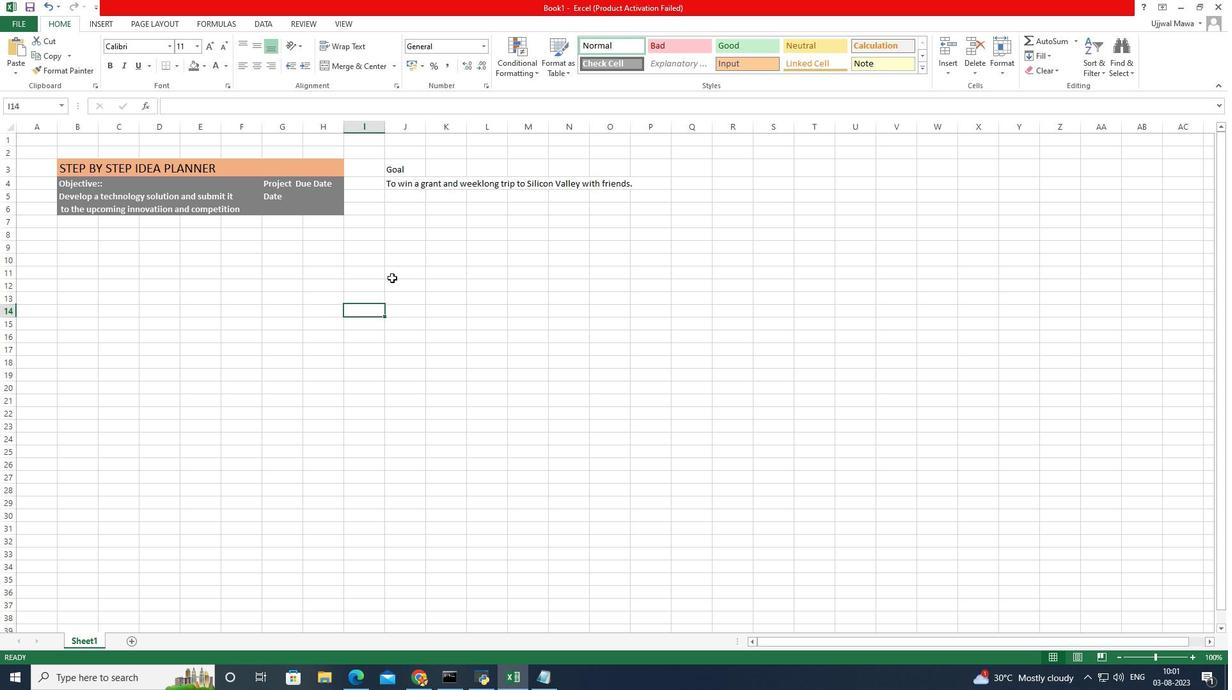 
Action: Mouse moved to (166, 195)
Screenshot: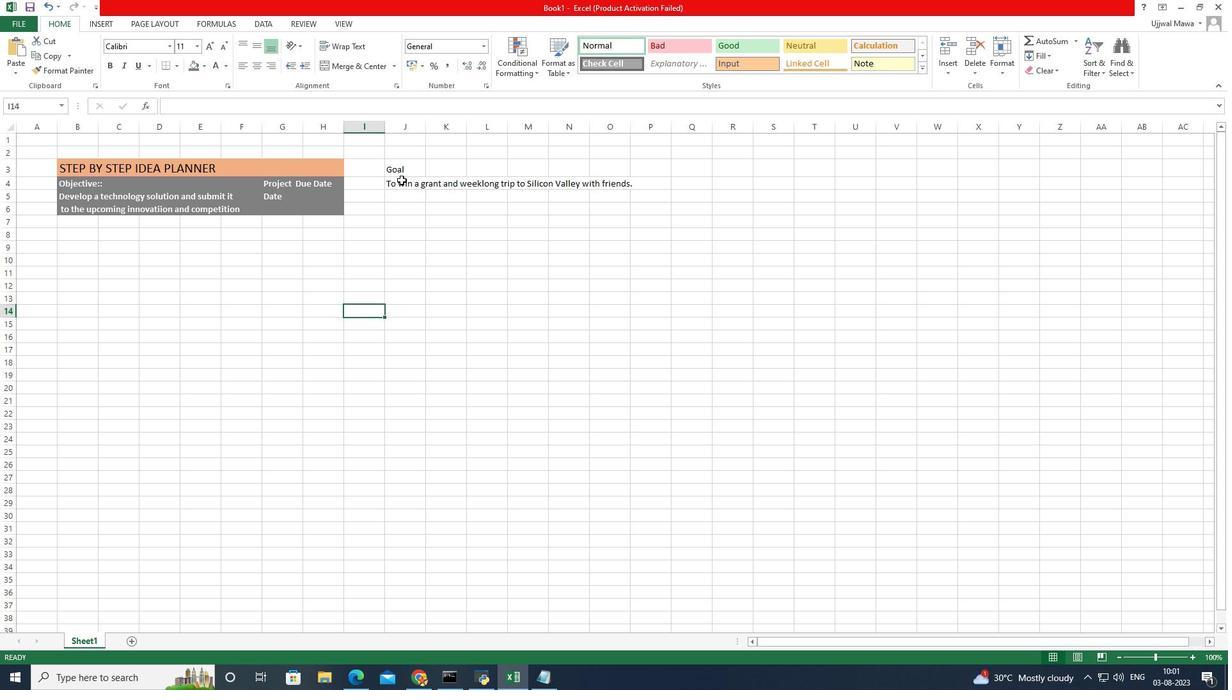
Action: Mouse pressed left at (166, 195)
Screenshot: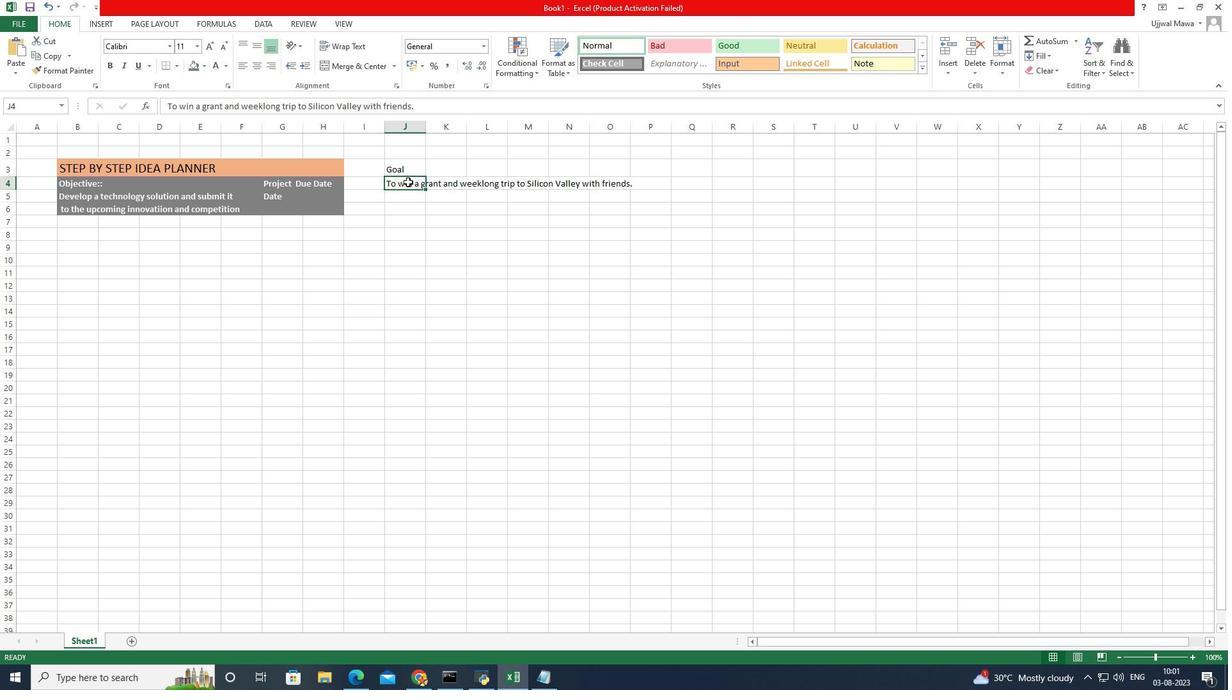
Action: Mouse moved to (381, 101)
Screenshot: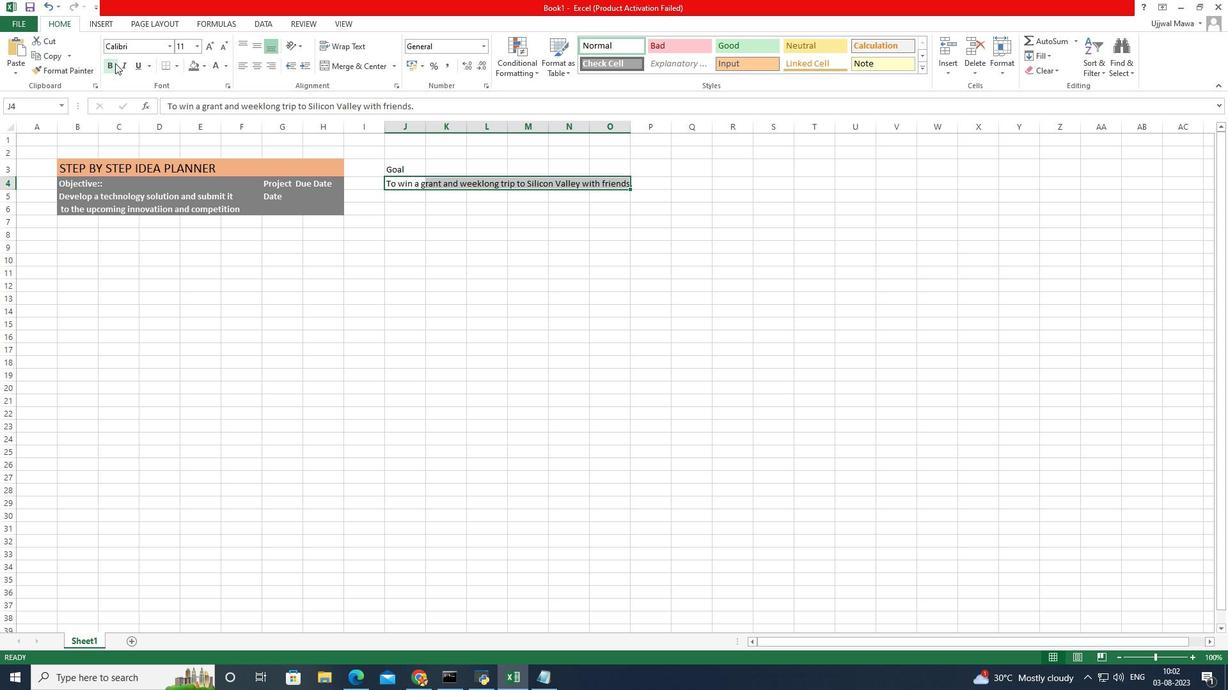
Action: Mouse pressed left at (381, 101)
Screenshot: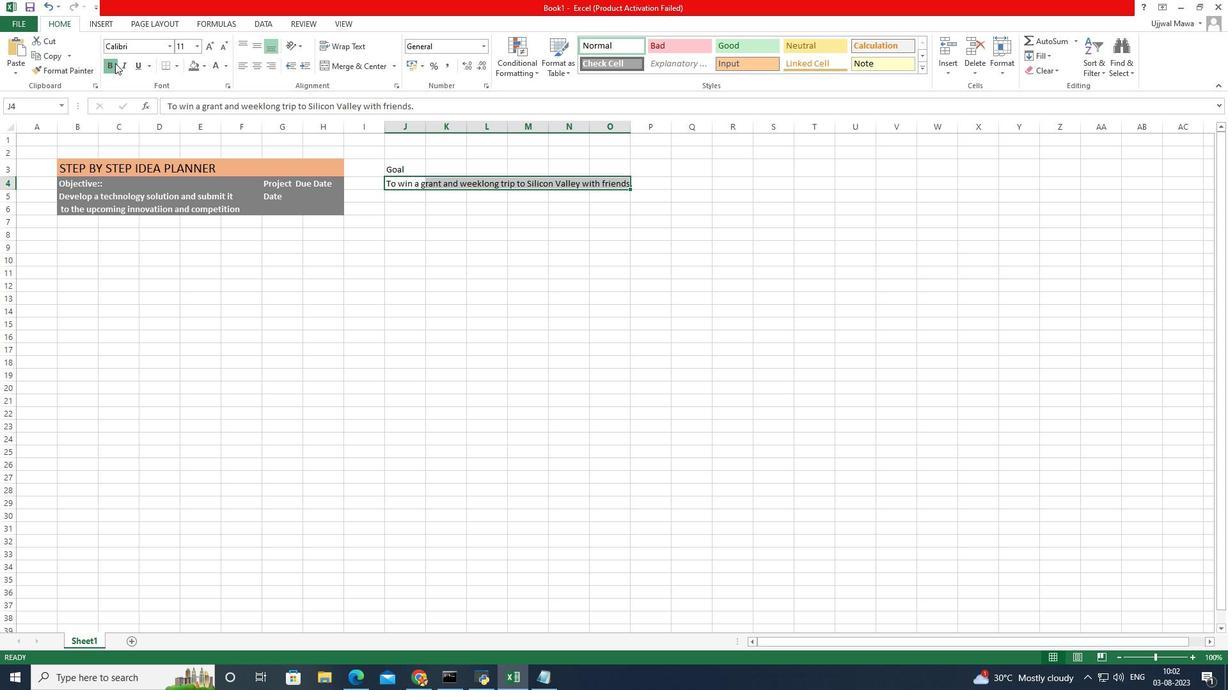 
Action: Mouse moved to (160, 187)
Screenshot: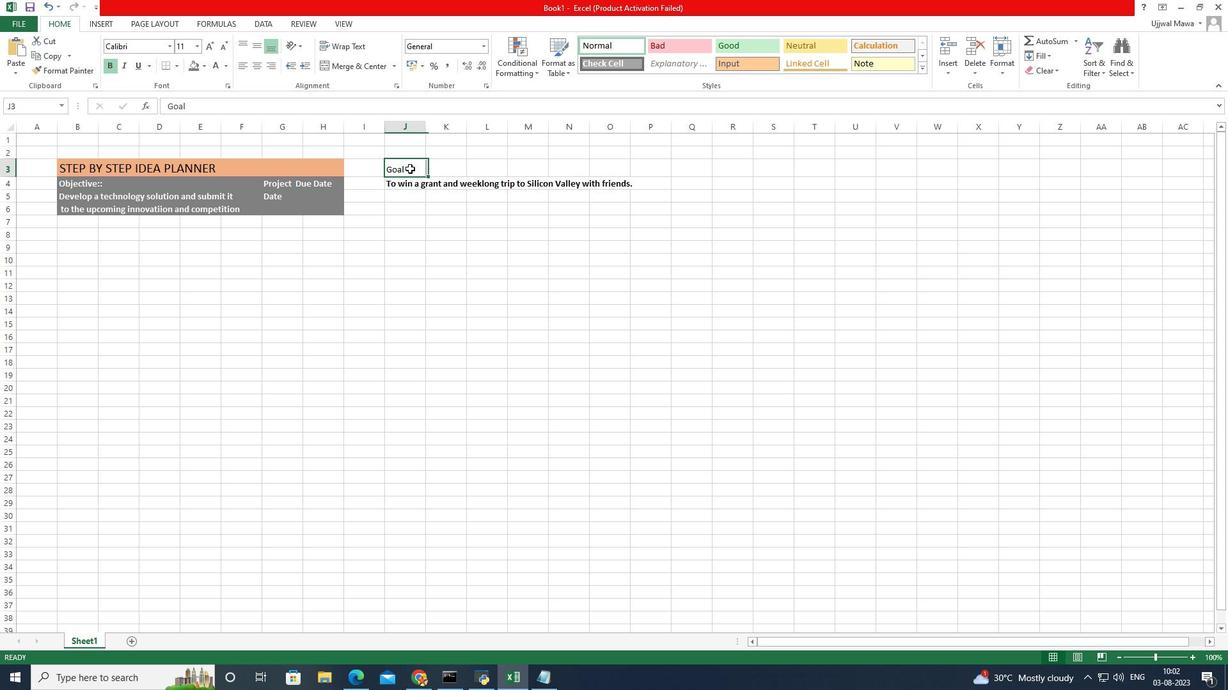 
Action: Mouse pressed left at (160, 187)
Screenshot: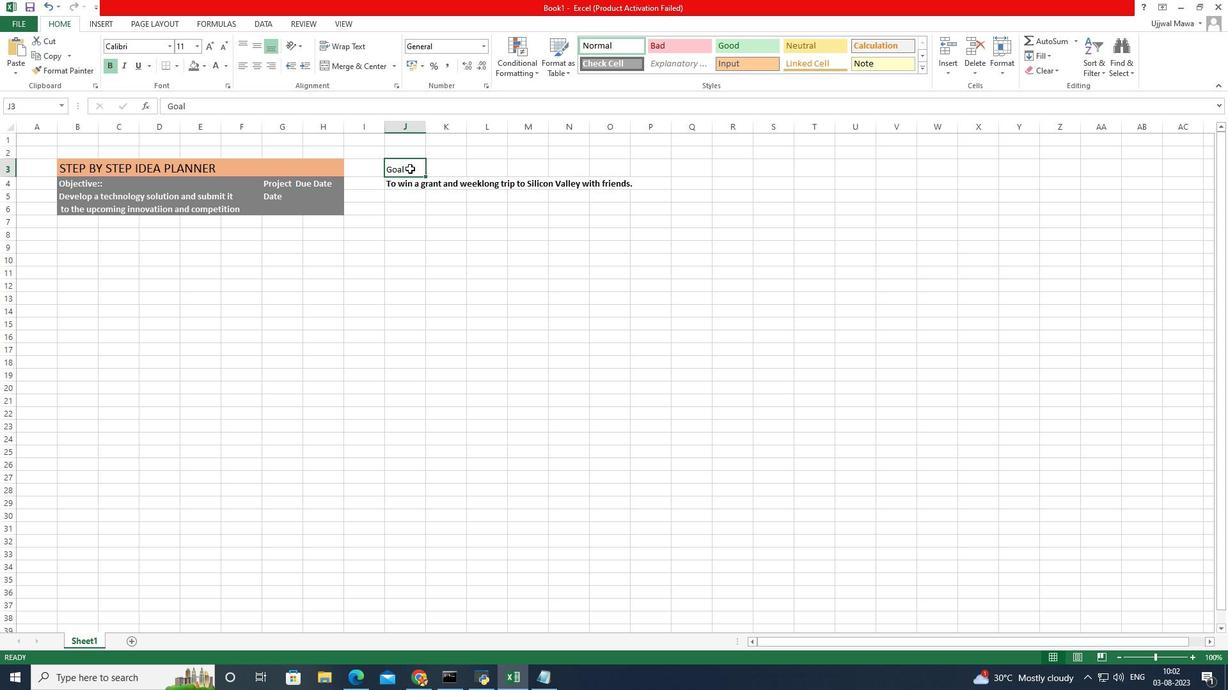 
Action: Mouse moved to (296, 105)
Screenshot: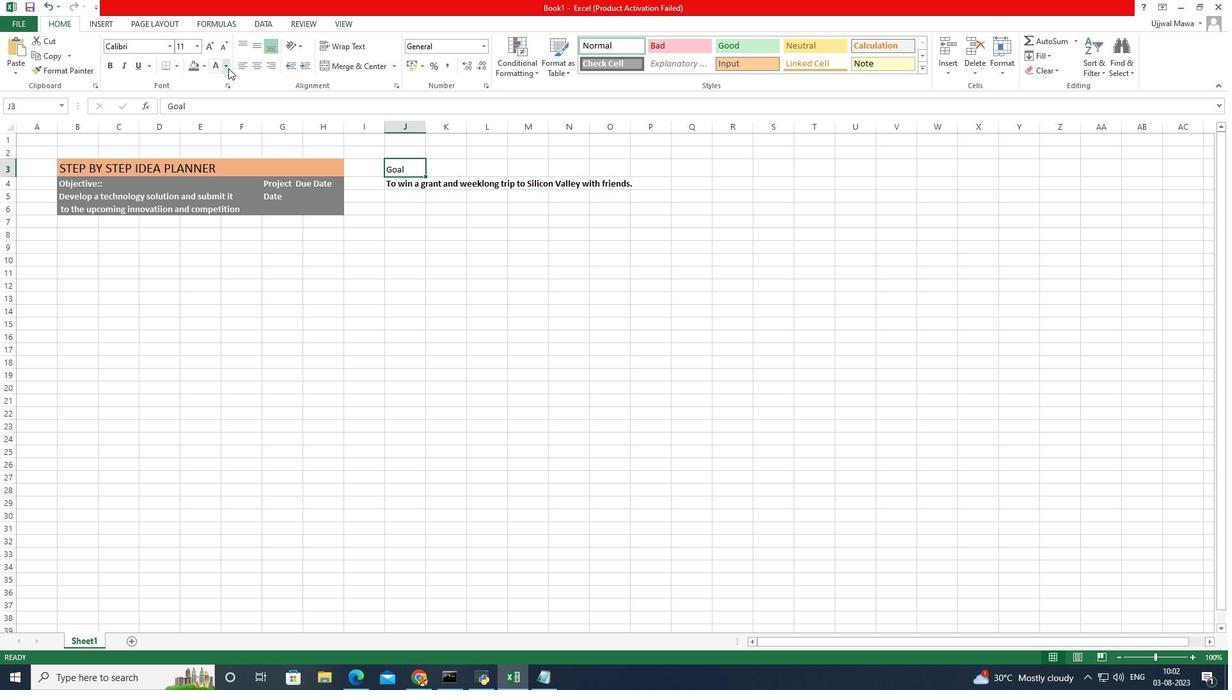 
Action: Mouse pressed left at (296, 105)
Screenshot: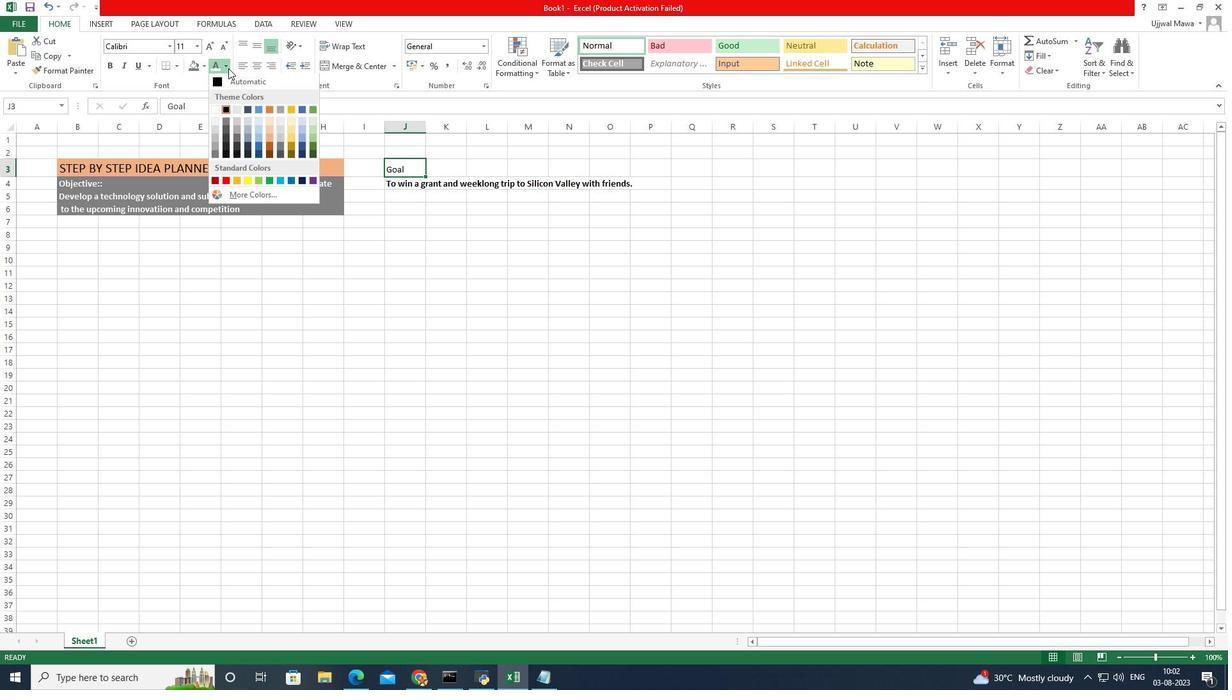
Action: Mouse moved to (263, 167)
Screenshot: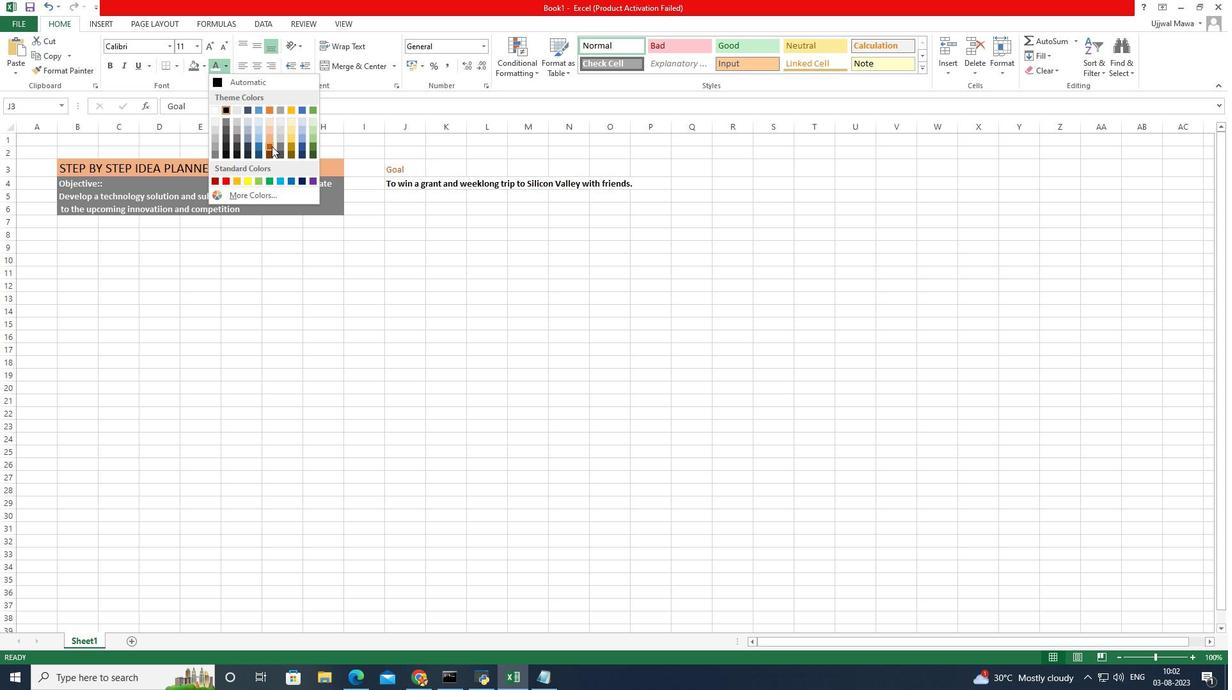 
Action: Mouse pressed left at (263, 167)
Screenshot: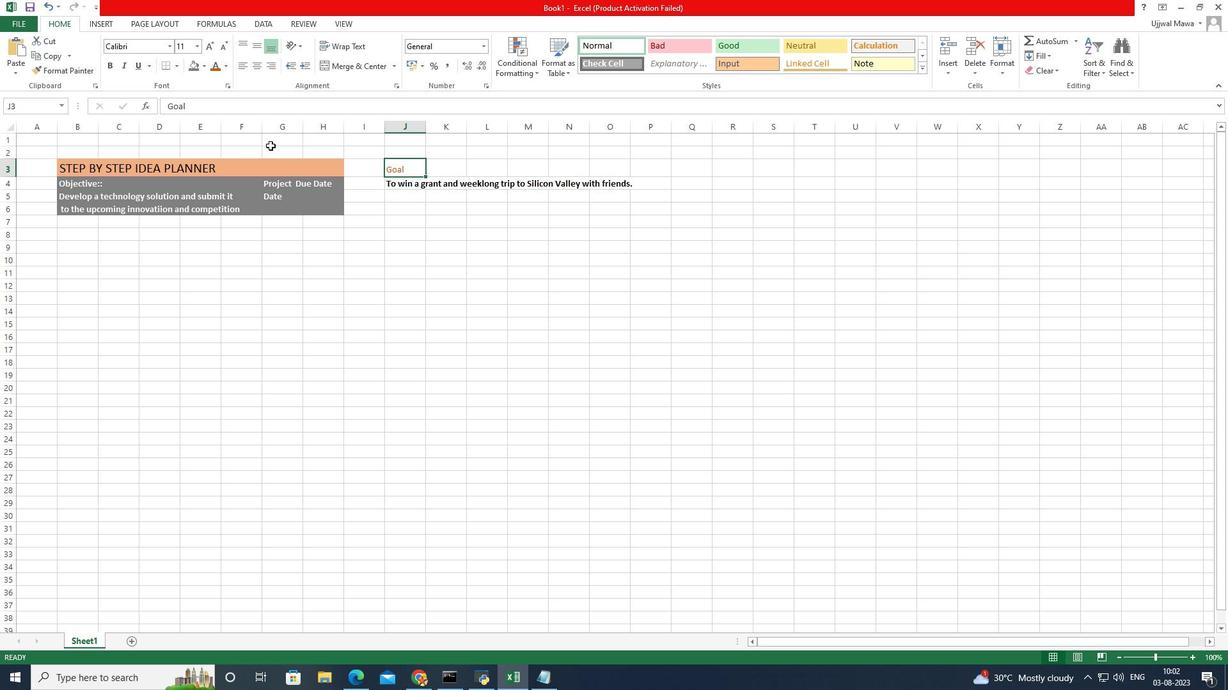 
Action: Mouse moved to (386, 100)
Screenshot: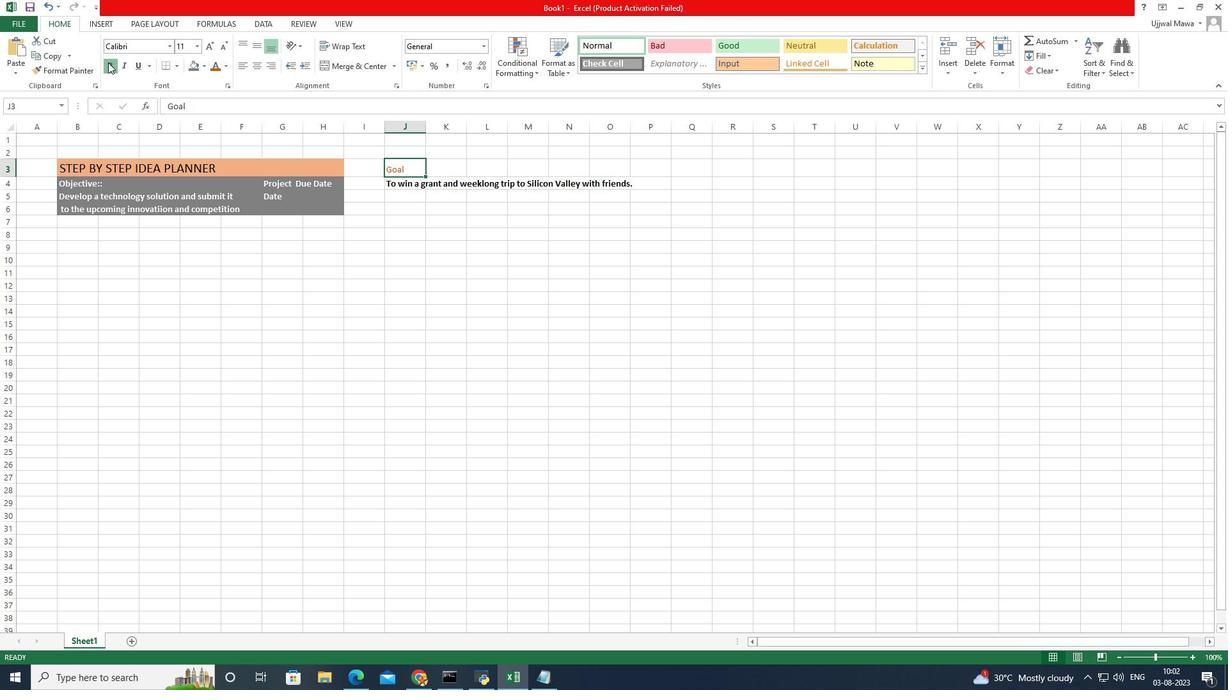 
Action: Mouse pressed left at (386, 100)
Screenshot: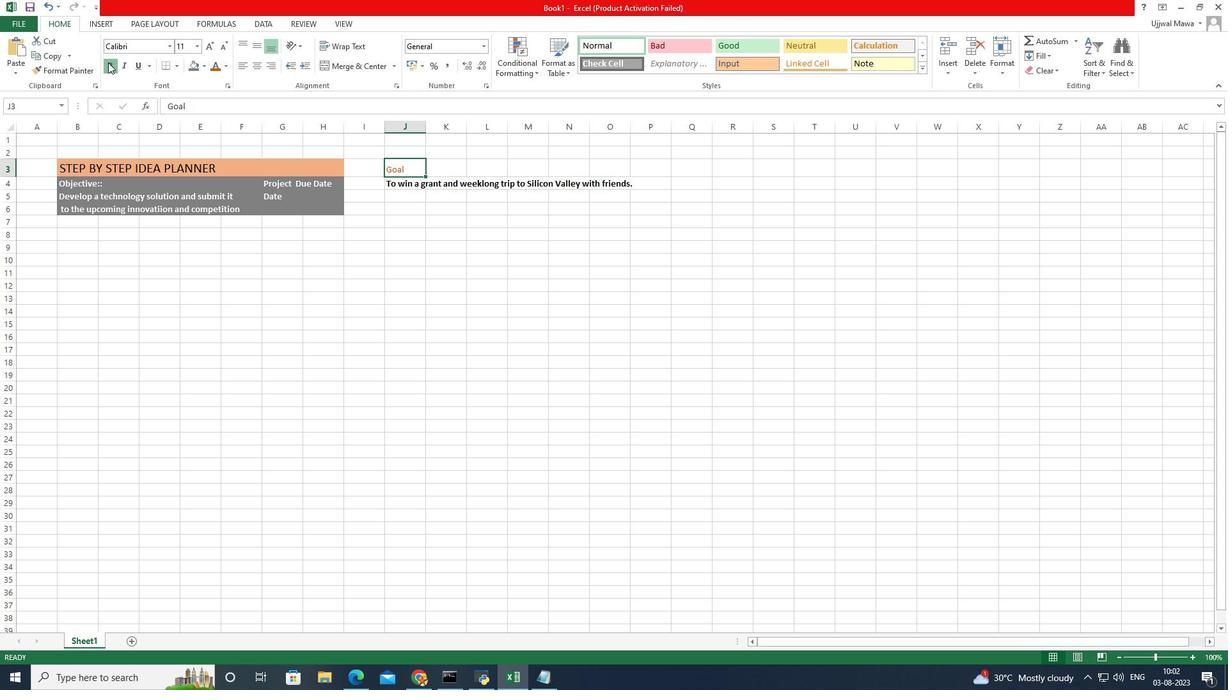 
Action: Mouse moved to (156, 254)
Screenshot: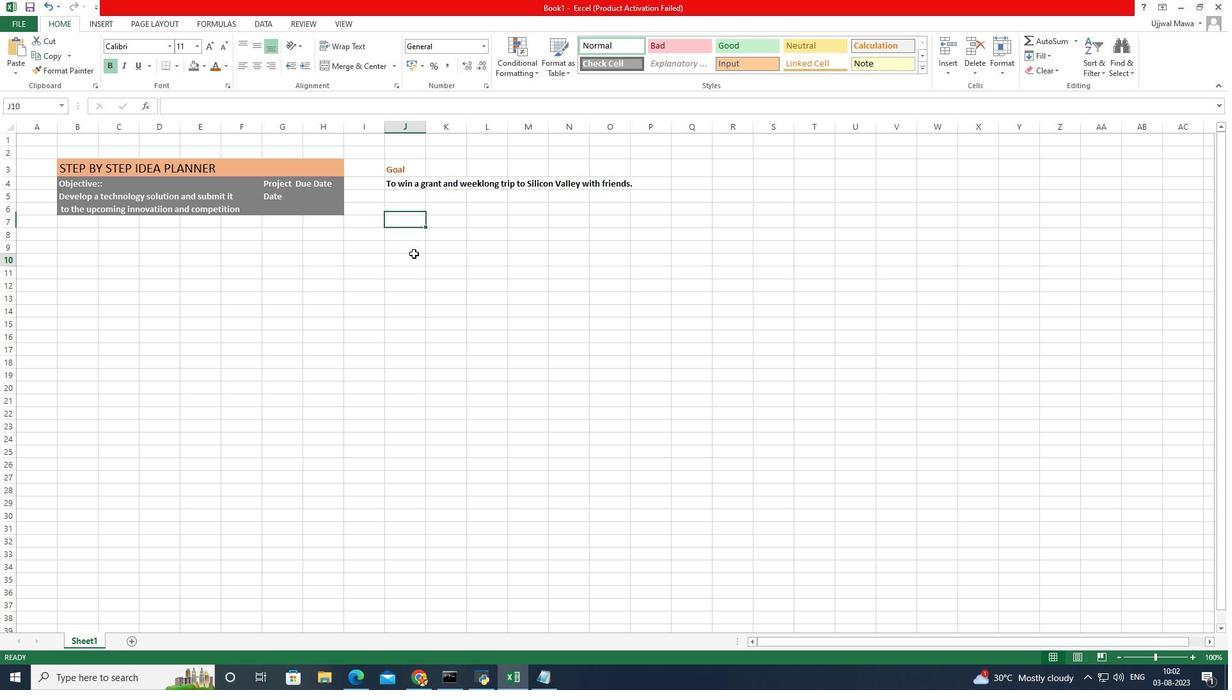 
Action: Mouse pressed left at (156, 254)
Screenshot: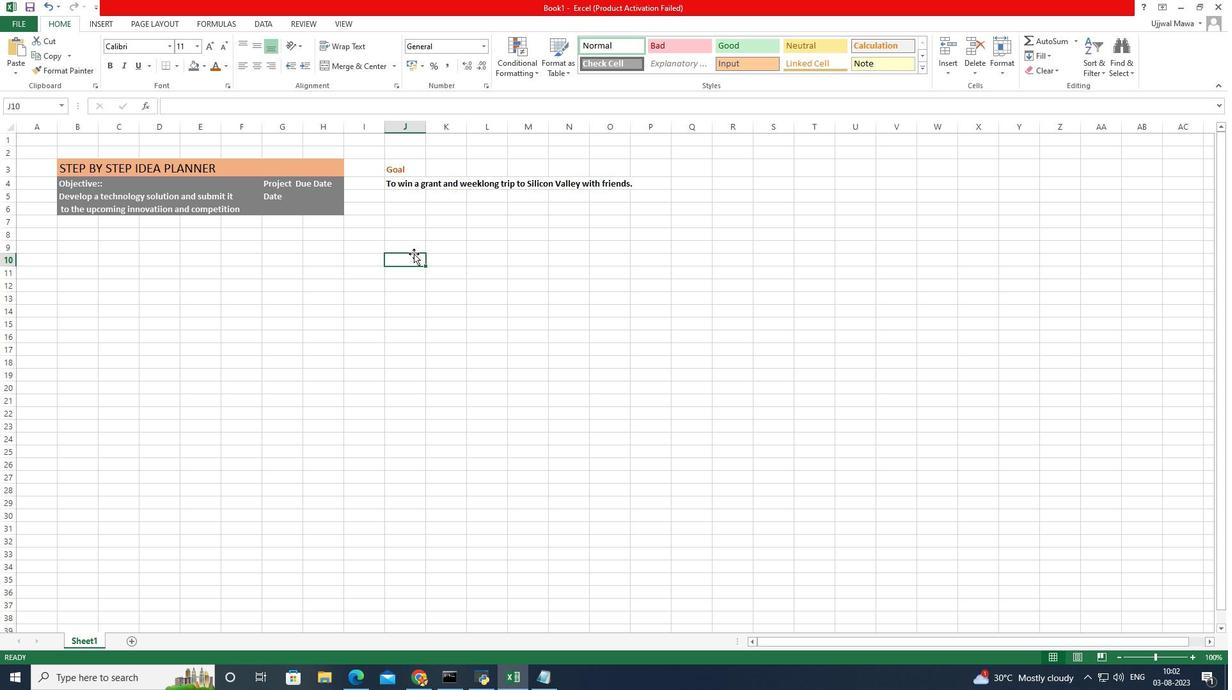 
Action: Mouse moved to (372, 254)
Screenshot: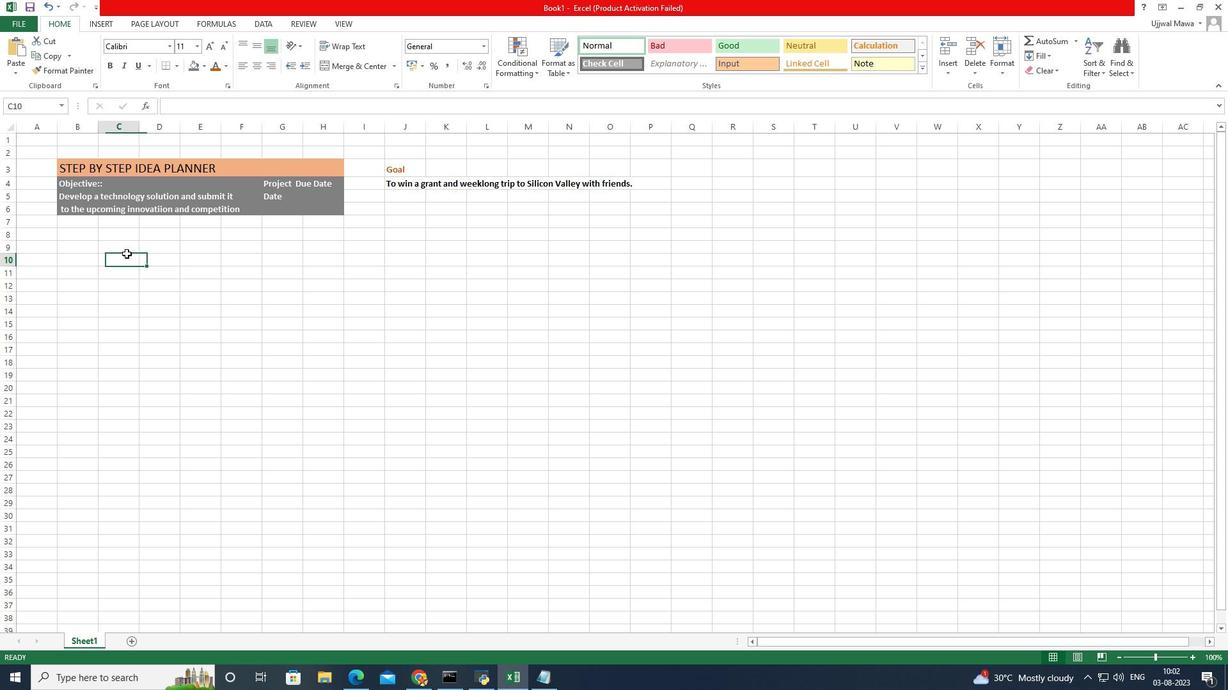 
Action: Mouse pressed left at (372, 254)
Screenshot: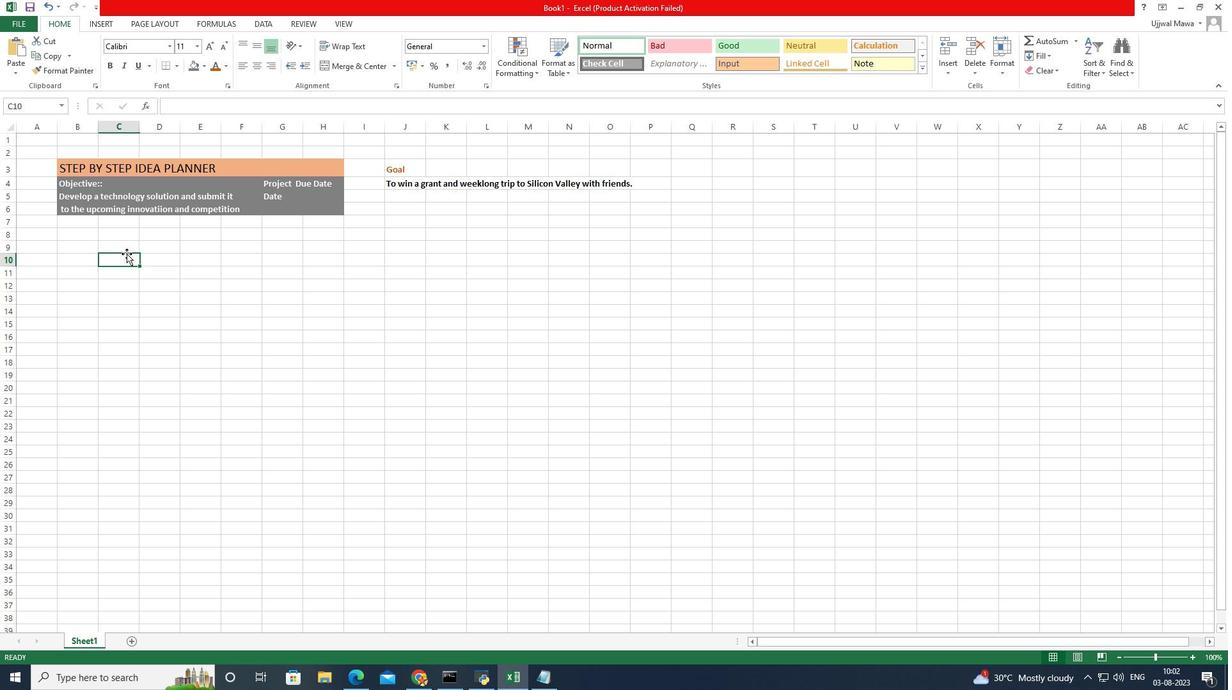
Action: Mouse moved to (400, 239)
Screenshot: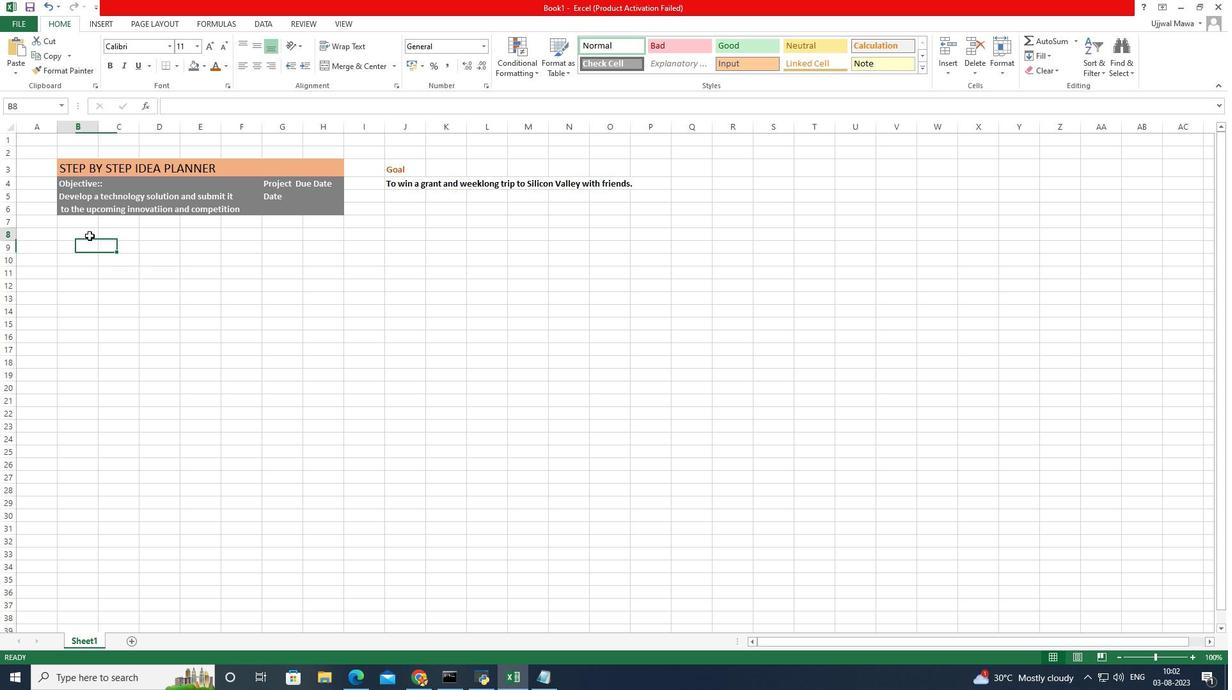 
Action: Mouse pressed left at (400, 239)
Screenshot: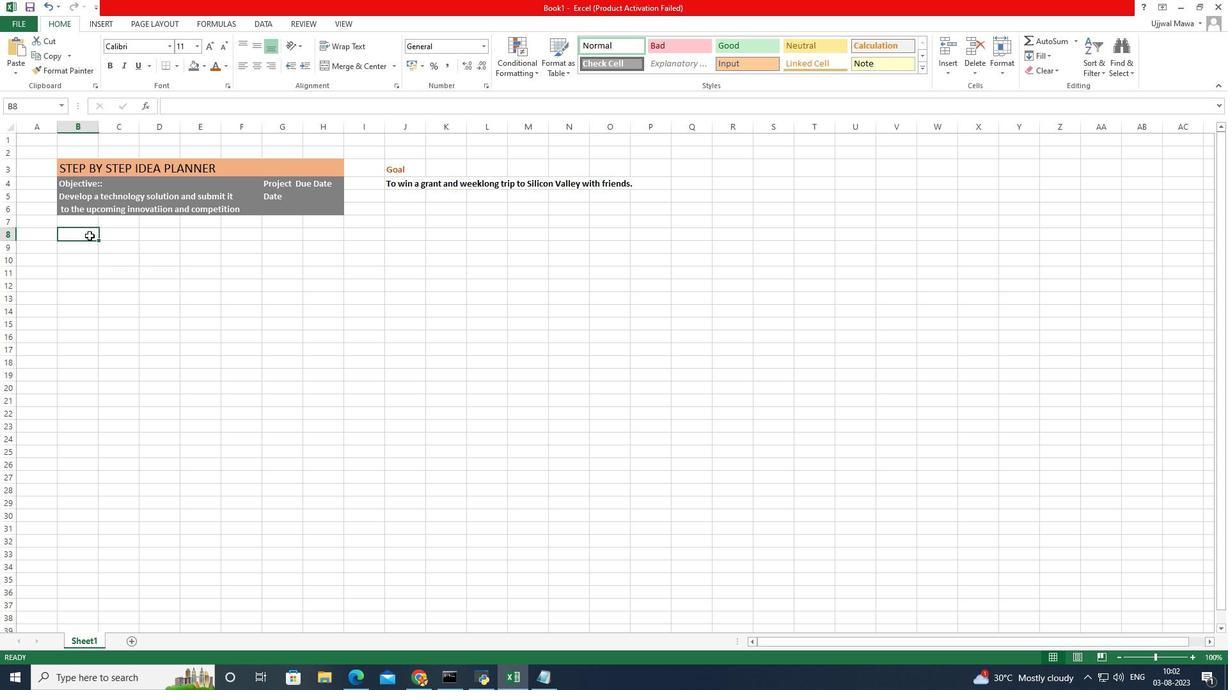 
Action: Mouse moved to (182, 209)
Screenshot: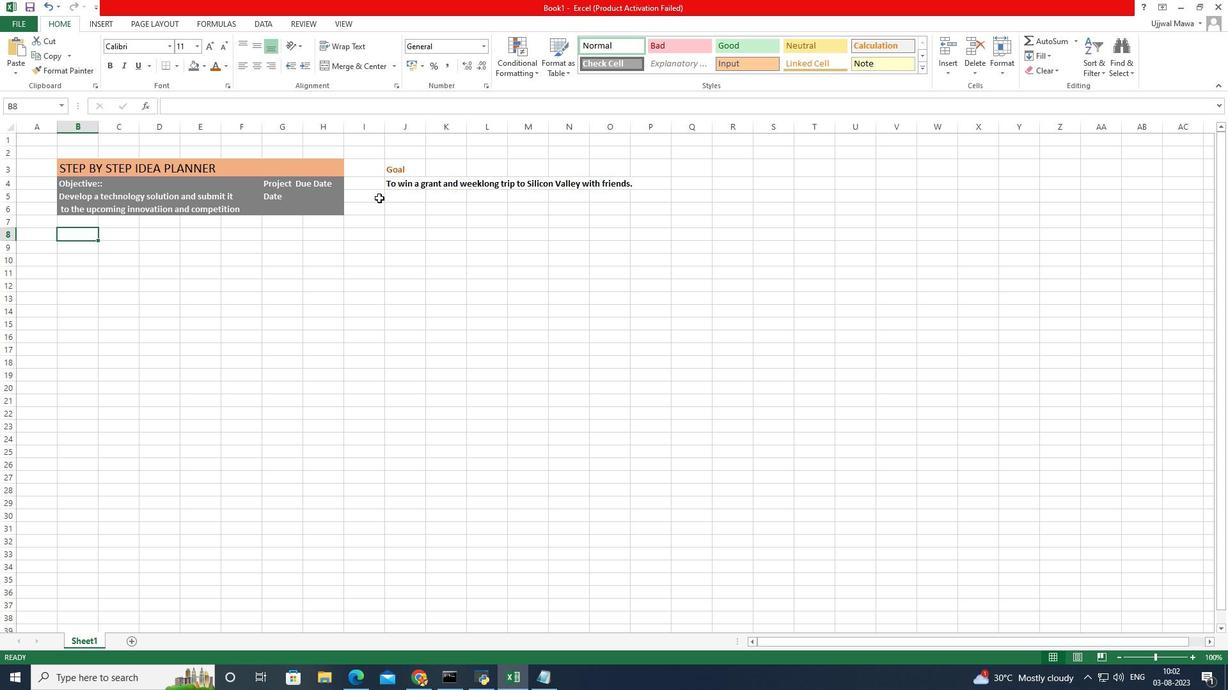 
Action: Mouse pressed left at (182, 209)
Screenshot: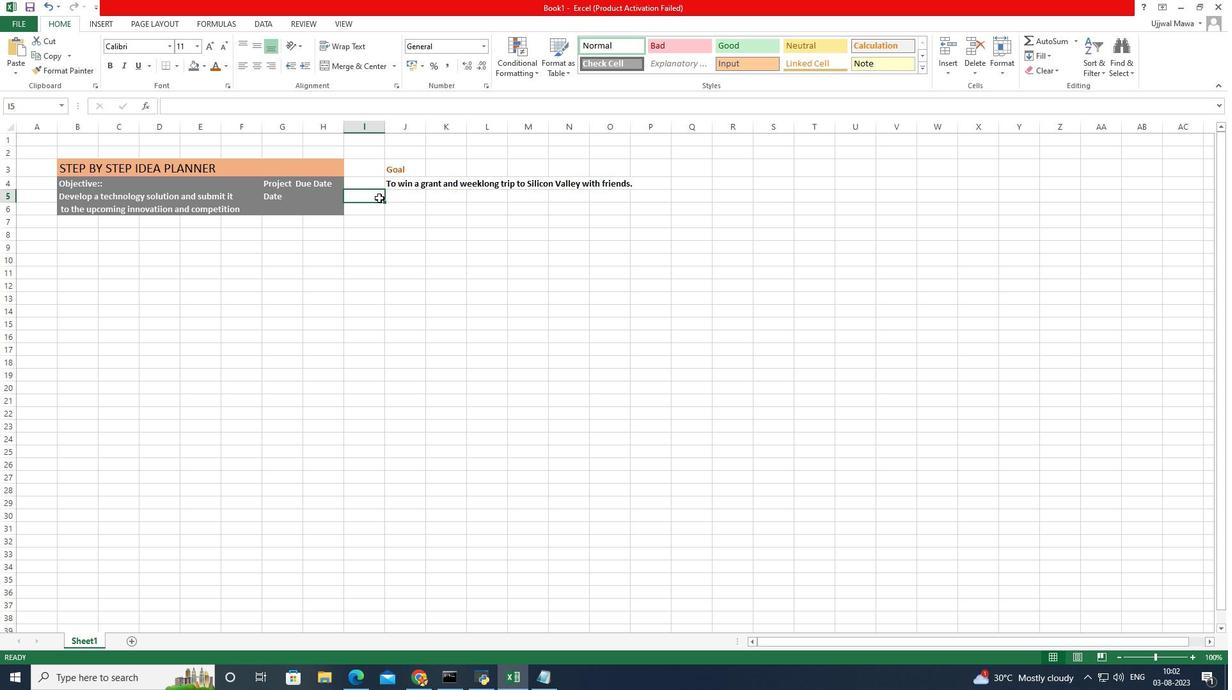 
Action: Mouse moved to (459, 232)
Screenshot: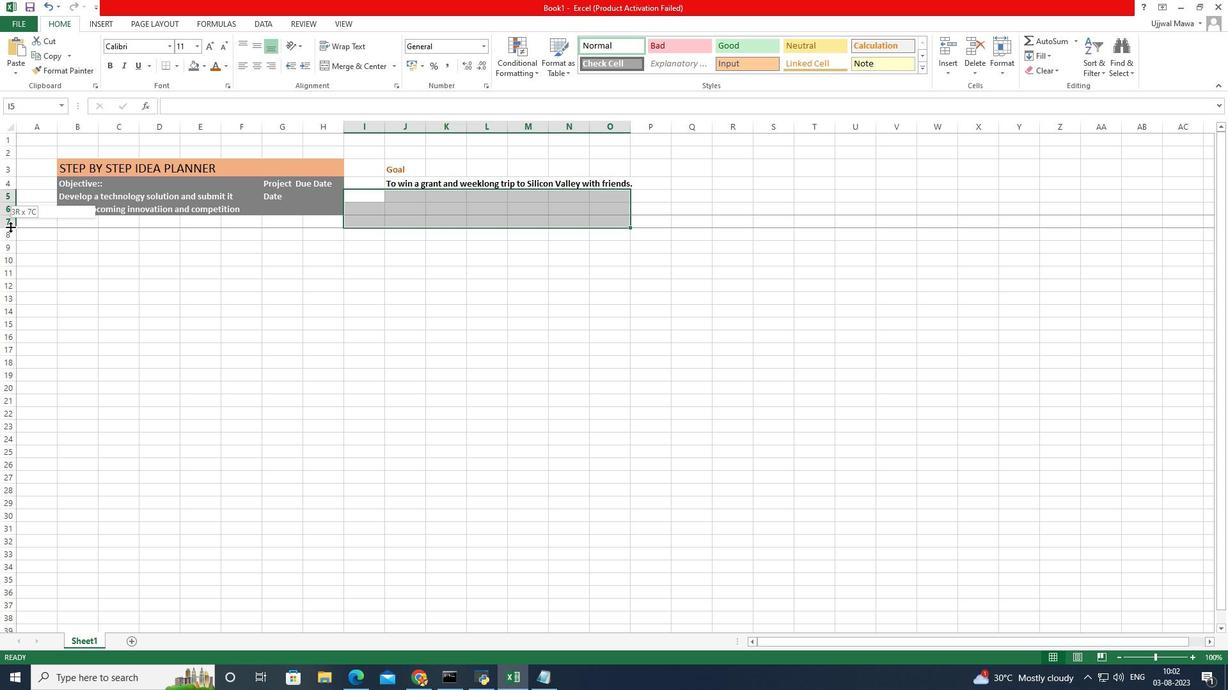 
Action: Mouse pressed left at (459, 232)
Screenshot: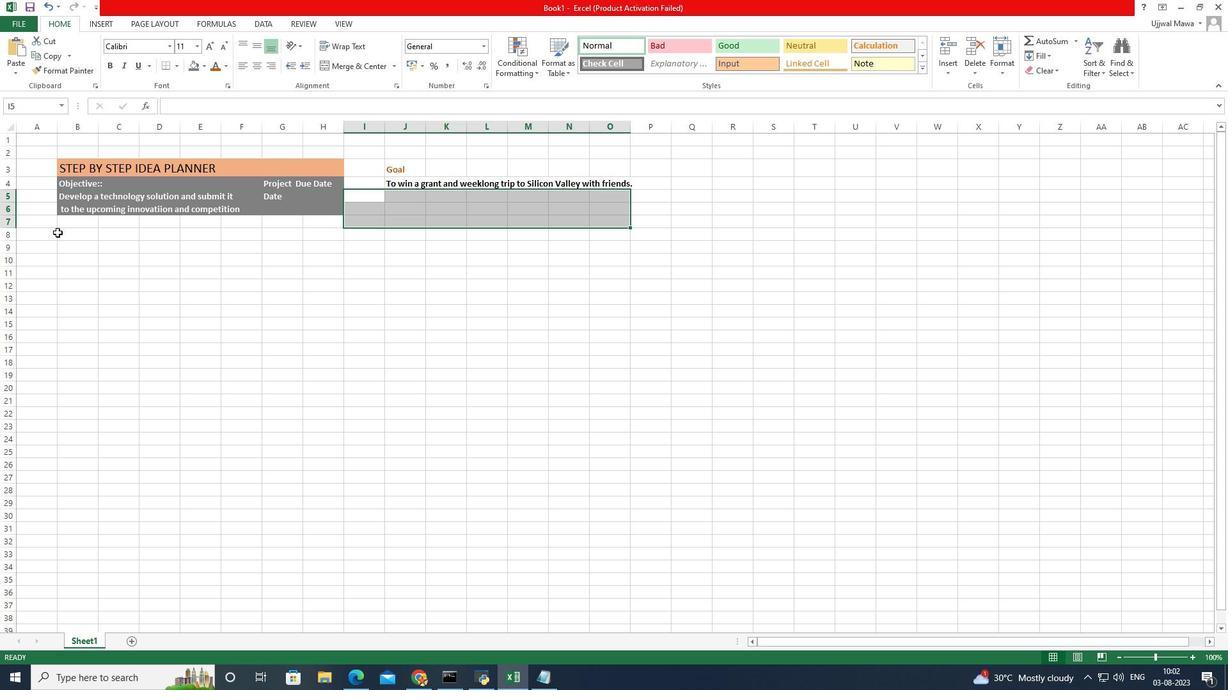 
Action: Mouse moved to (418, 238)
Screenshot: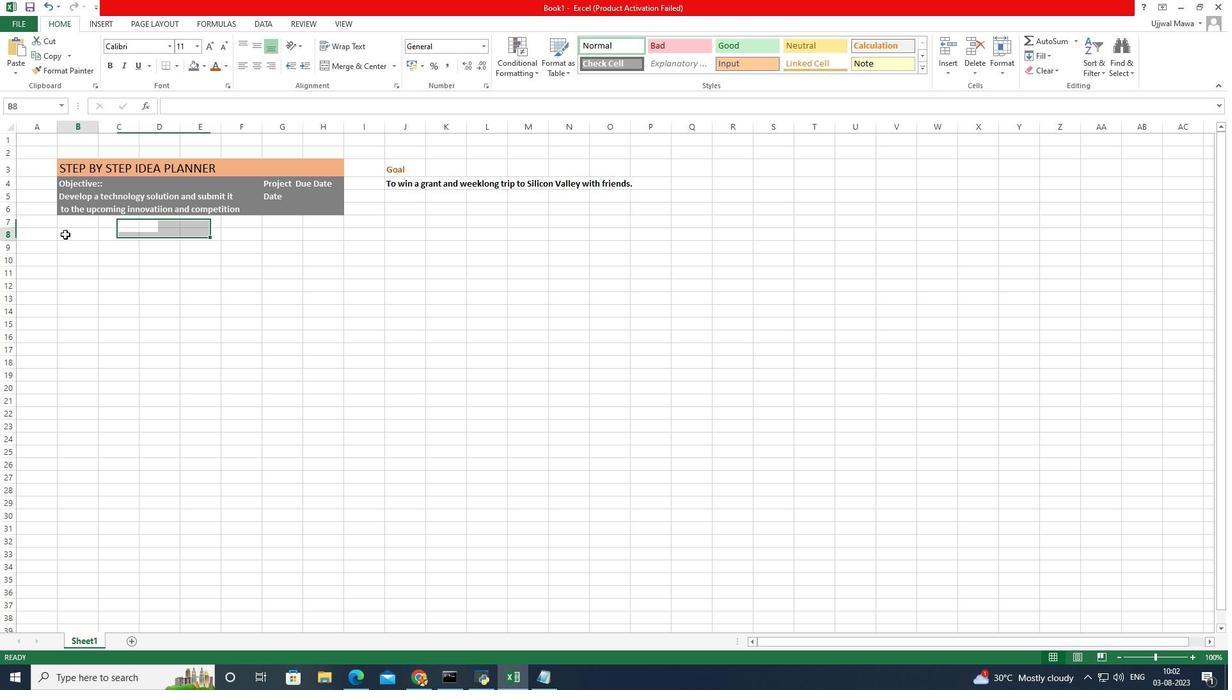 
Action: Mouse pressed left at (418, 238)
Screenshot: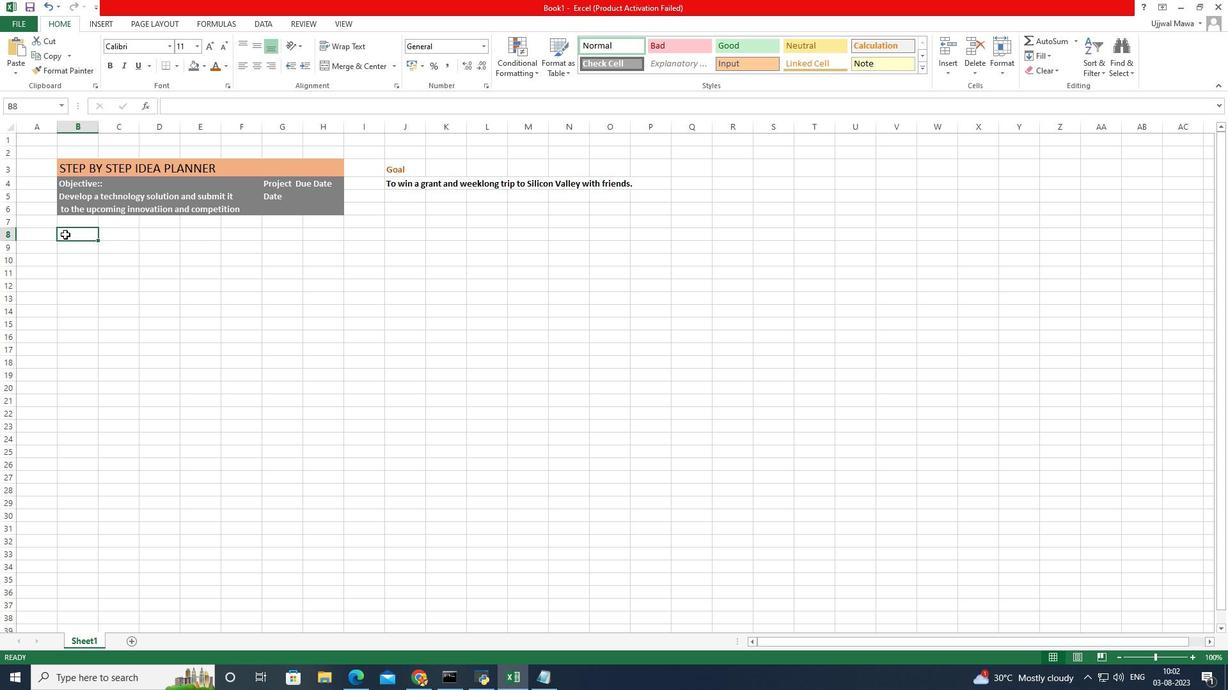 
Action: Mouse pressed left at (418, 238)
Screenshot: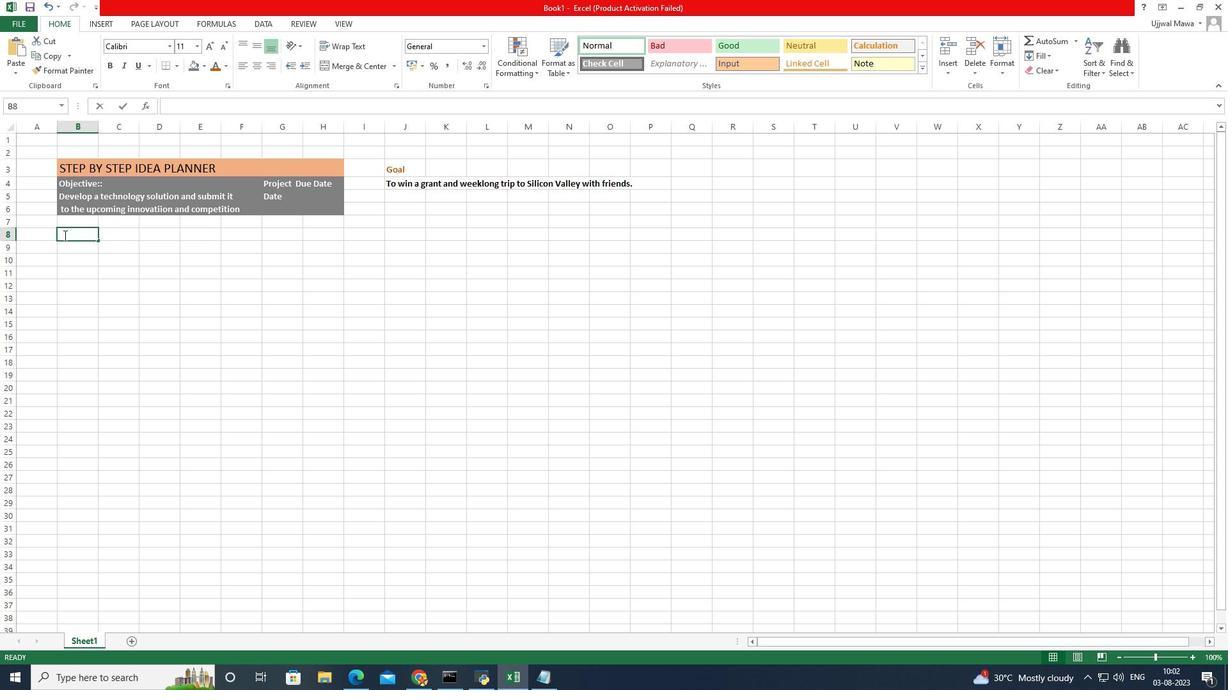 
Action: Mouse moved to (412, 242)
Screenshot: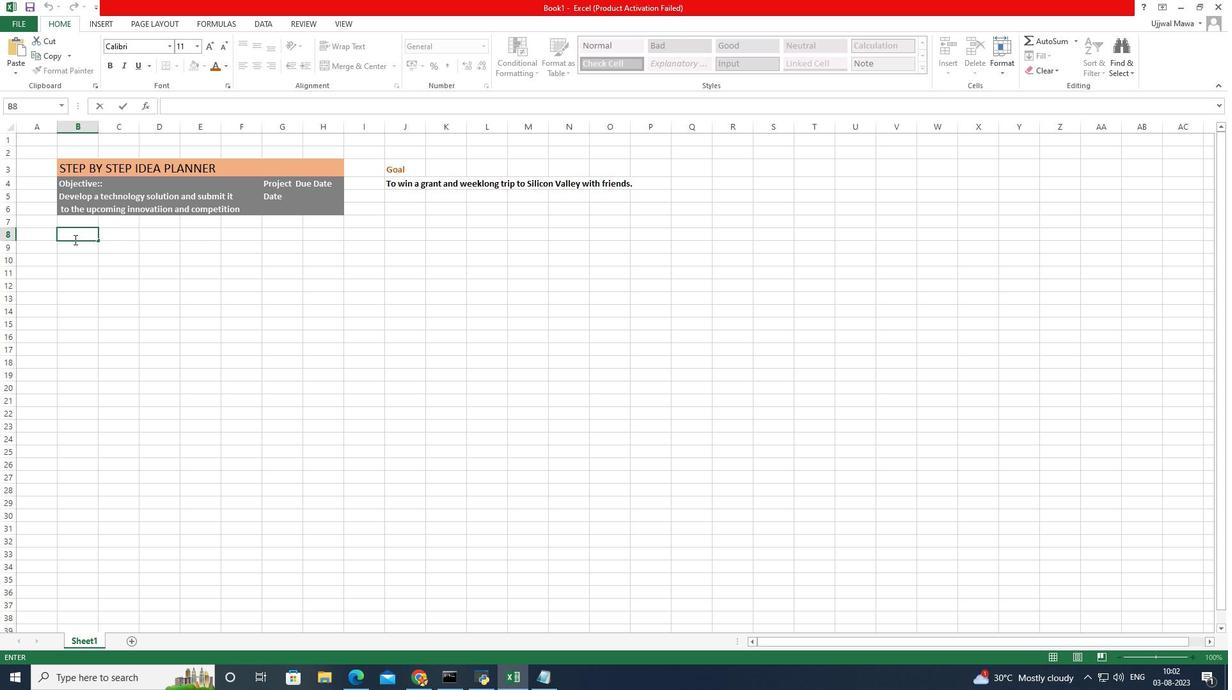 
Action: Key pressed <Key.caps_lock>s<Key.caps_lock>AT<Key.backspace><Key.backspace>TAG
Screenshot: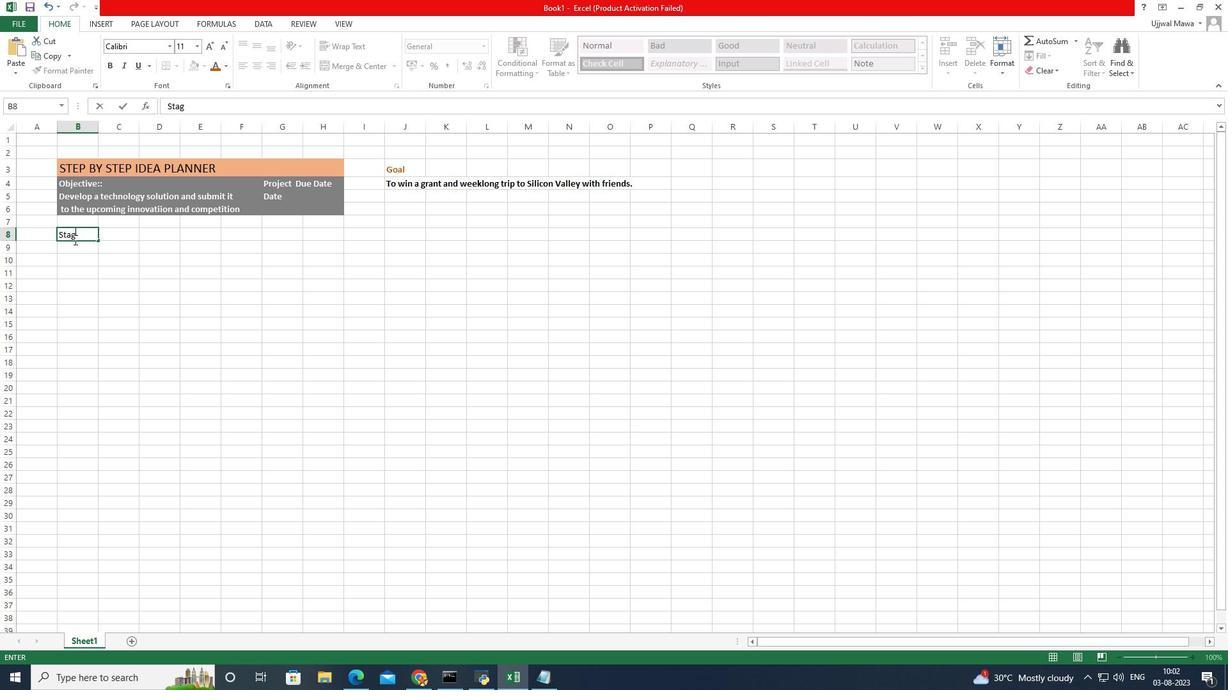 
Action: Mouse moved to (408, 238)
Screenshot: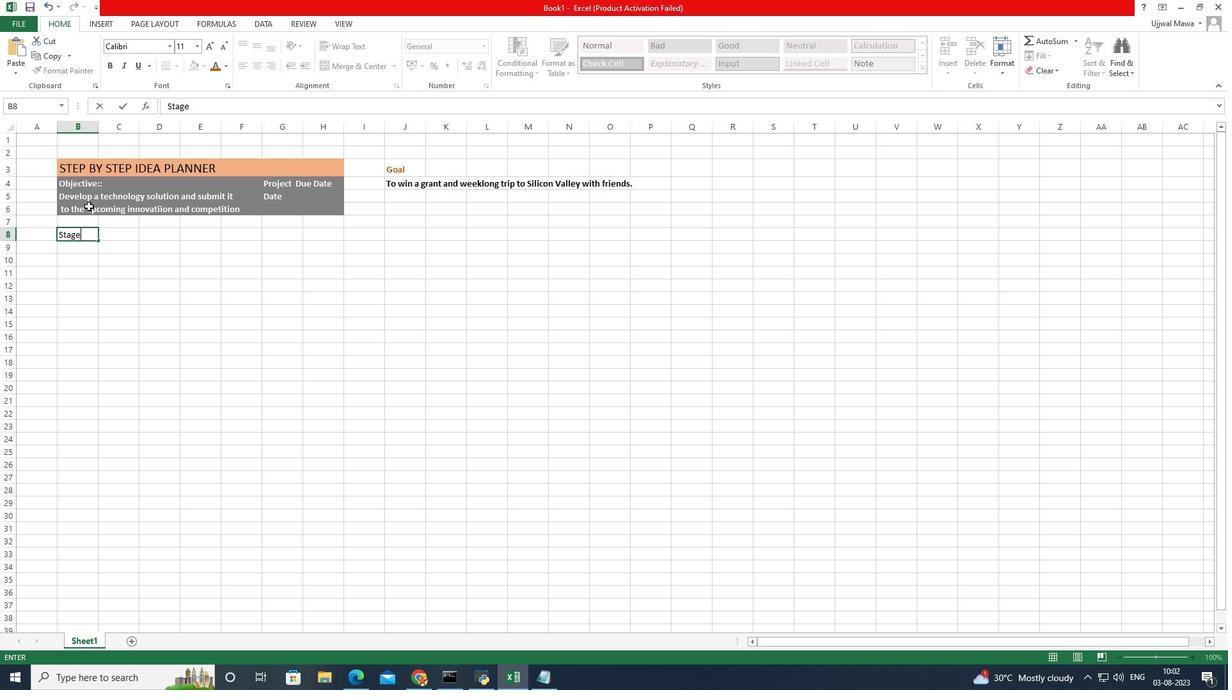 
Action: Key pressed E
Screenshot: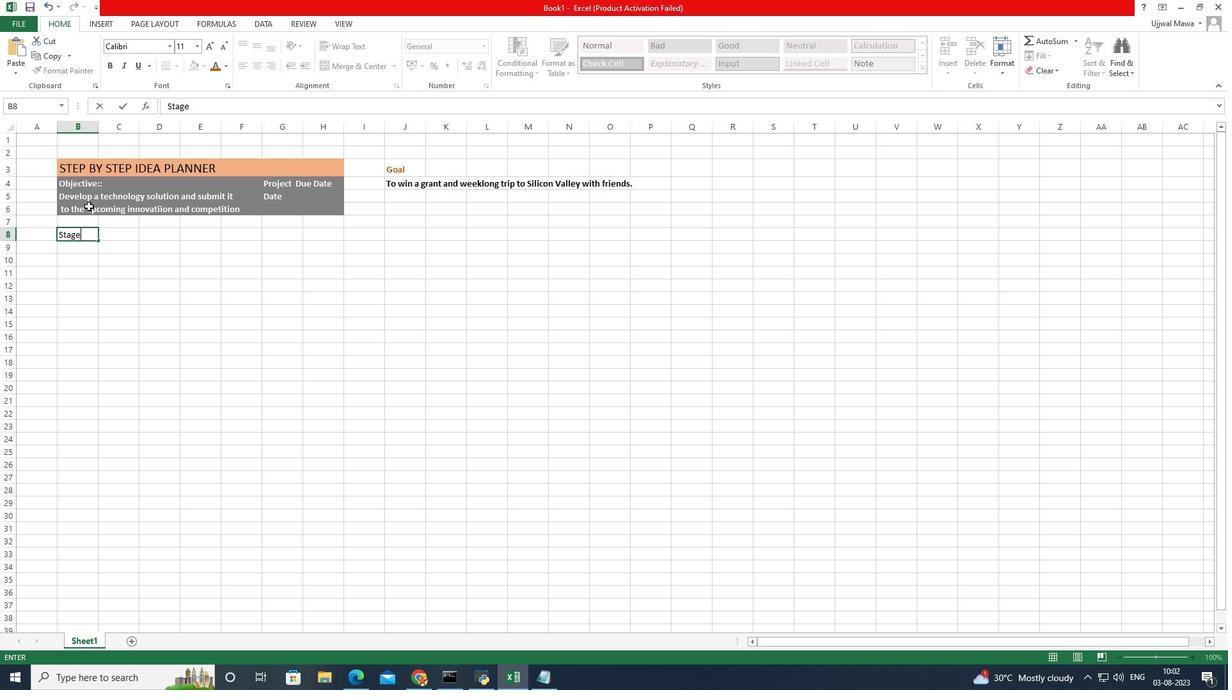 
Action: Mouse moved to (400, 216)
Screenshot: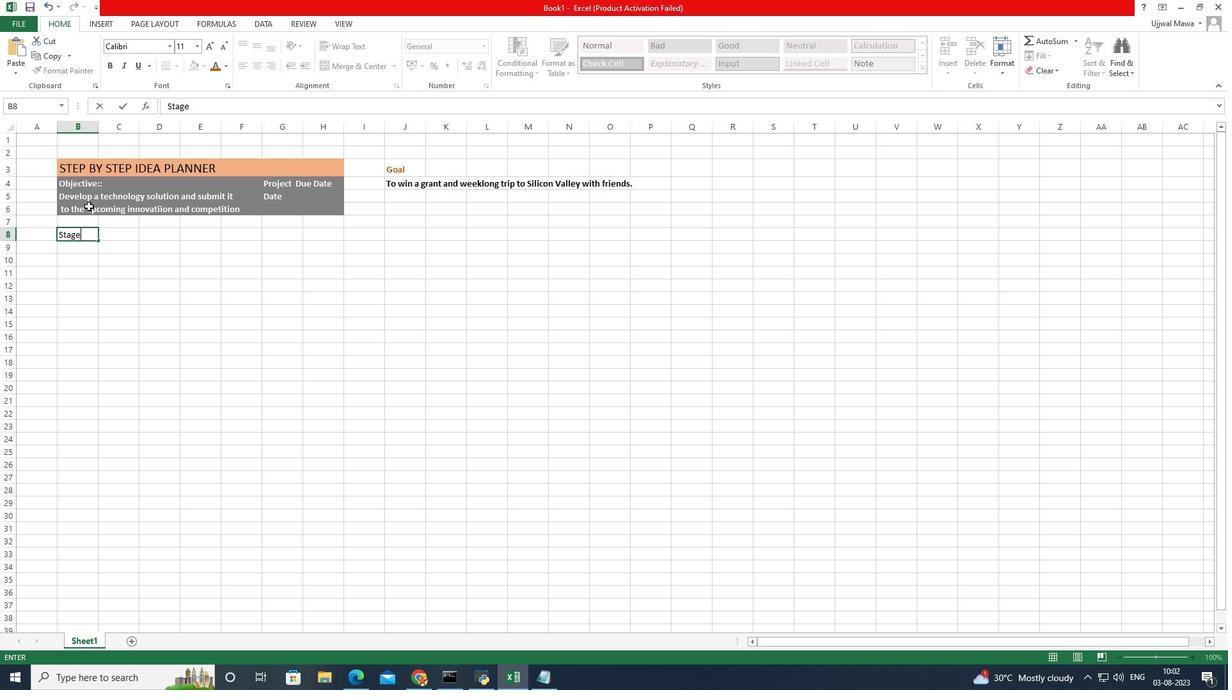 
Action: Key pressed S
Screenshot: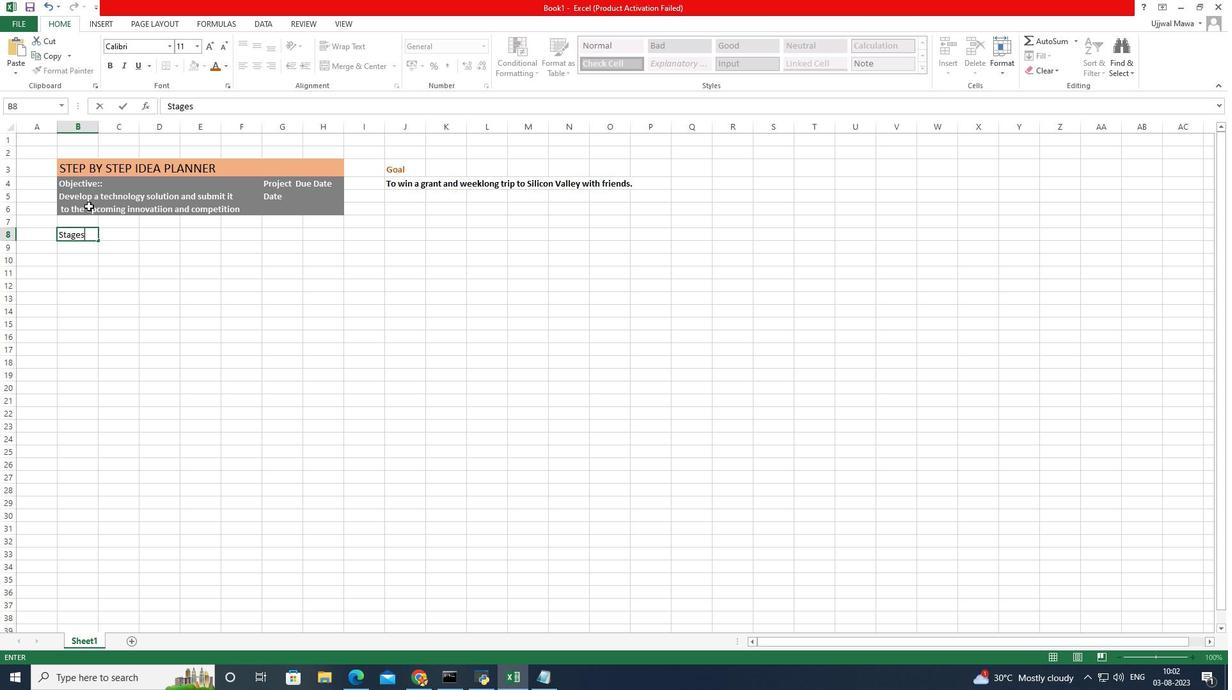 
Action: Mouse moved to (376, 238)
Screenshot: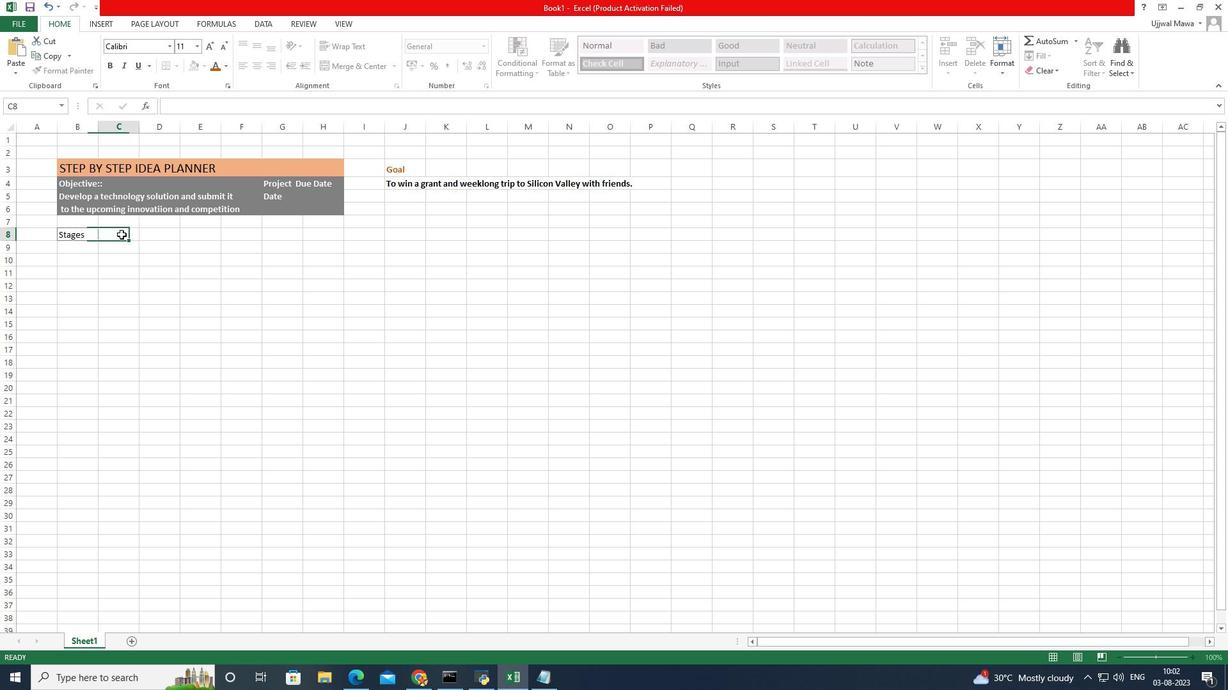 
Action: Mouse pressed left at (376, 238)
Screenshot: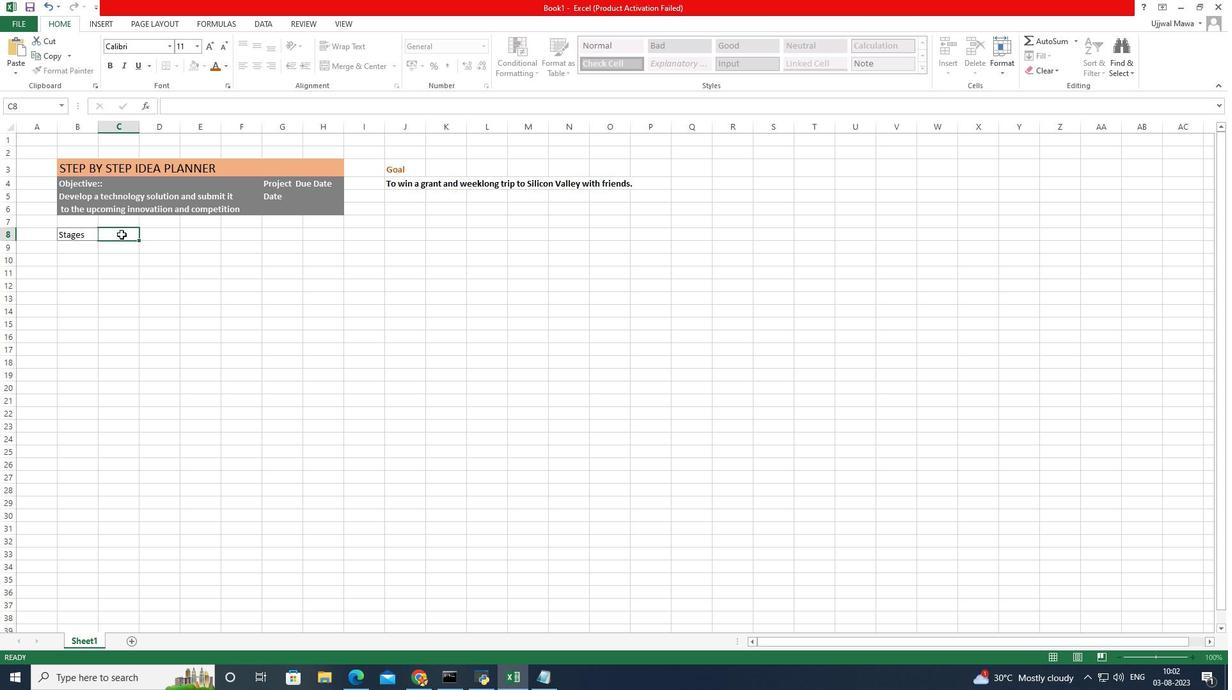 
Action: Mouse moved to (371, 236)
Screenshot: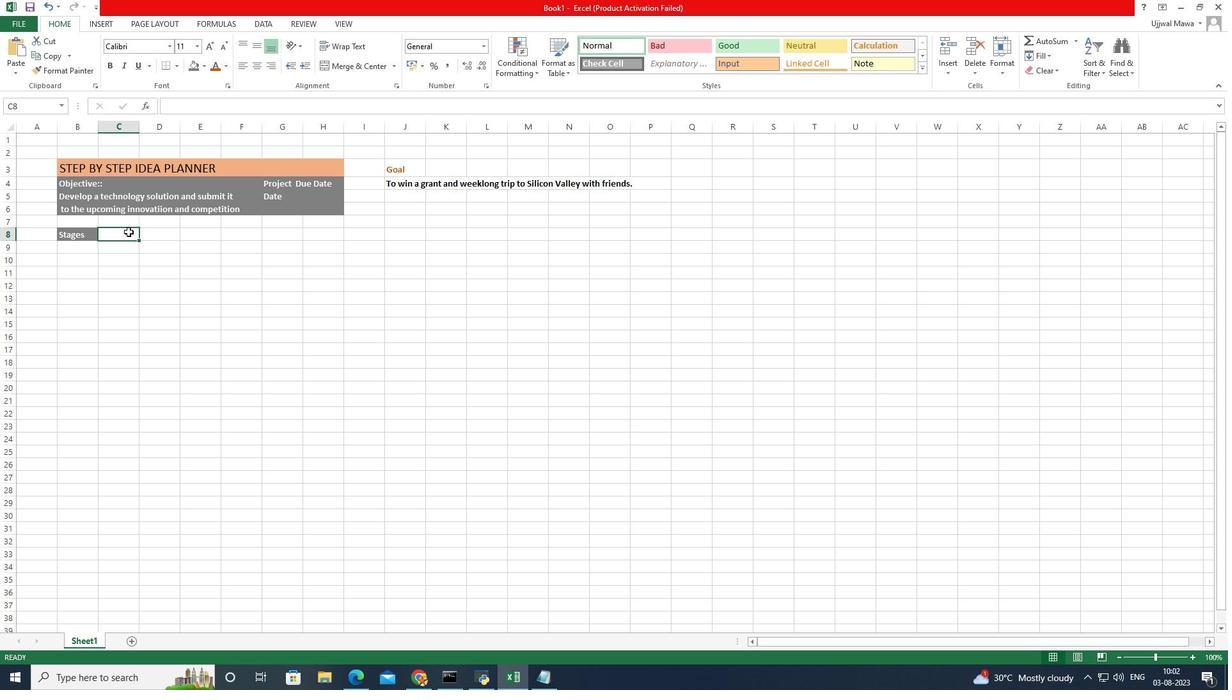 
Action: Key pressed <Key.caps_lock>d<Key.caps_lock>ESC
Screenshot: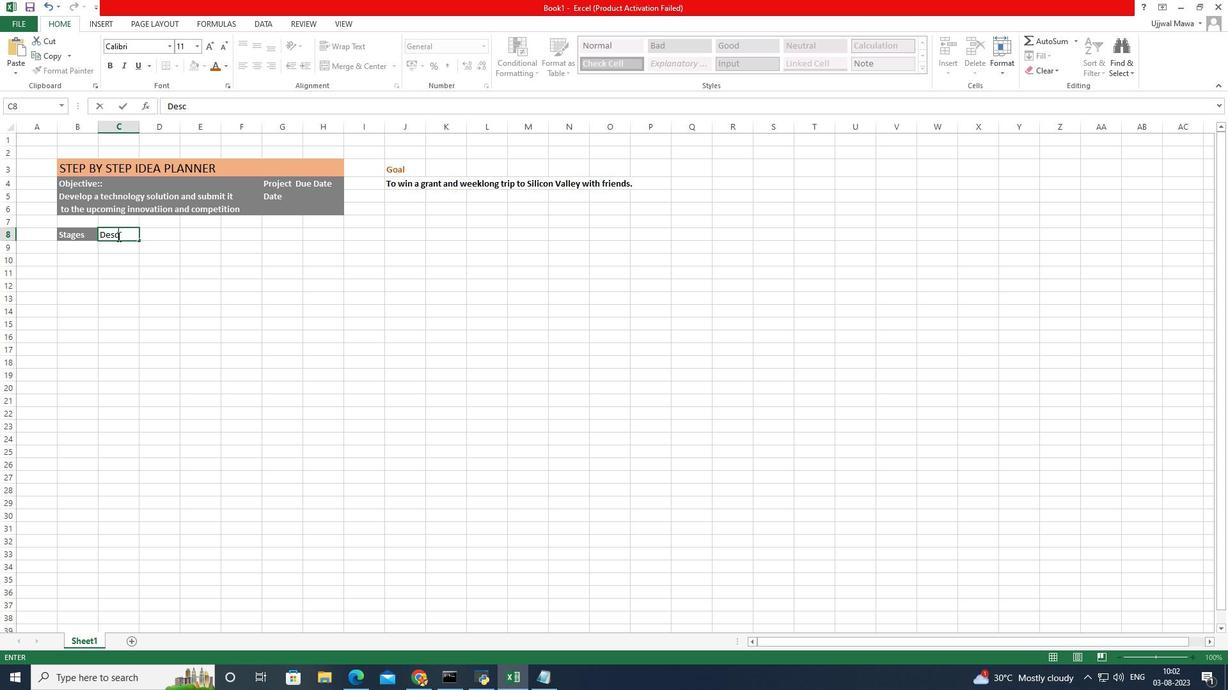 
Action: Mouse moved to (379, 239)
Screenshot: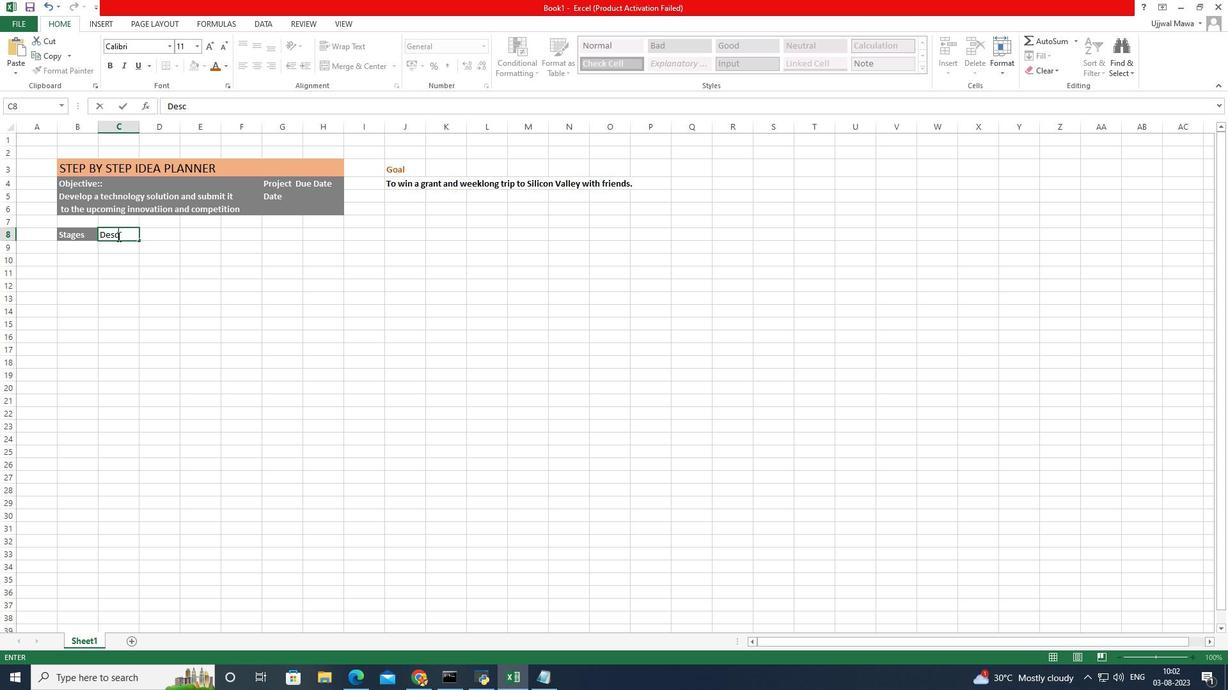 
Action: Key pressed \<Key.backspace><Key.backspace>CRIPTION<Key.space>
Screenshot: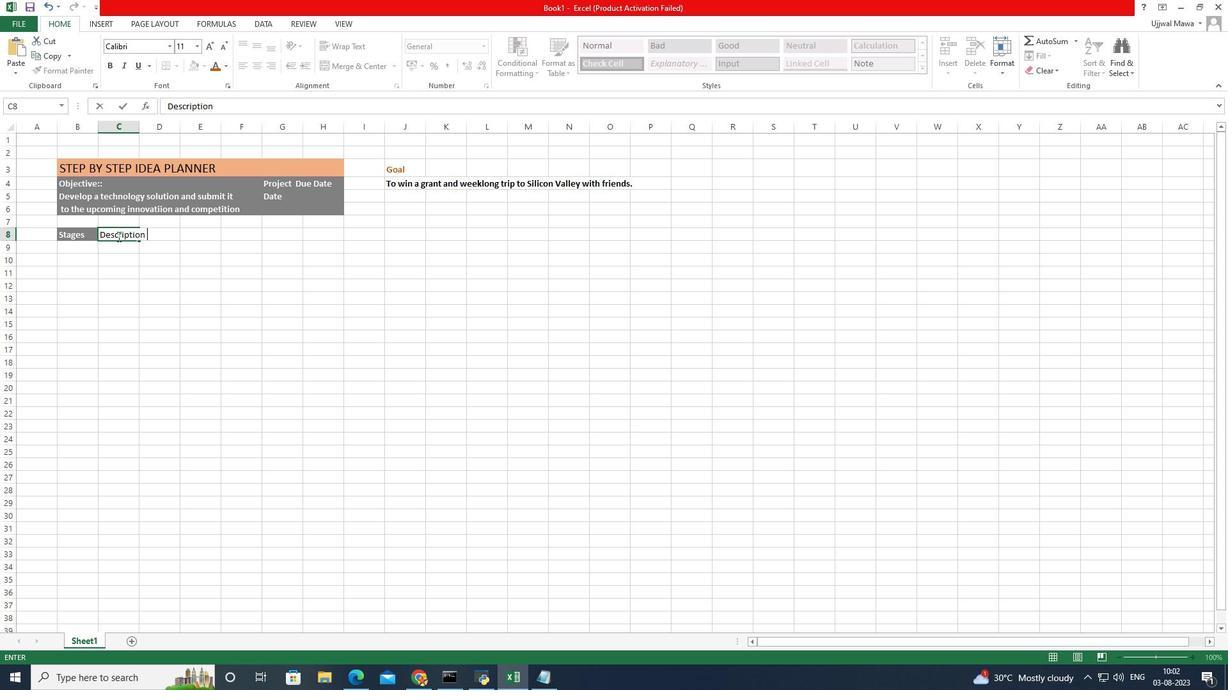 
Action: Mouse moved to (288, 244)
Screenshot: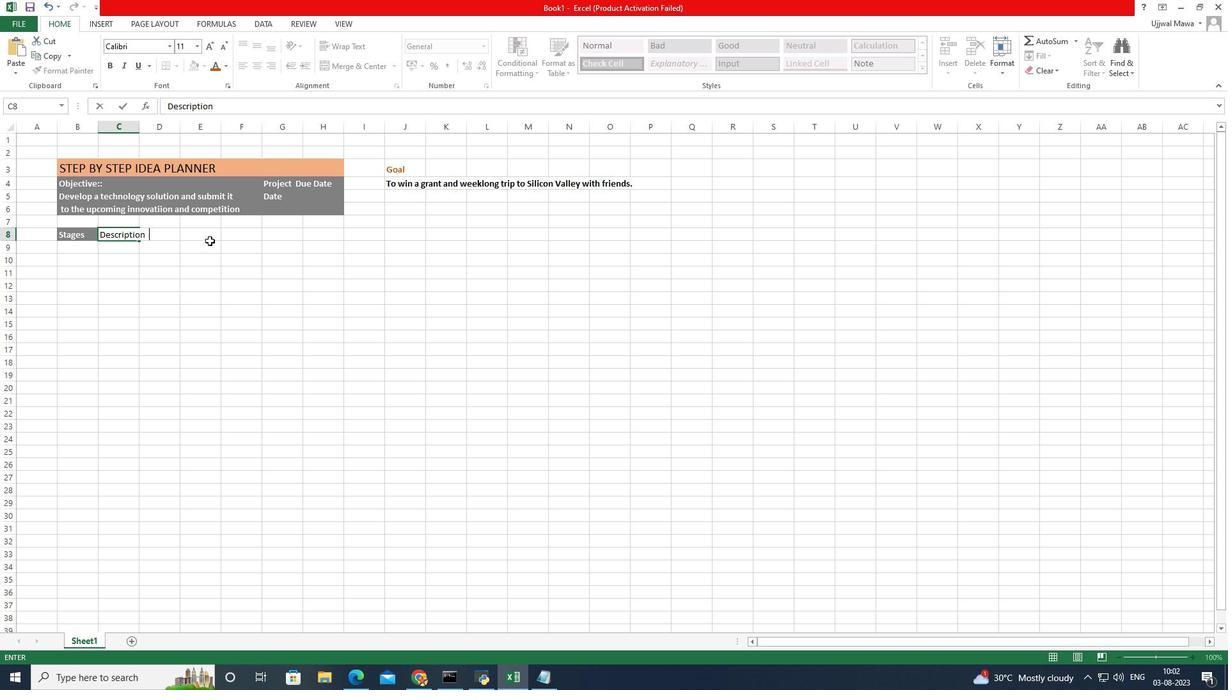 
Action: Key pressed <Key.space>
Screenshot: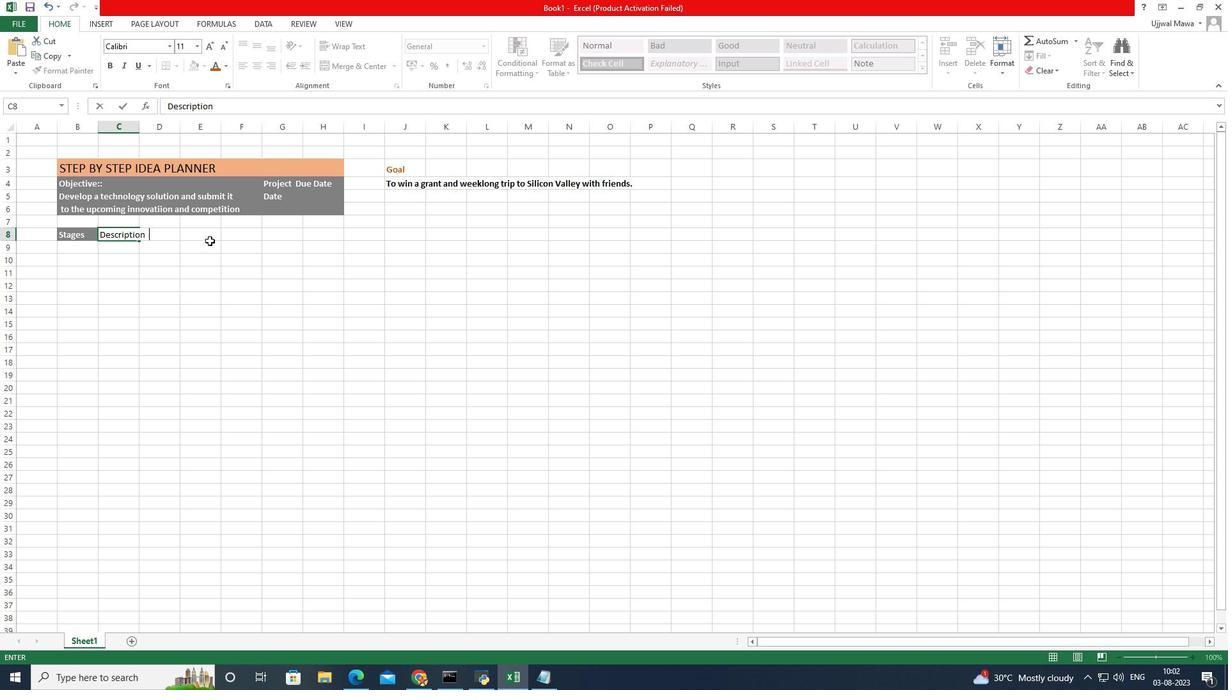 
Action: Mouse moved to (328, 239)
Screenshot: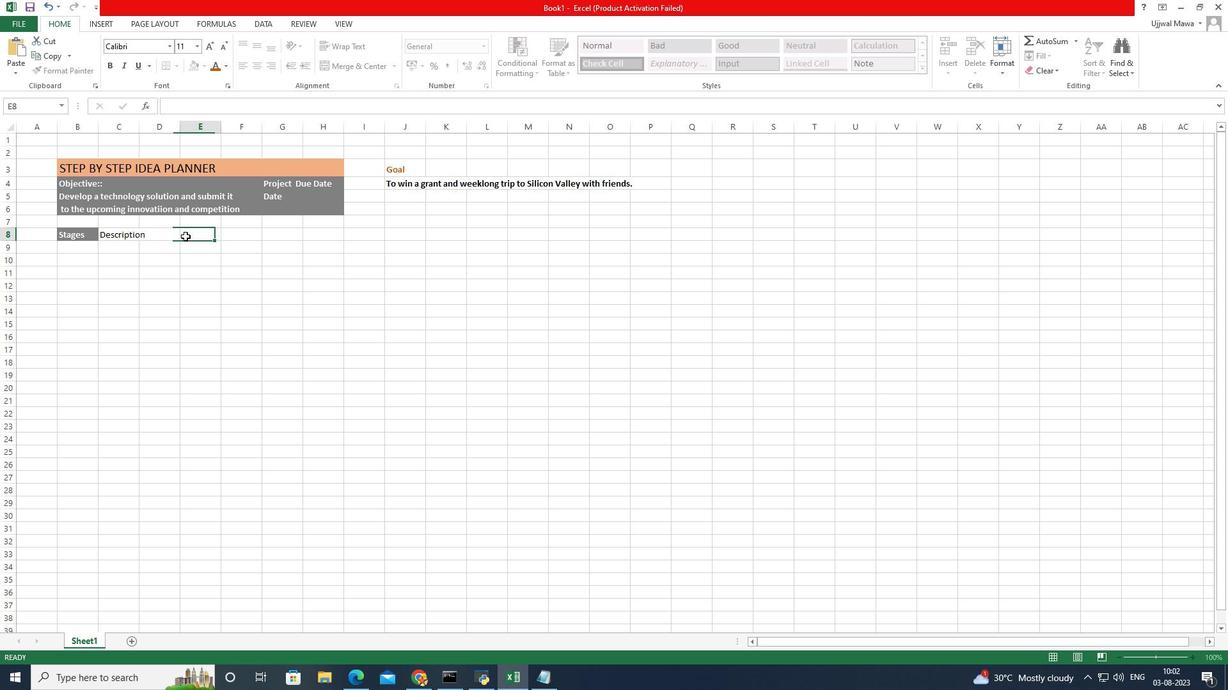 
Action: Mouse pressed left at (328, 239)
Screenshot: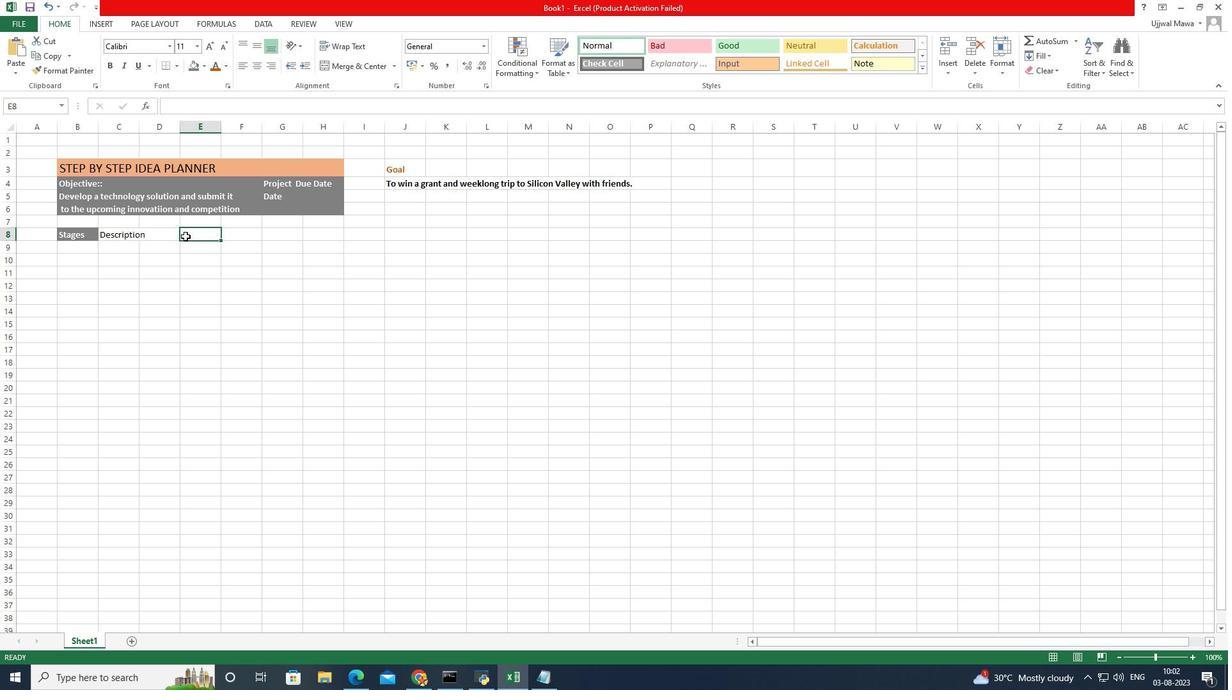 
Action: Mouse moved to (334, 239)
Screenshot: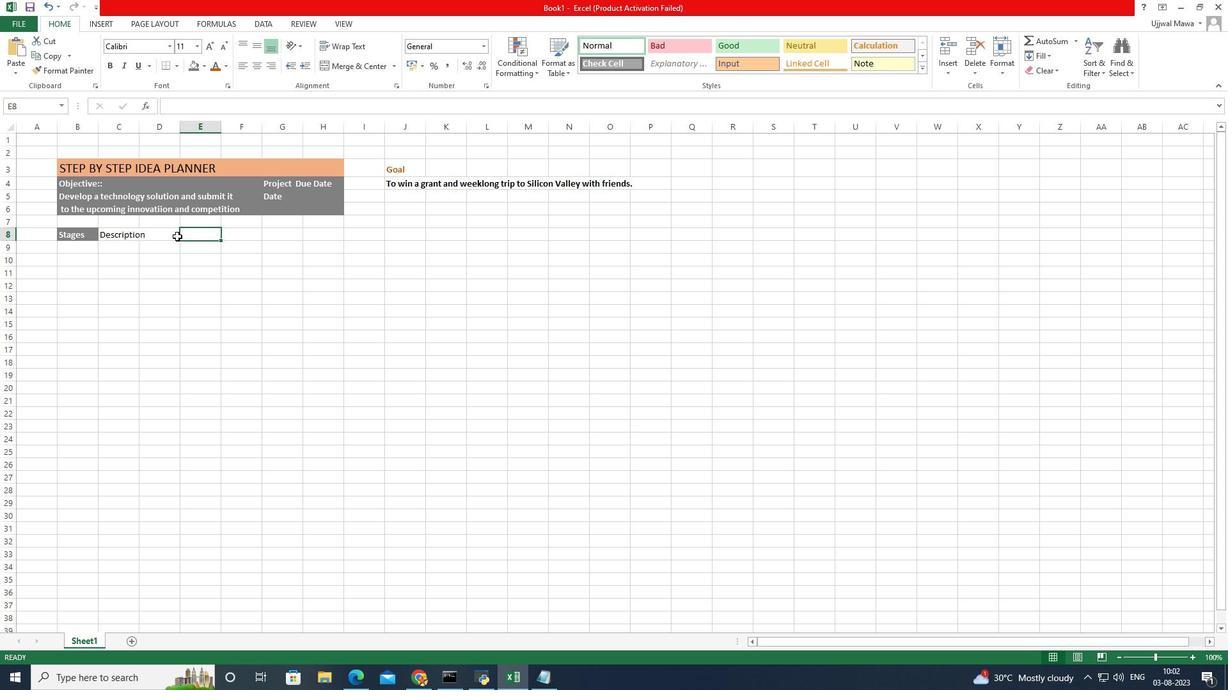 
Action: Mouse pressed left at (334, 239)
Screenshot: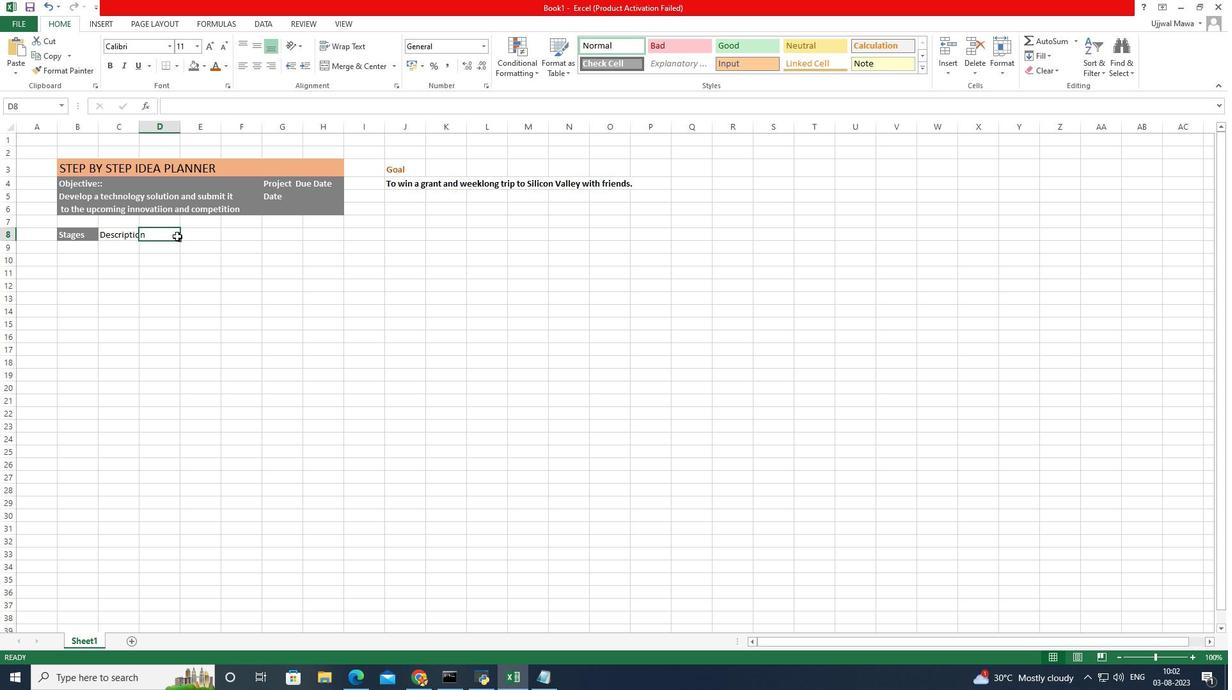
Action: Mouse moved to (325, 239)
Screenshot: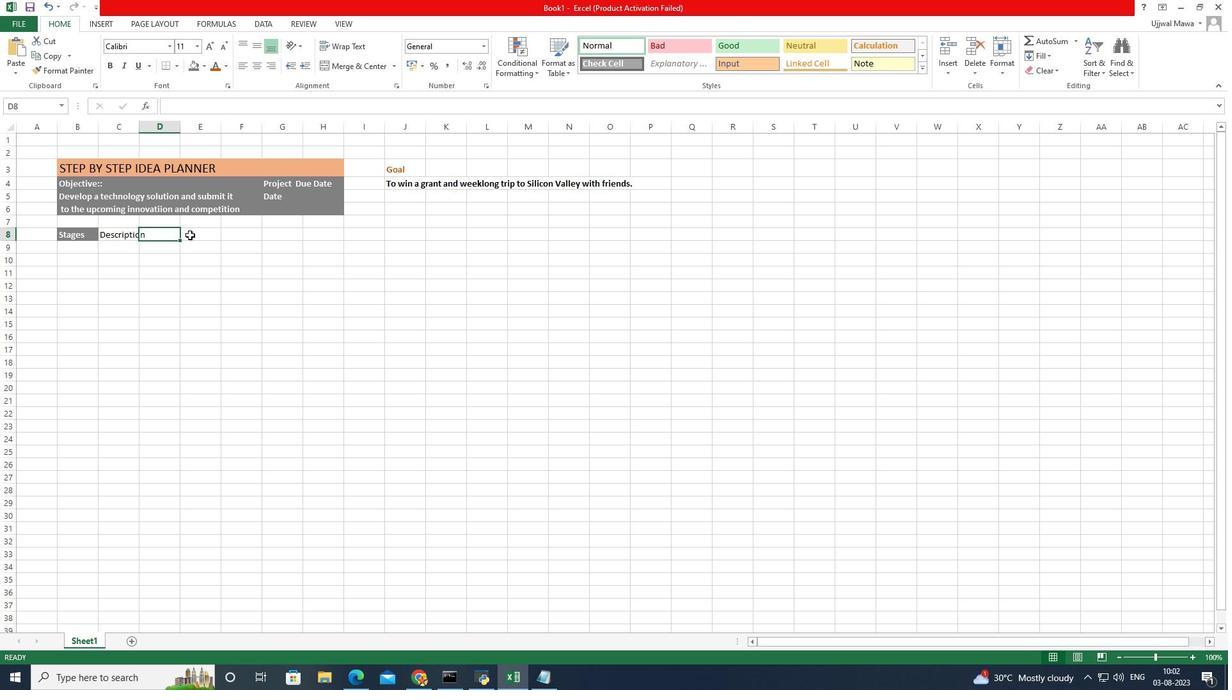 
Action: Key pressed <Key.caps_lock>t<Key.caps_lock>ASKS
Screenshot: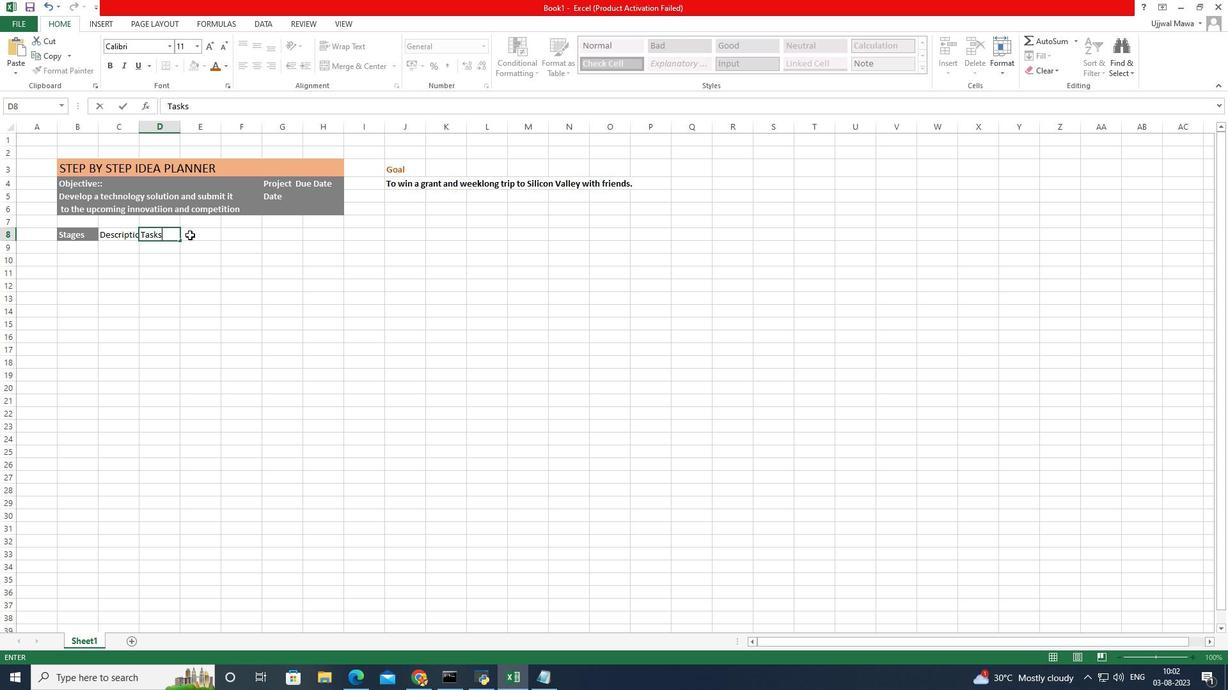 
Action: Mouse moved to (344, 298)
Screenshot: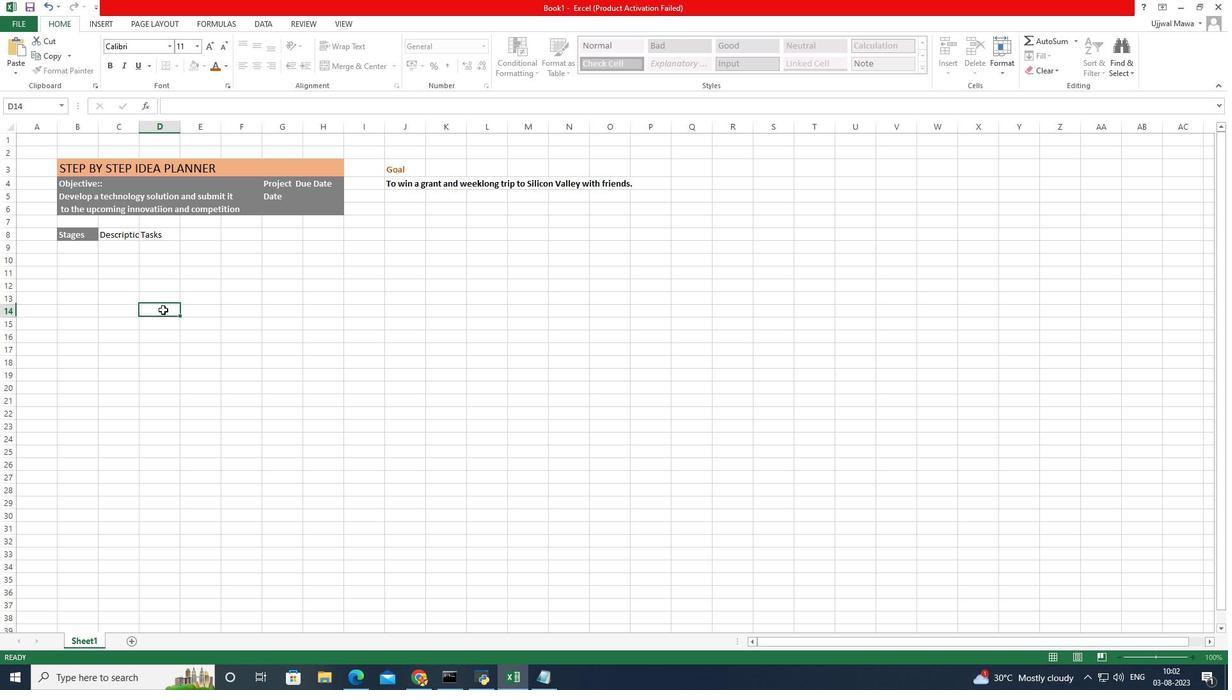 
Action: Mouse pressed left at (344, 298)
Screenshot: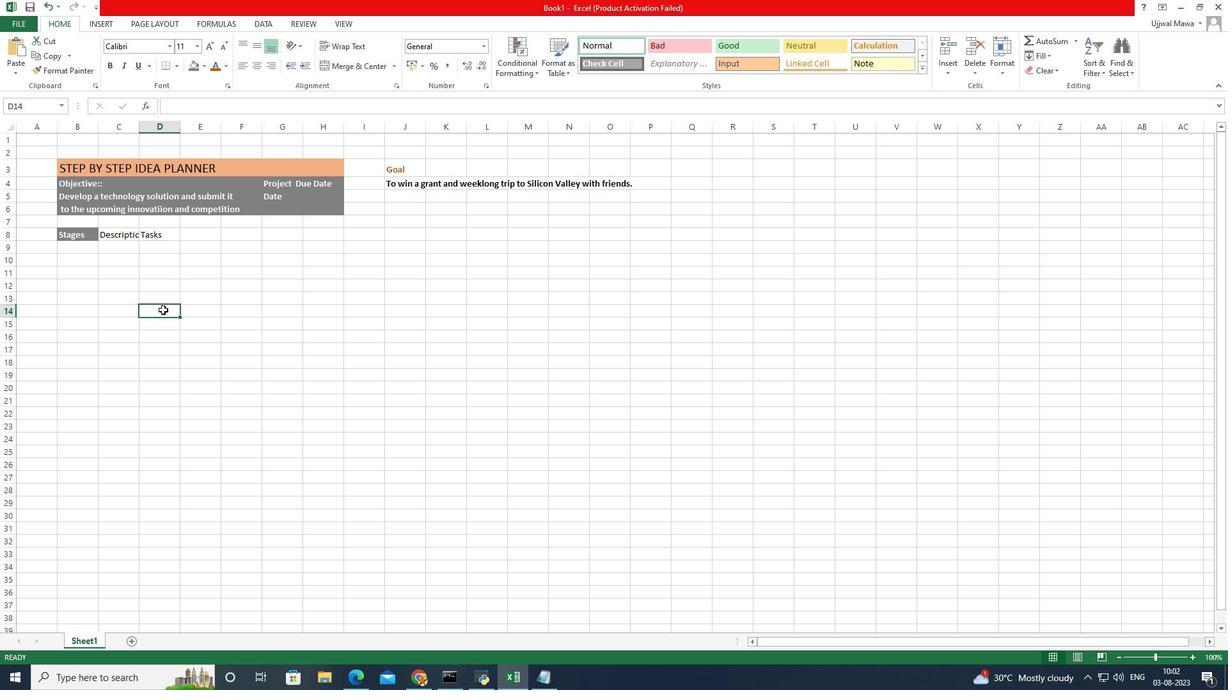 
Action: Mouse moved to (380, 239)
Screenshot: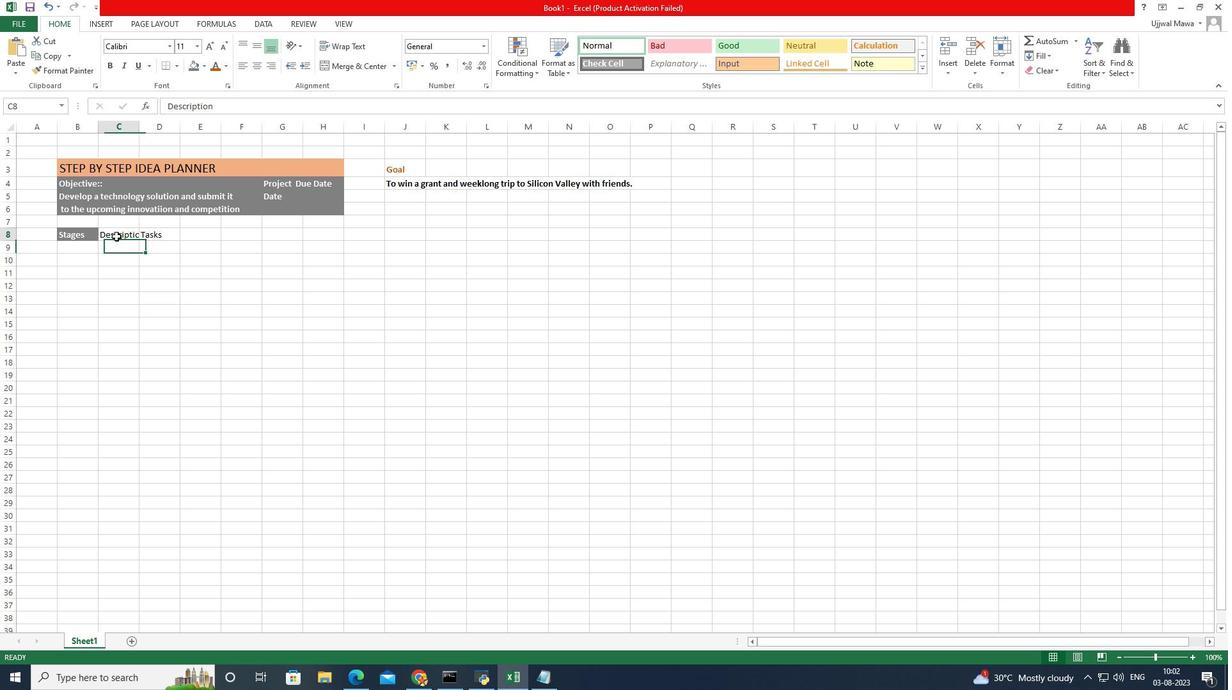 
Action: Mouse pressed left at (380, 239)
Screenshot: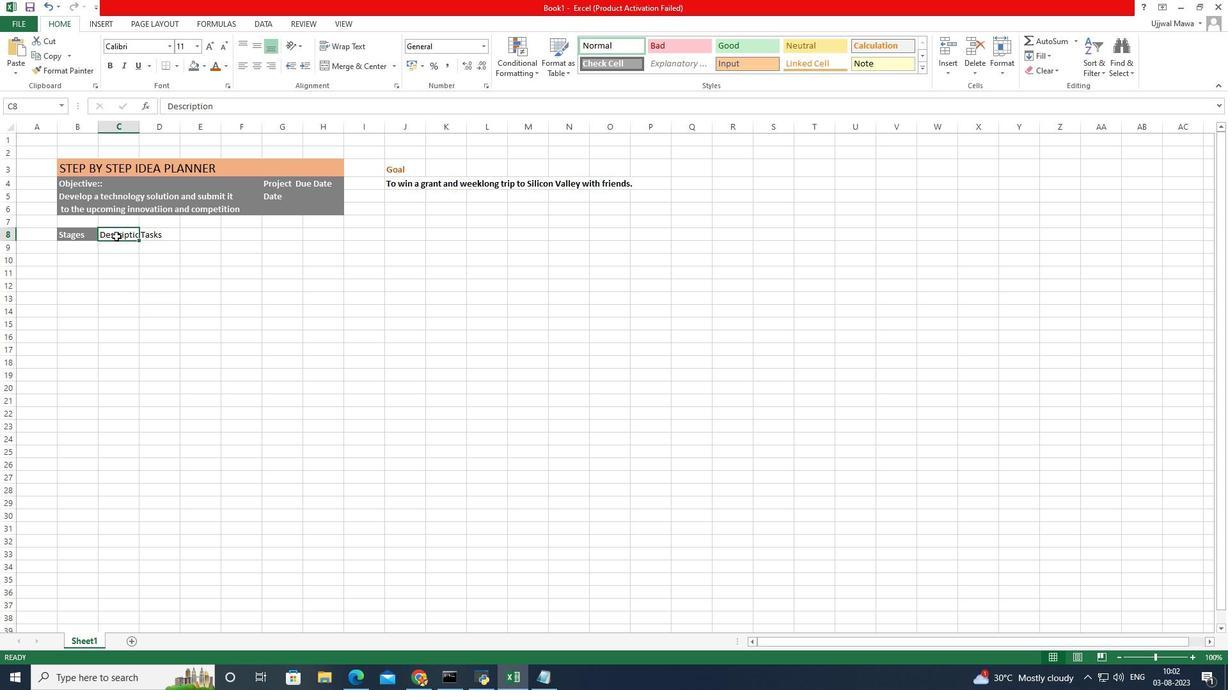 
Action: Mouse moved to (380, 240)
Screenshot: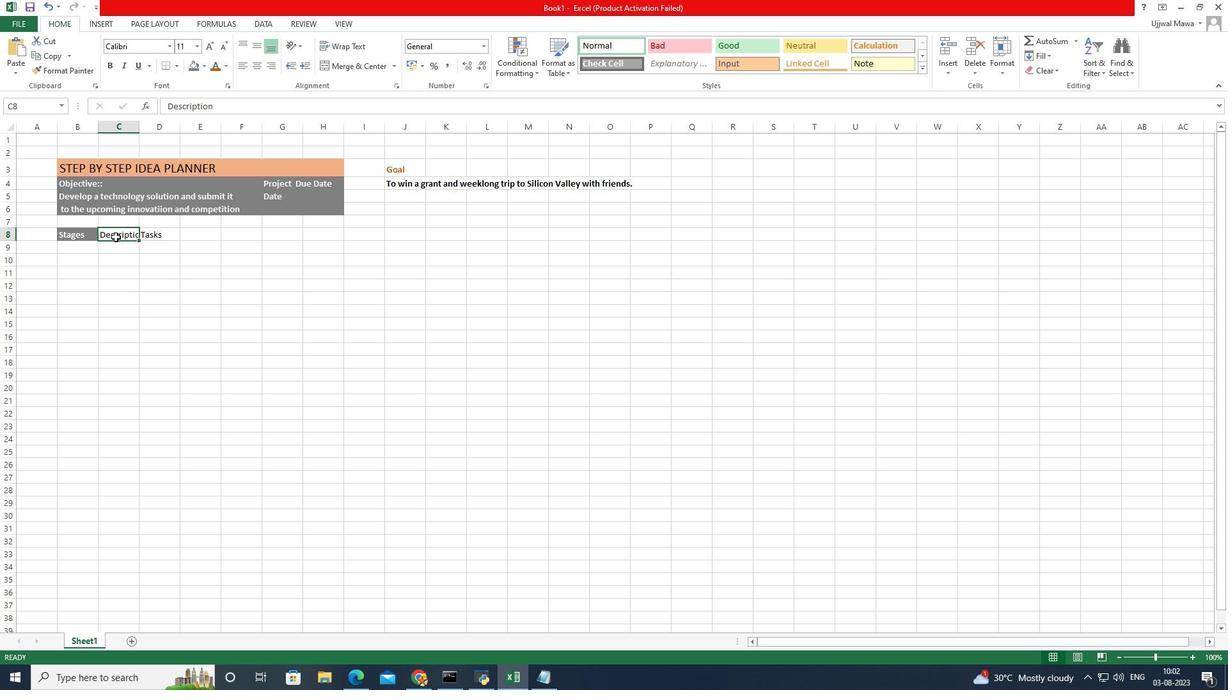 
Action: Mouse pressed left at (380, 240)
Screenshot: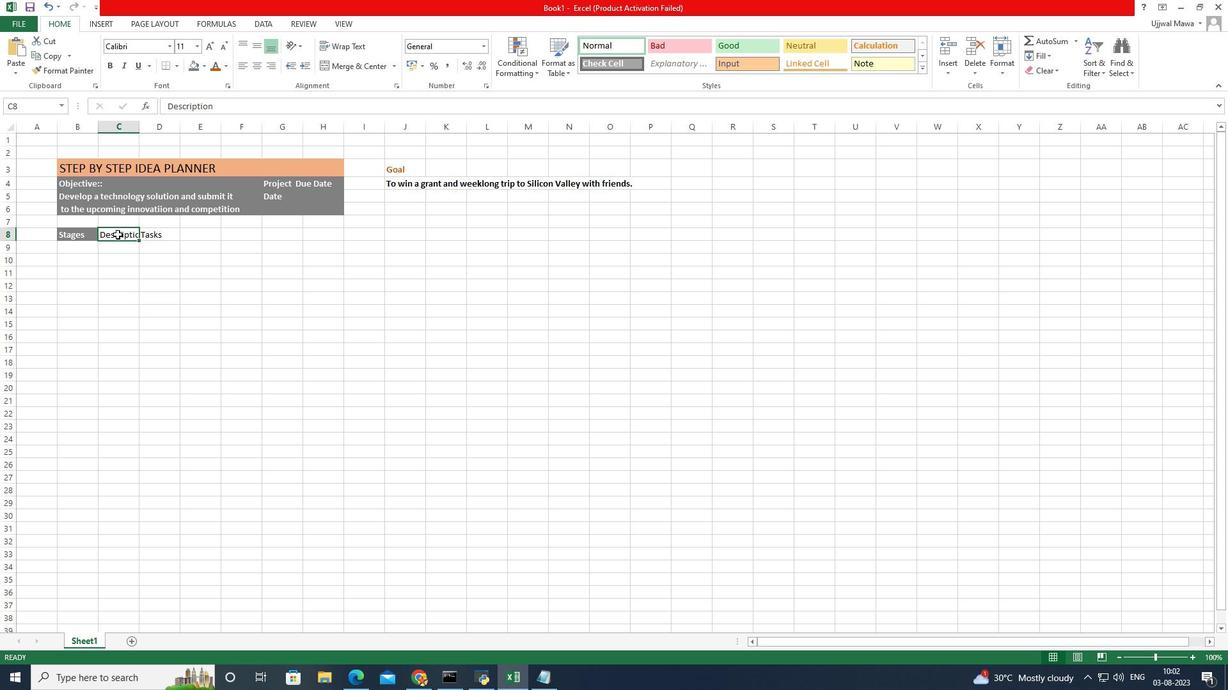 
Action: Mouse moved to (360, 149)
Screenshot: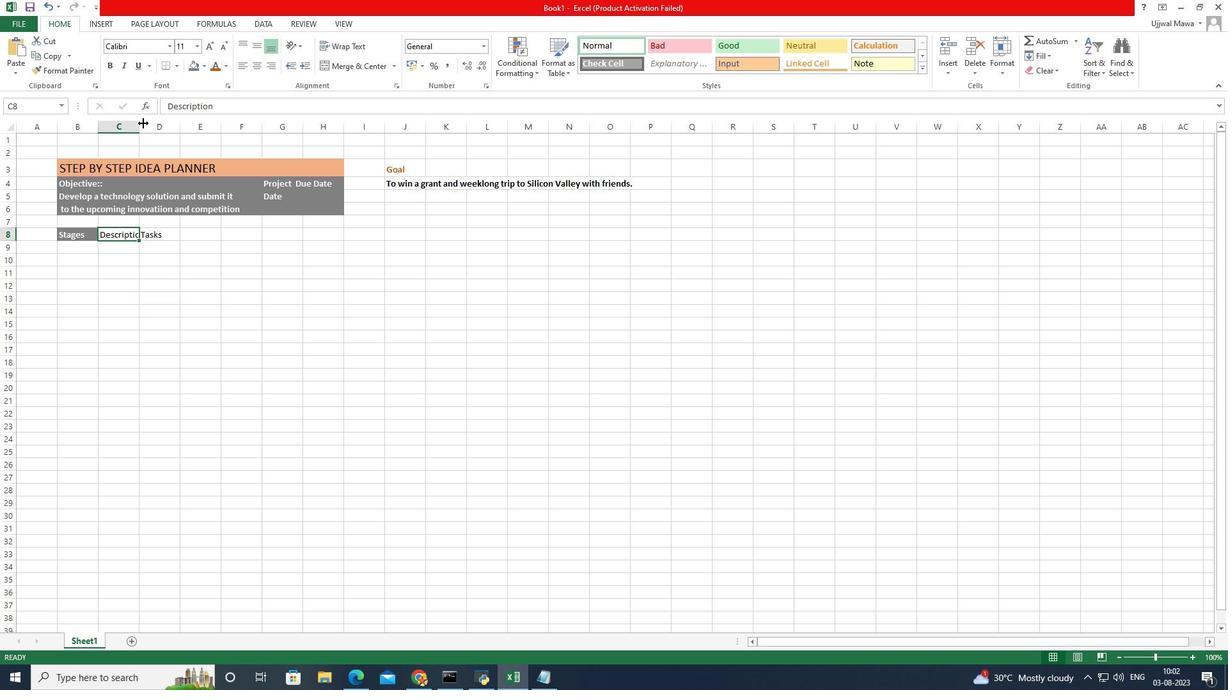 
Action: Mouse pressed left at (360, 149)
Screenshot: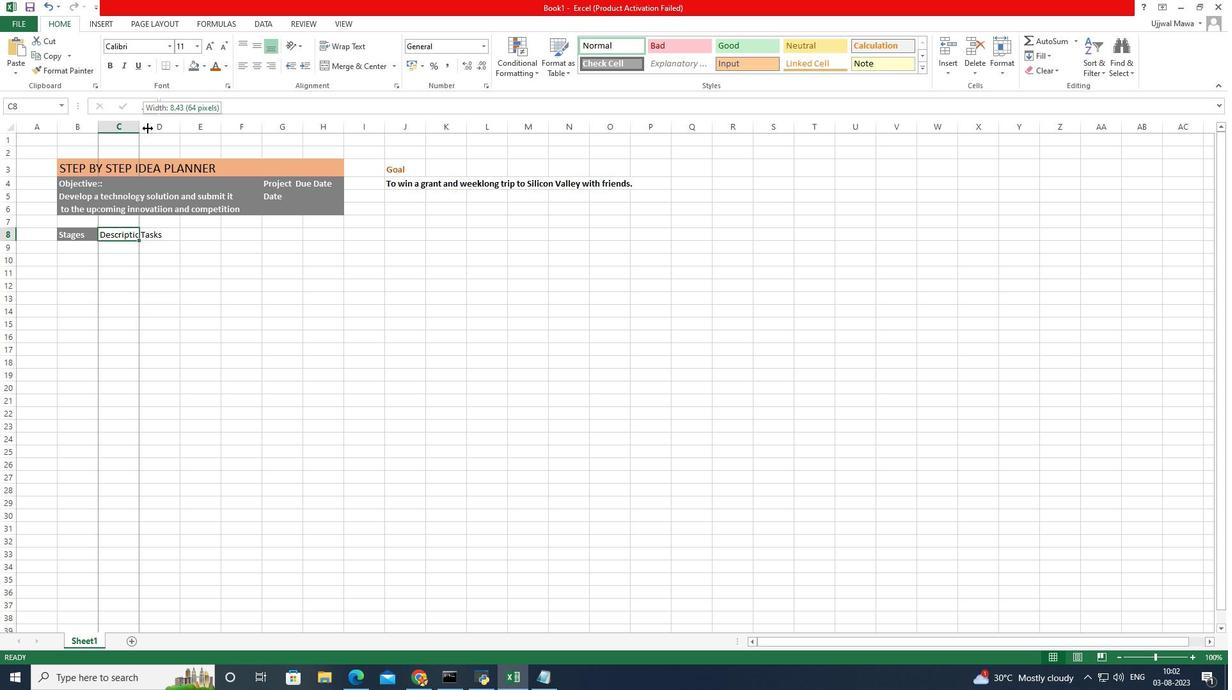 
Action: Mouse moved to (280, 242)
Screenshot: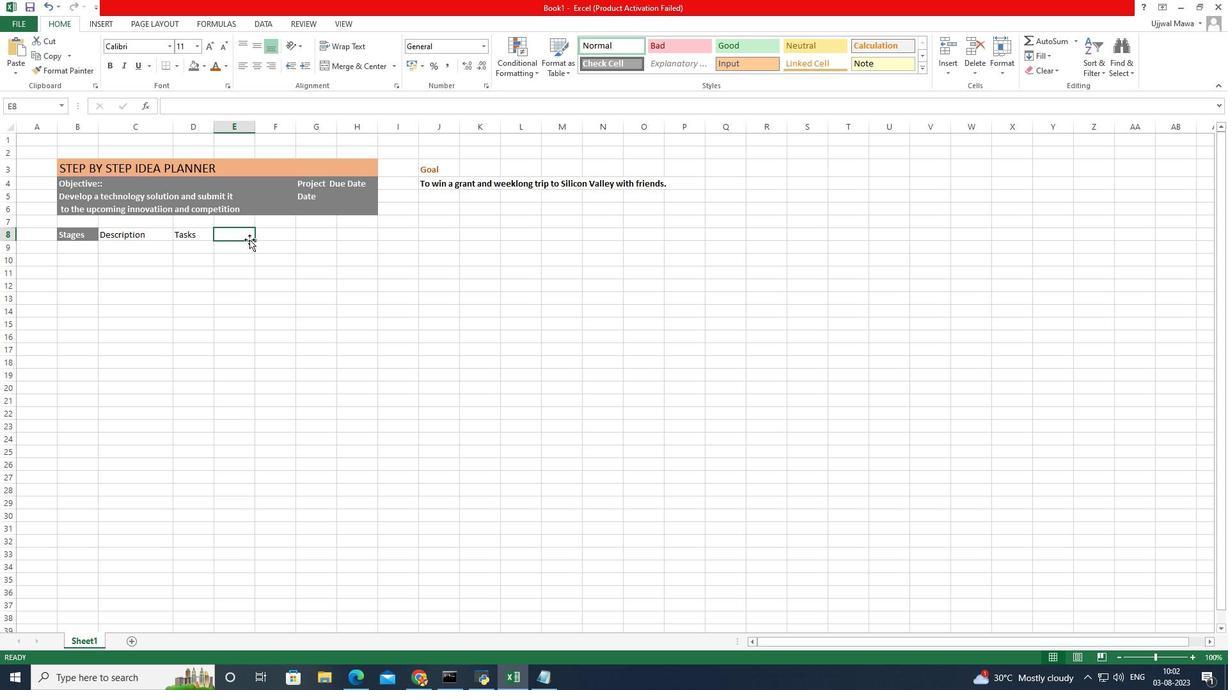 
Action: Mouse pressed left at (280, 242)
Screenshot: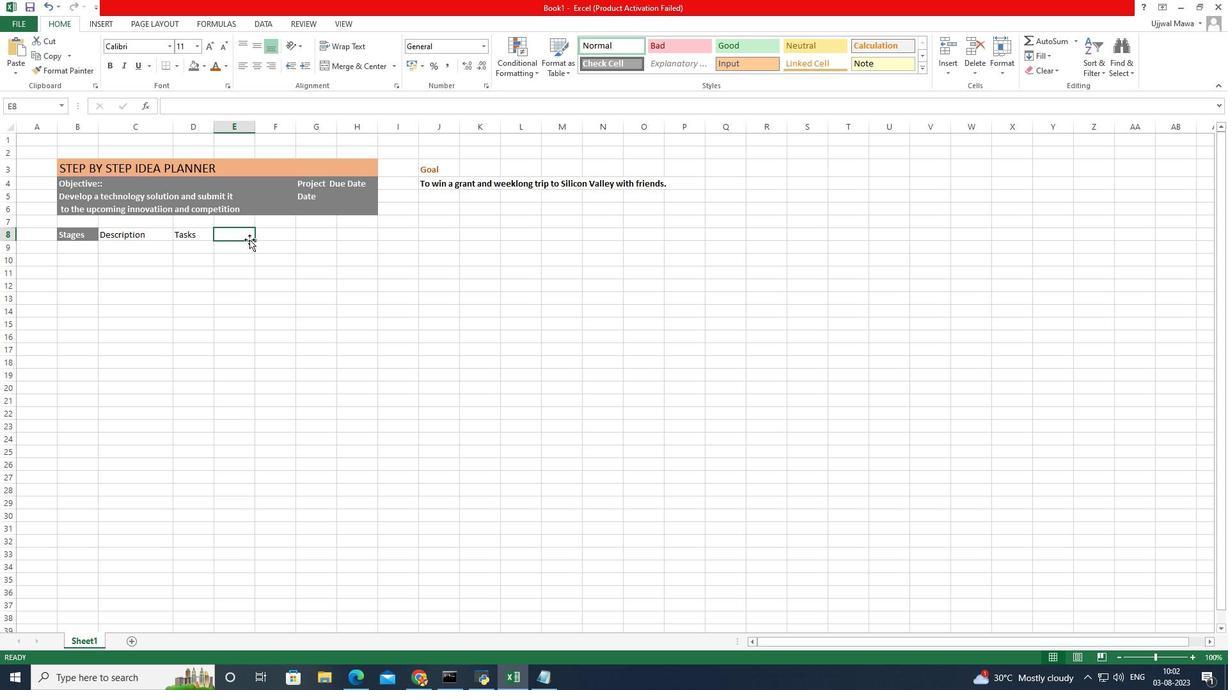 
Action: Mouse pressed left at (280, 242)
Screenshot: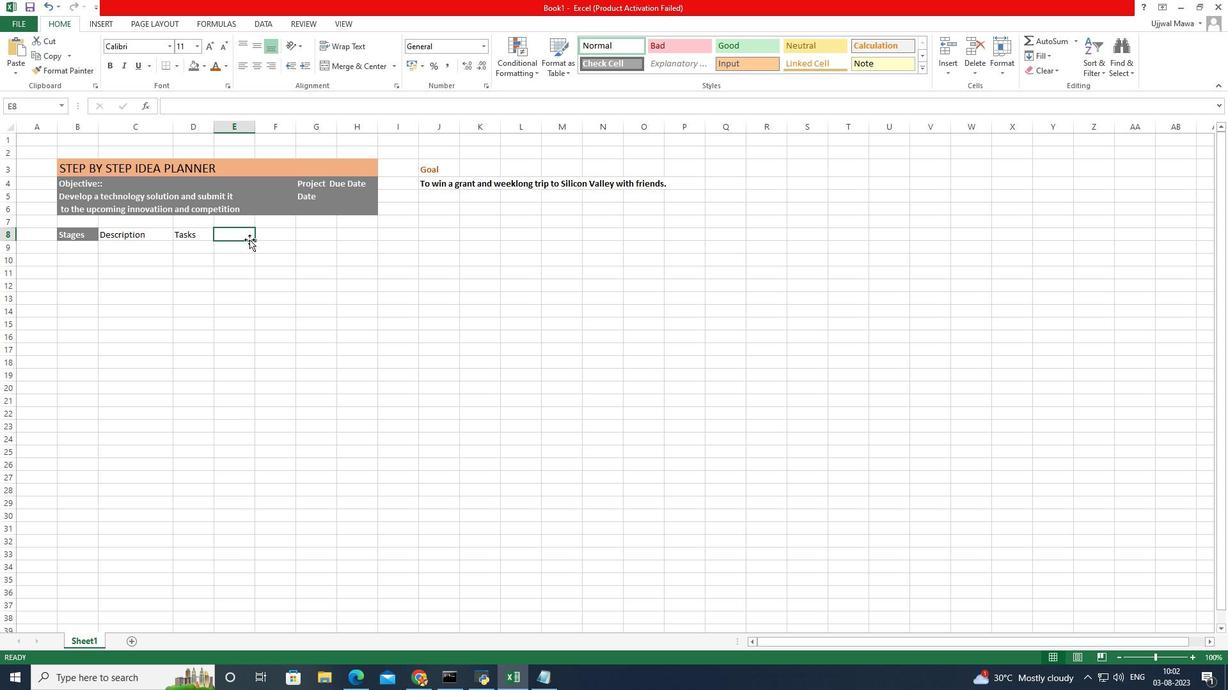 
Action: Mouse moved to (273, 245)
Screenshot: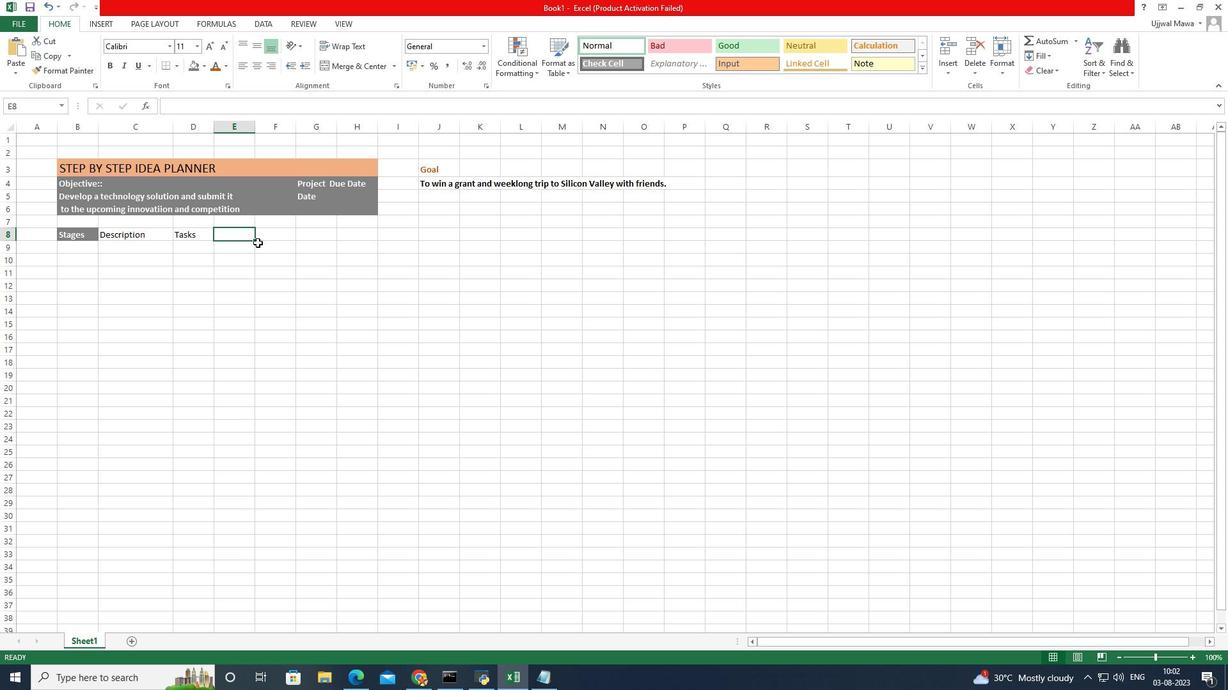 
Action: Key pressed <Key.caps_lock>a<Key.caps_lock>SSIGNED<Key.space><Key.caps_lock>t<Key.caps_lock>O
Screenshot: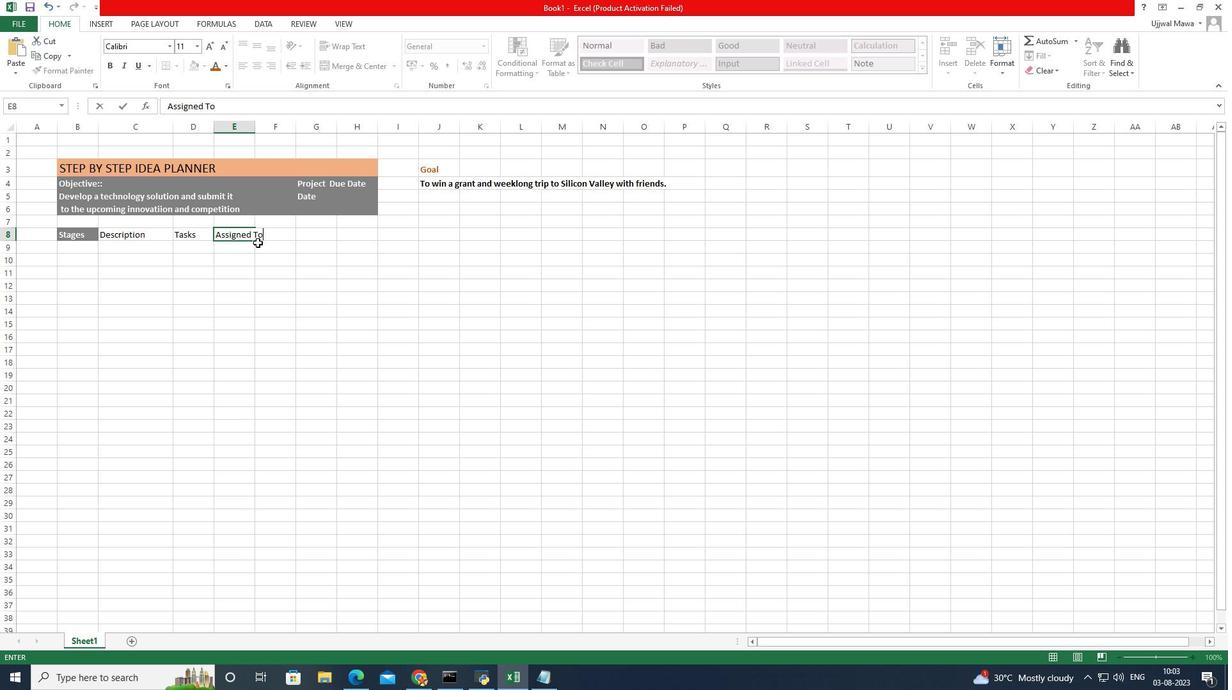 
Action: Mouse moved to (287, 415)
Screenshot: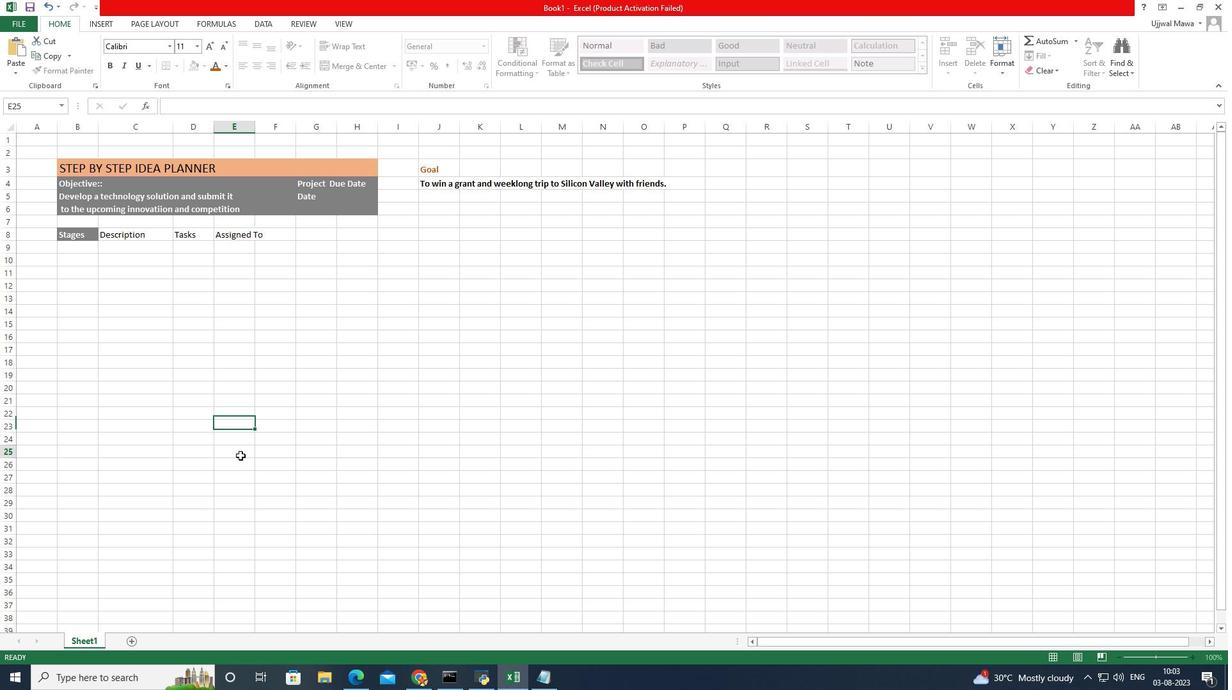 
Action: Mouse pressed left at (287, 415)
Screenshot: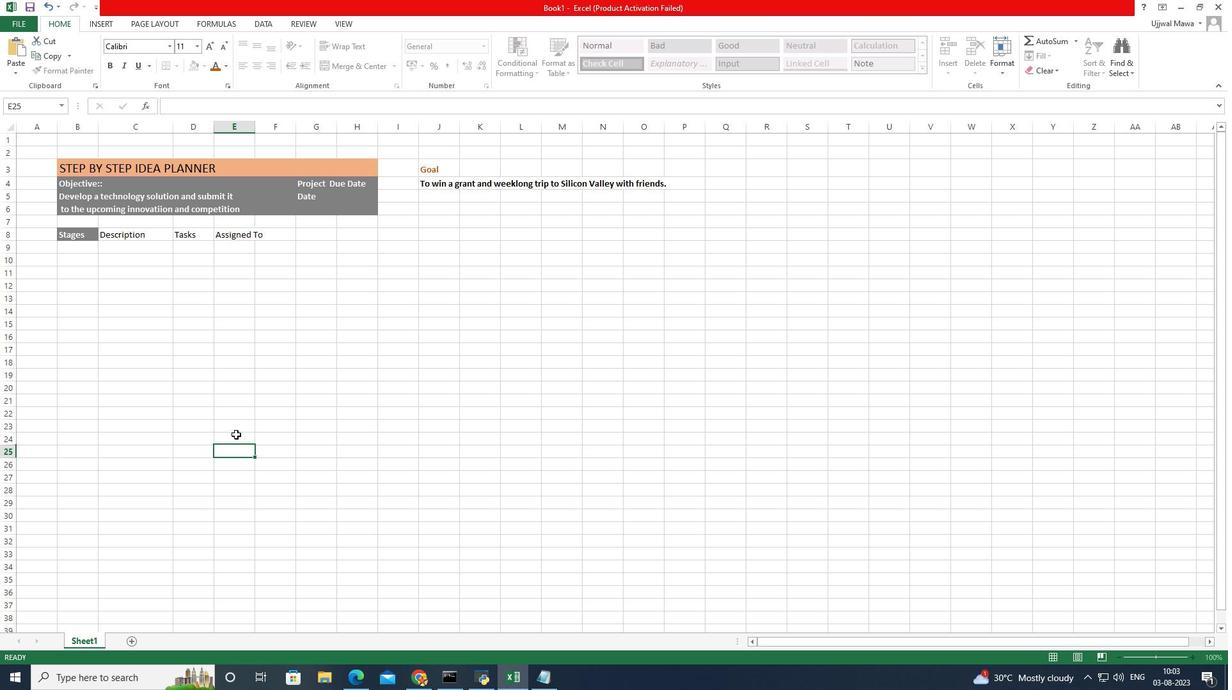 
Action: Mouse moved to (277, 157)
Screenshot: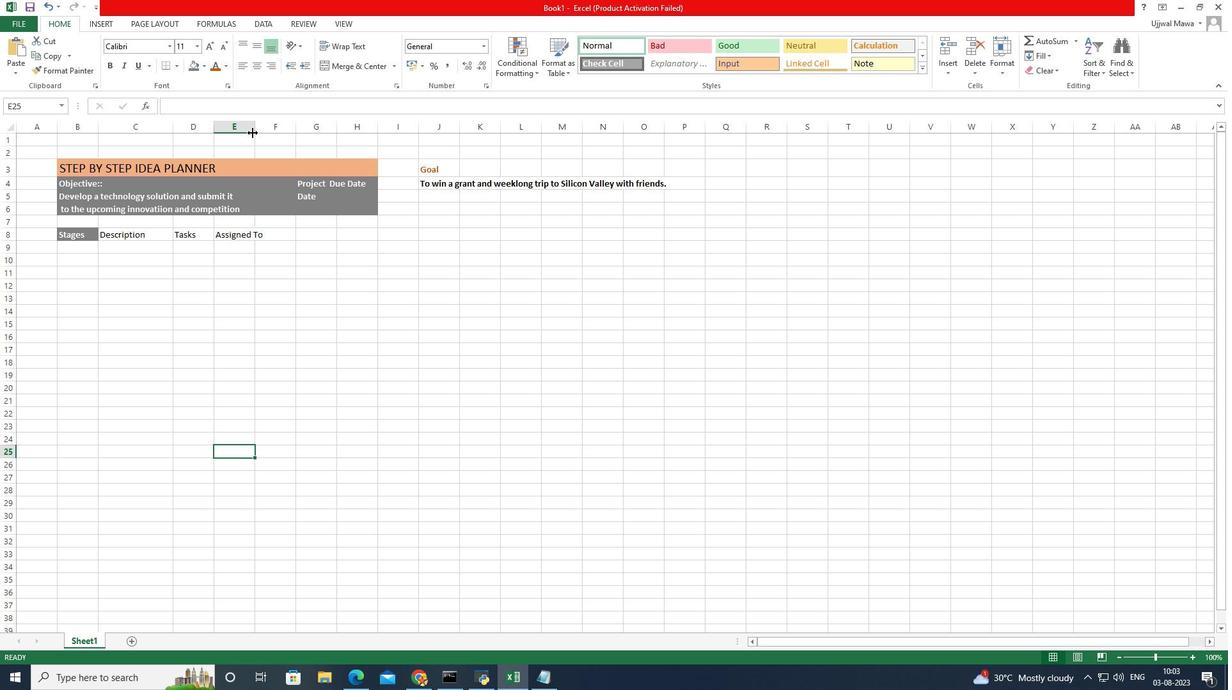 
Action: Mouse pressed left at (277, 157)
Screenshot: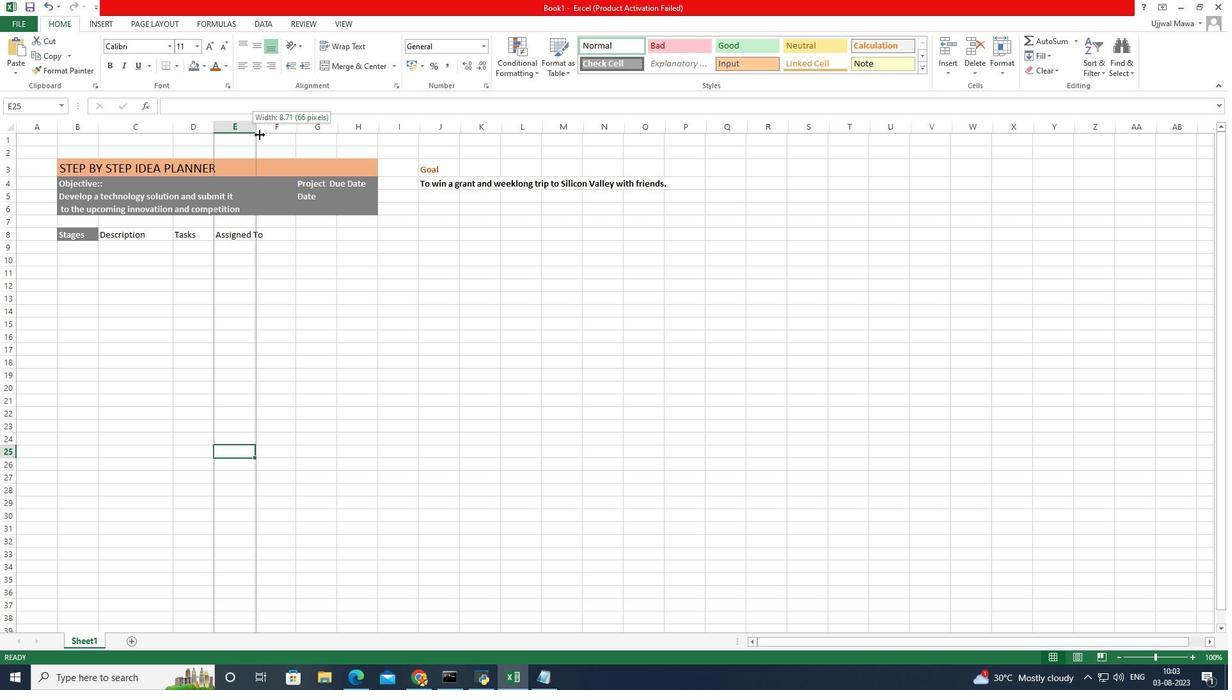 
Action: Mouse moved to (392, 151)
Screenshot: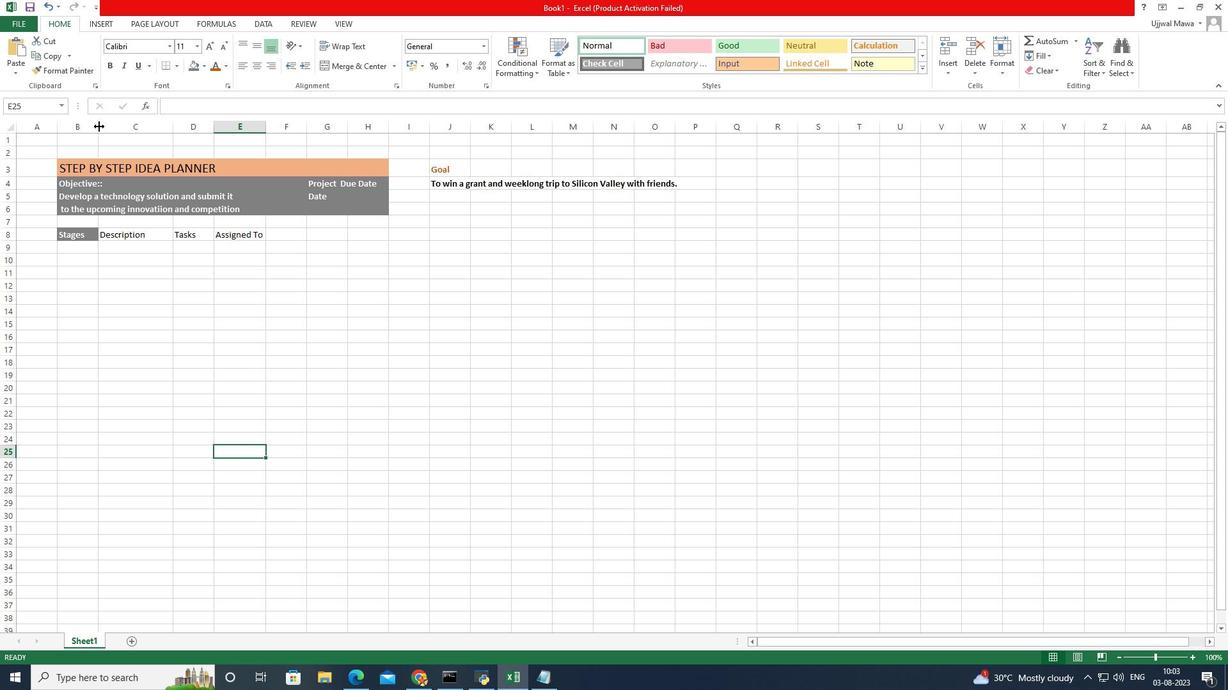 
Action: Mouse pressed left at (392, 151)
Screenshot: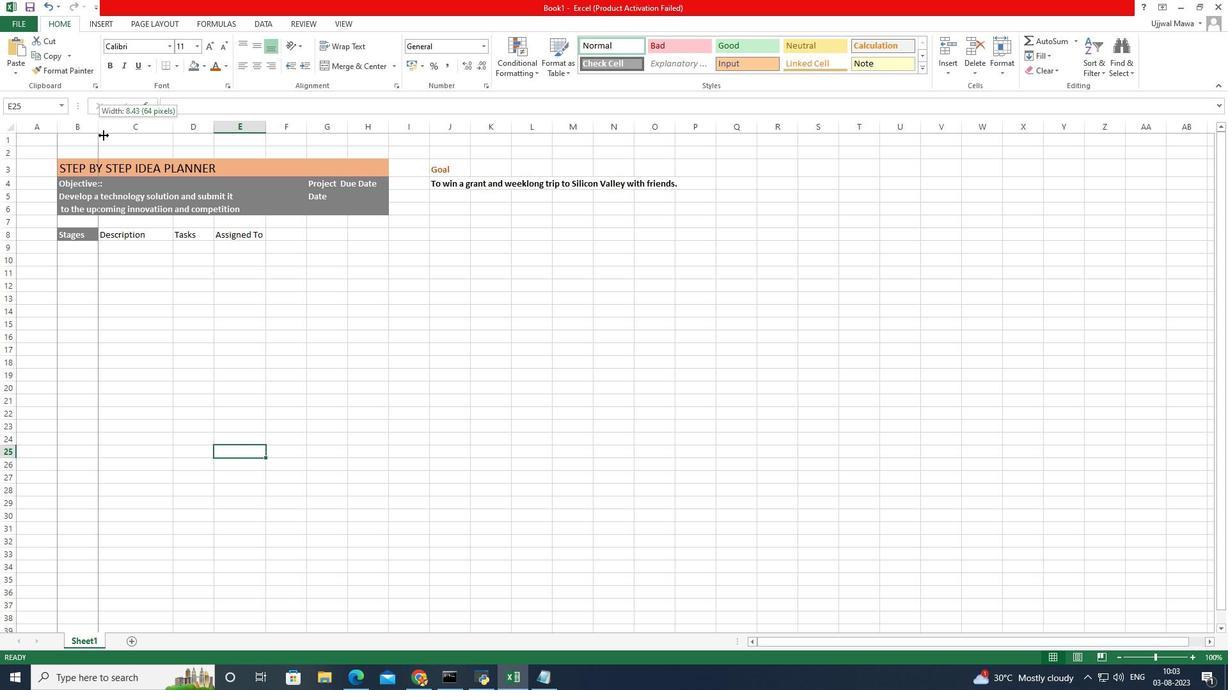 
Action: Mouse moved to (243, 238)
Screenshot: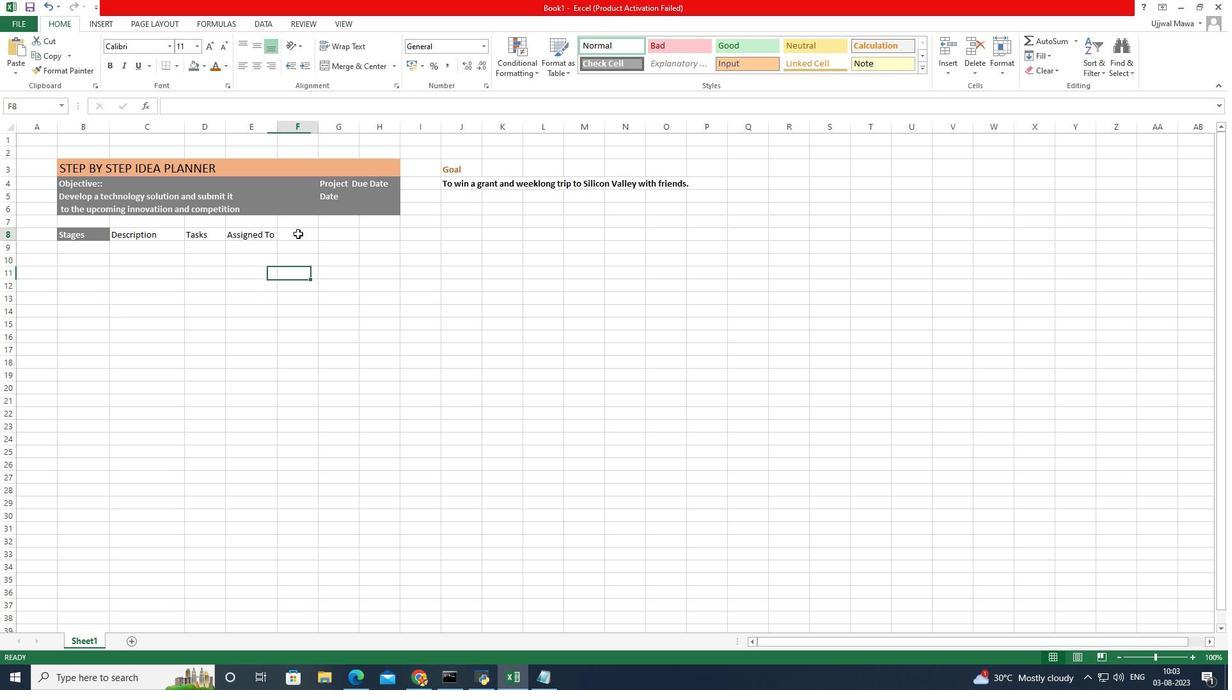 
Action: Mouse pressed left at (243, 238)
Screenshot: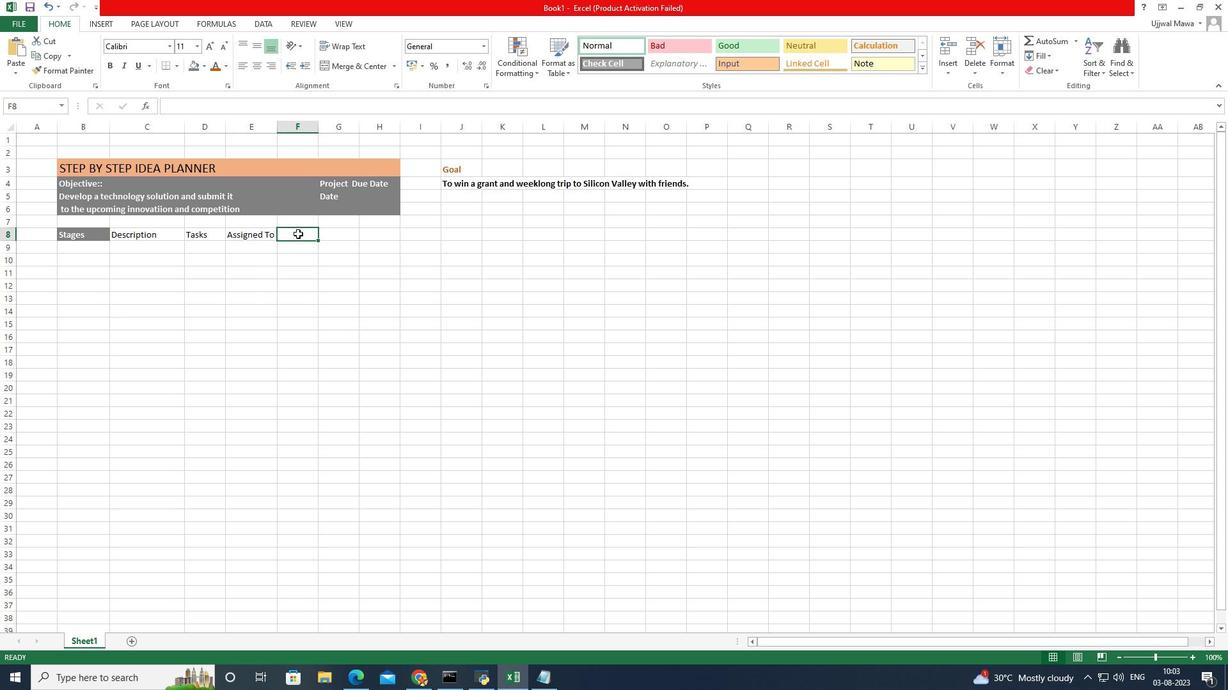 
Action: Mouse pressed left at (243, 238)
Screenshot: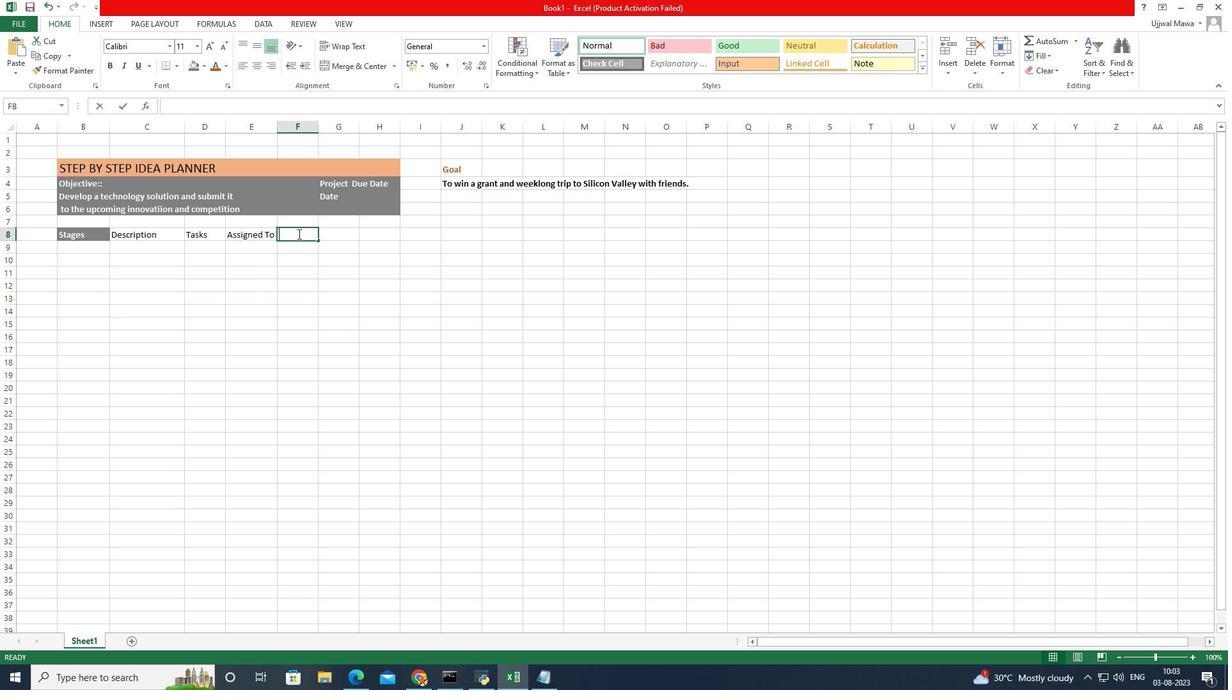 
Action: Mouse moved to (240, 241)
Screenshot: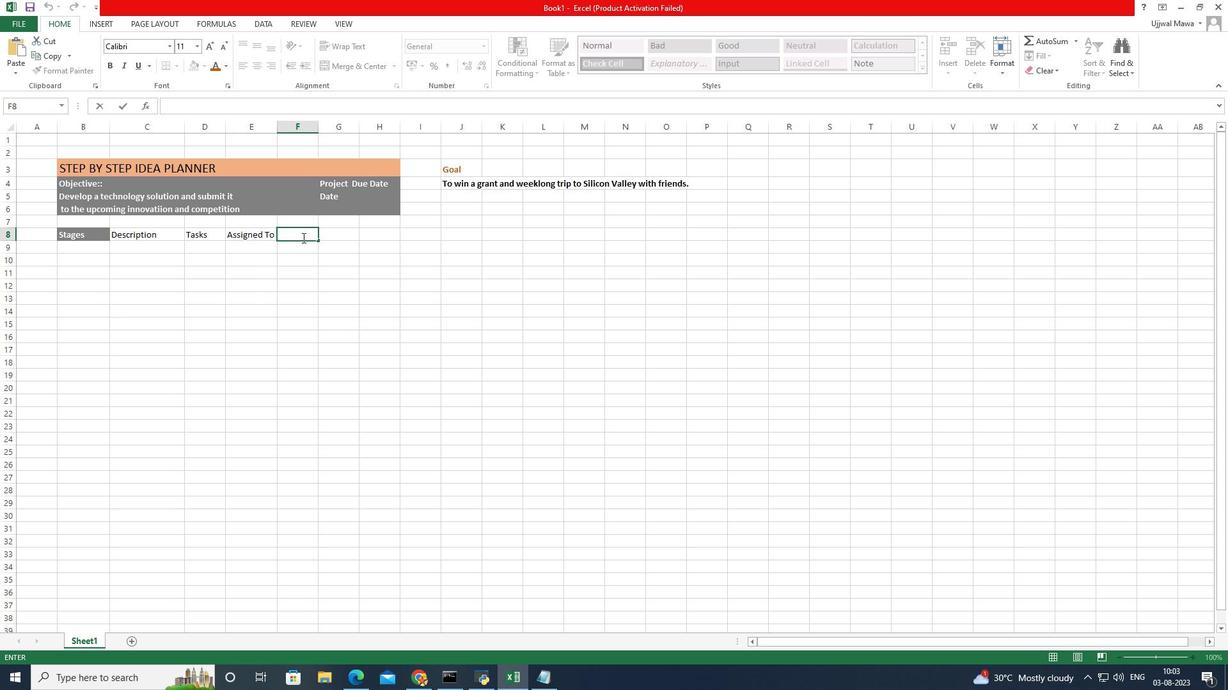 
Action: Key pressed <Key.caps_lock>s<Key.caps_lock>TATUS
Screenshot: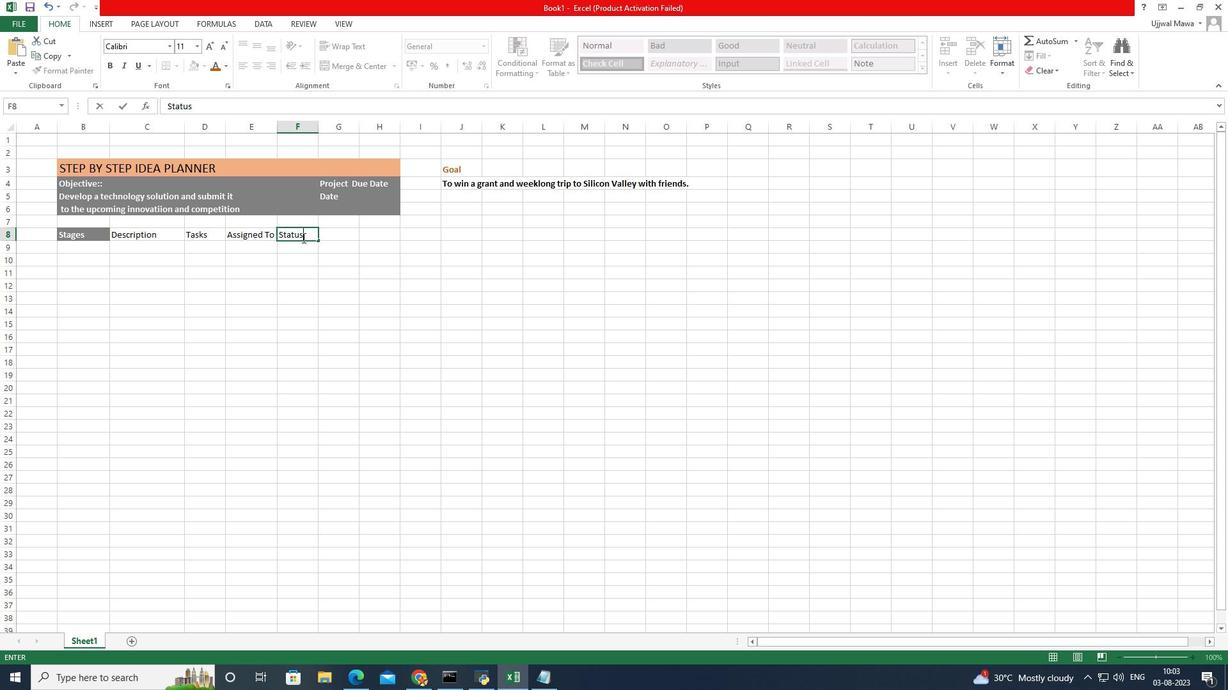 
Action: Mouse moved to (216, 235)
Screenshot: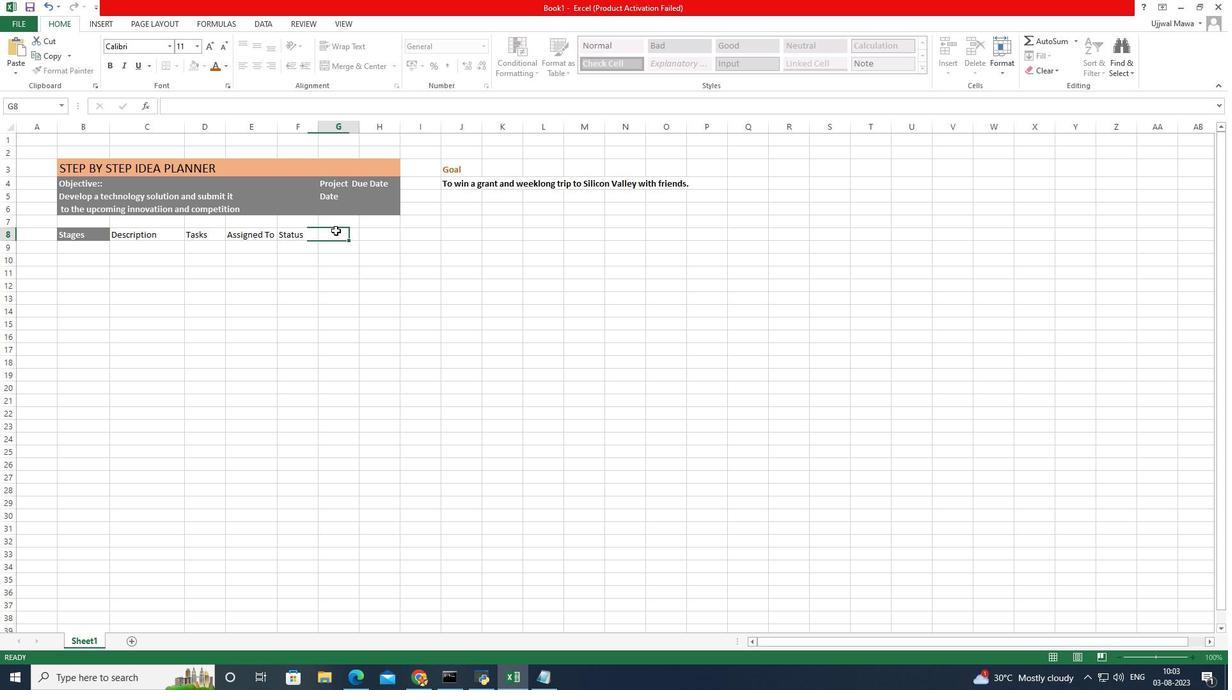
Action: Mouse pressed left at (216, 235)
Screenshot: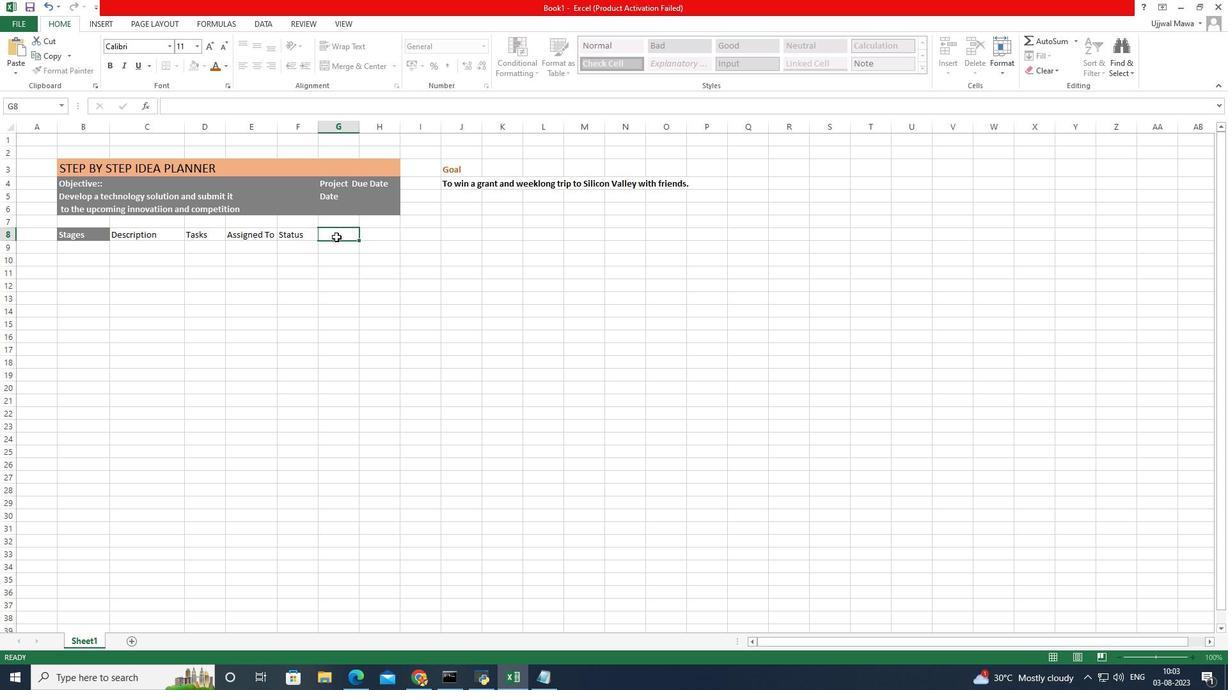 
Action: Mouse moved to (214, 240)
Screenshot: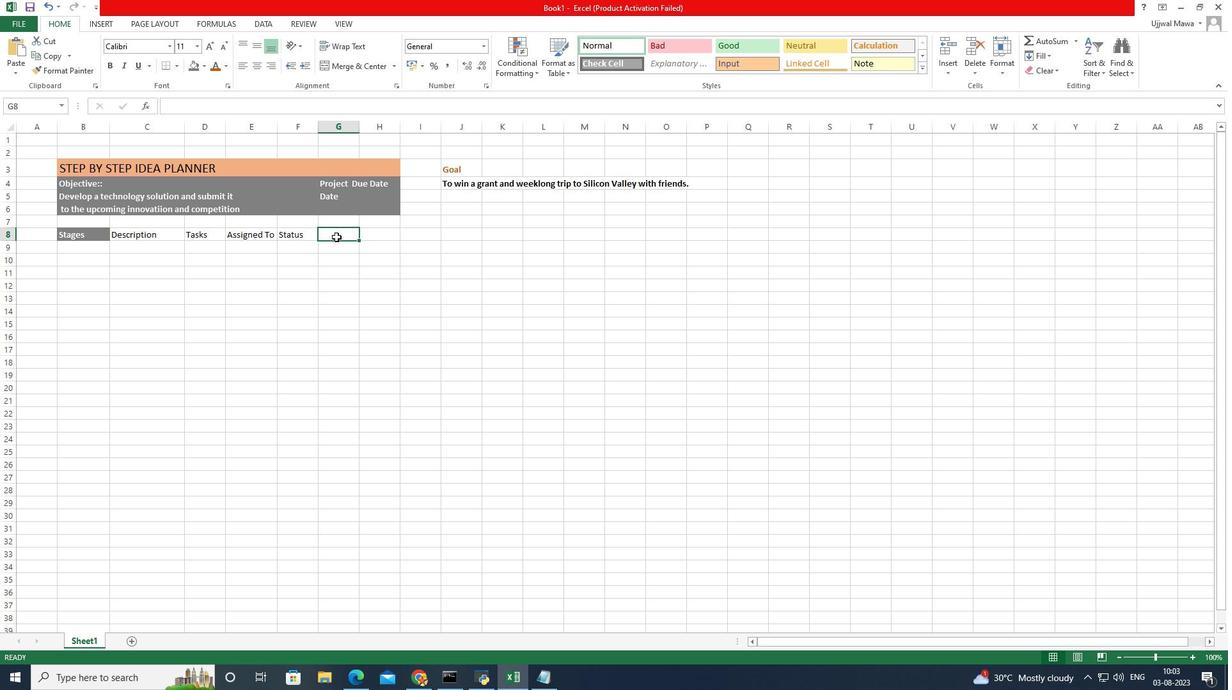 
Action: Mouse pressed left at (214, 240)
Screenshot: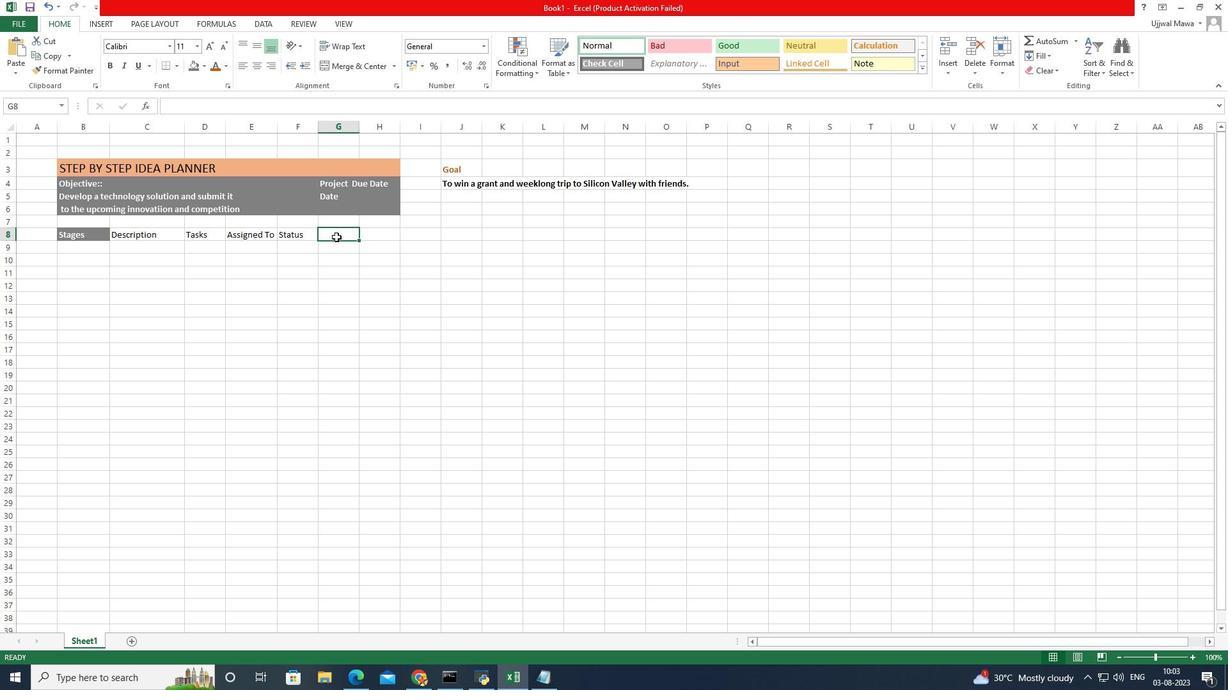 
Action: Mouse moved to (213, 240)
Screenshot: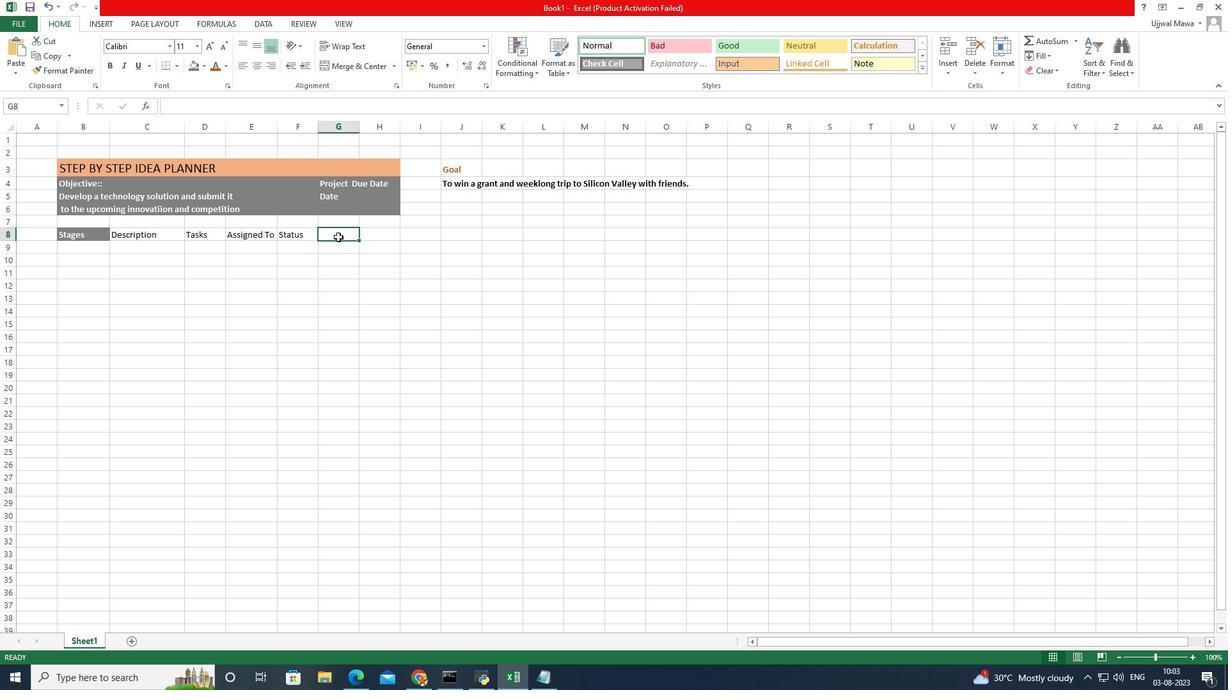 
Action: Key pressed <Key.caps_lock>r<Key.caps_lock>ESOURC
Screenshot: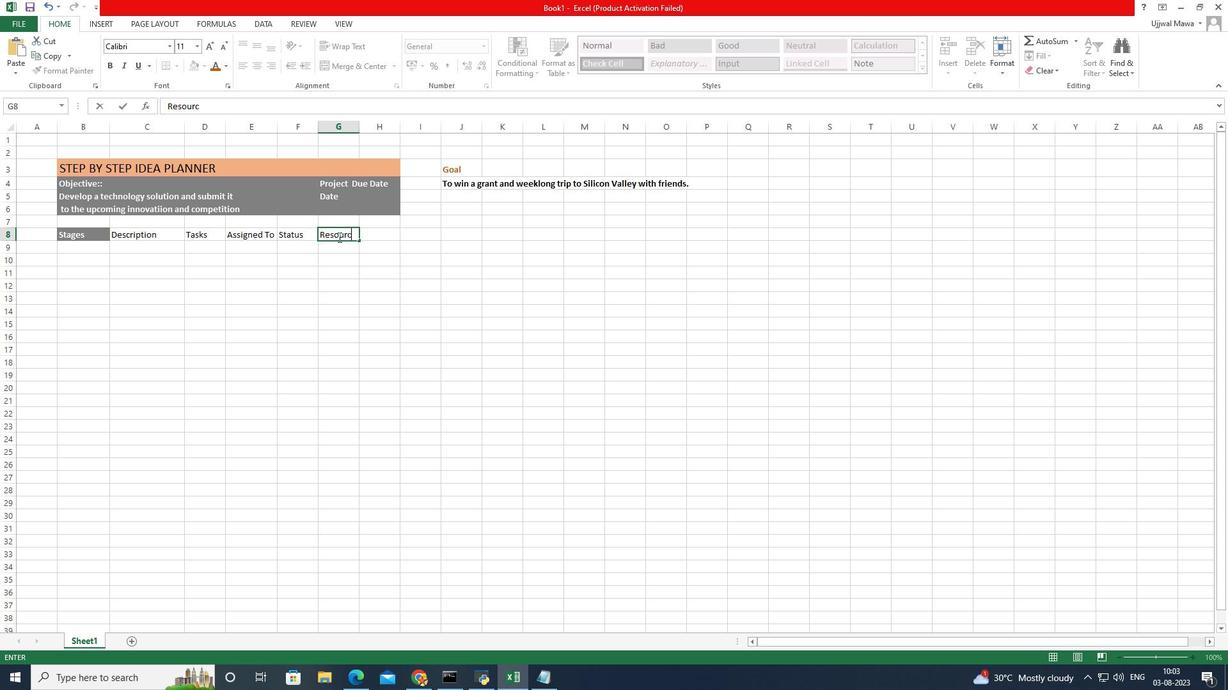 
Action: Mouse moved to (208, 238)
Screenshot: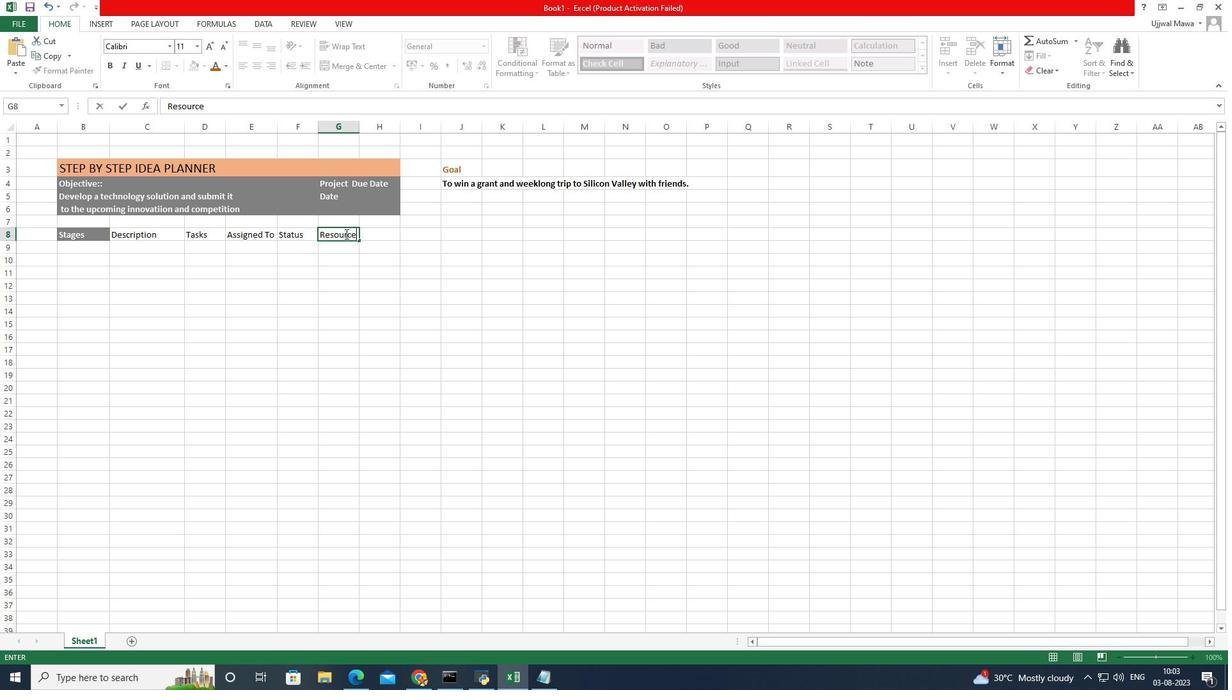 
Action: Key pressed E
Screenshot: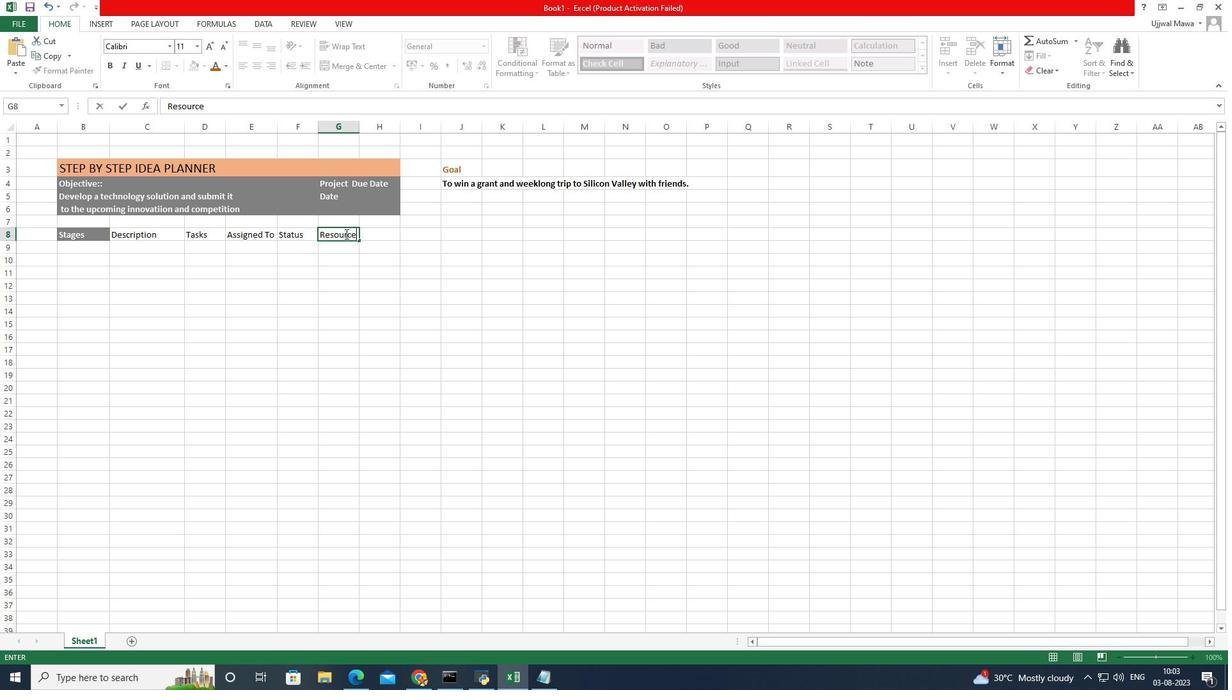 
Action: Mouse moved to (254, 227)
Screenshot: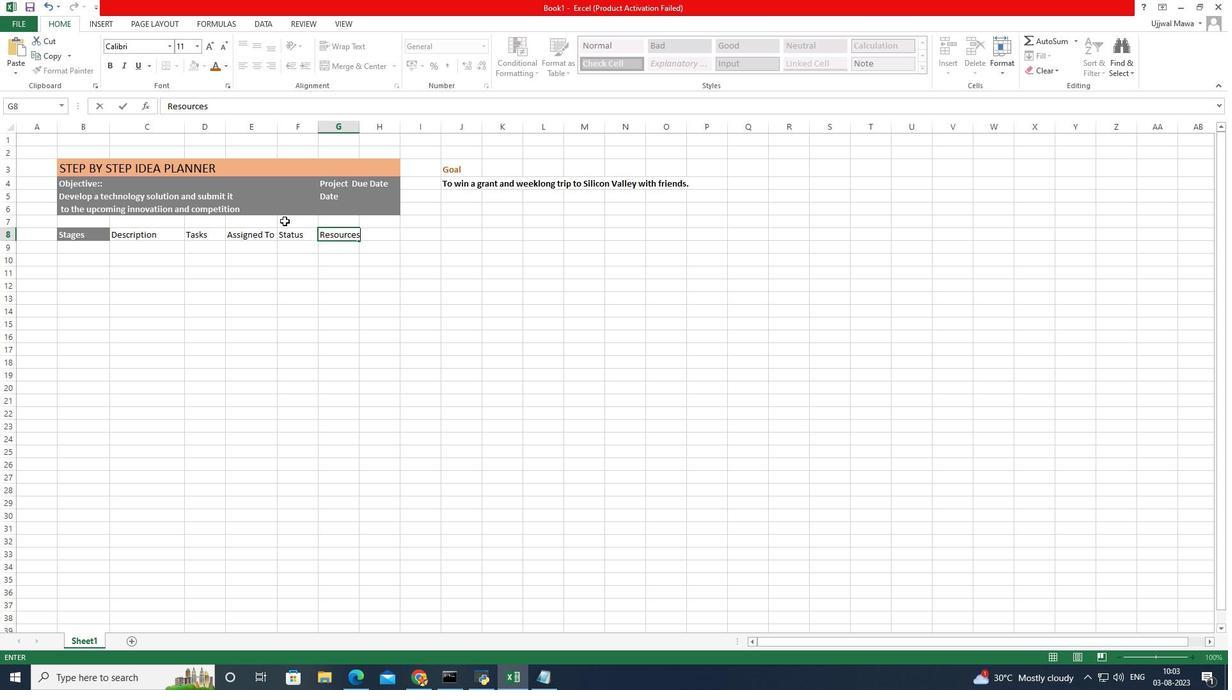
Action: Key pressed S<Key.space><Key.caps_lock>
Screenshot: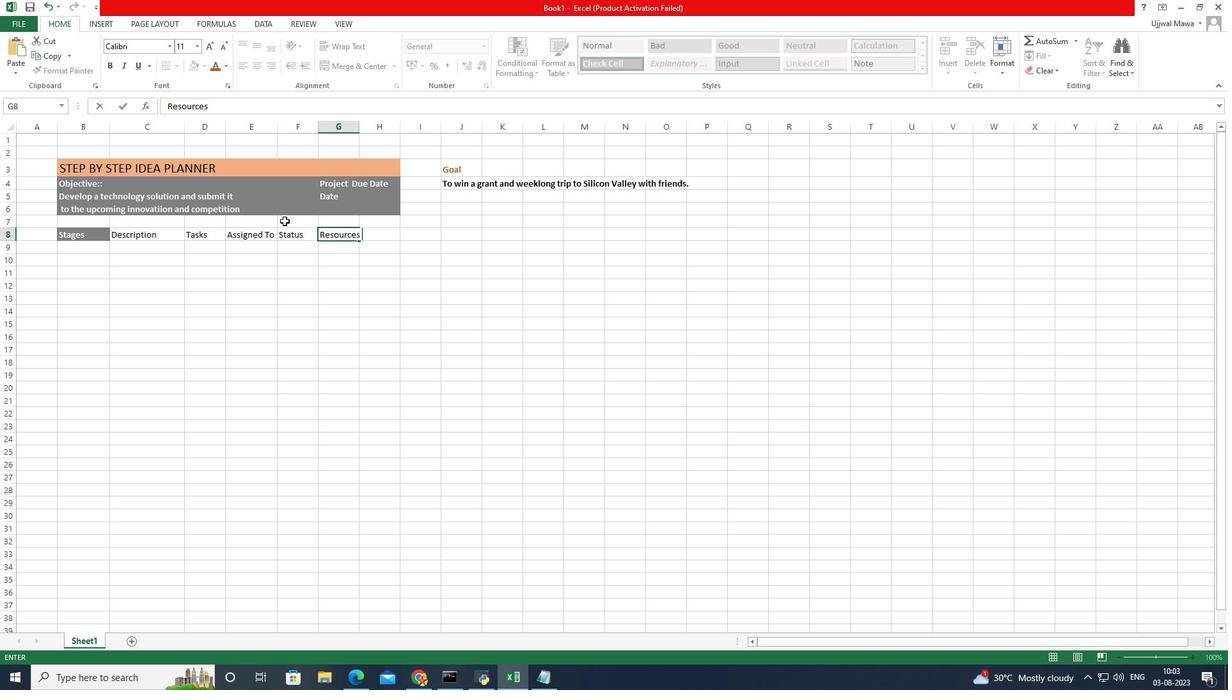 
Action: Mouse moved to (325, 365)
Screenshot: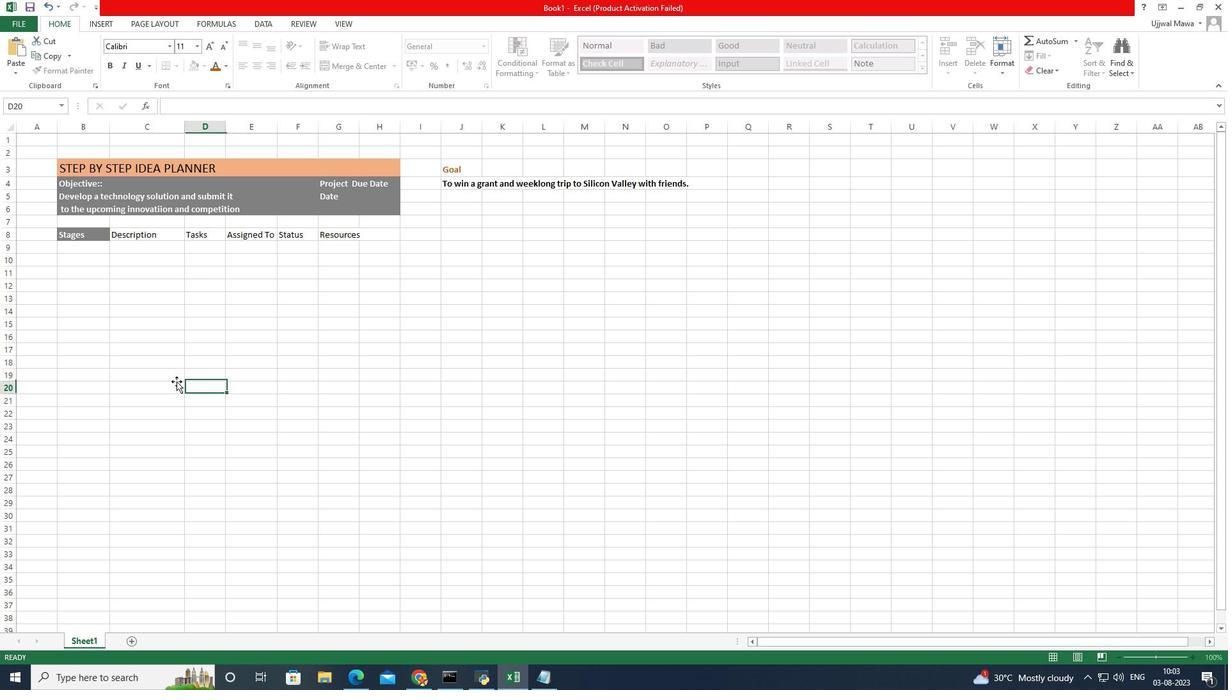 
Action: Mouse pressed left at (325, 365)
Screenshot: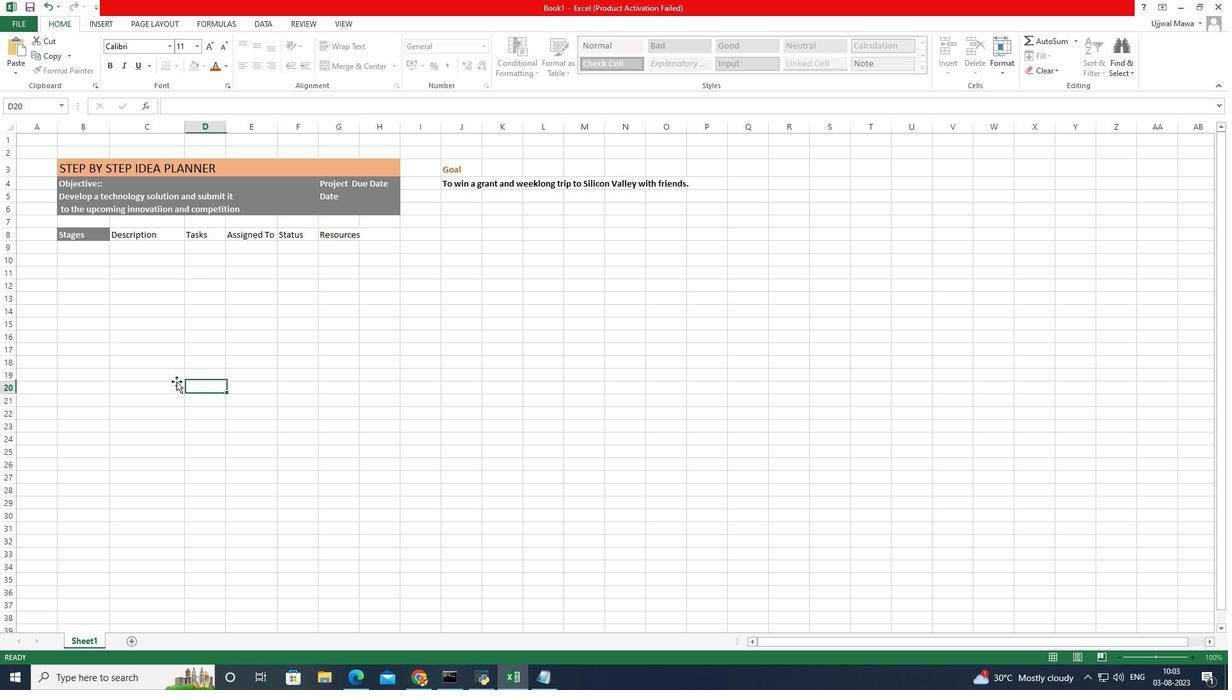 
Action: Mouse moved to (396, 240)
